 Task: Research Airbnb properties in Sfizef, Algeria from 4th December, 2023 to 10th December, 2023 for 1 adult.1  bedroom having 1 bed and 1 bathroom. Property type can be hotel. Amenities needed are: washing machine. Look for 4 properties as per requirement.
Action: Mouse moved to (534, 125)
Screenshot: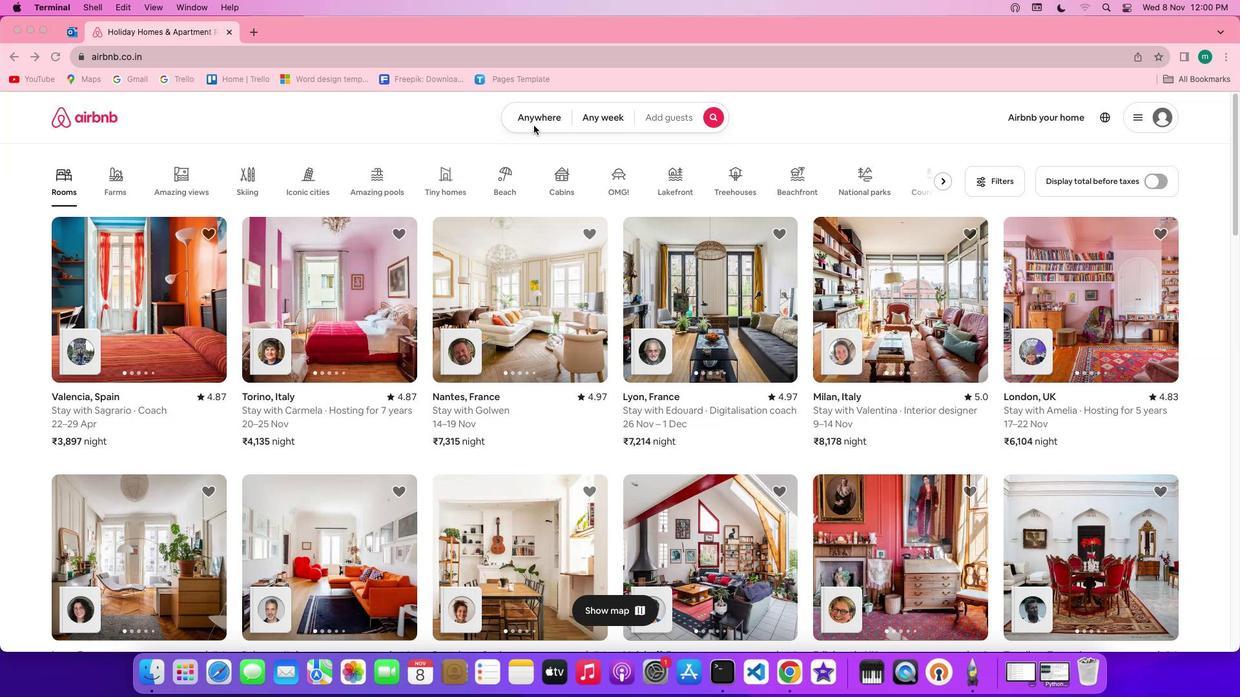 
Action: Mouse pressed left at (534, 125)
Screenshot: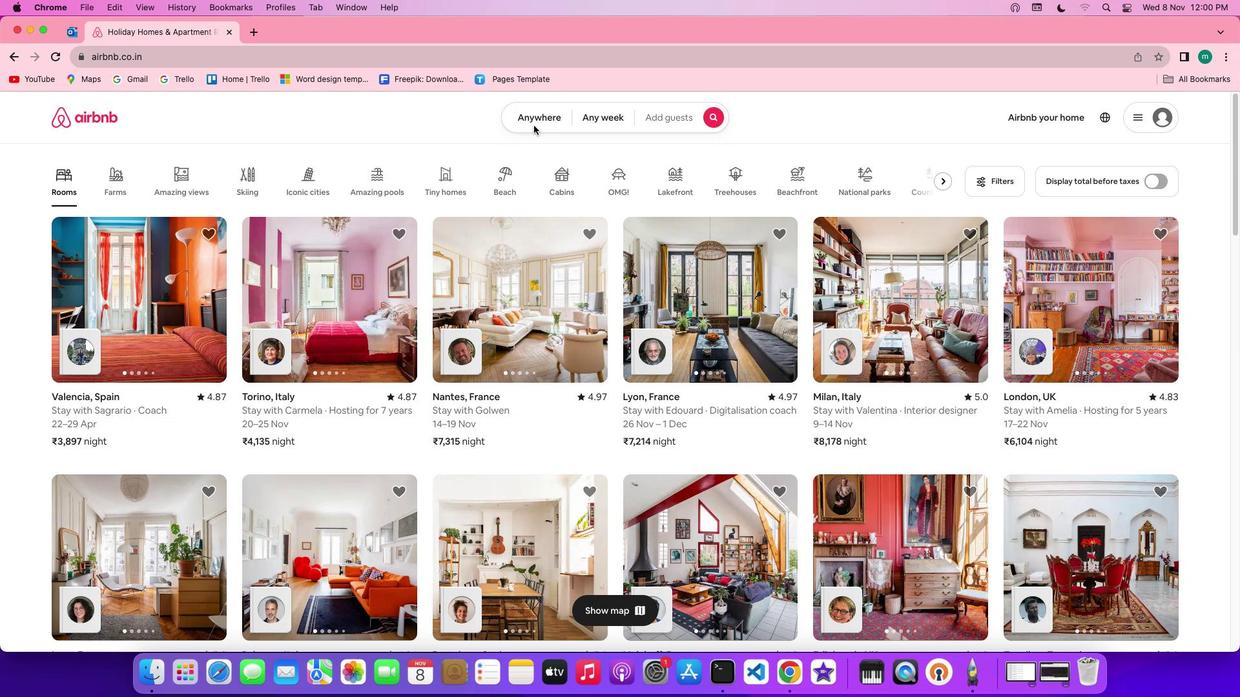 
Action: Mouse pressed left at (534, 125)
Screenshot: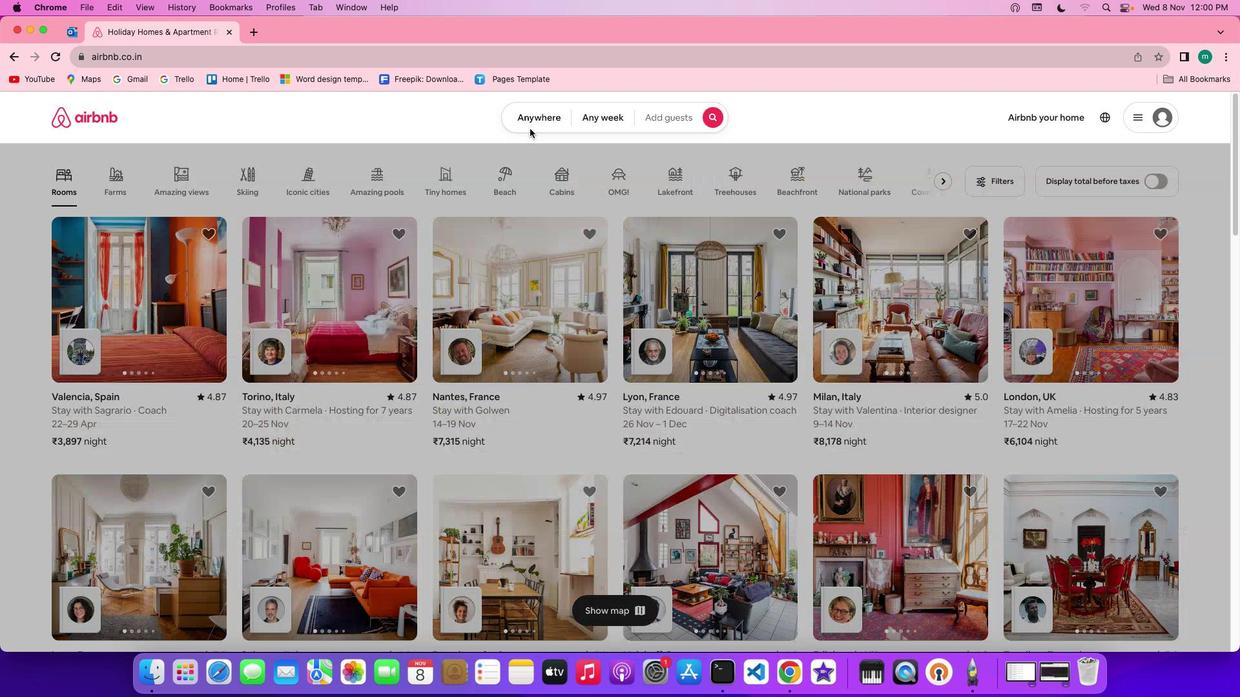 
Action: Mouse moved to (460, 168)
Screenshot: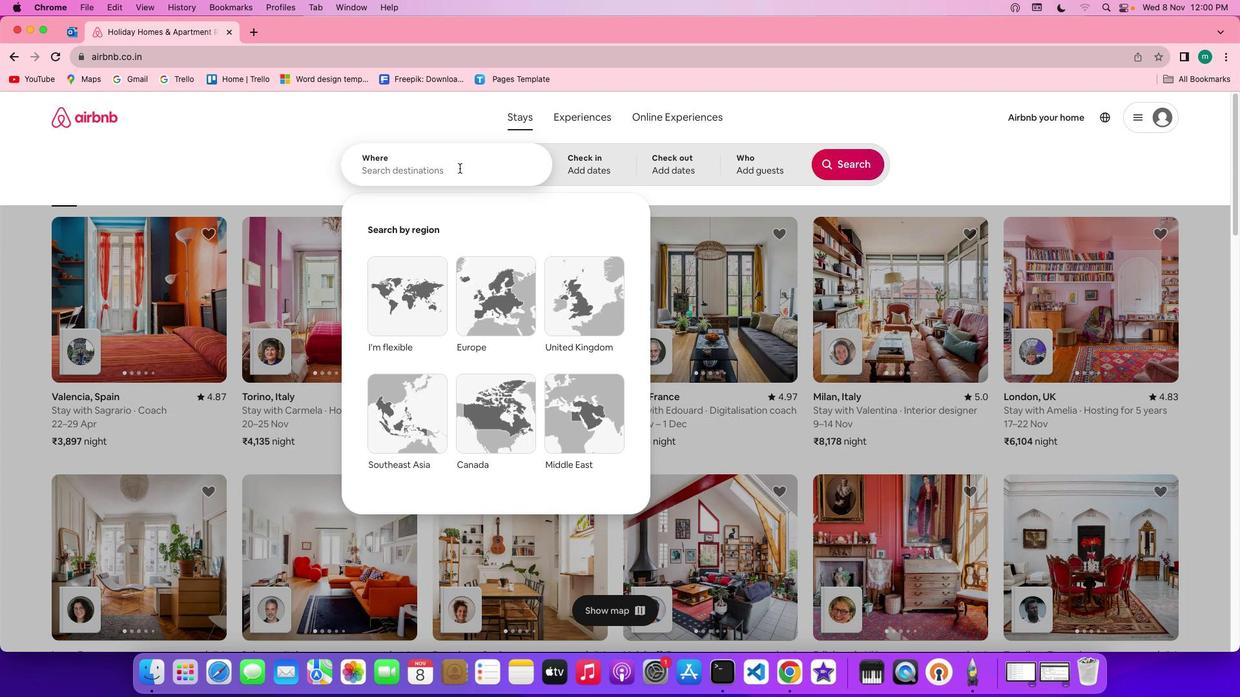 
Action: Mouse pressed left at (460, 168)
Screenshot: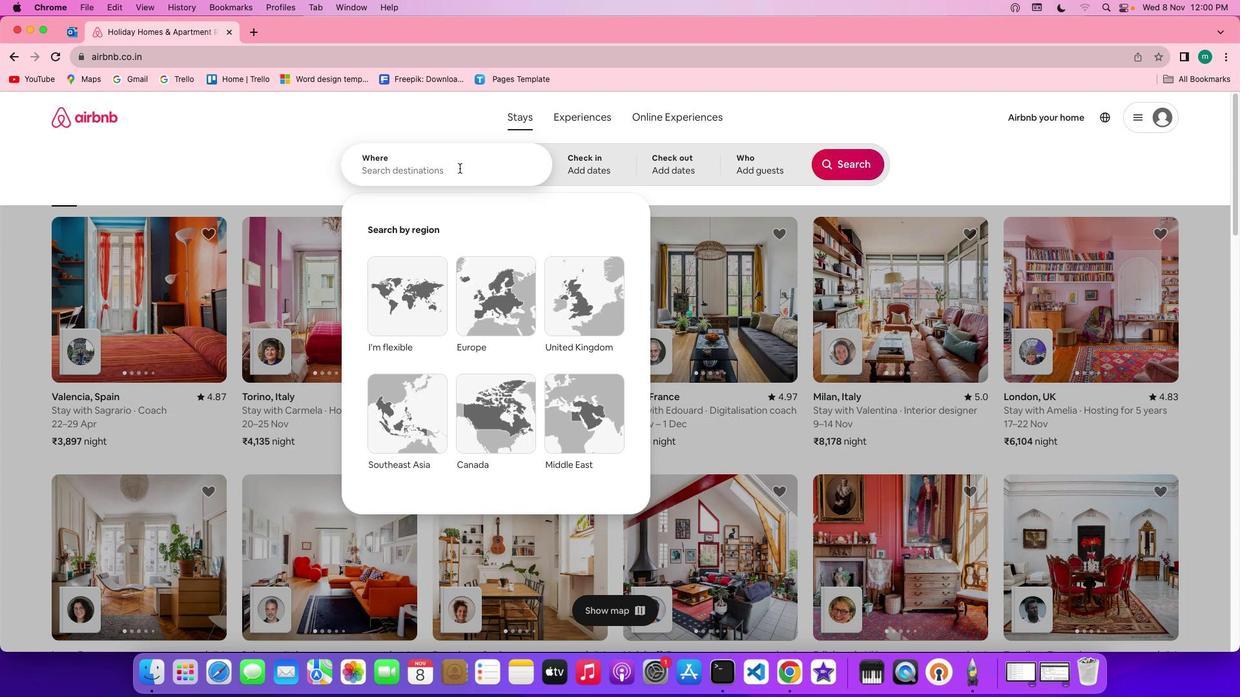 
Action: Mouse moved to (471, 167)
Screenshot: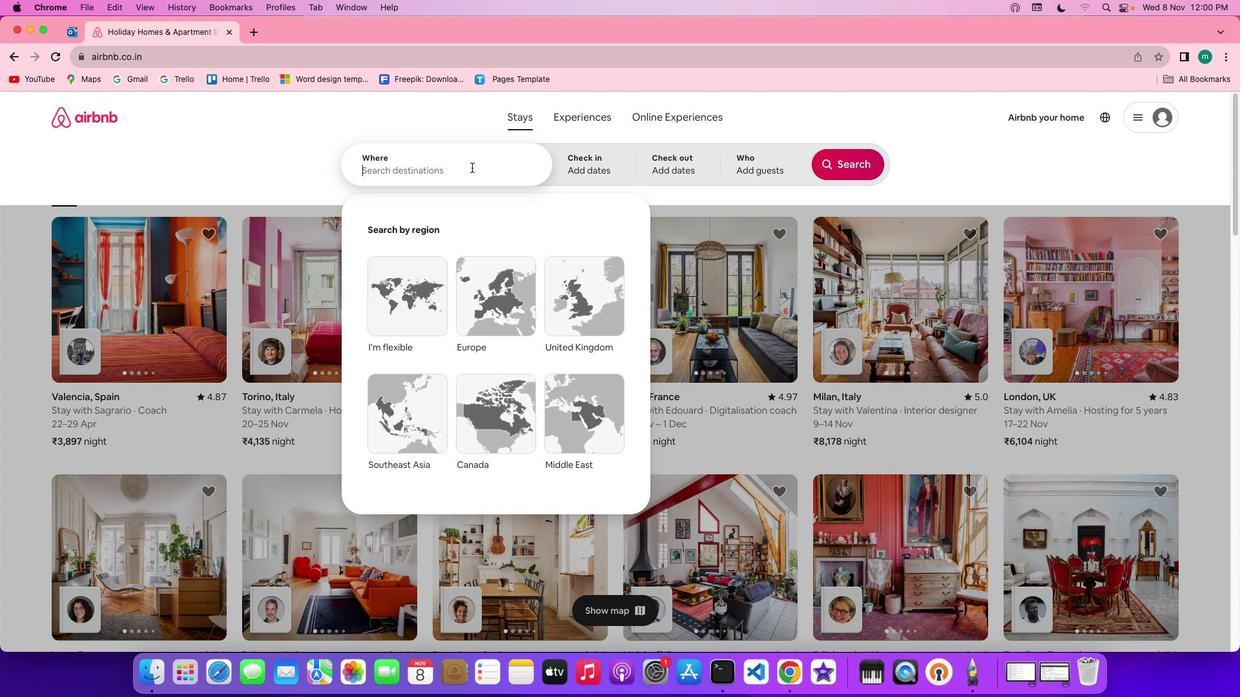
Action: Key pressed Key.shift'S''f''i''z''e''f'','Key.spaceKey.shift'A''l''g''e''r''i''a'
Screenshot: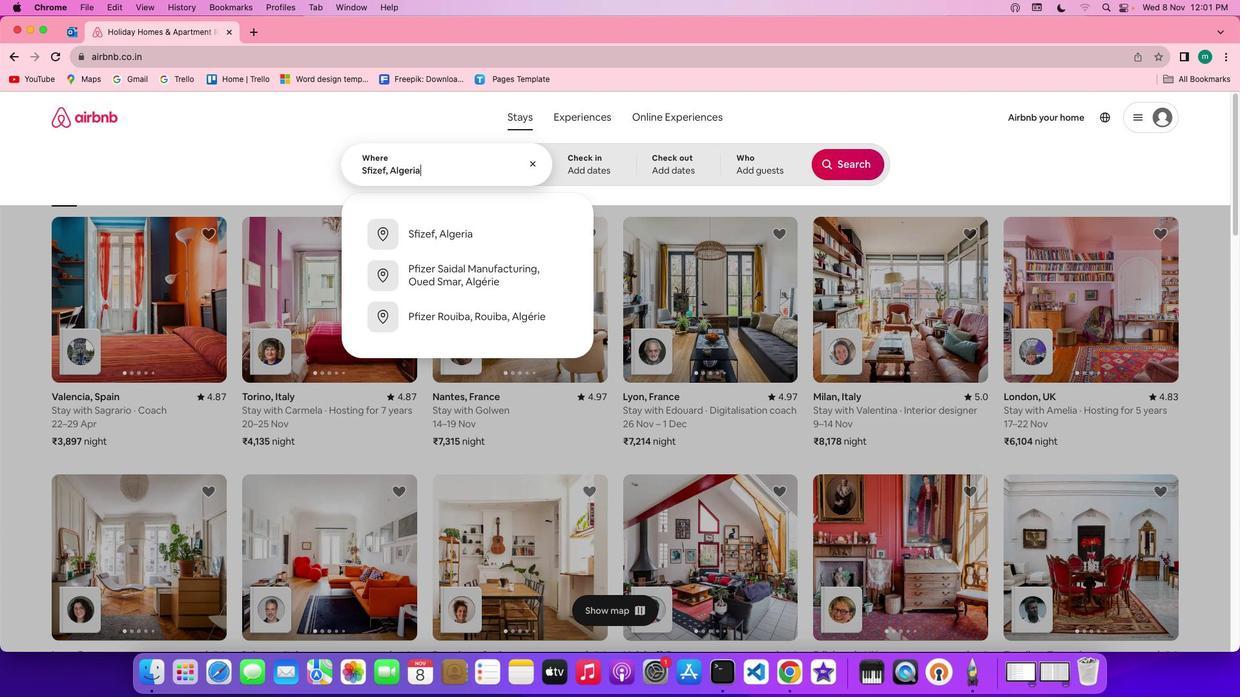 
Action: Mouse moved to (602, 156)
Screenshot: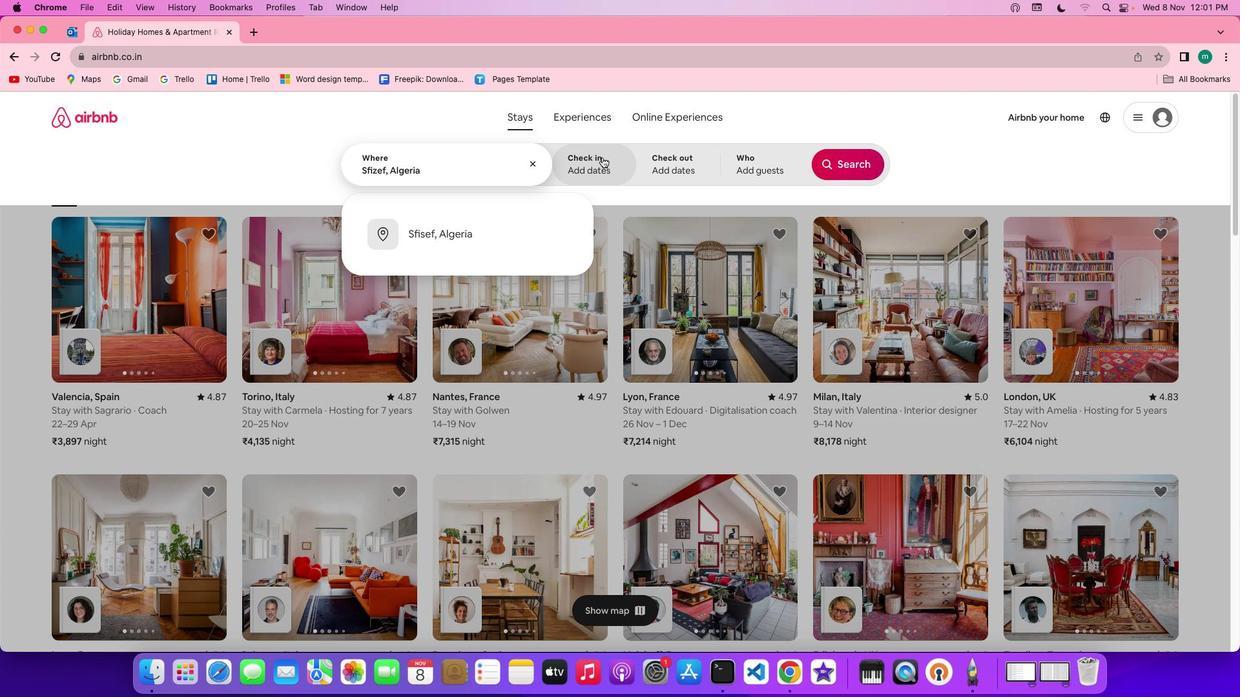 
Action: Mouse pressed left at (602, 156)
Screenshot: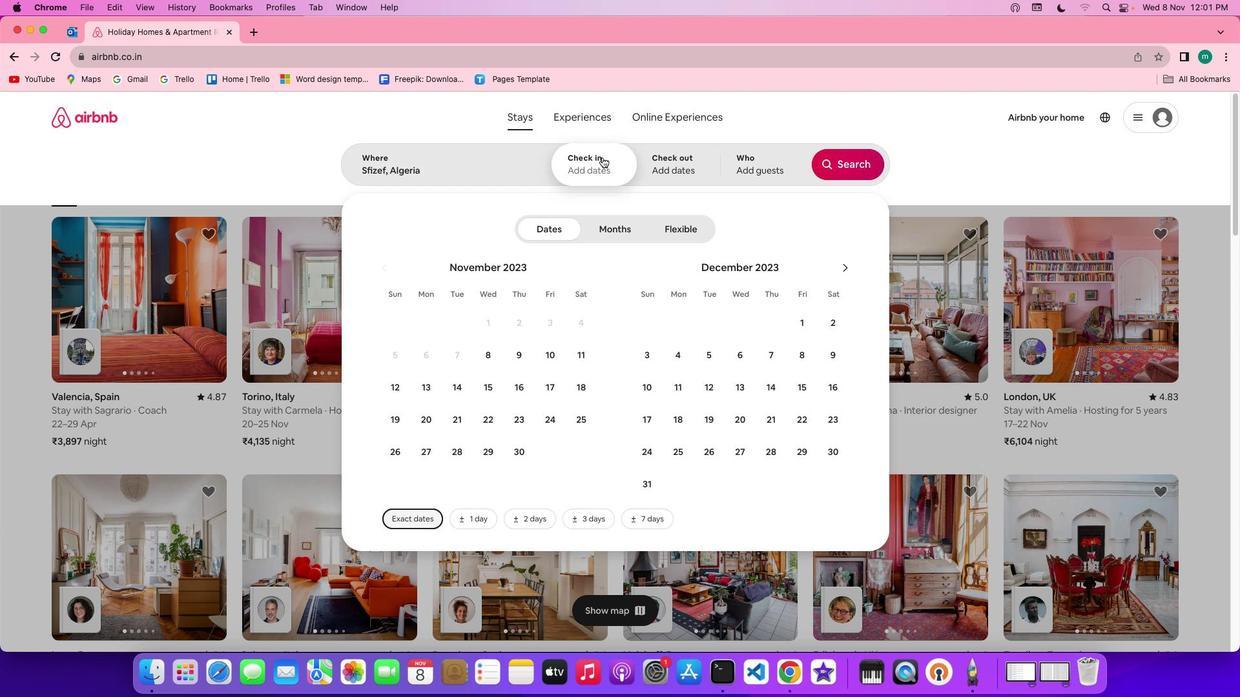
Action: Mouse moved to (675, 358)
Screenshot: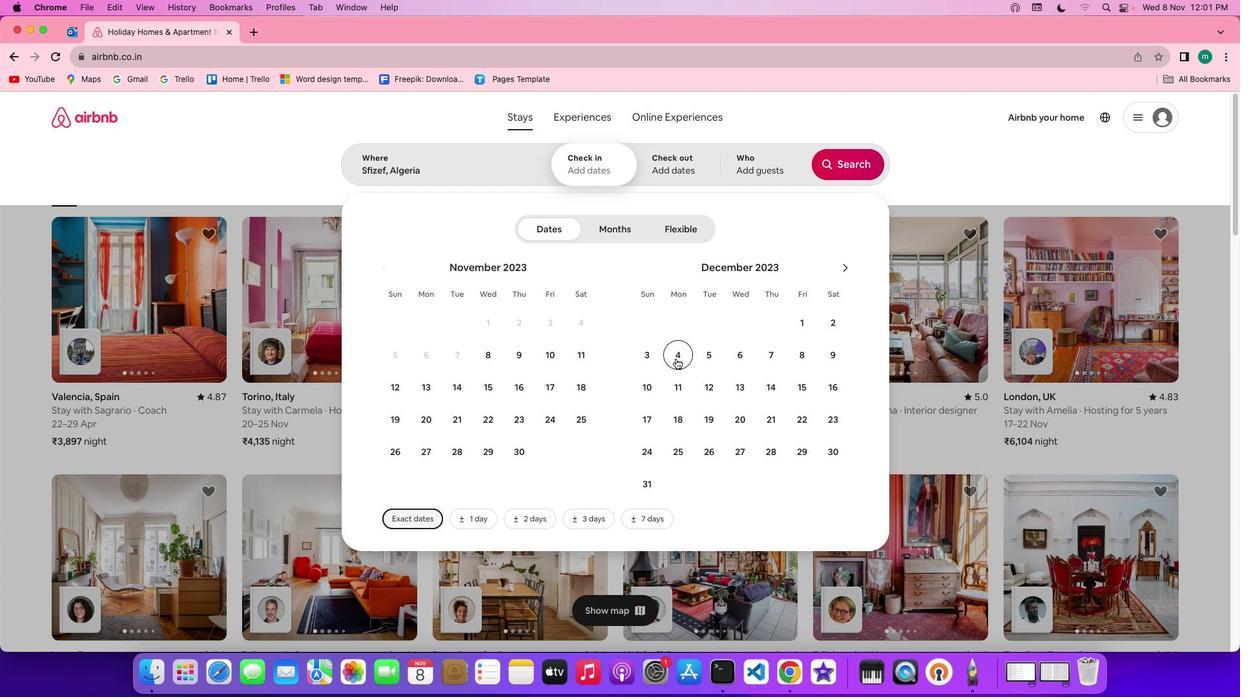 
Action: Mouse pressed left at (675, 358)
Screenshot: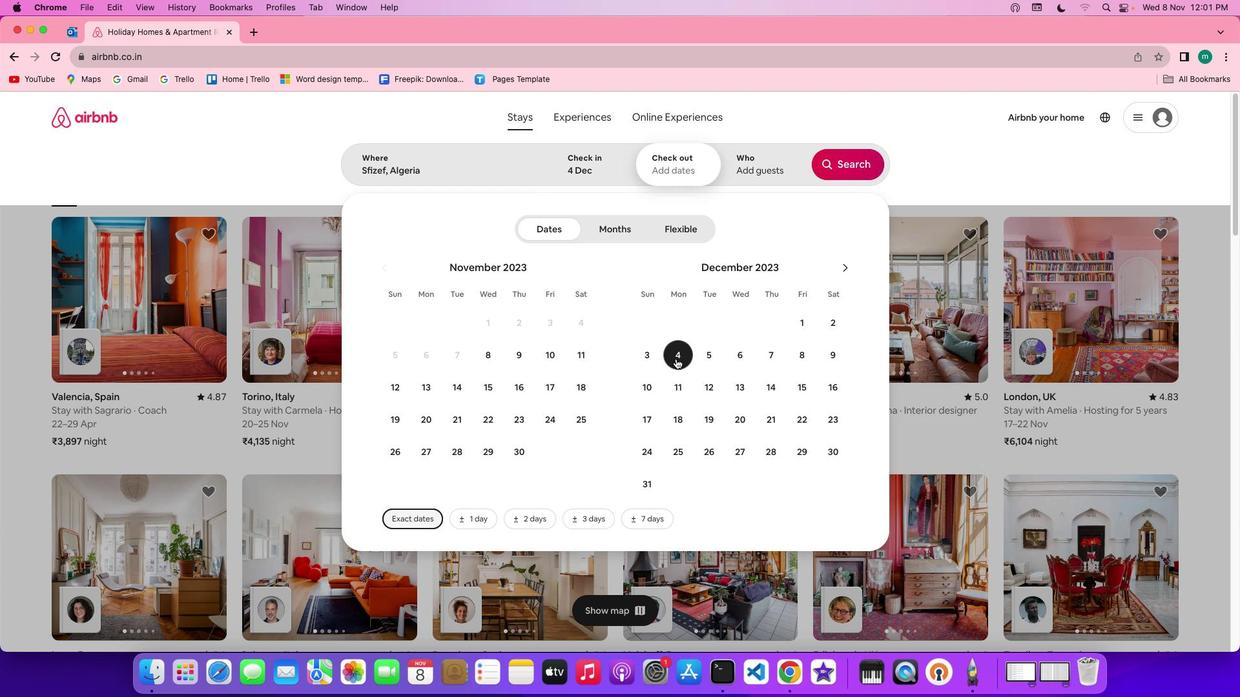 
Action: Mouse moved to (655, 389)
Screenshot: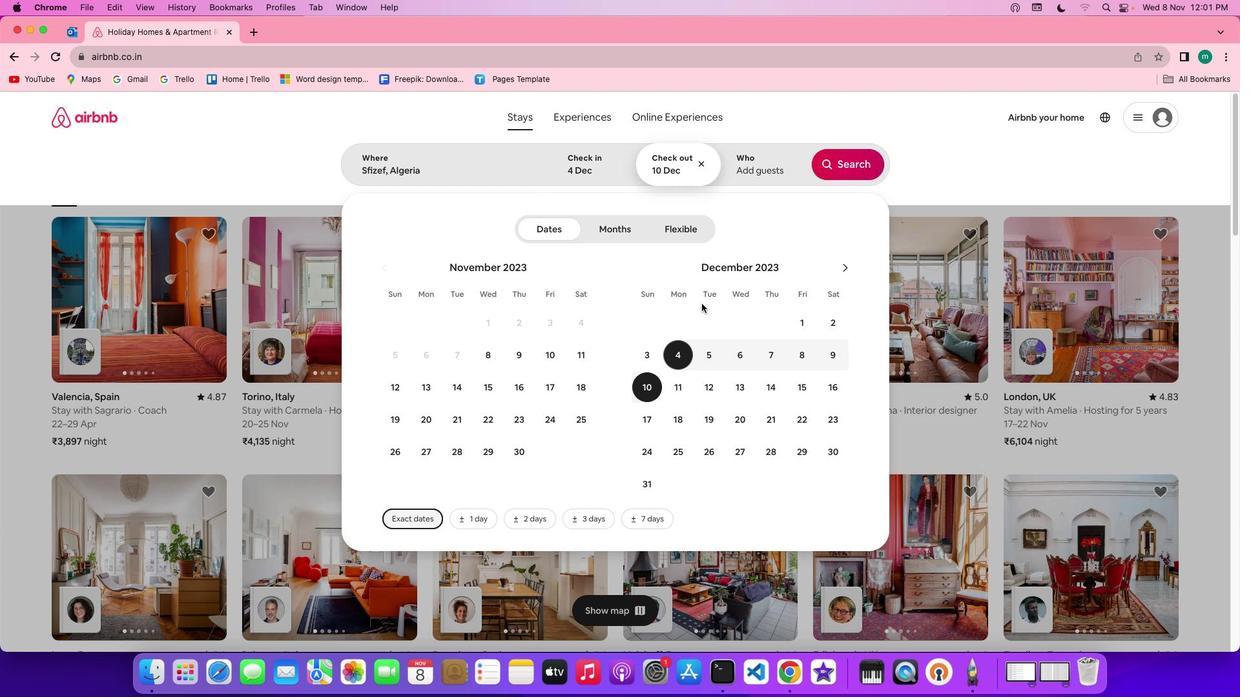 
Action: Mouse pressed left at (655, 389)
Screenshot: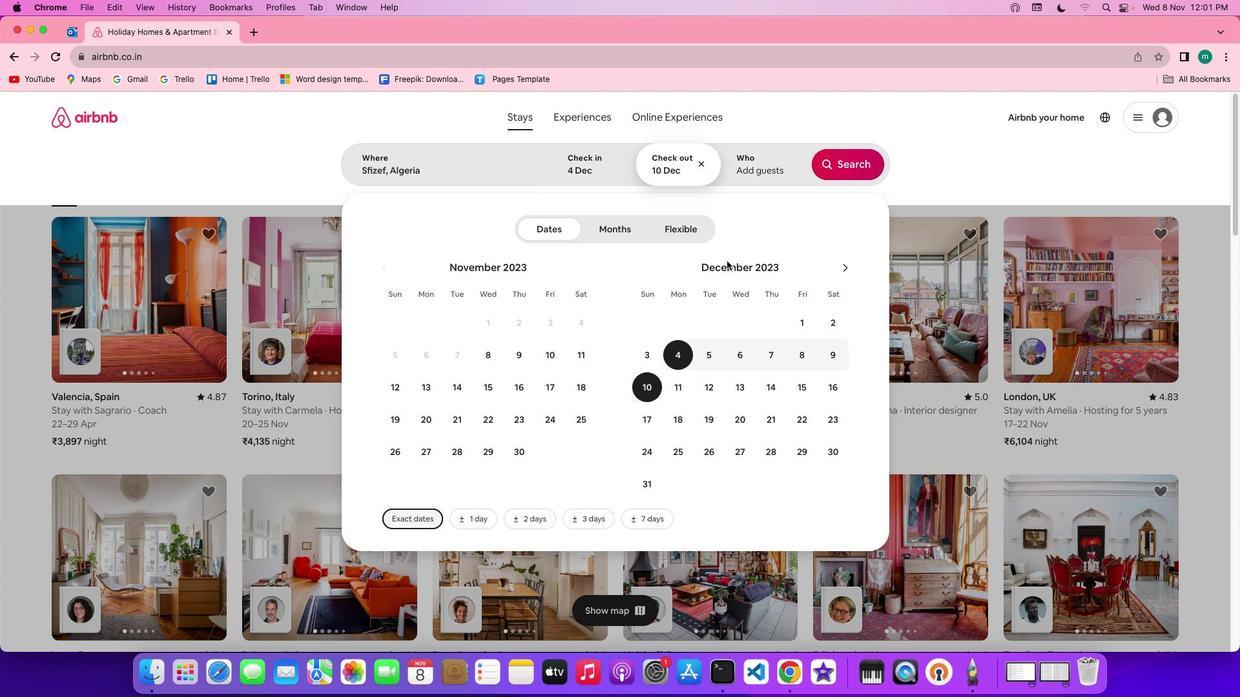 
Action: Mouse moved to (773, 167)
Screenshot: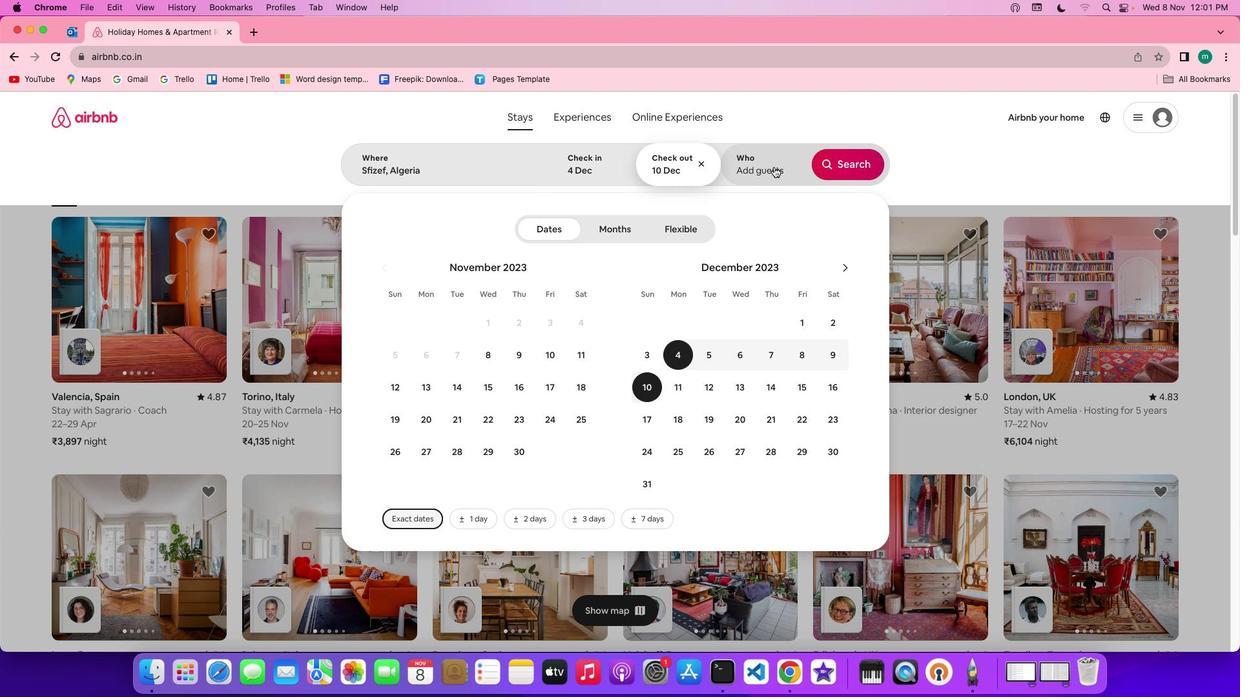 
Action: Mouse pressed left at (773, 167)
Screenshot: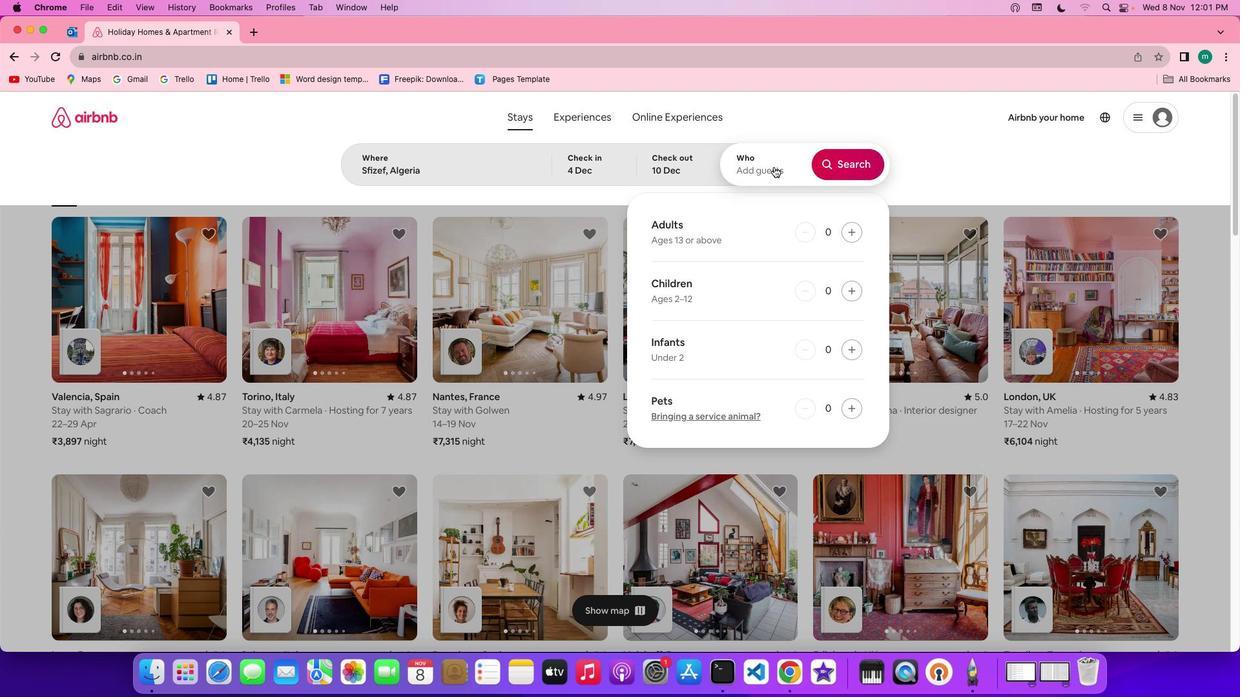 
Action: Mouse moved to (854, 231)
Screenshot: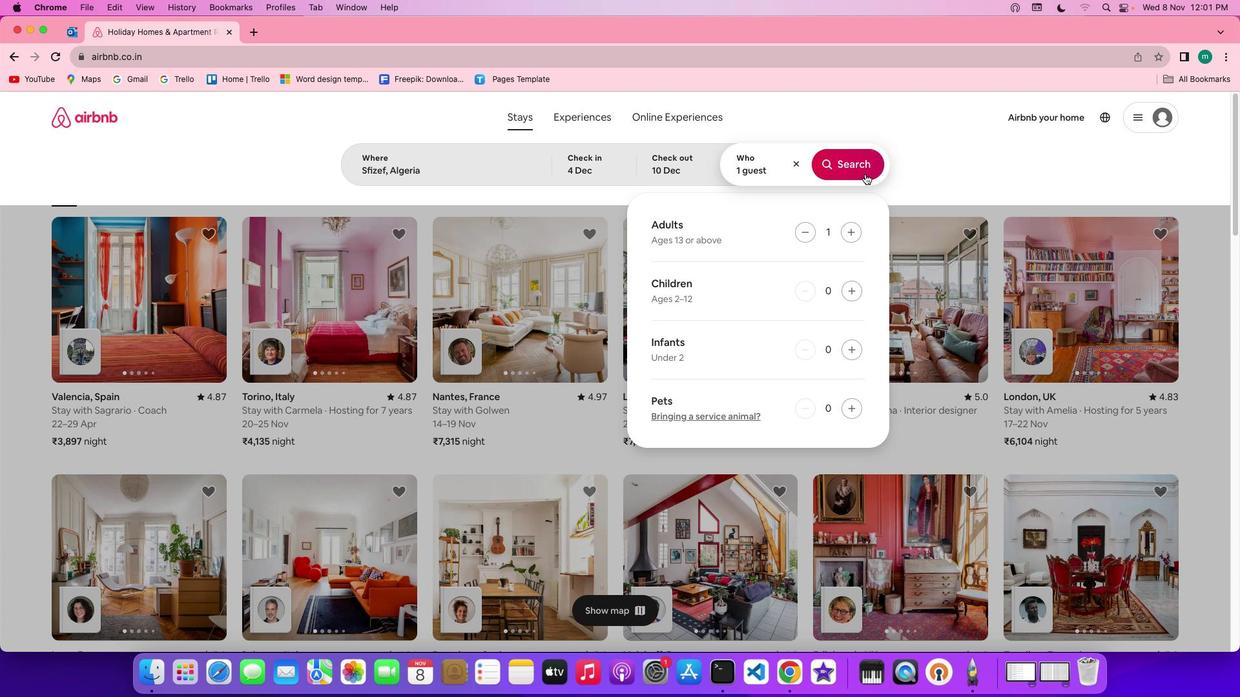 
Action: Mouse pressed left at (854, 231)
Screenshot: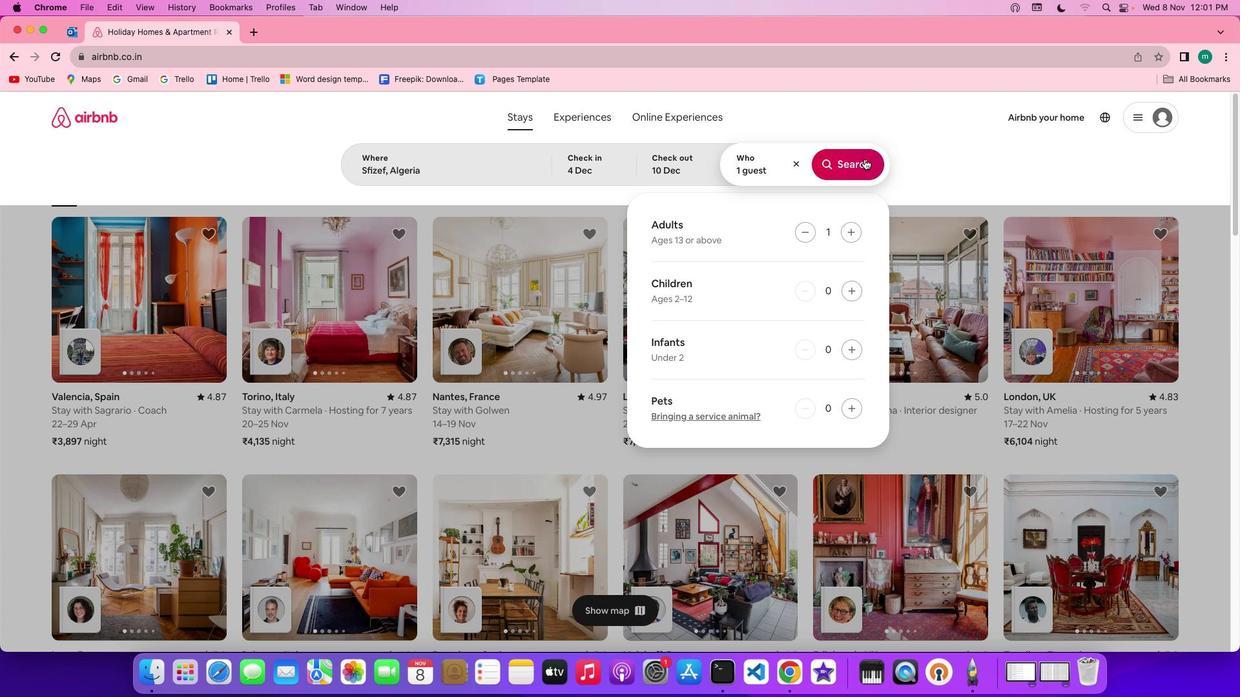 
Action: Mouse moved to (865, 159)
Screenshot: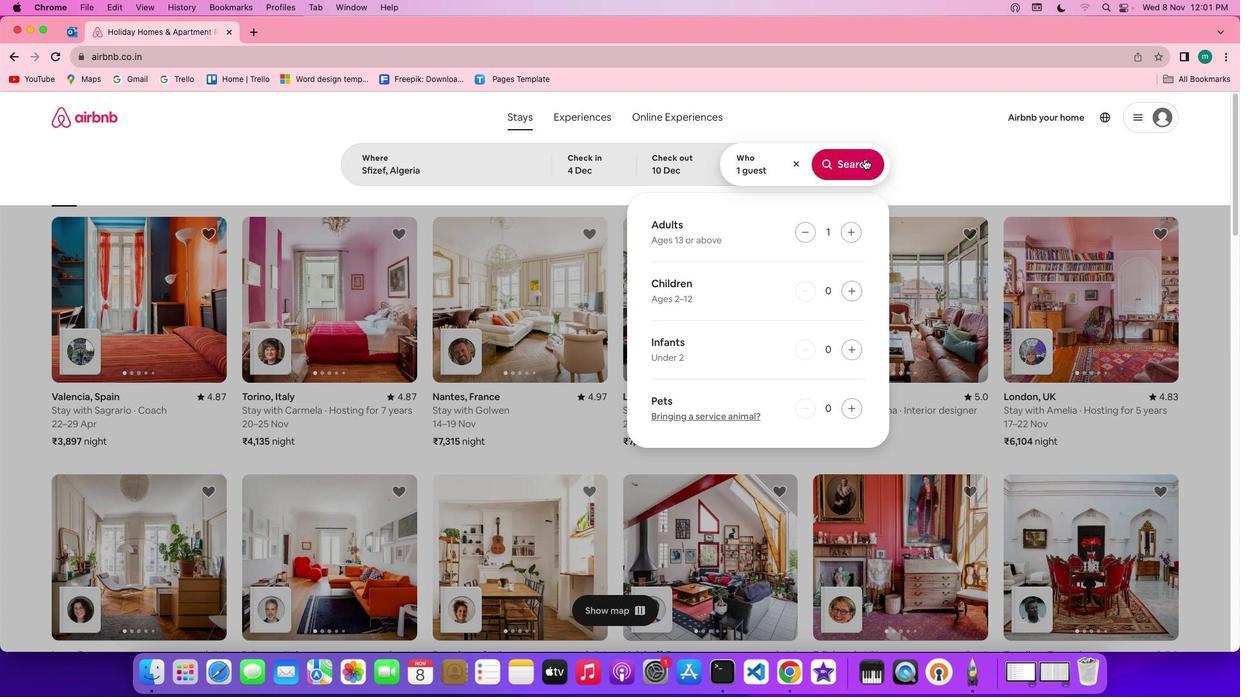 
Action: Mouse pressed left at (865, 159)
Screenshot: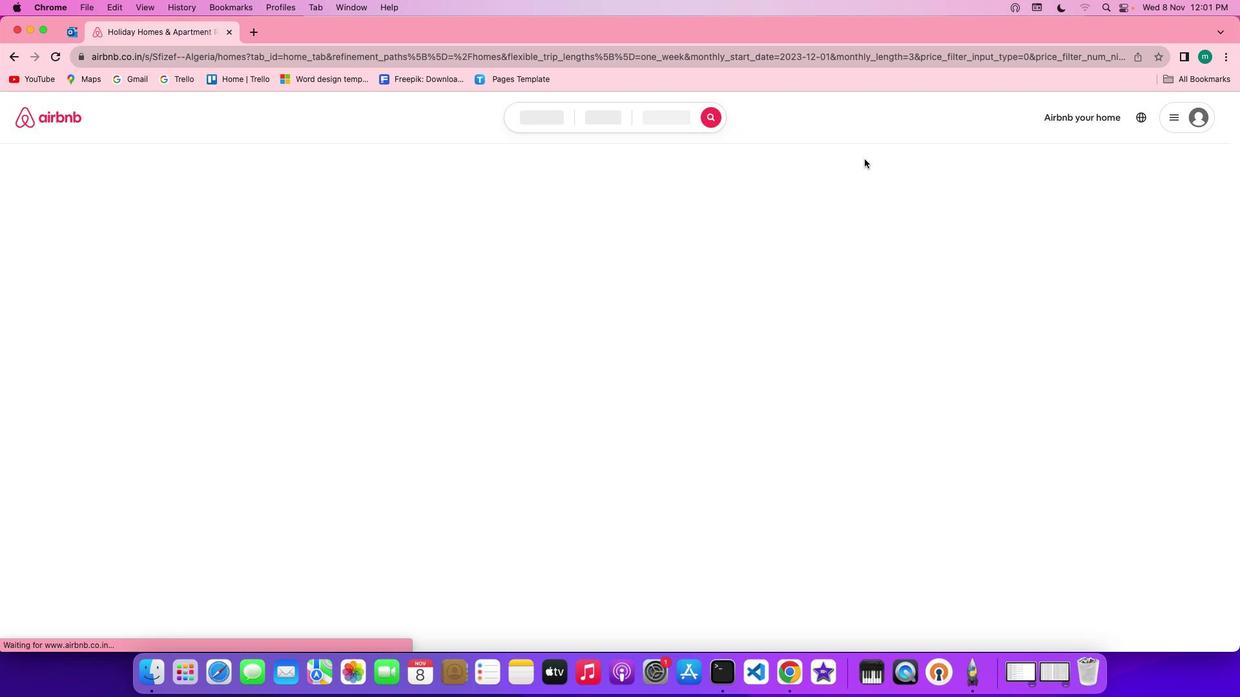 
Action: Mouse moved to (1037, 163)
Screenshot: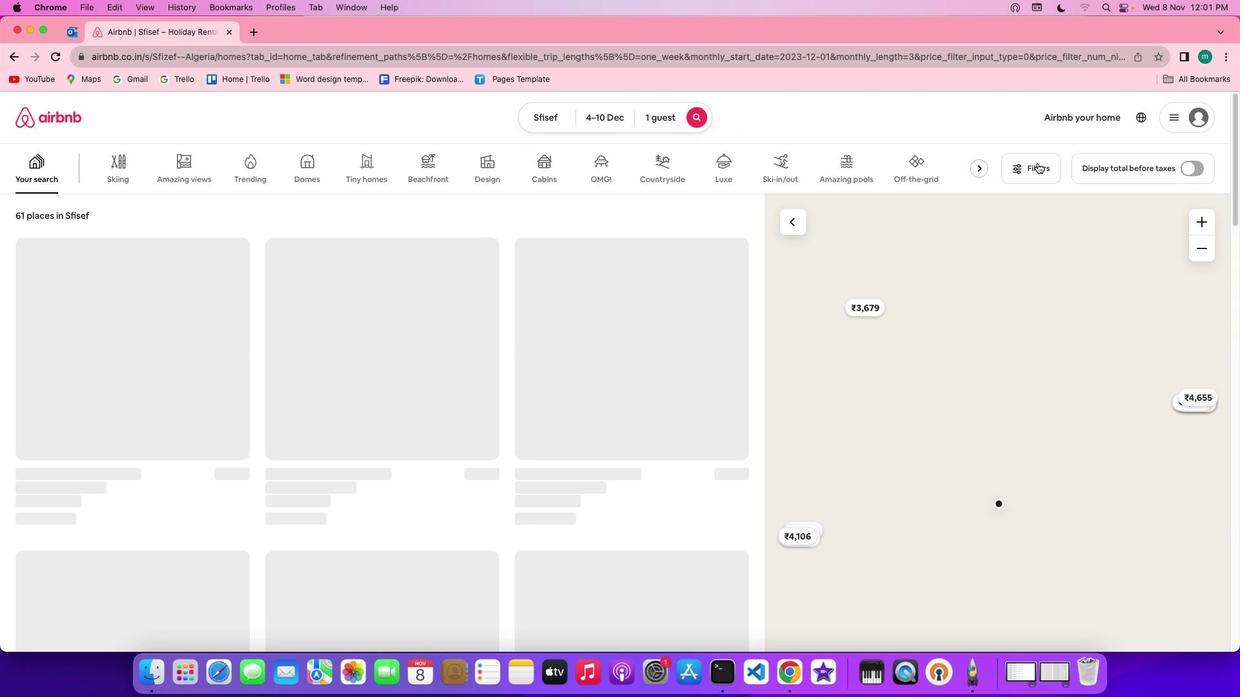 
Action: Mouse pressed left at (1037, 163)
Screenshot: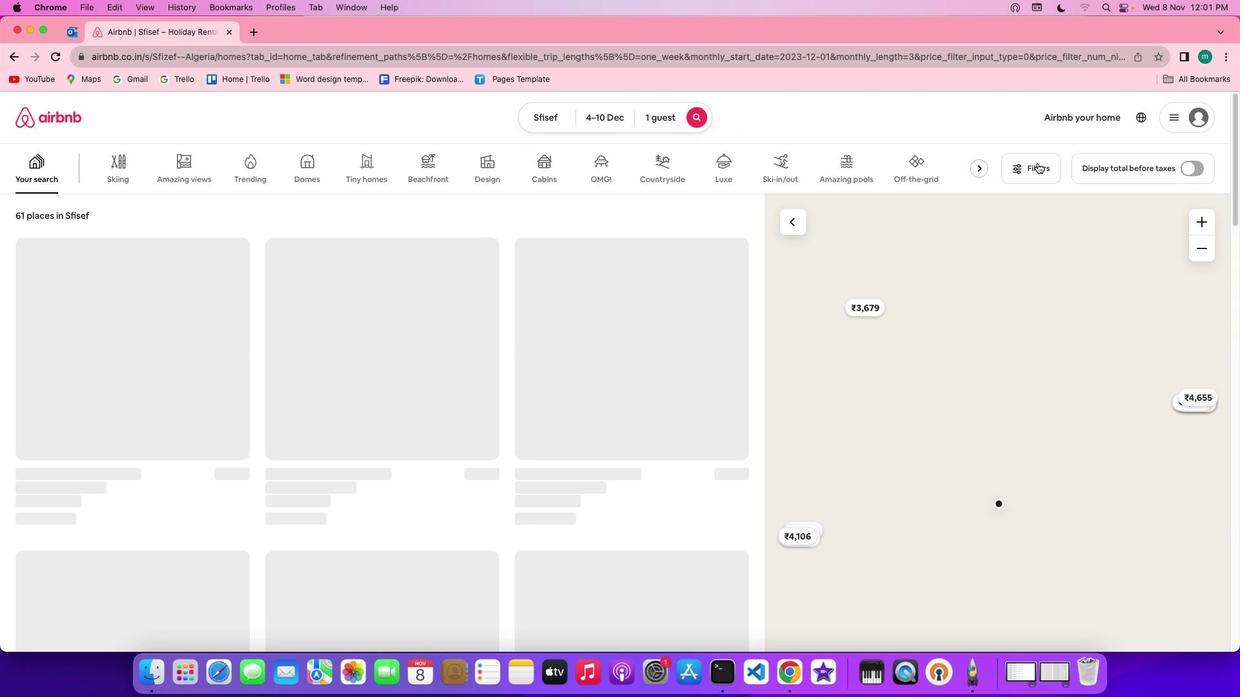 
Action: Mouse moved to (1036, 166)
Screenshot: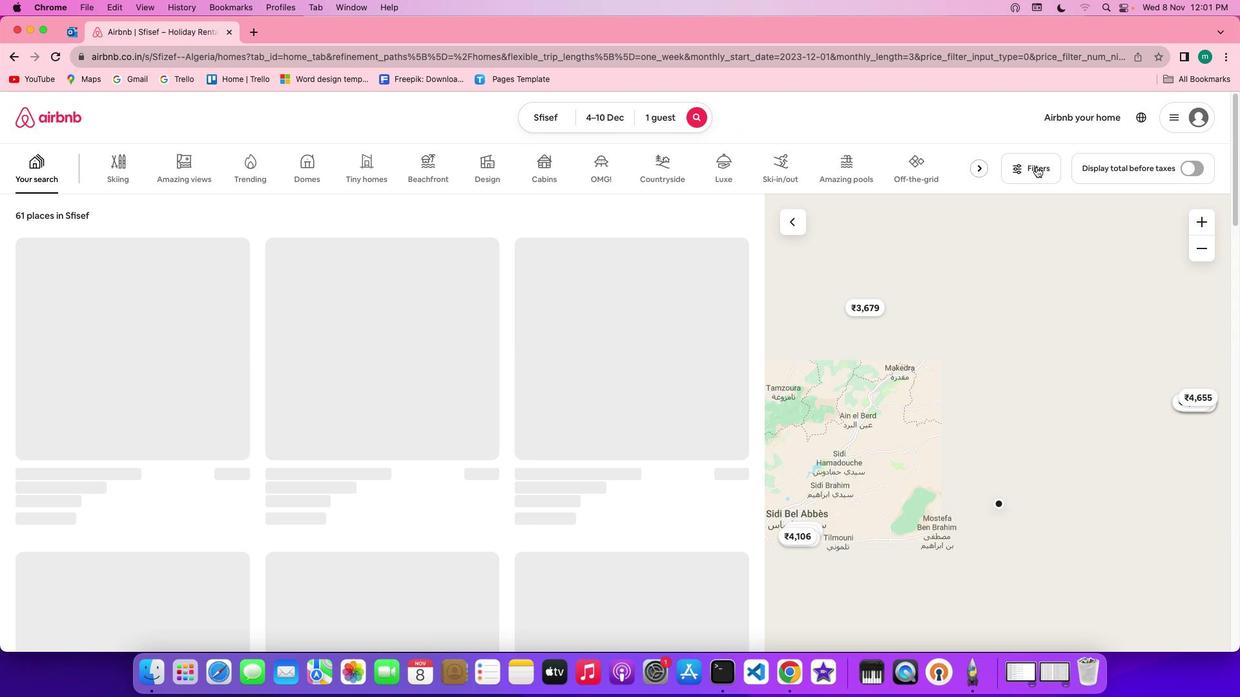 
Action: Mouse pressed left at (1036, 166)
Screenshot: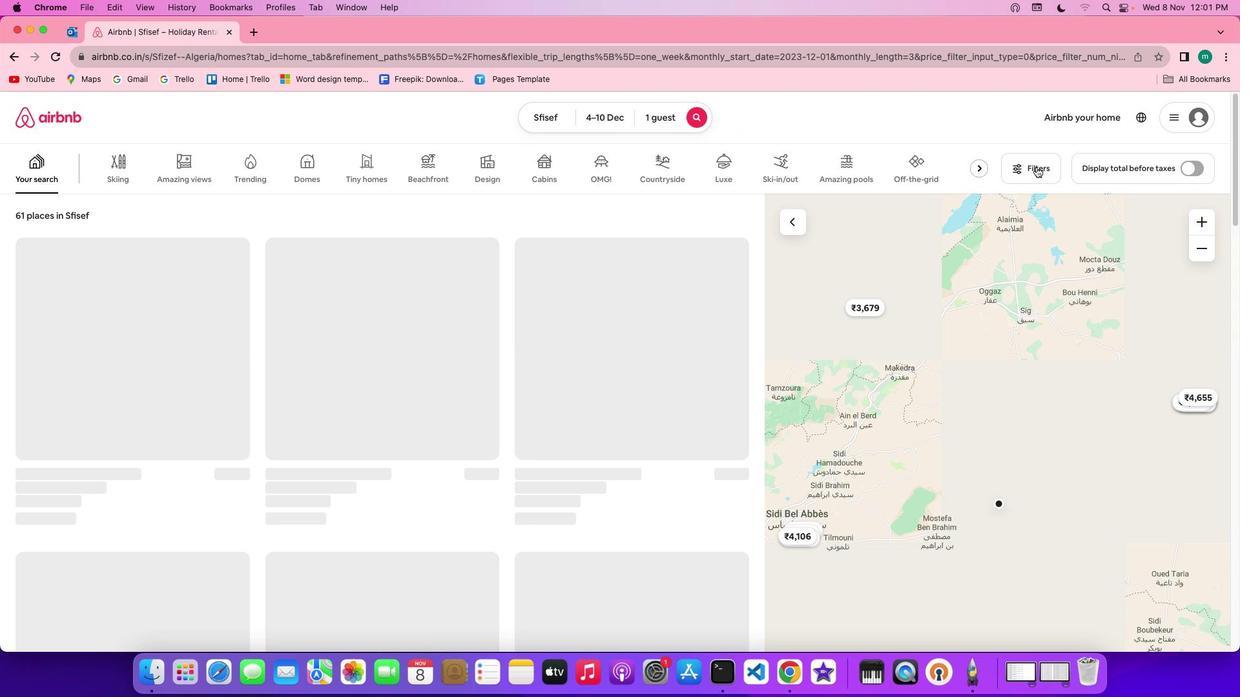 
Action: Mouse moved to (1035, 171)
Screenshot: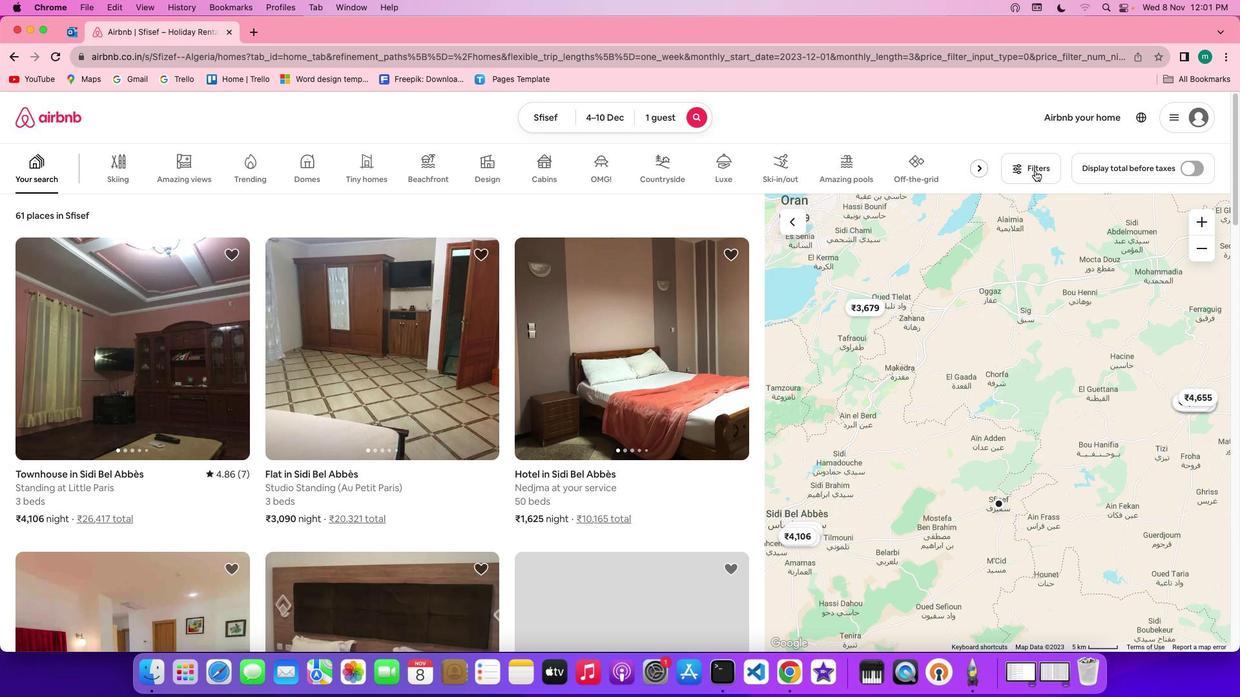 
Action: Mouse pressed left at (1035, 171)
Screenshot: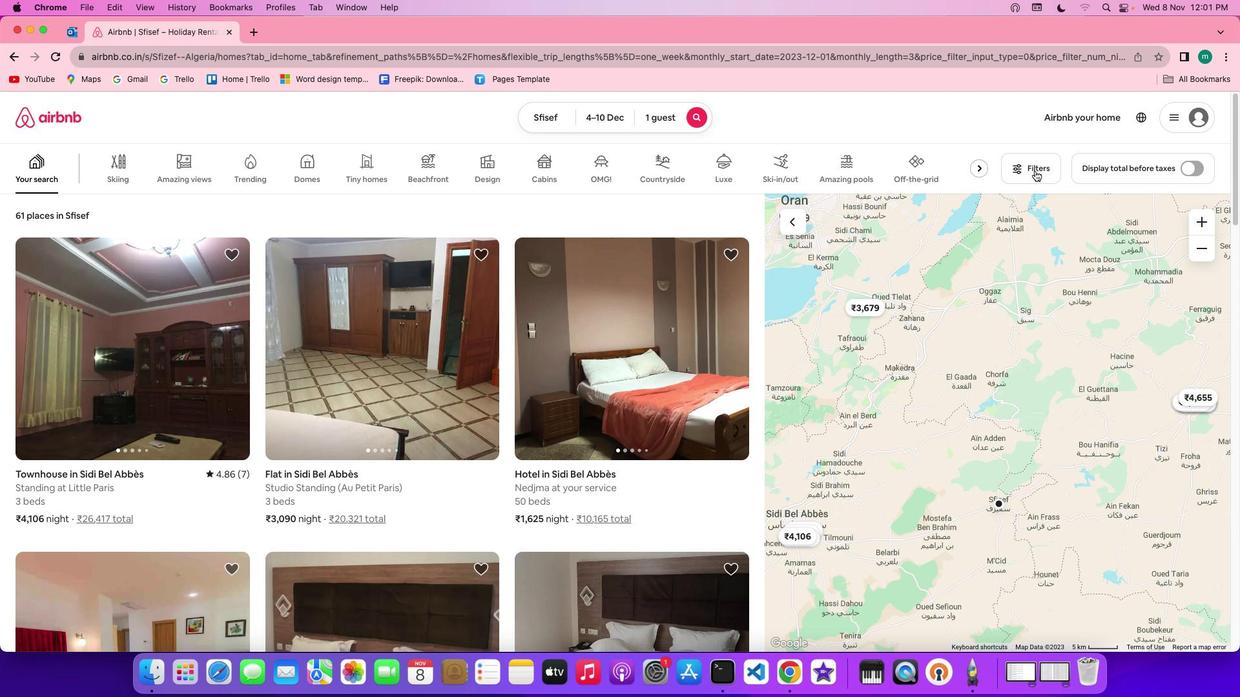 
Action: Mouse moved to (755, 335)
Screenshot: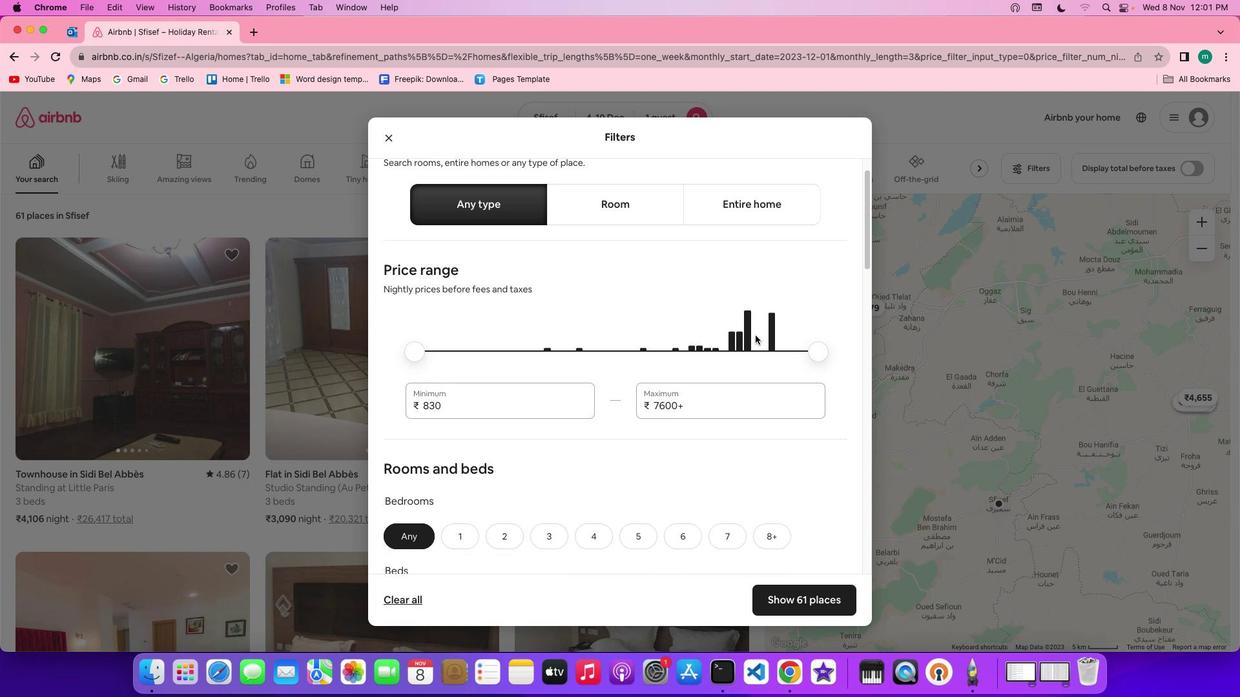 
Action: Mouse scrolled (755, 335) with delta (0, 0)
Screenshot: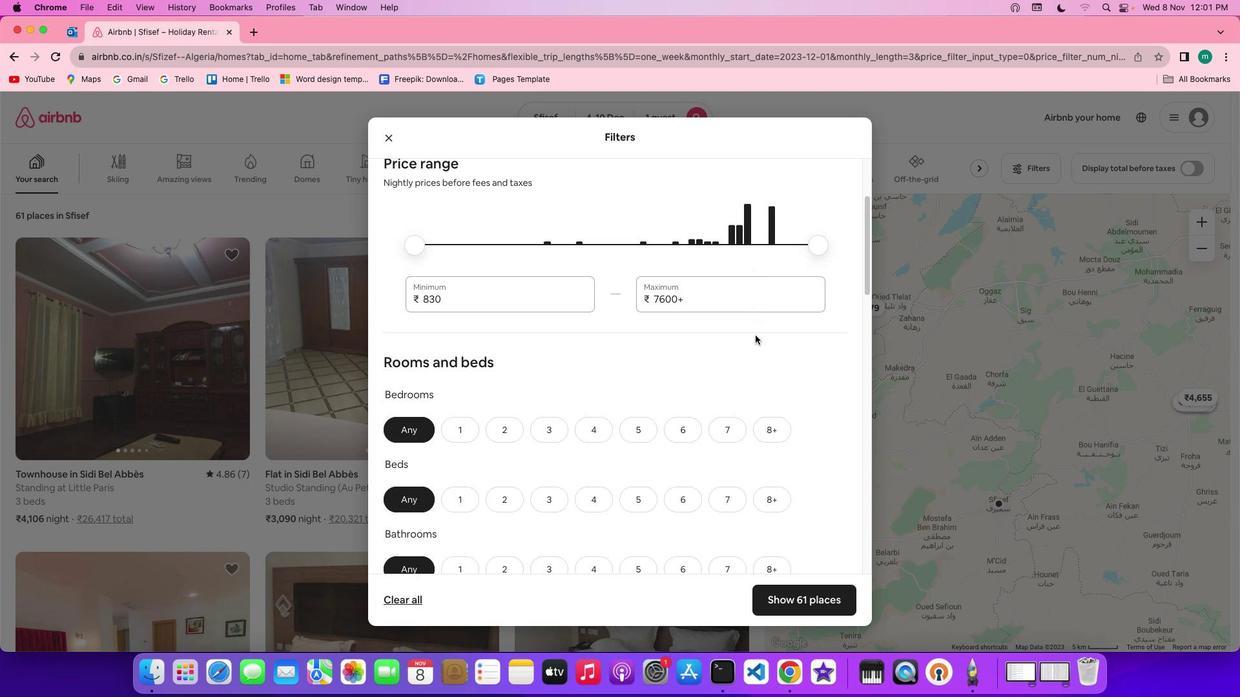 
Action: Mouse scrolled (755, 335) with delta (0, 0)
Screenshot: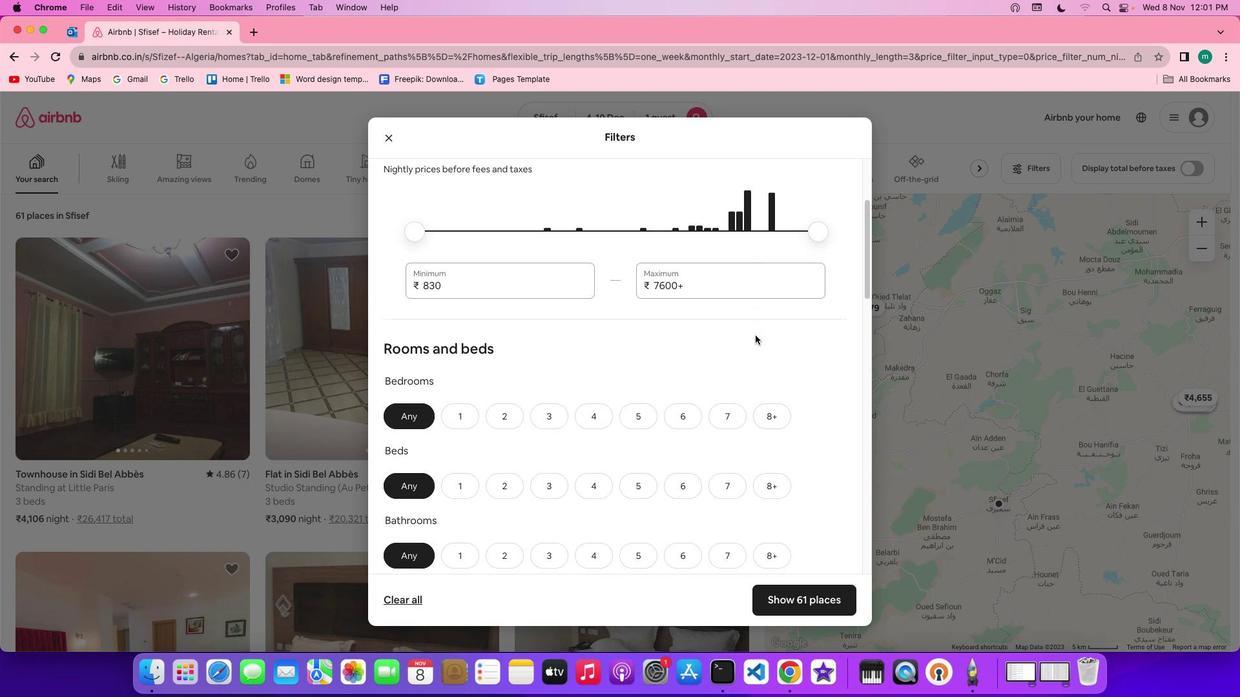 
Action: Mouse scrolled (755, 335) with delta (0, -1)
Screenshot: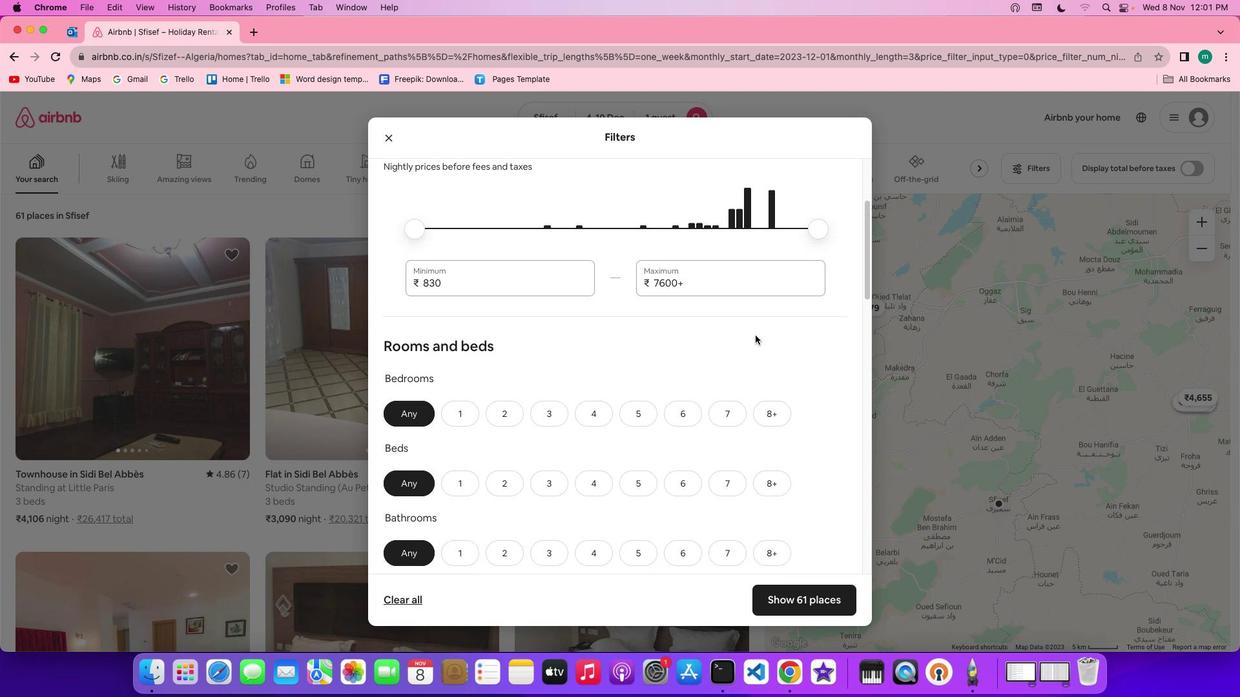 
Action: Mouse scrolled (755, 335) with delta (0, -1)
Screenshot: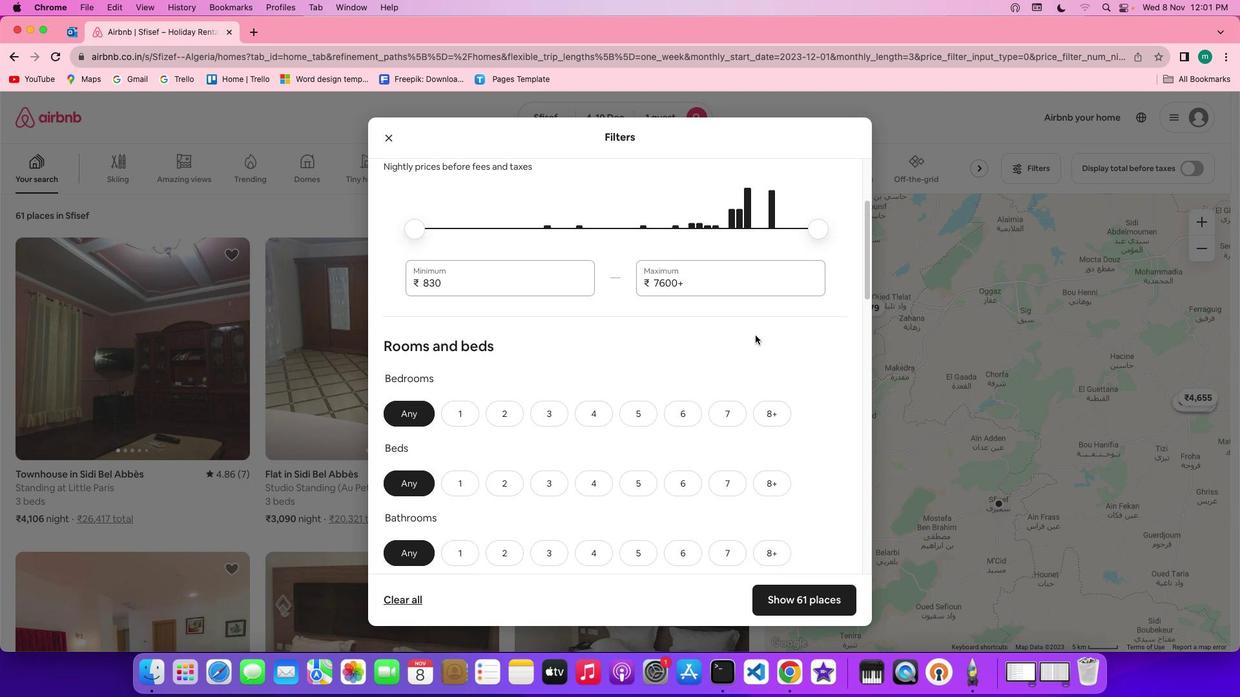 
Action: Mouse scrolled (755, 335) with delta (0, 0)
Screenshot: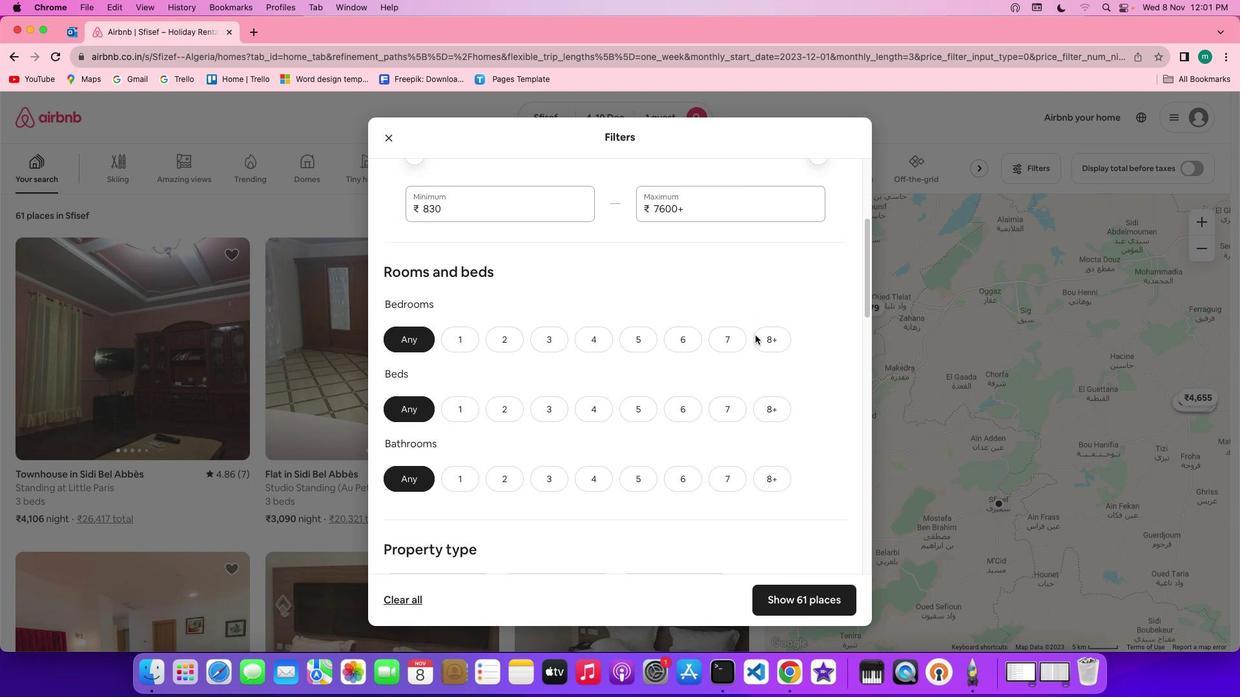 
Action: Mouse scrolled (755, 335) with delta (0, 0)
Screenshot: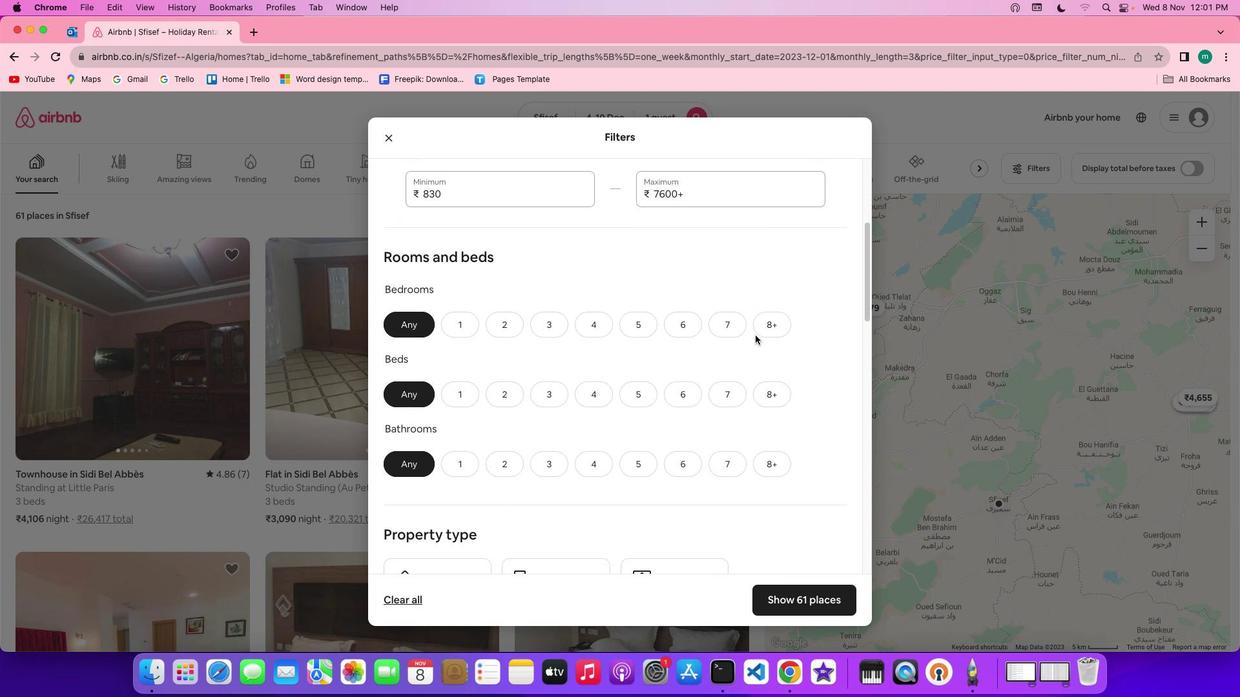 
Action: Mouse scrolled (755, 335) with delta (0, -1)
Screenshot: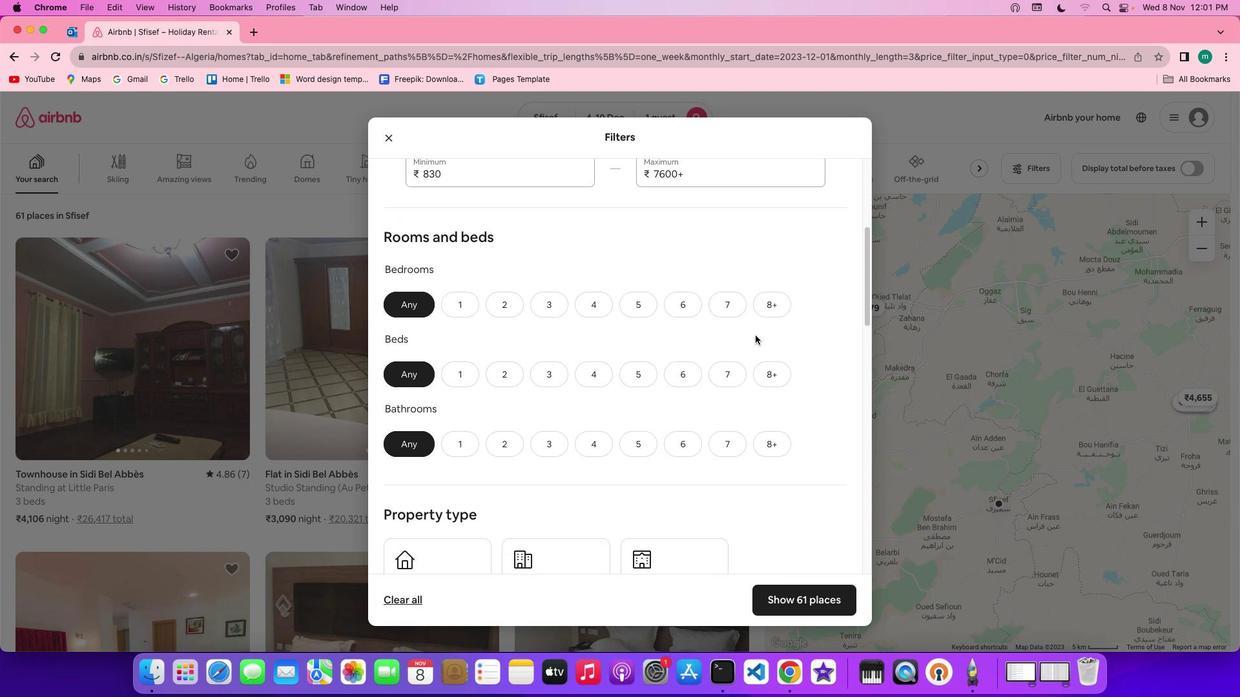 
Action: Mouse scrolled (755, 335) with delta (0, 0)
Screenshot: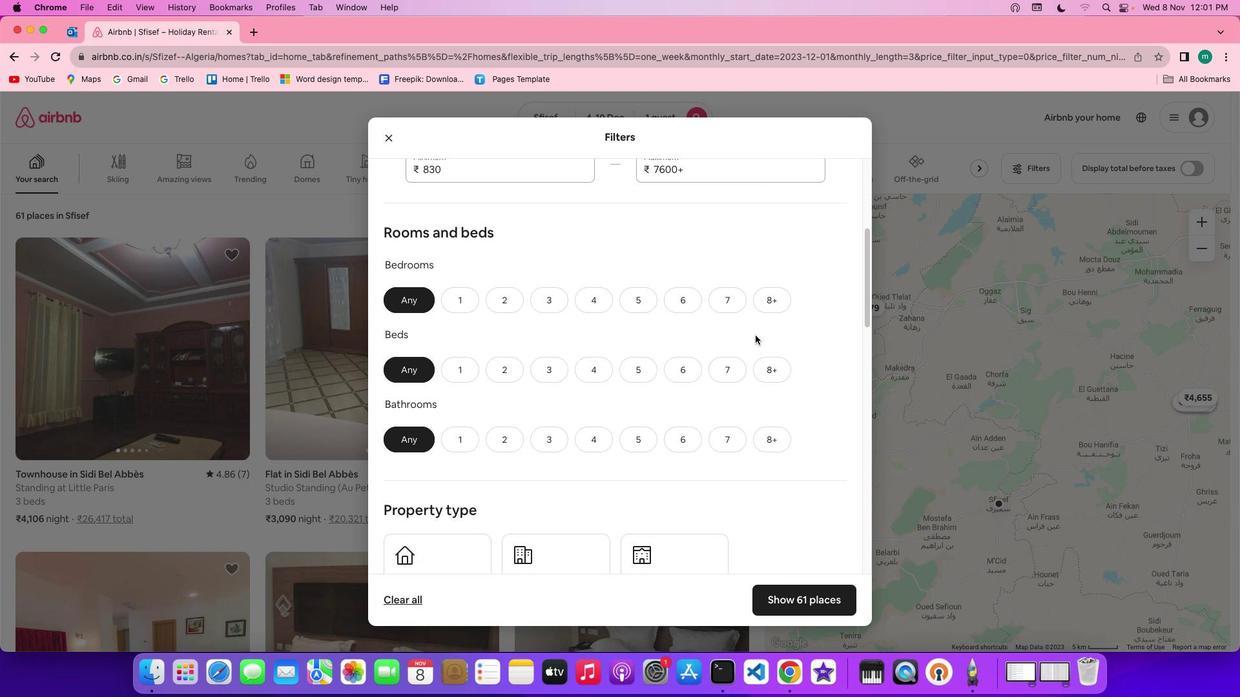 
Action: Mouse scrolled (755, 335) with delta (0, 0)
Screenshot: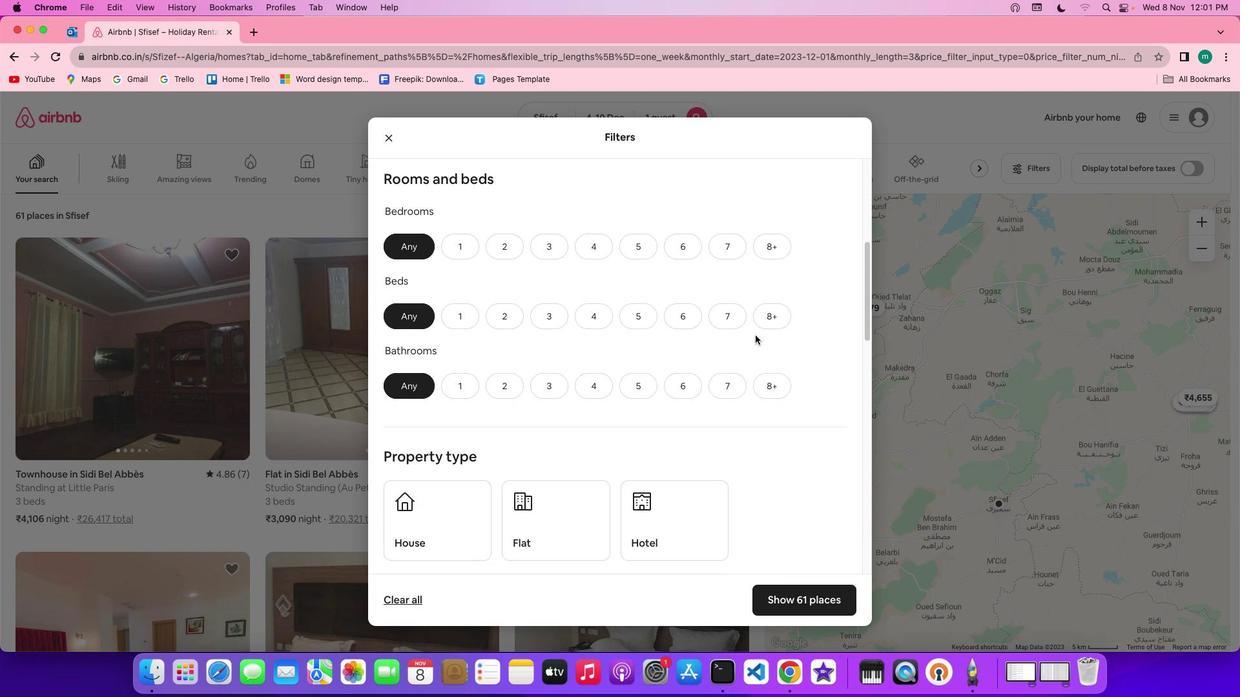 
Action: Mouse scrolled (755, 335) with delta (0, 0)
Screenshot: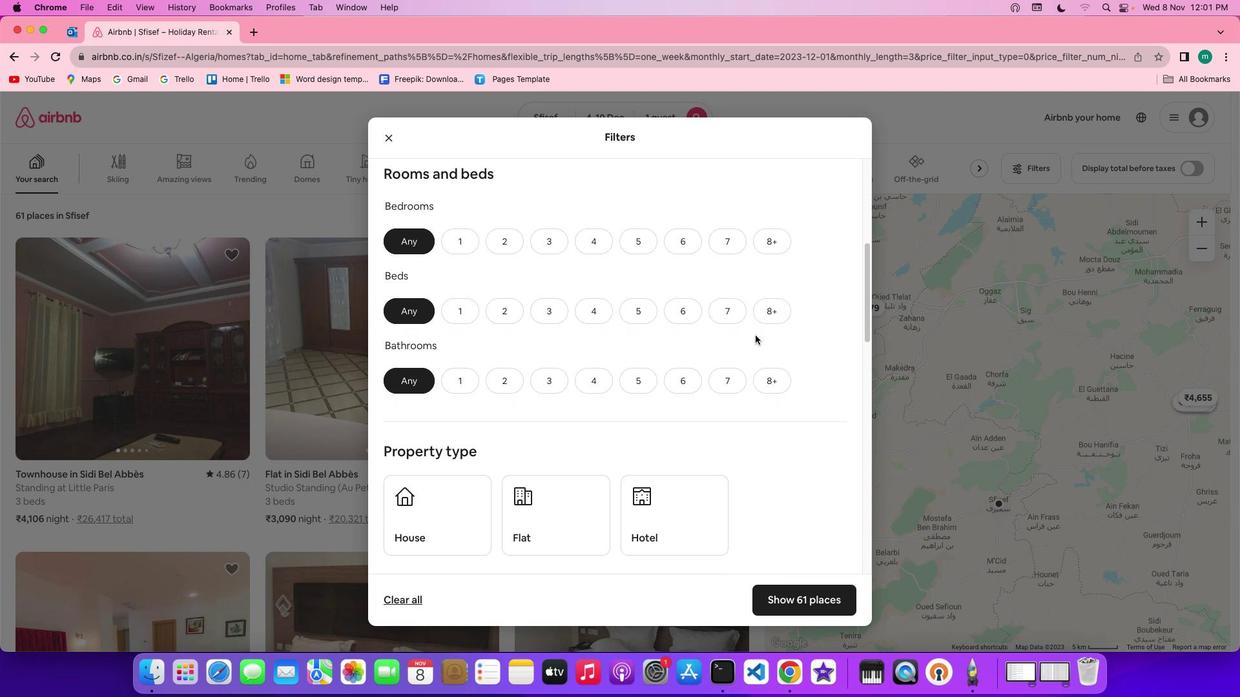 
Action: Mouse scrolled (755, 335) with delta (0, 0)
Screenshot: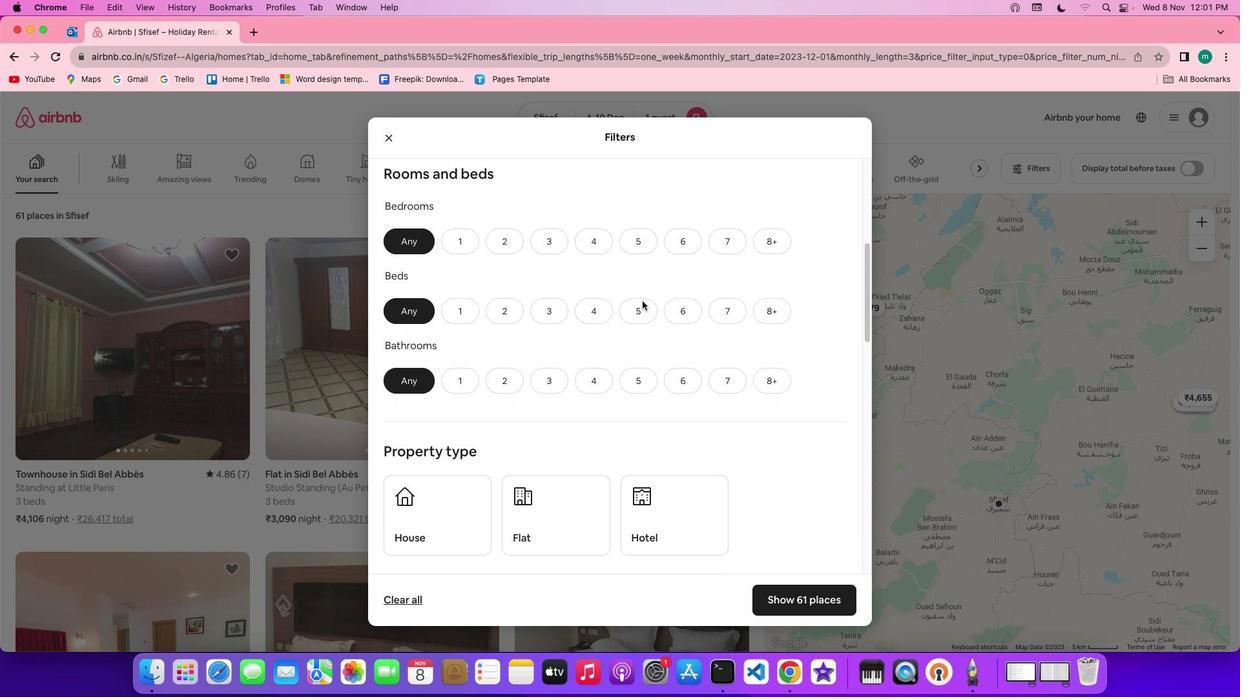
Action: Mouse moved to (463, 240)
Screenshot: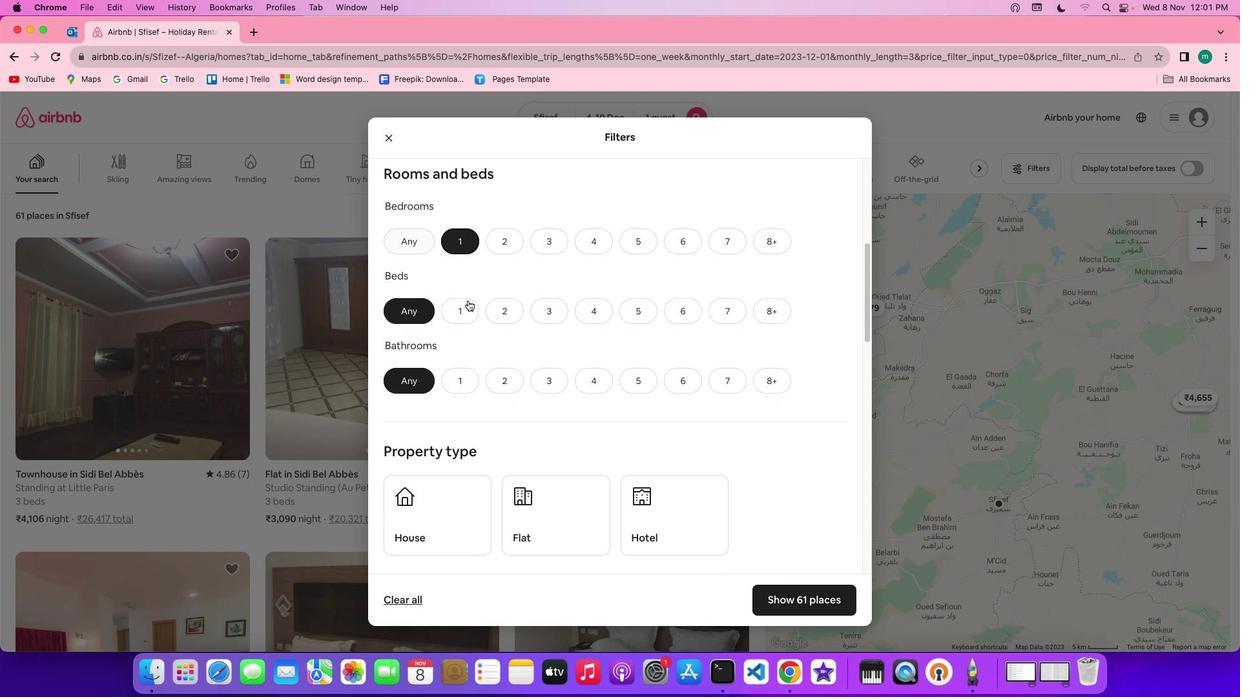 
Action: Mouse pressed left at (463, 240)
Screenshot: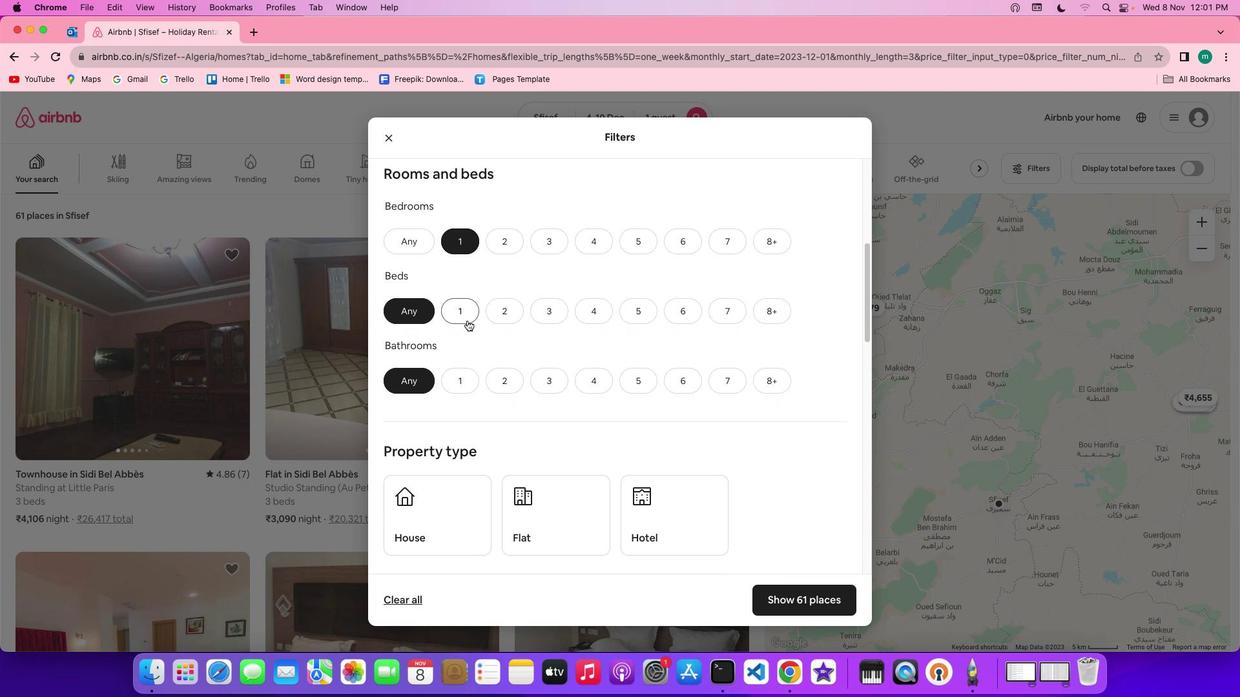 
Action: Mouse moved to (467, 321)
Screenshot: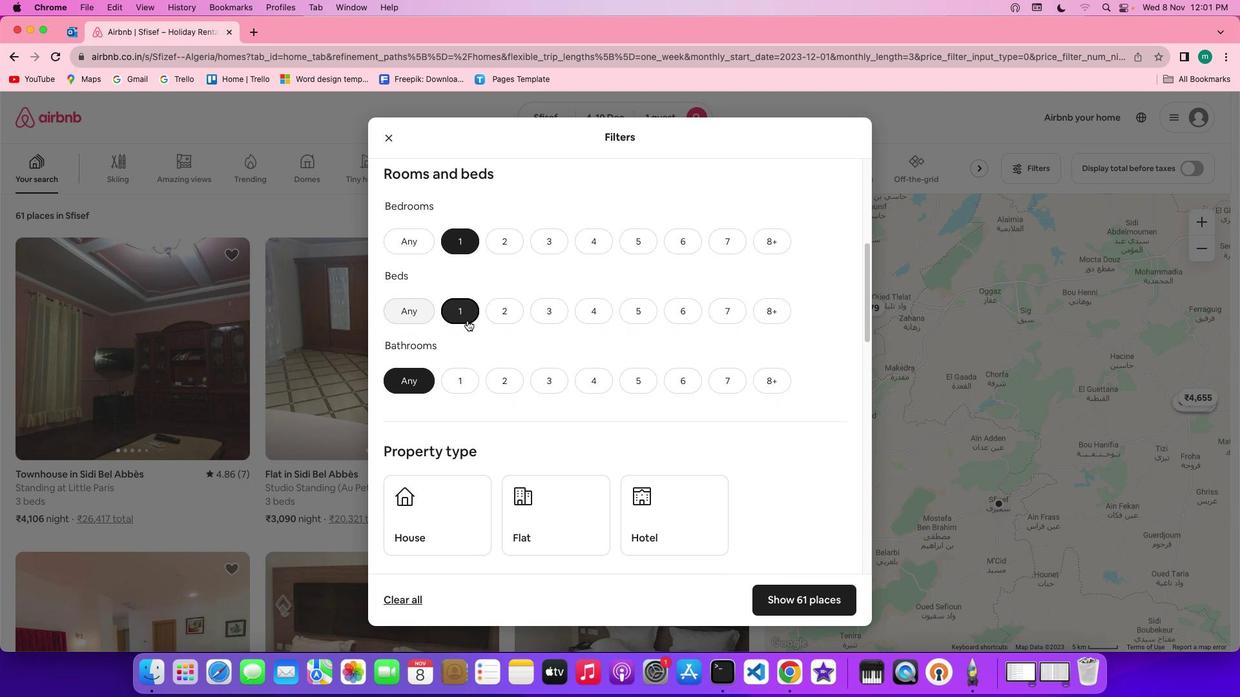 
Action: Mouse pressed left at (467, 321)
Screenshot: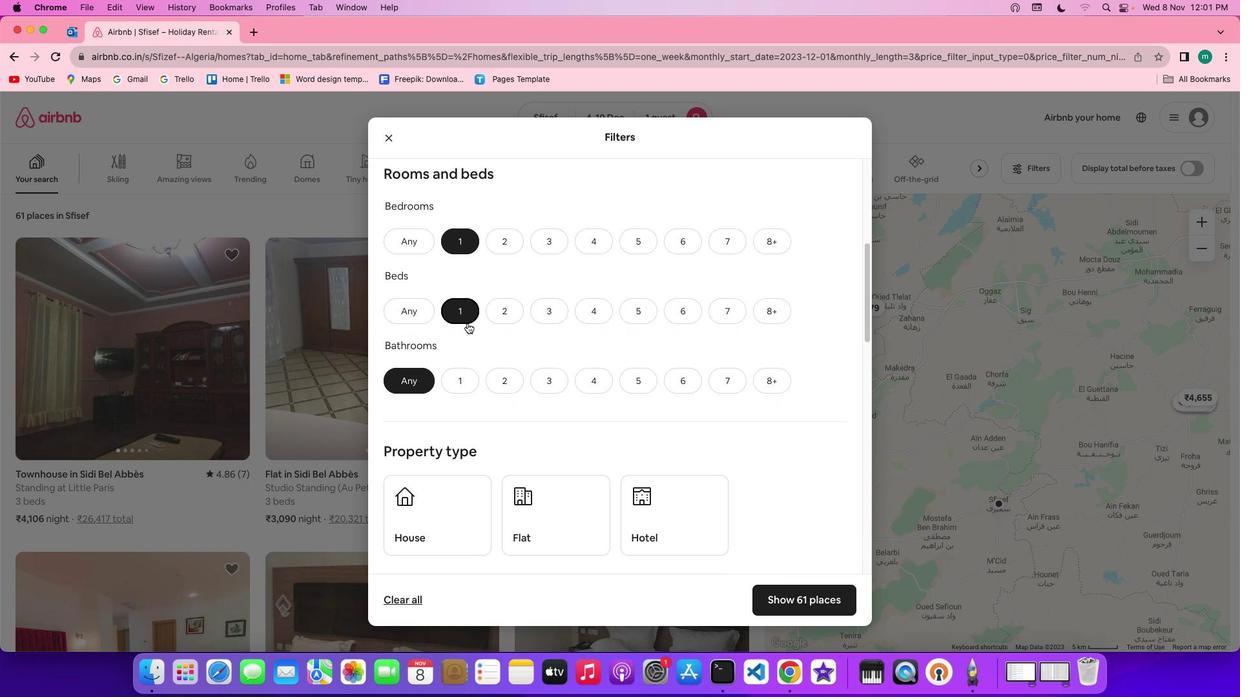 
Action: Mouse moved to (469, 383)
Screenshot: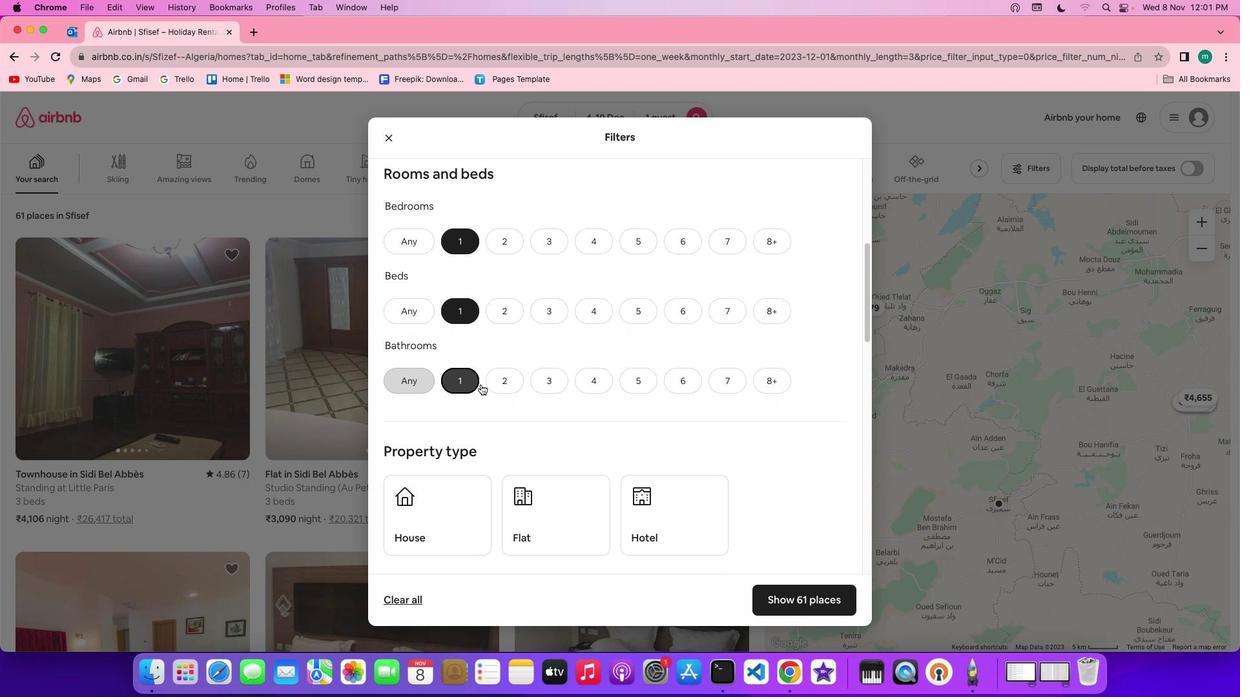 
Action: Mouse pressed left at (469, 383)
Screenshot: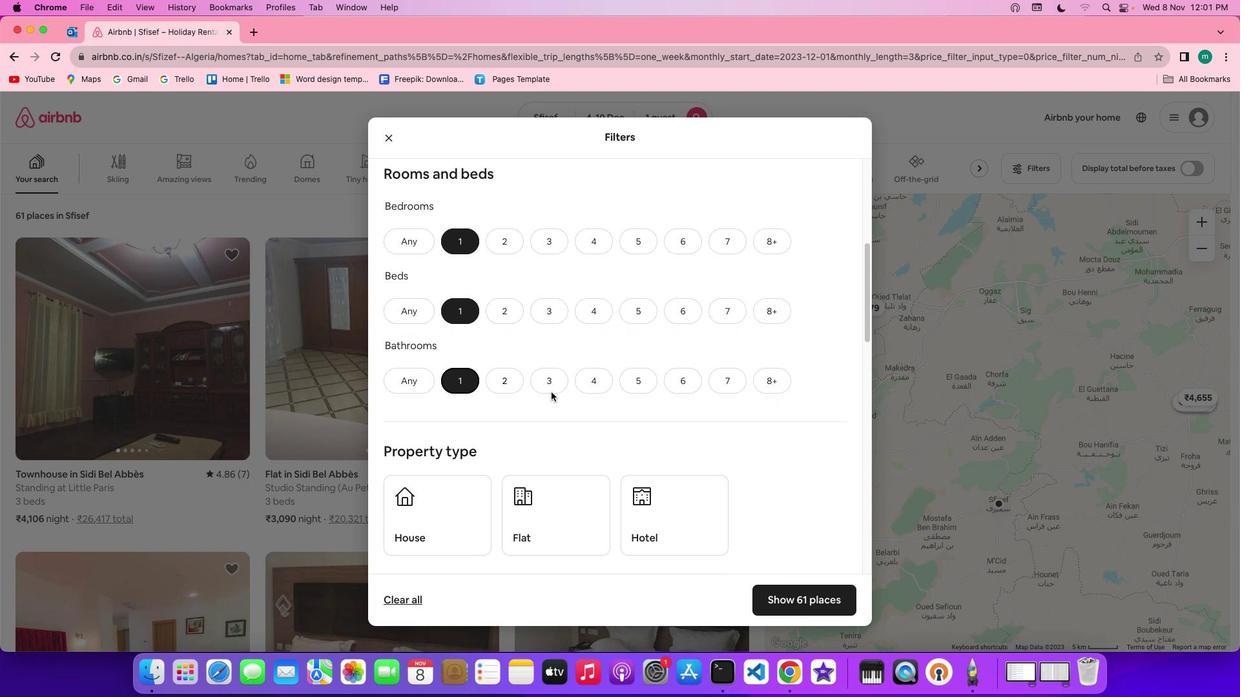 
Action: Mouse moved to (668, 393)
Screenshot: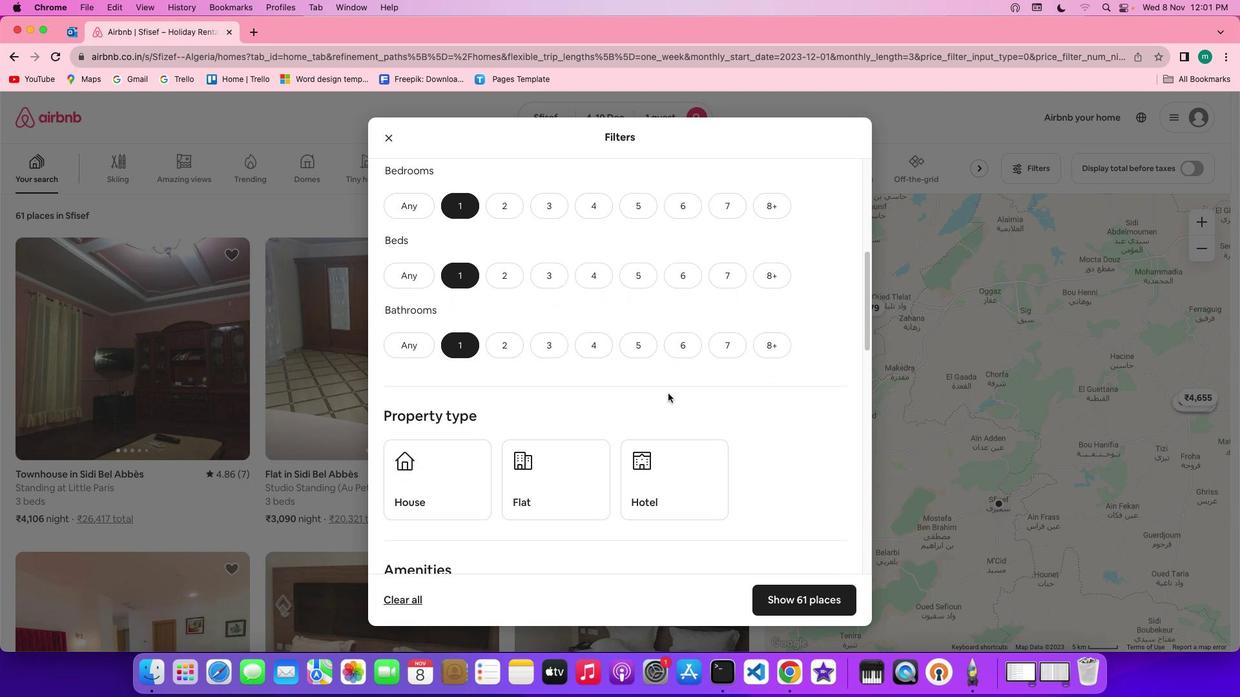 
Action: Mouse scrolled (668, 393) with delta (0, 0)
Screenshot: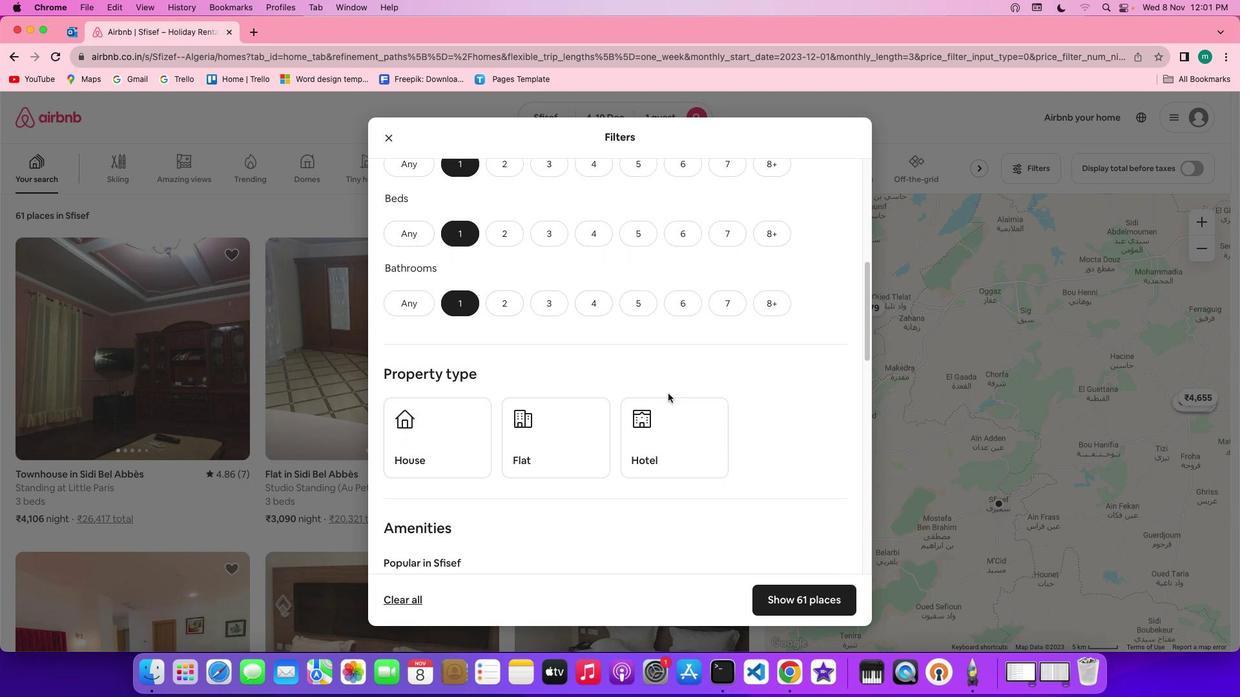 
Action: Mouse scrolled (668, 393) with delta (0, 0)
Screenshot: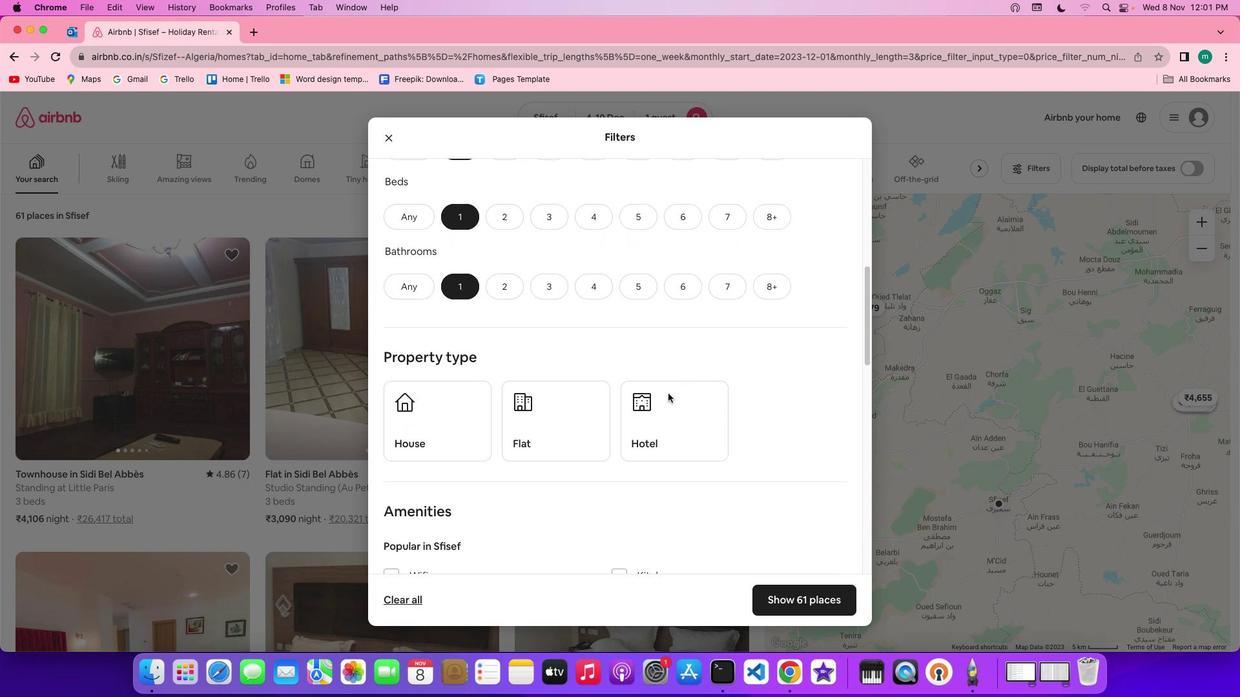 
Action: Mouse scrolled (668, 393) with delta (0, 0)
Screenshot: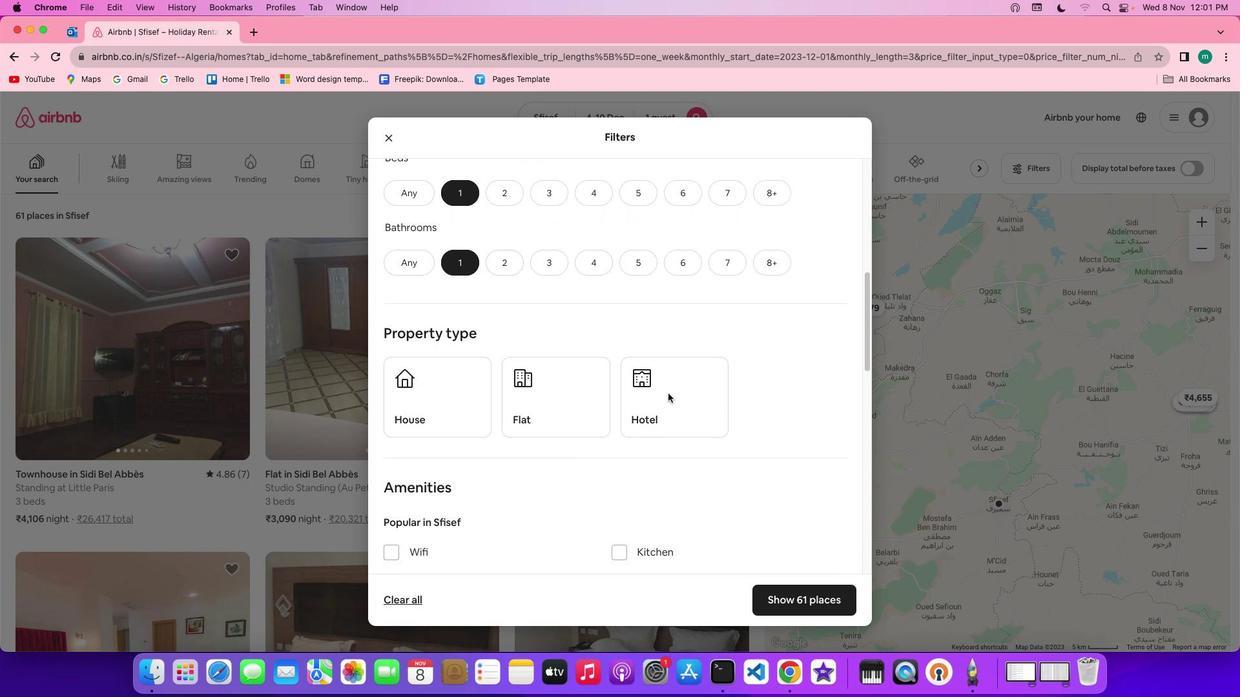 
Action: Mouse scrolled (668, 393) with delta (0, 0)
Screenshot: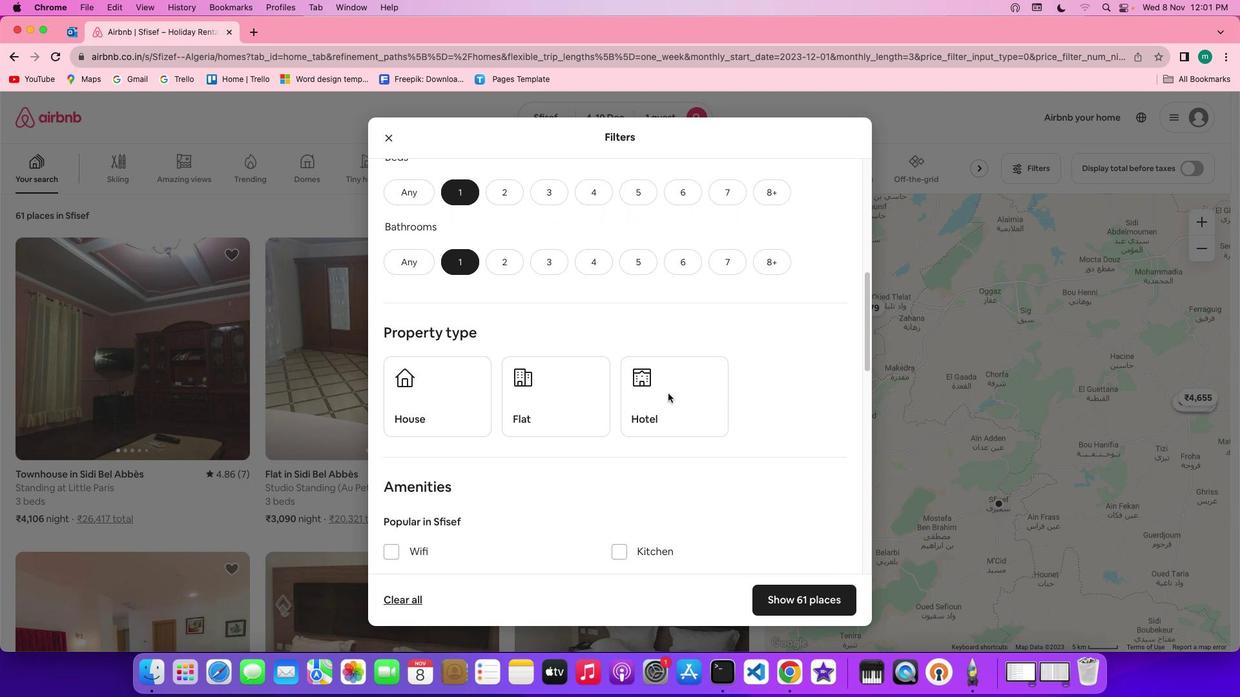 
Action: Mouse scrolled (668, 393) with delta (0, 0)
Screenshot: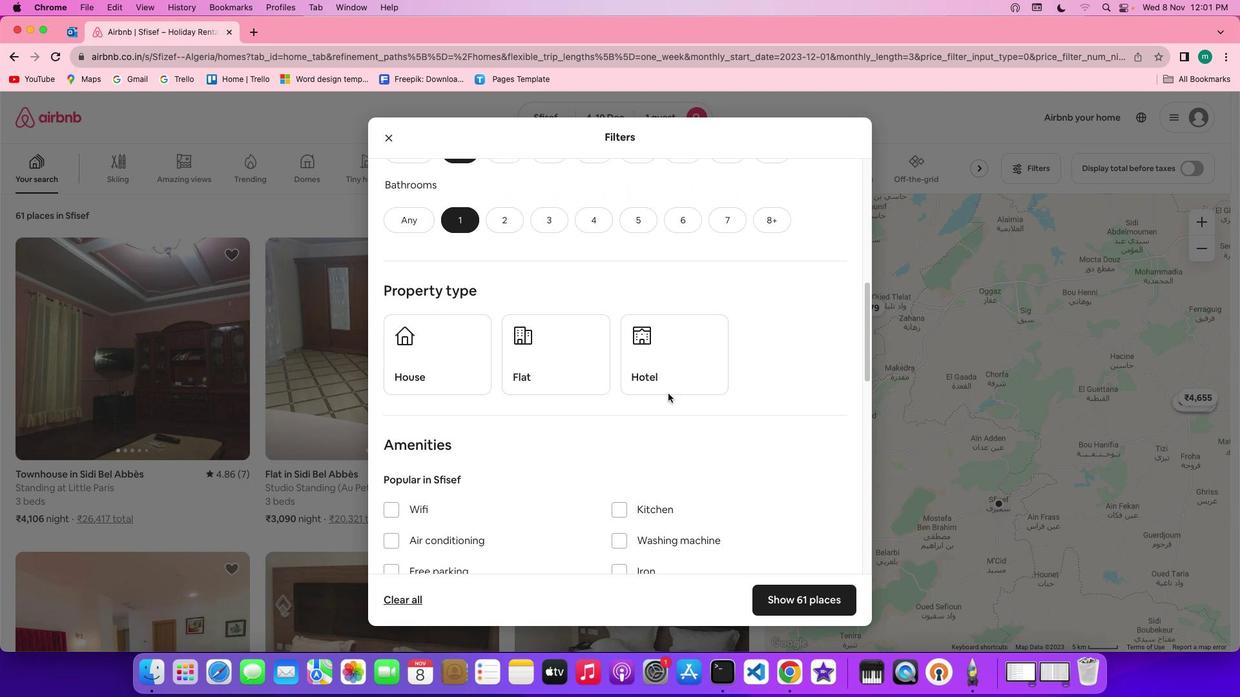 
Action: Mouse scrolled (668, 393) with delta (0, 0)
Screenshot: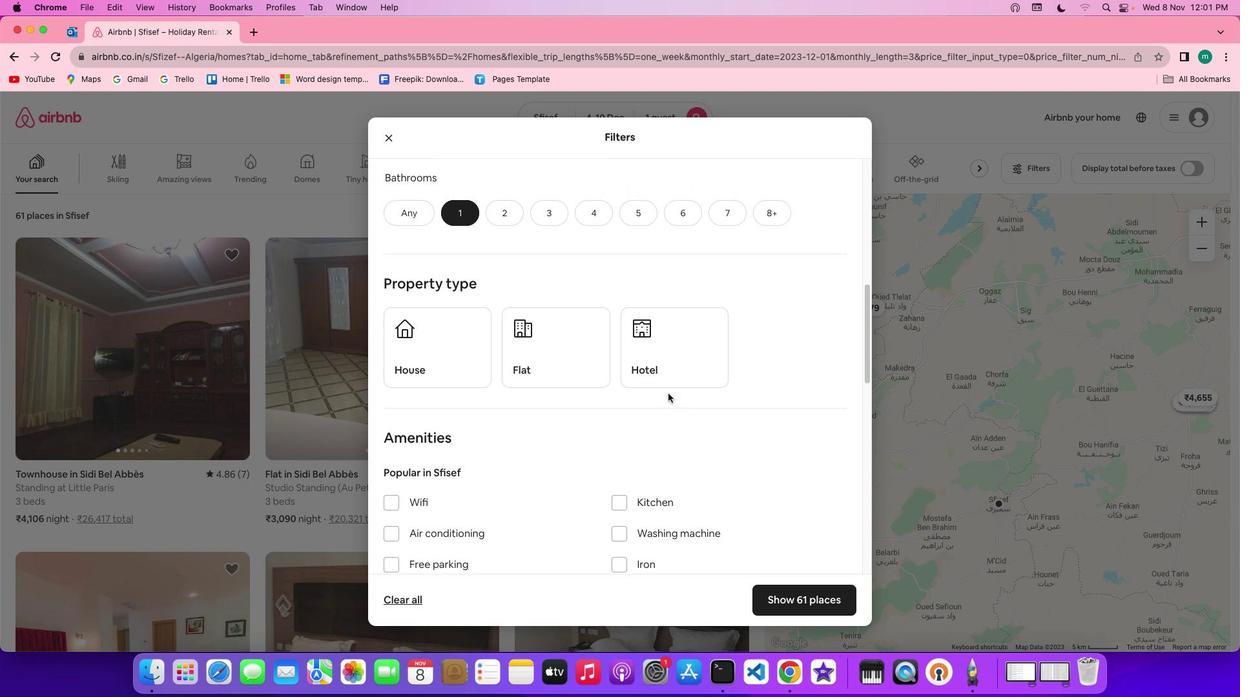 
Action: Mouse scrolled (668, 393) with delta (0, 0)
Screenshot: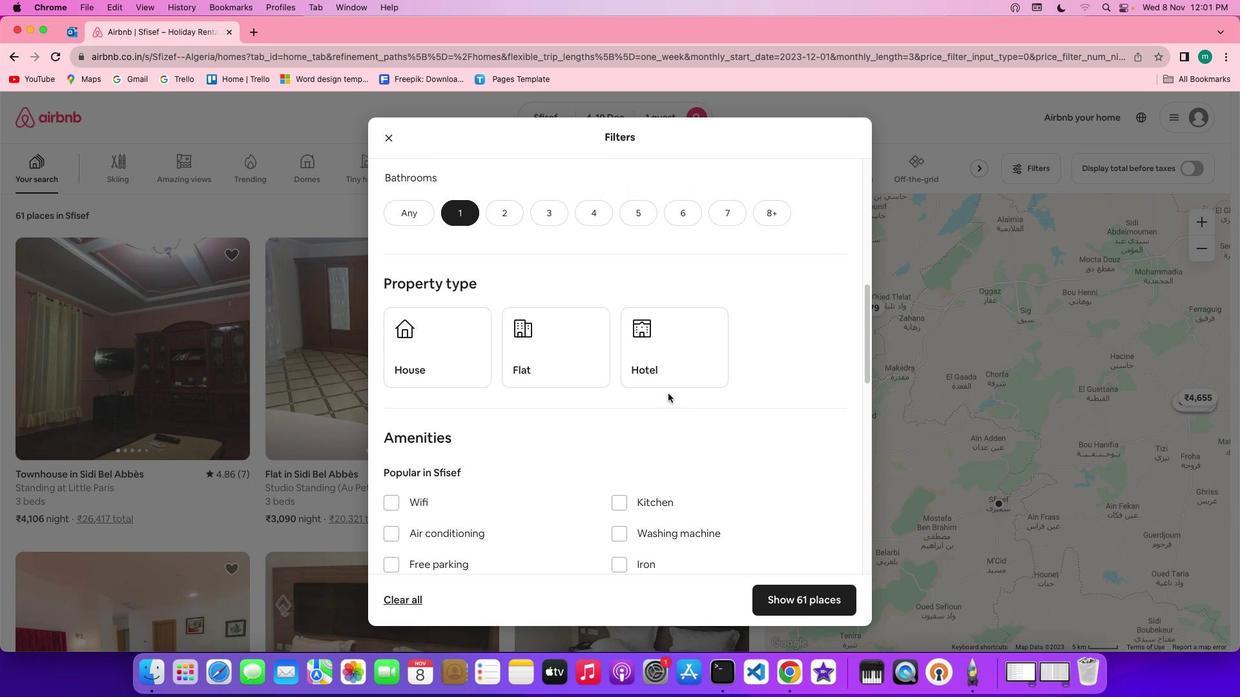 
Action: Mouse moved to (693, 361)
Screenshot: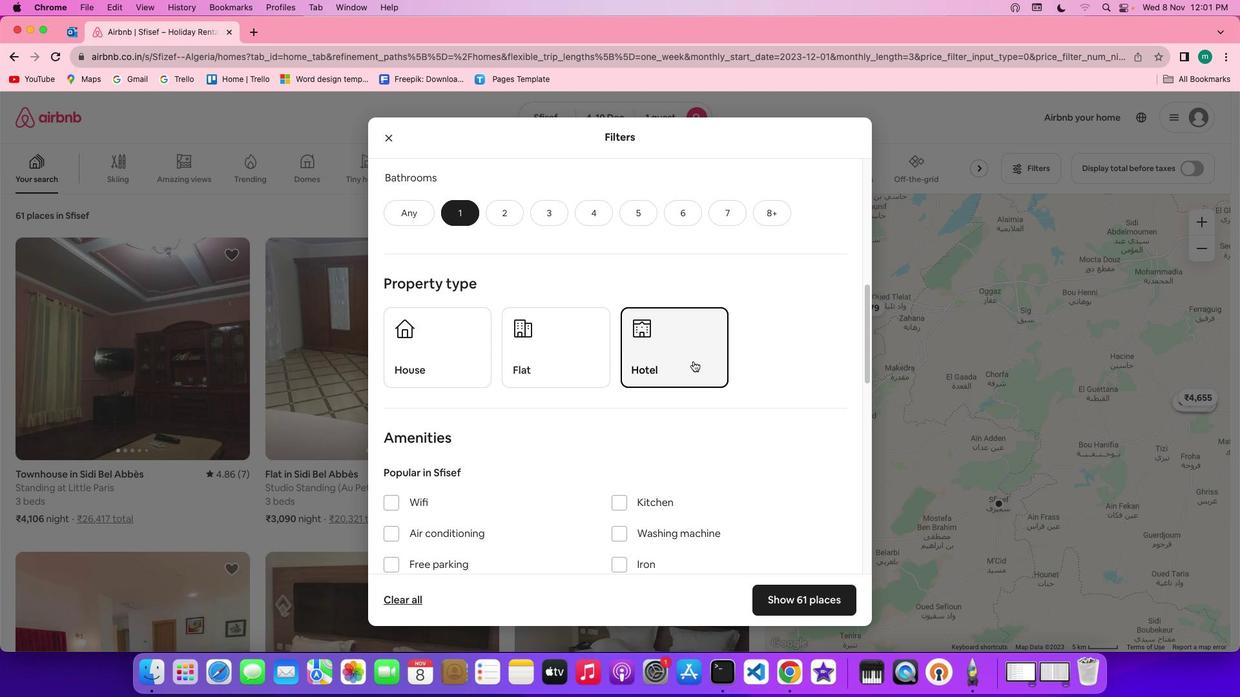 
Action: Mouse pressed left at (693, 361)
Screenshot: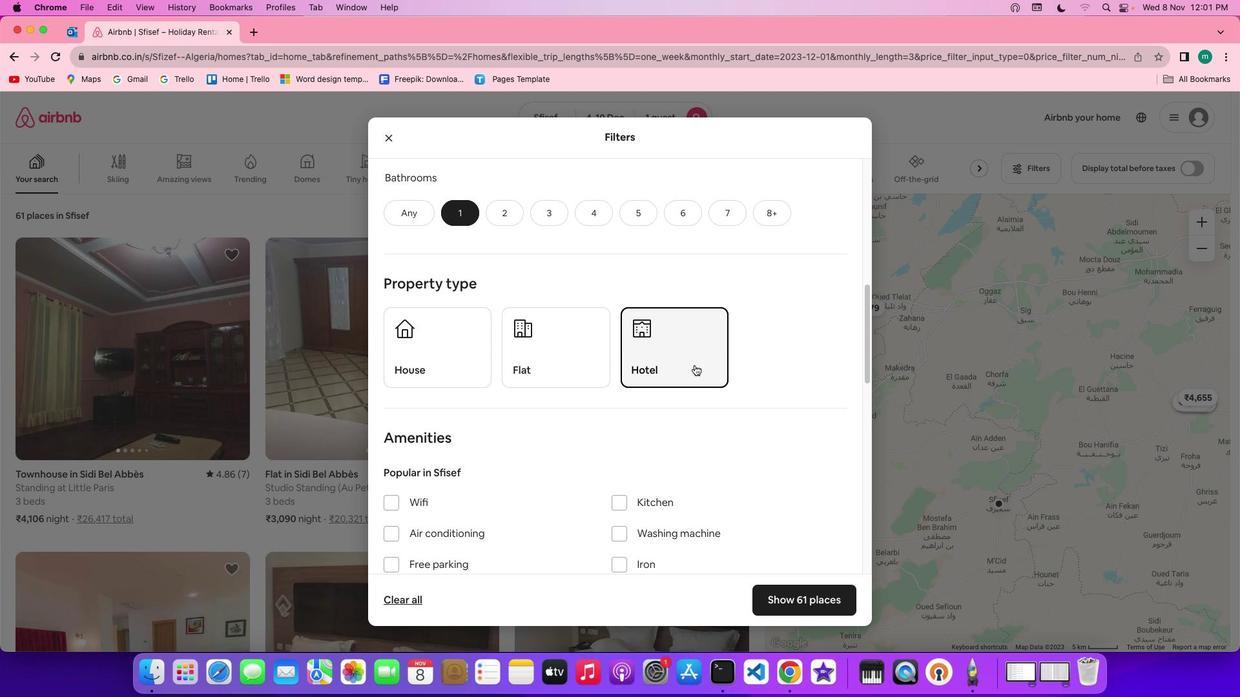 
Action: Mouse moved to (777, 388)
Screenshot: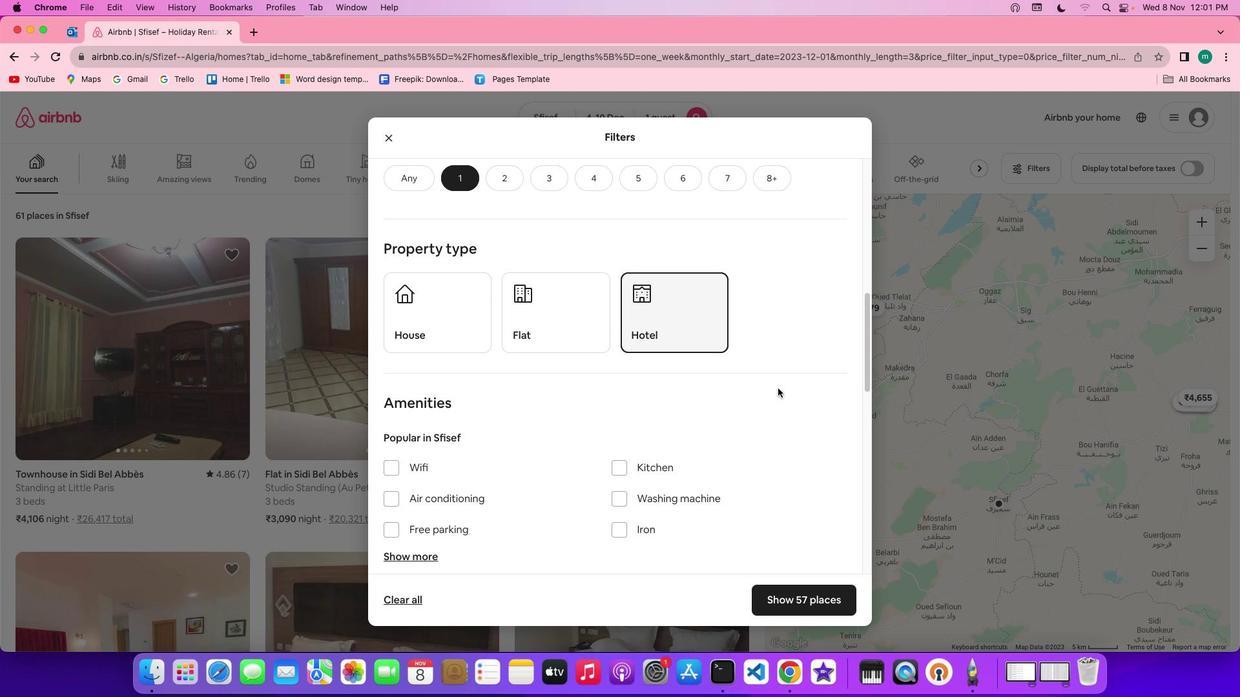 
Action: Mouse scrolled (777, 388) with delta (0, 0)
Screenshot: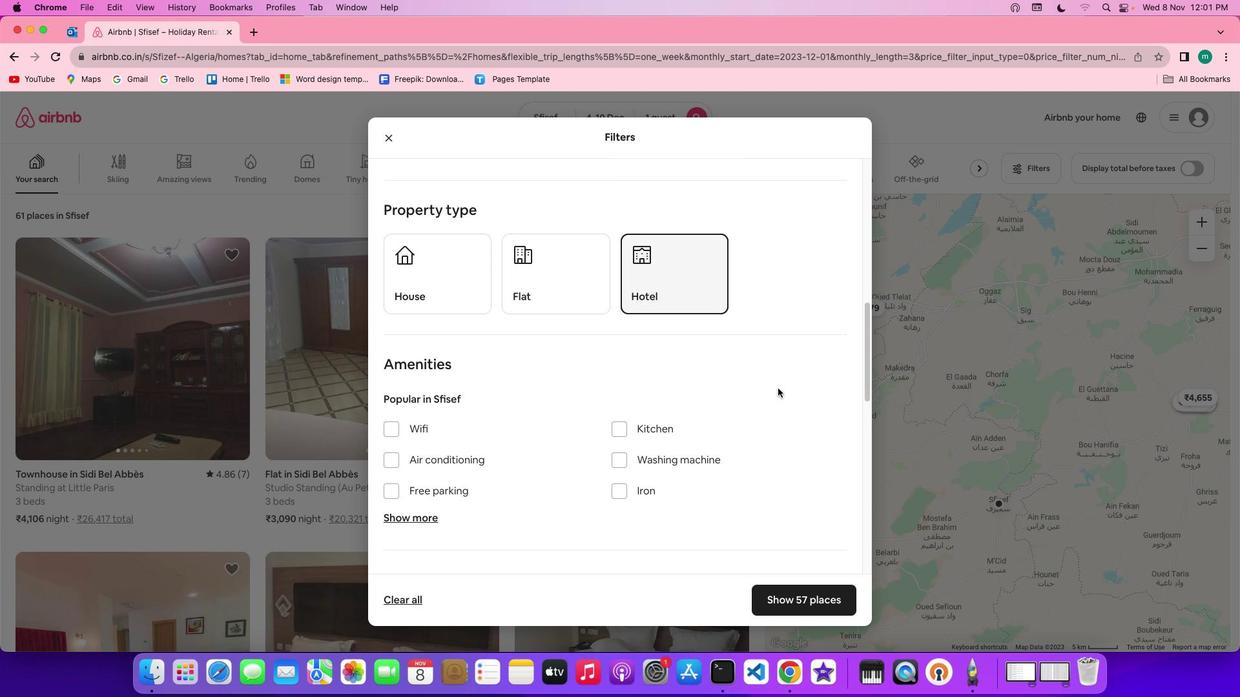 
Action: Mouse scrolled (777, 388) with delta (0, 0)
Screenshot: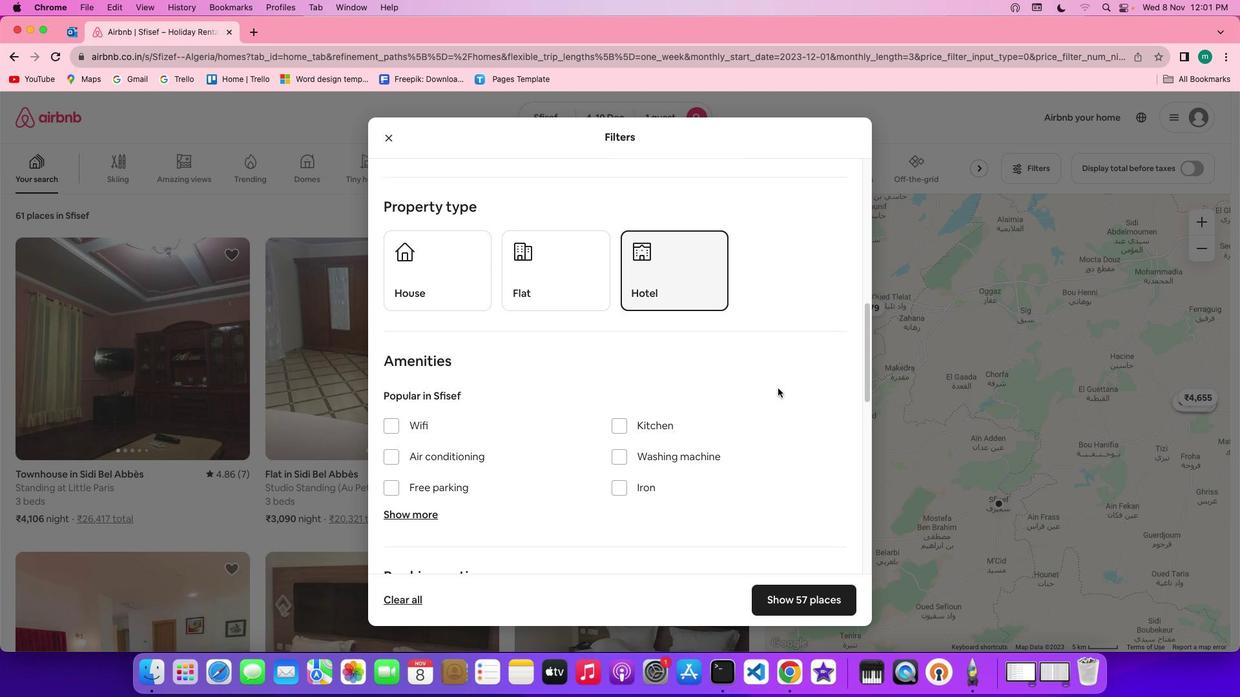 
Action: Mouse scrolled (777, 388) with delta (0, -1)
Screenshot: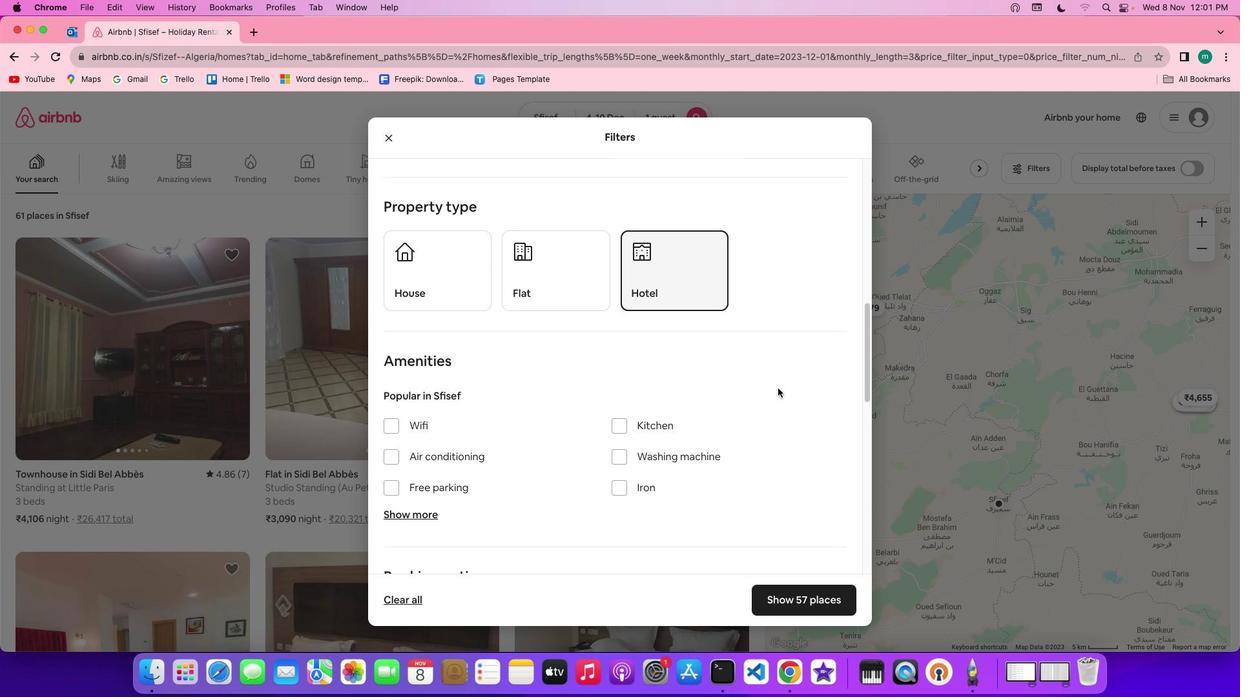 
Action: Mouse scrolled (777, 388) with delta (0, 0)
Screenshot: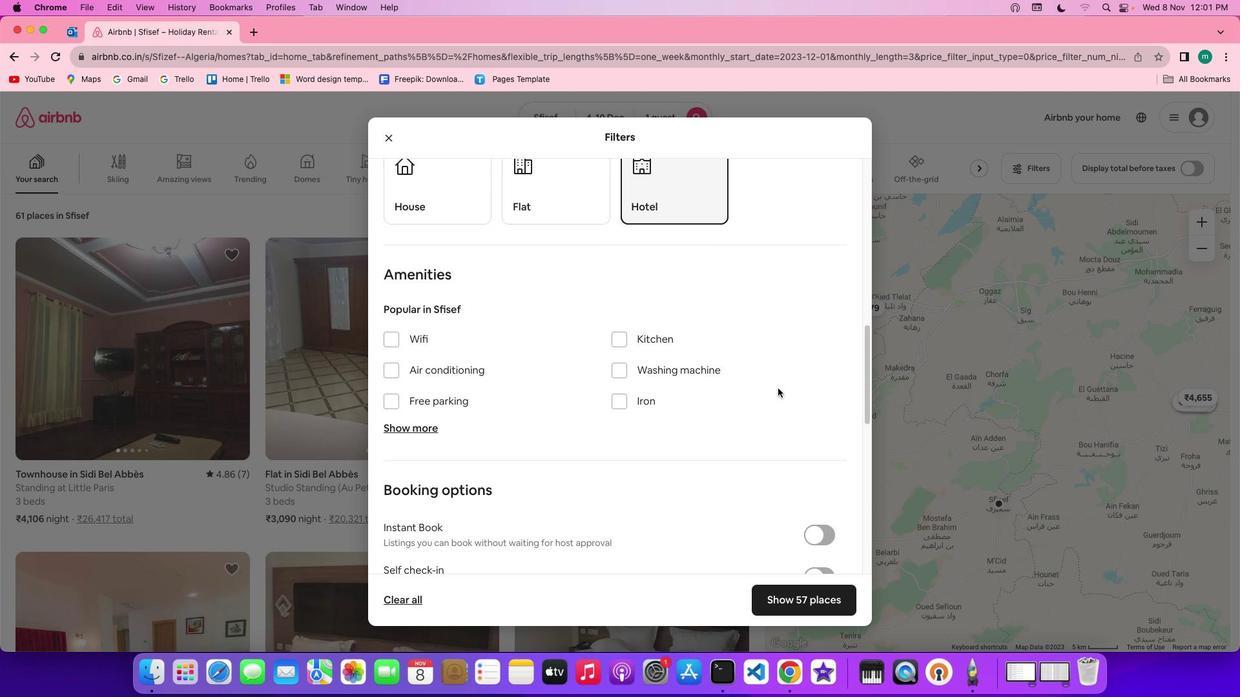 
Action: Mouse scrolled (777, 388) with delta (0, 0)
Screenshot: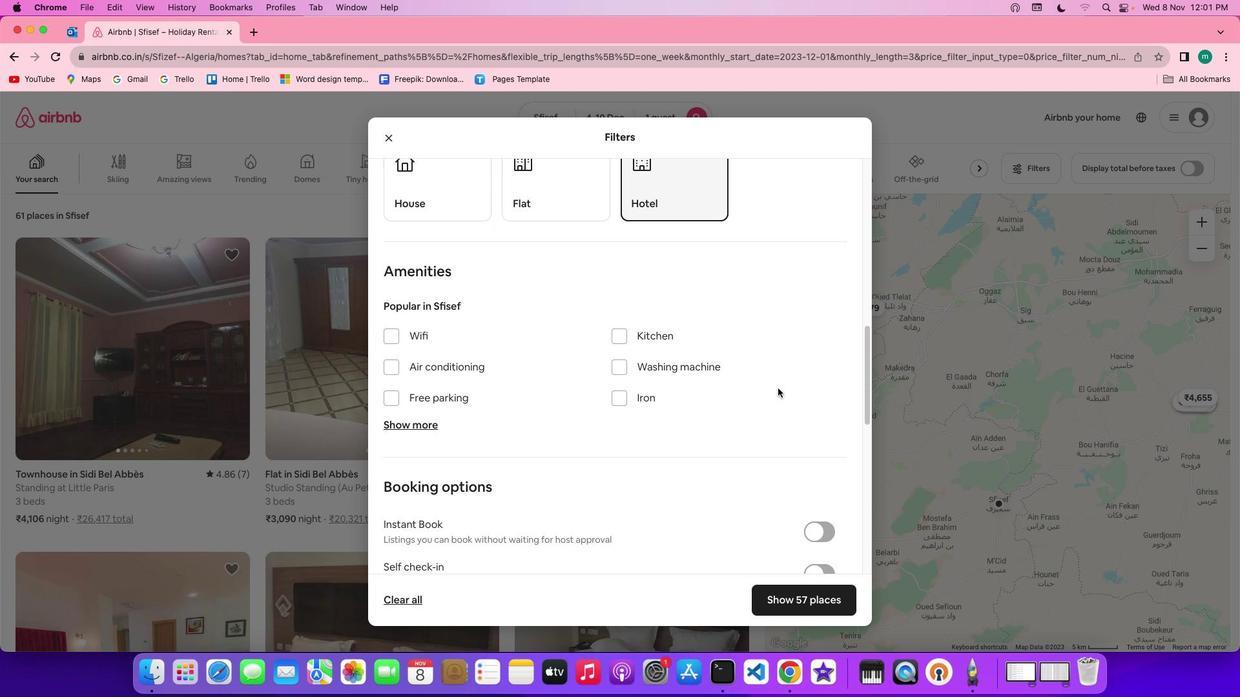 
Action: Mouse scrolled (777, 388) with delta (0, -1)
Screenshot: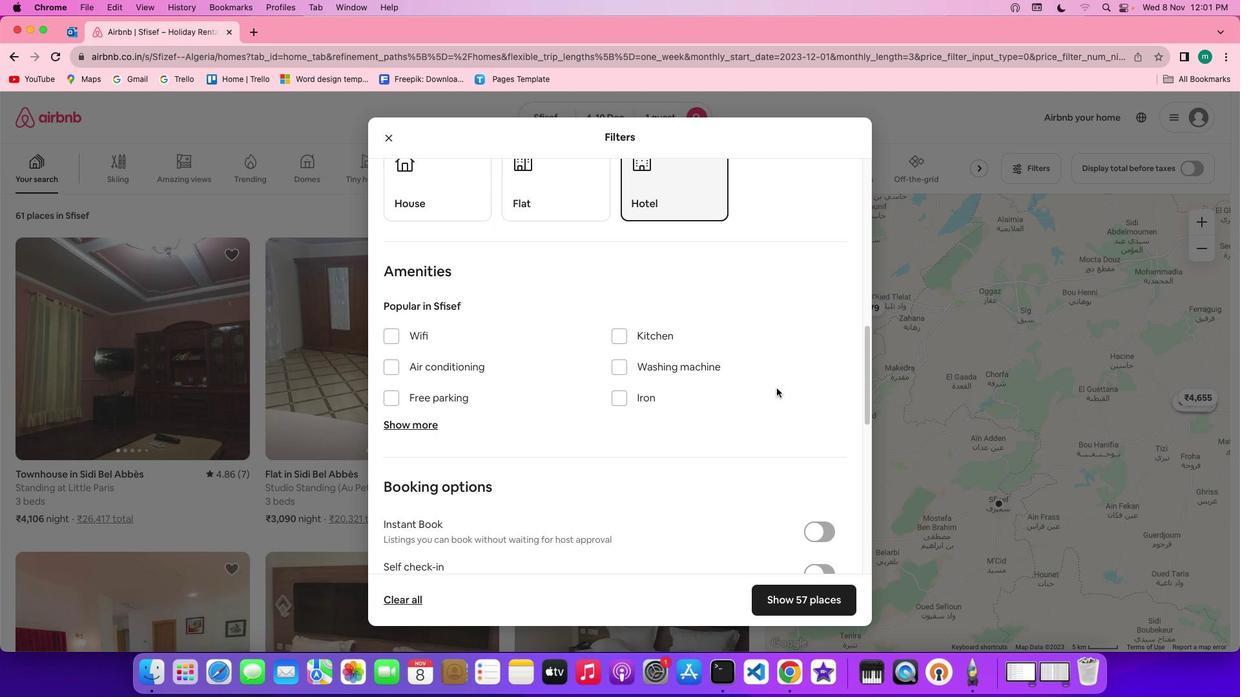 
Action: Mouse moved to (698, 368)
Screenshot: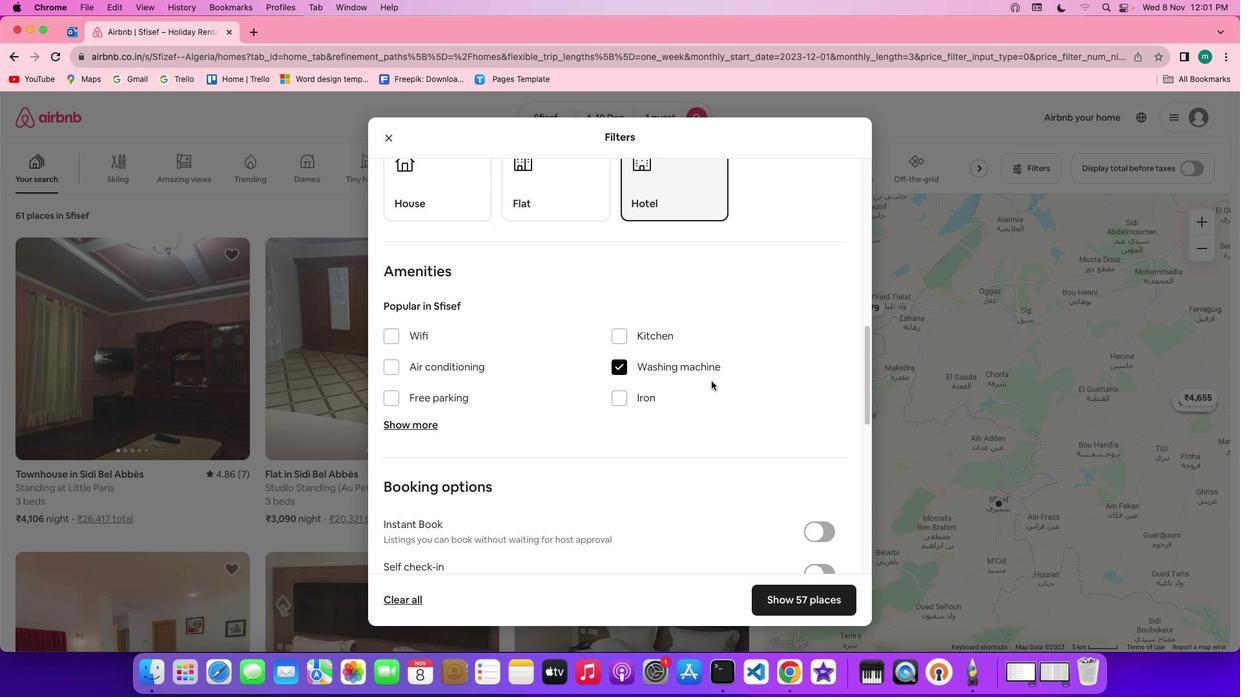 
Action: Mouse pressed left at (698, 368)
Screenshot: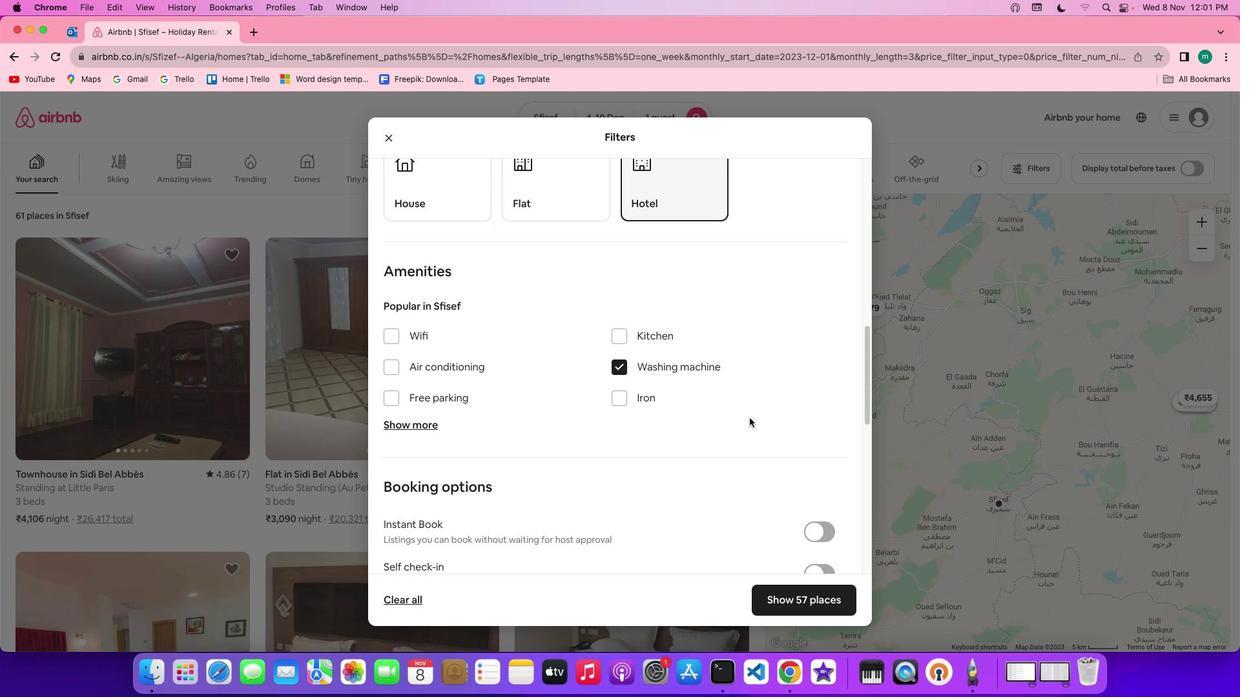 
Action: Mouse moved to (763, 430)
Screenshot: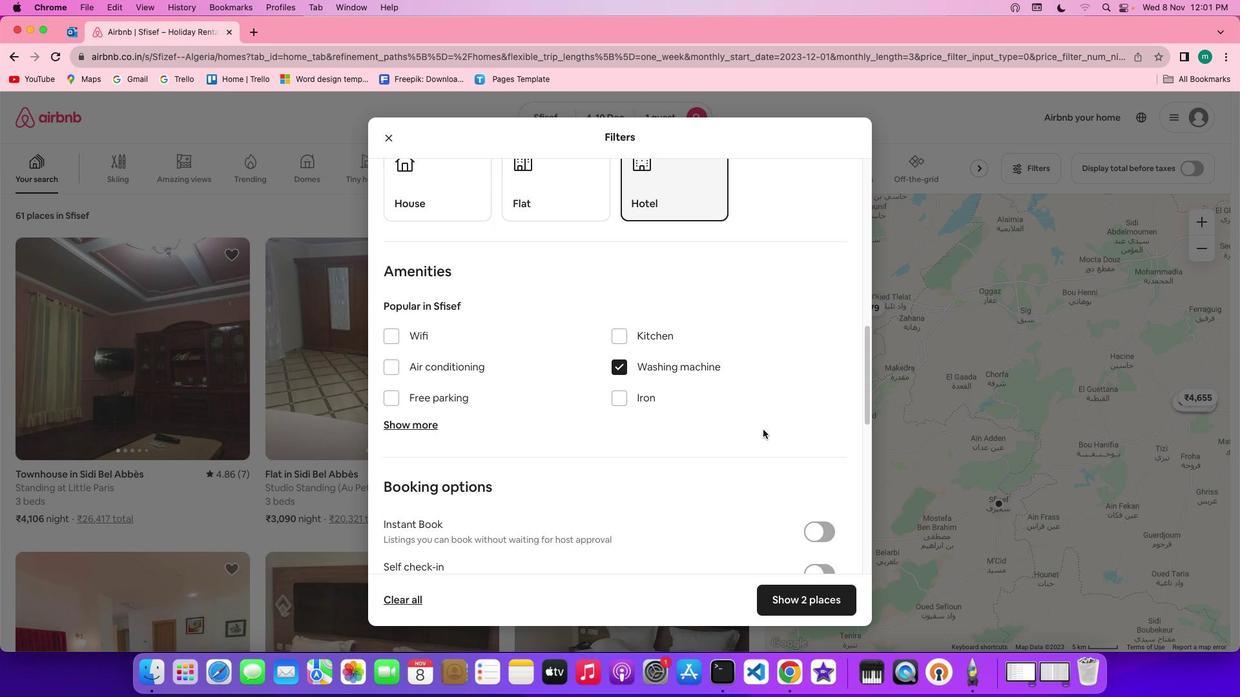 
Action: Mouse scrolled (763, 430) with delta (0, 0)
Screenshot: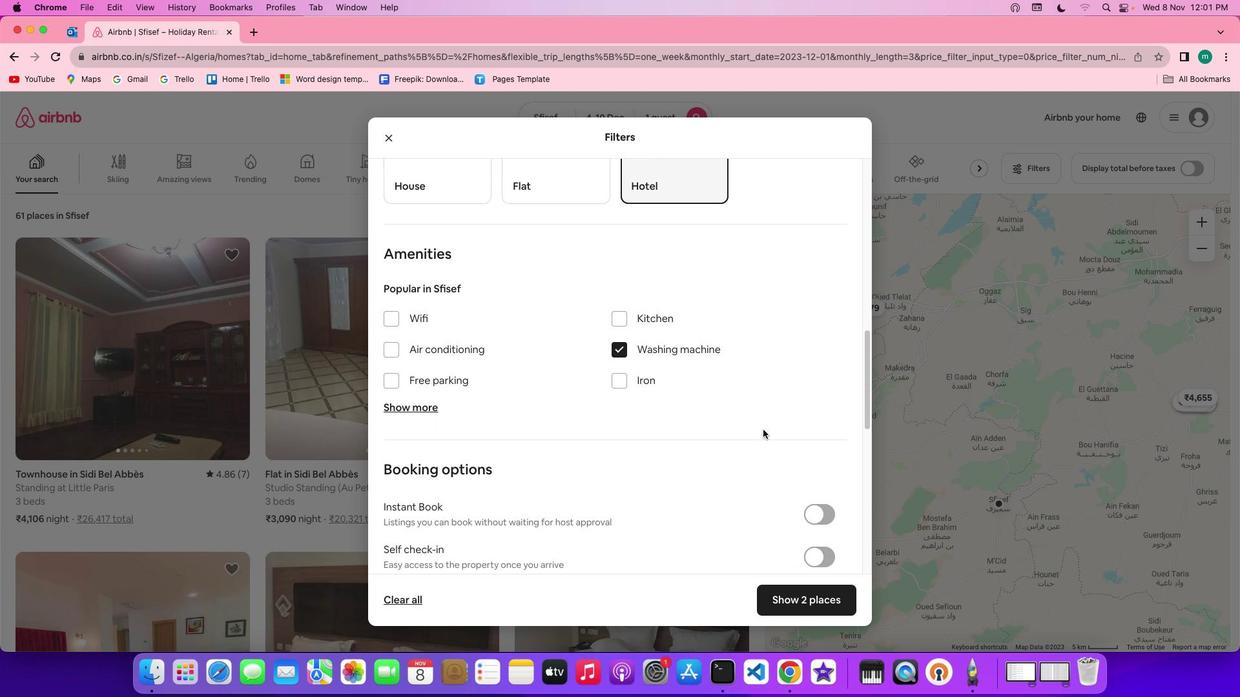 
Action: Mouse scrolled (763, 430) with delta (0, 0)
Screenshot: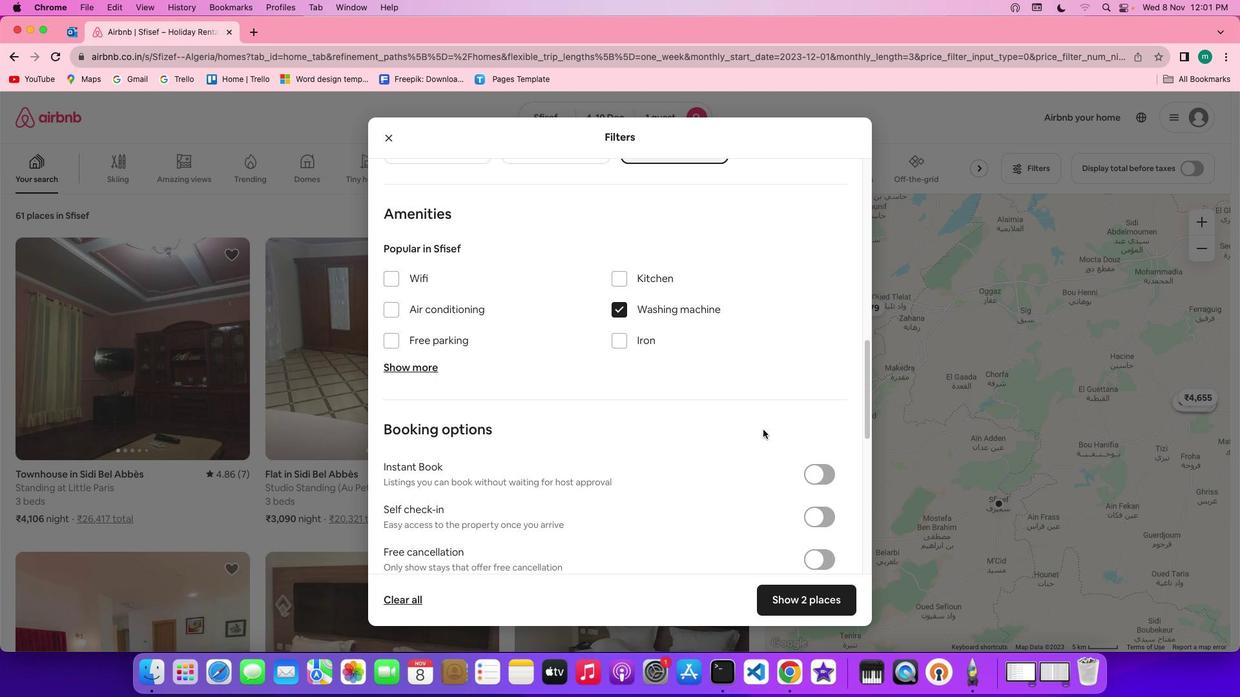 
Action: Mouse scrolled (763, 430) with delta (0, 0)
Screenshot: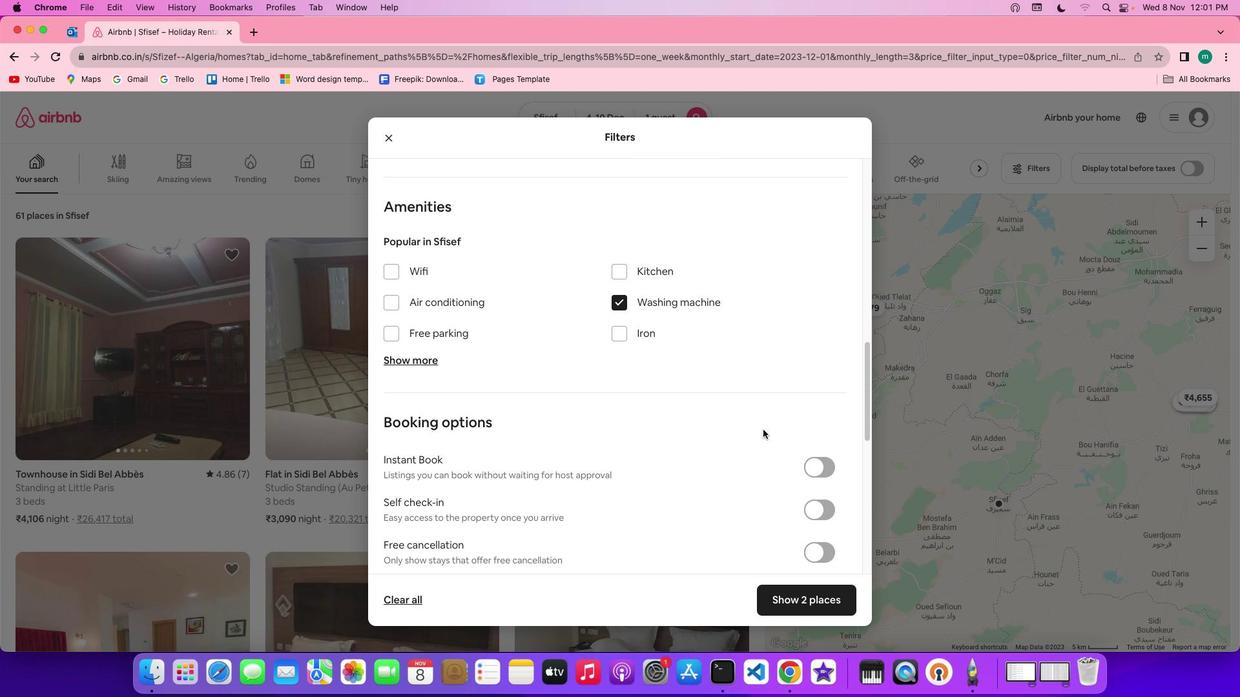 
Action: Mouse scrolled (763, 430) with delta (0, 0)
Screenshot: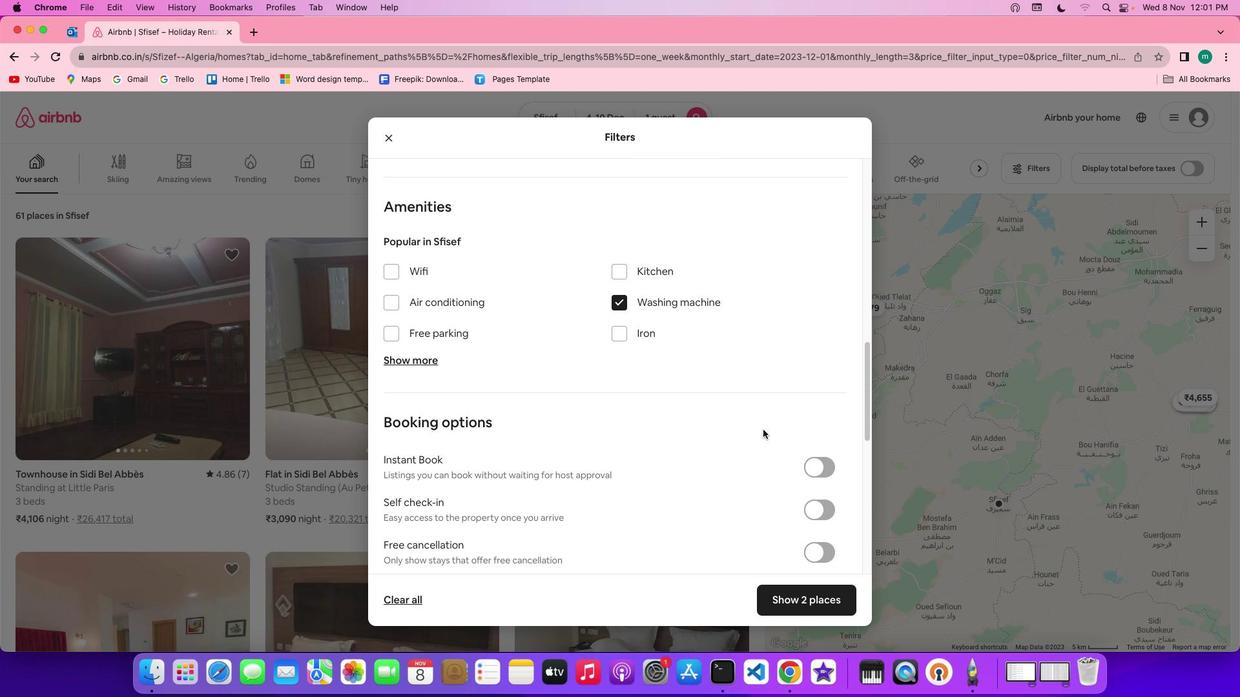 
Action: Mouse scrolled (763, 430) with delta (0, 0)
Screenshot: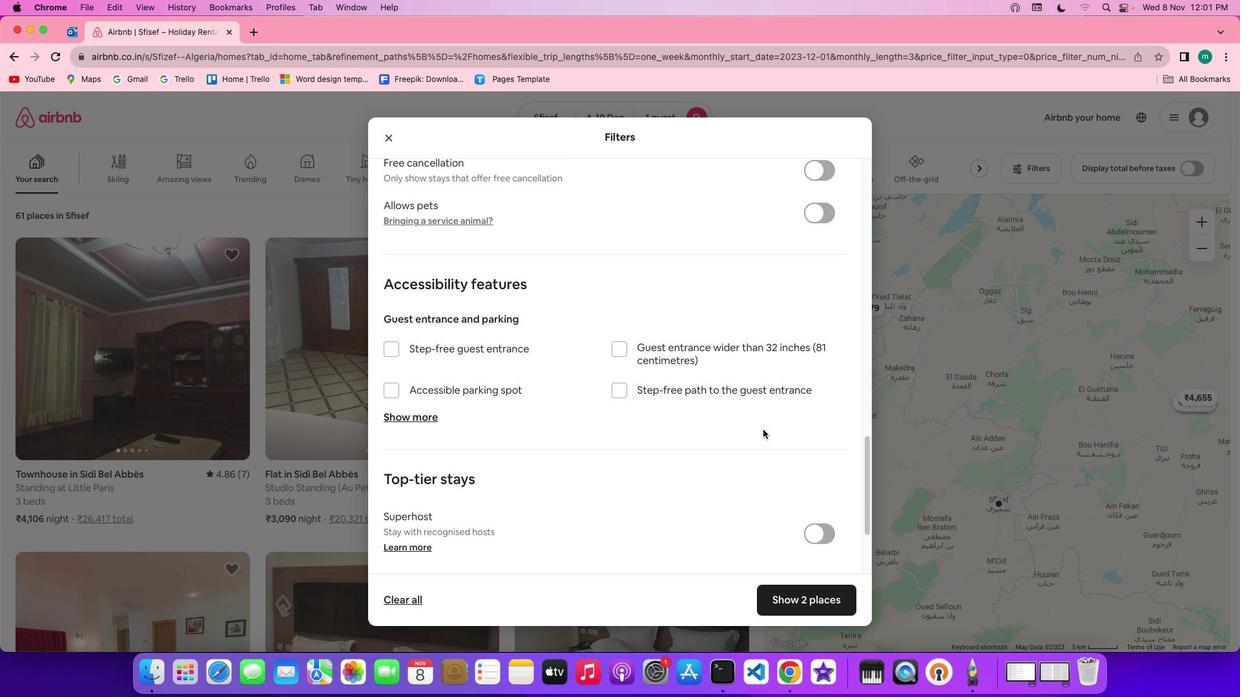 
Action: Mouse scrolled (763, 430) with delta (0, 0)
Screenshot: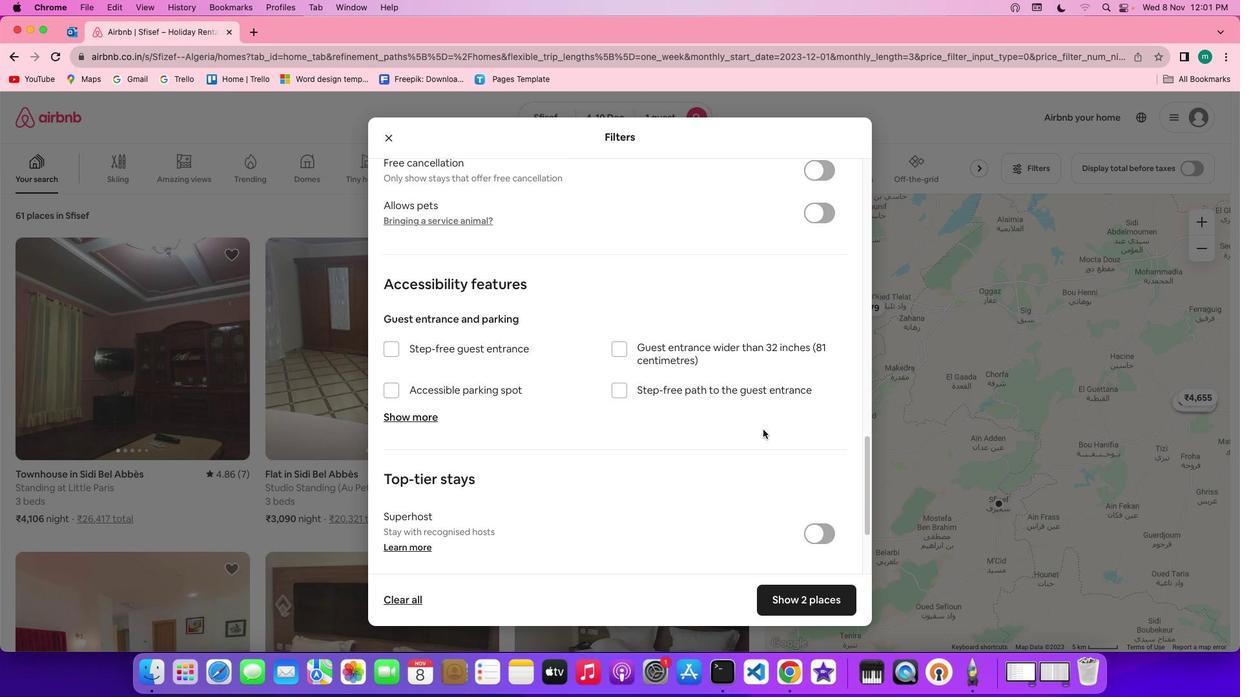 
Action: Mouse scrolled (763, 430) with delta (0, -1)
Screenshot: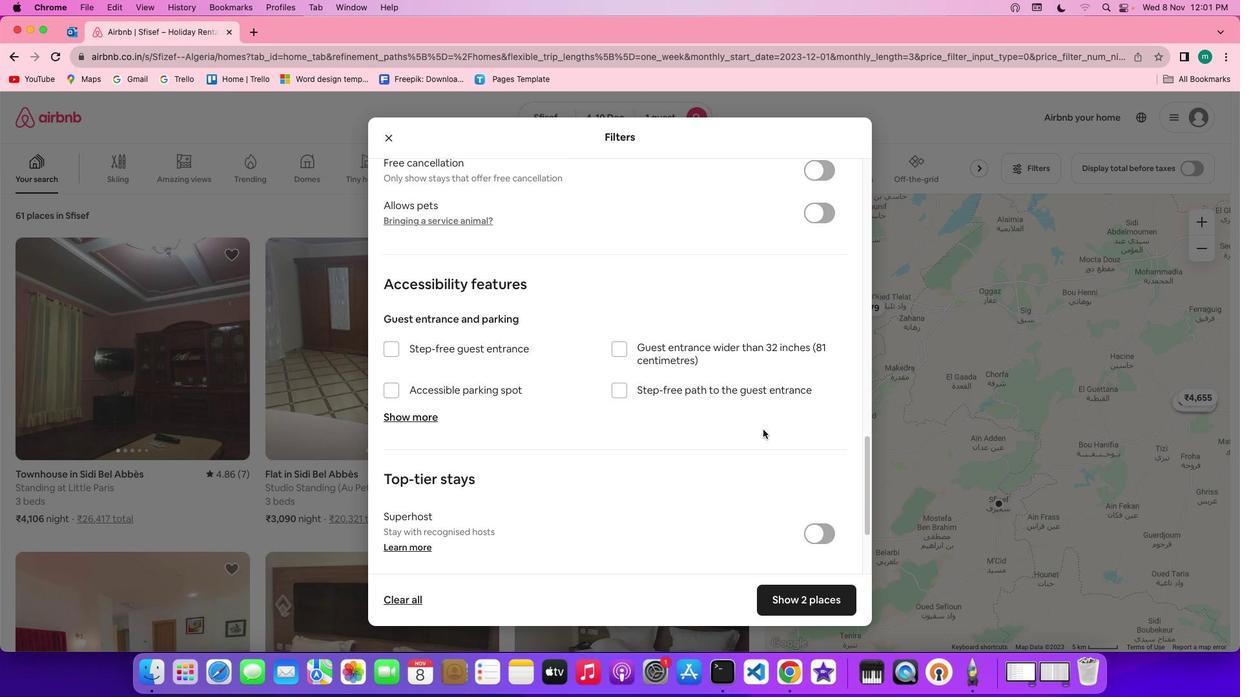 
Action: Mouse scrolled (763, 430) with delta (0, -2)
Screenshot: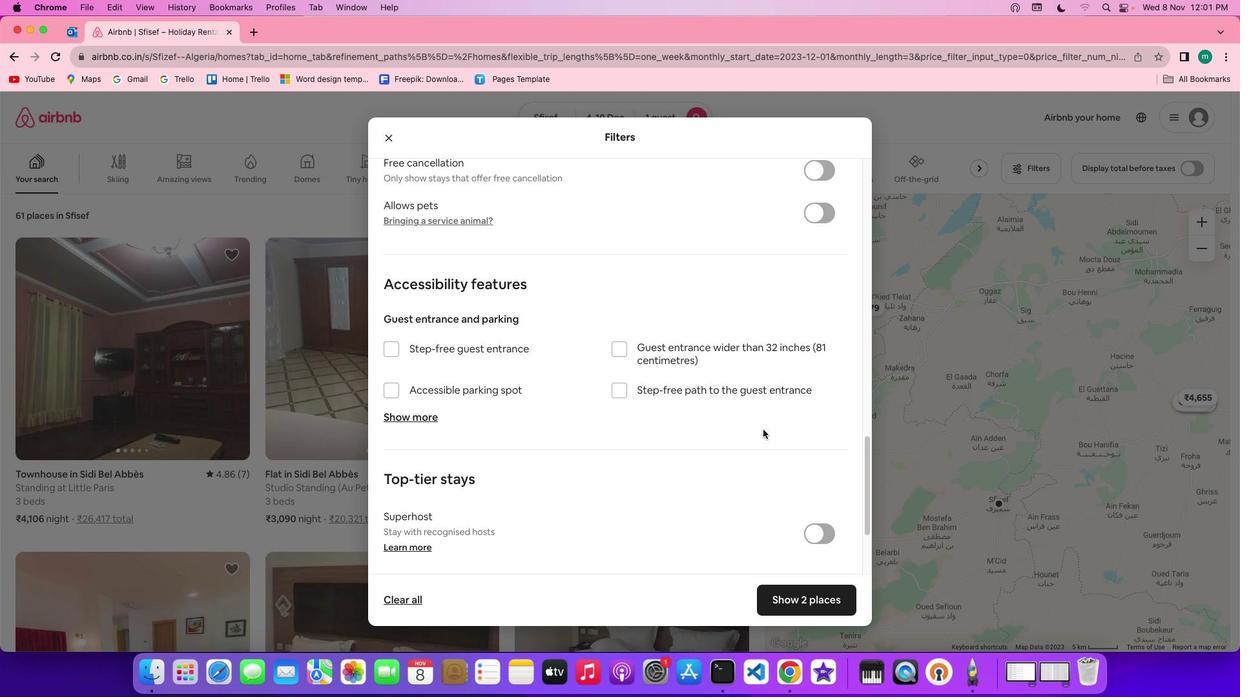 
Action: Mouse scrolled (763, 430) with delta (0, -3)
Screenshot: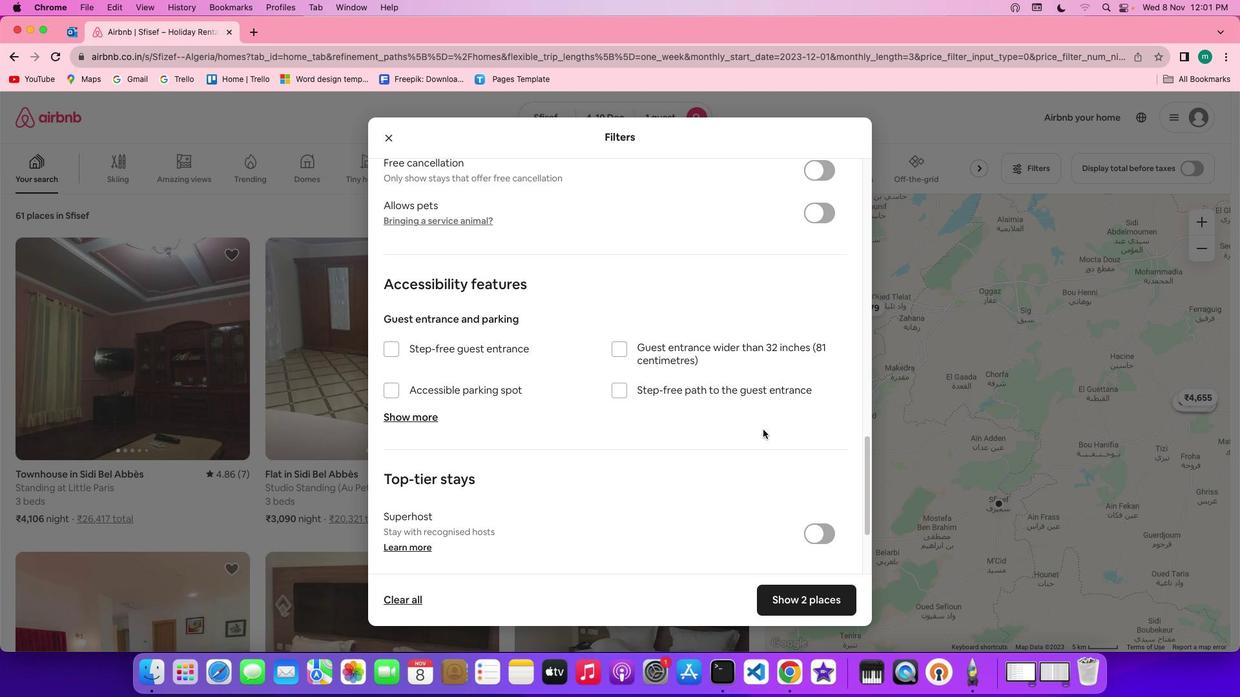 
Action: Mouse scrolled (763, 430) with delta (0, 0)
Screenshot: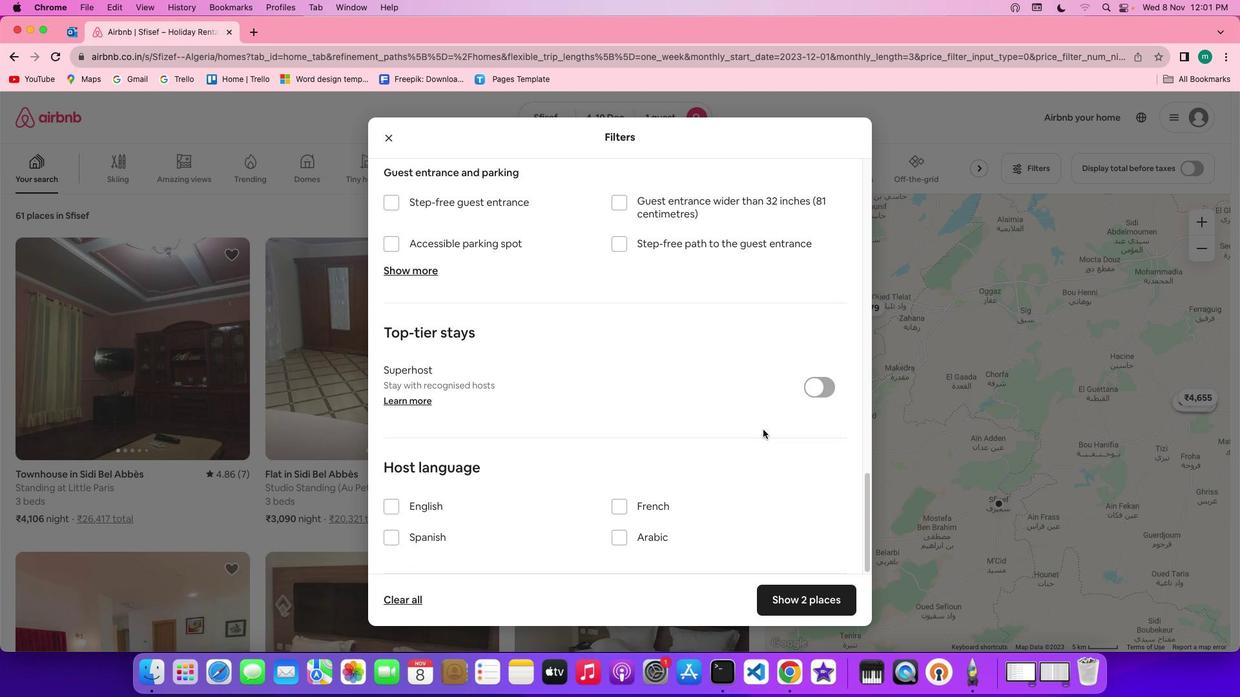 
Action: Mouse scrolled (763, 430) with delta (0, 0)
Screenshot: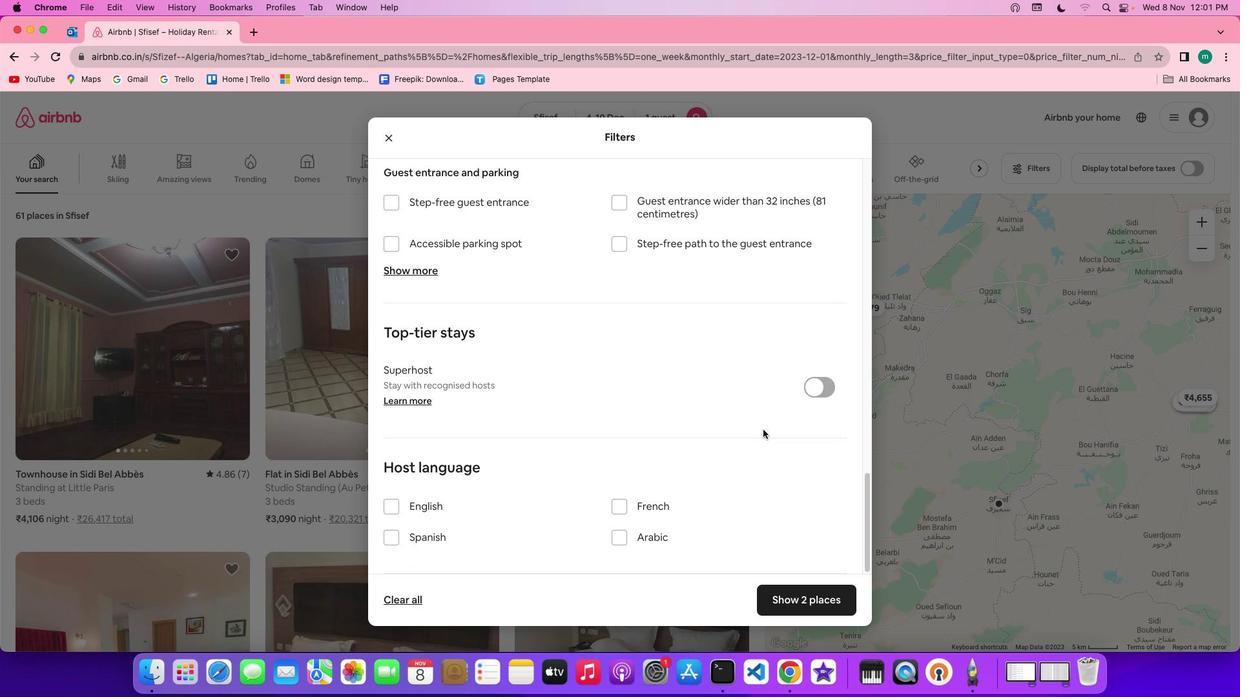 
Action: Mouse scrolled (763, 430) with delta (0, -1)
Screenshot: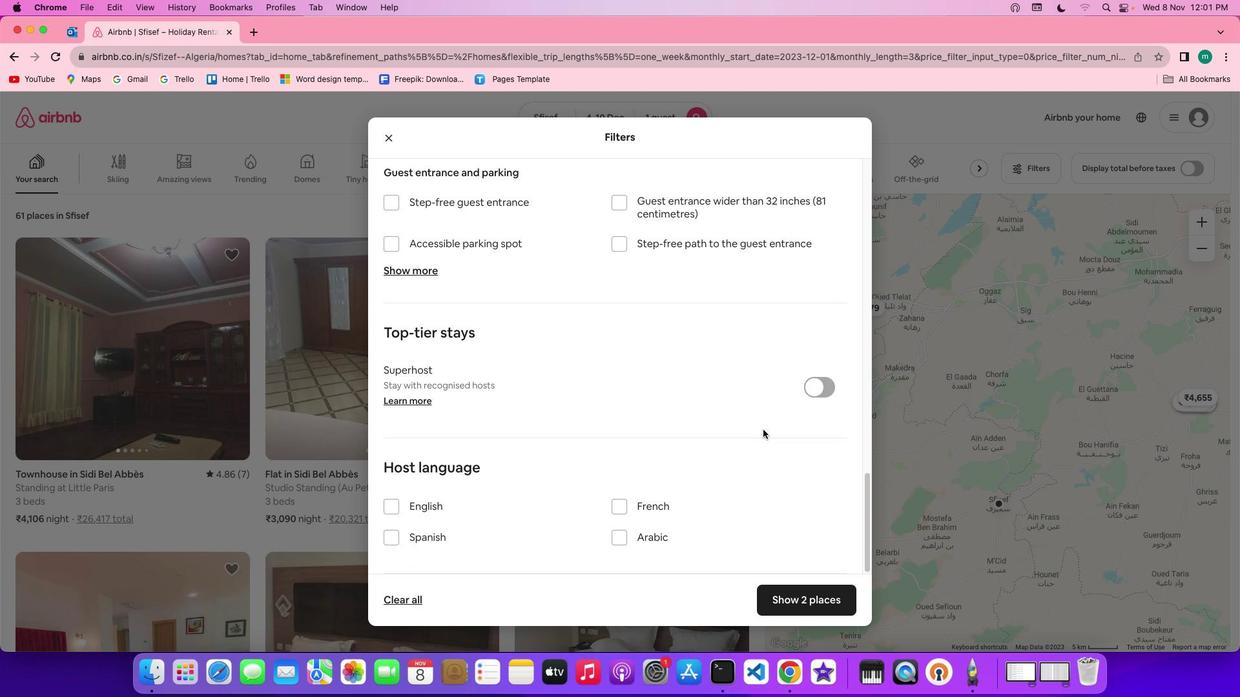 
Action: Mouse scrolled (763, 430) with delta (0, -3)
Screenshot: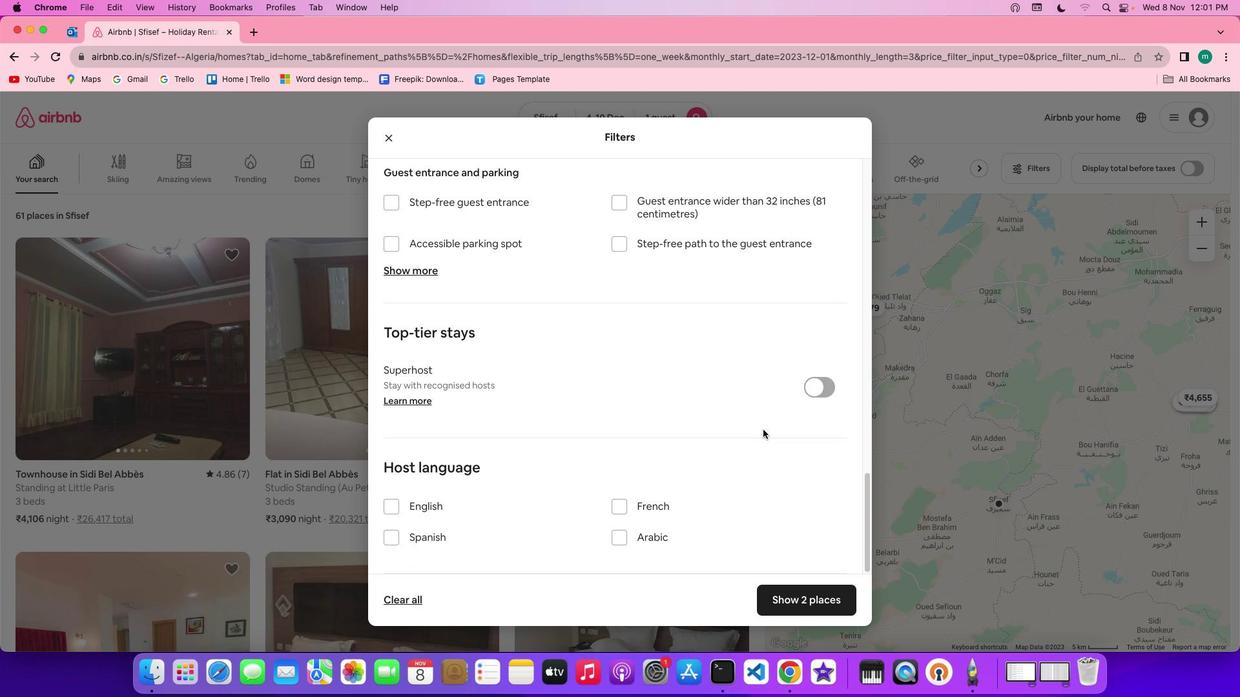 
Action: Mouse scrolled (763, 430) with delta (0, -3)
Screenshot: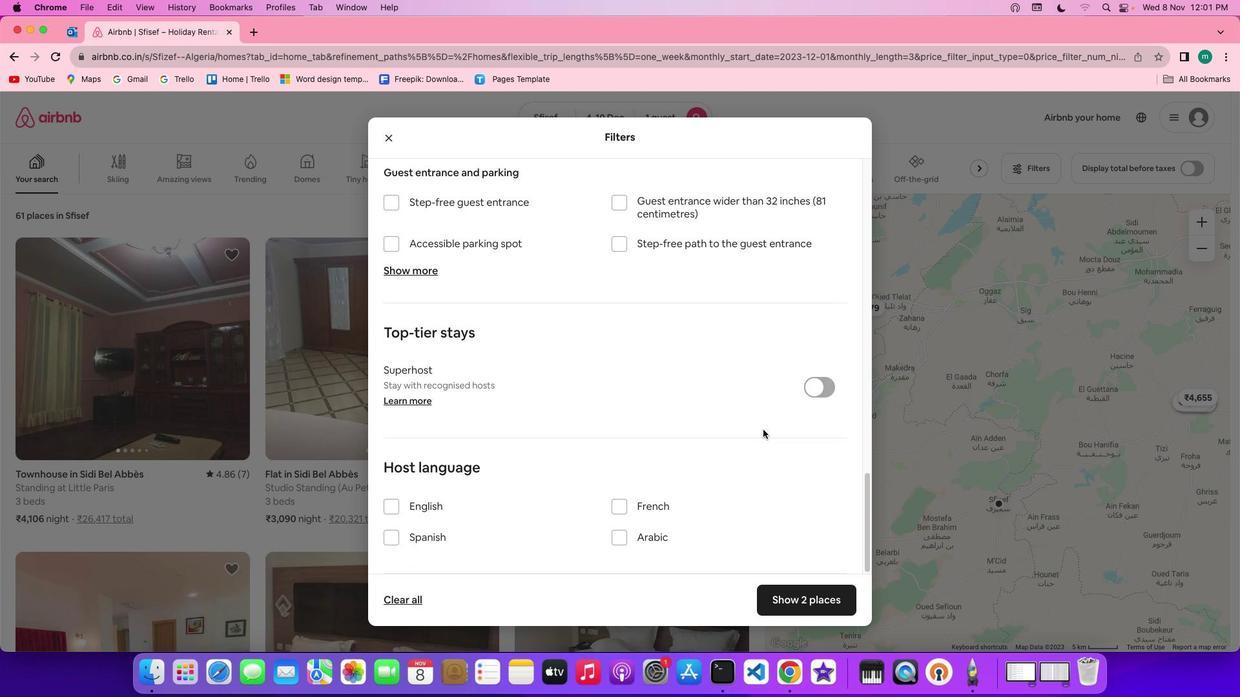 
Action: Mouse scrolled (763, 430) with delta (0, 0)
Screenshot: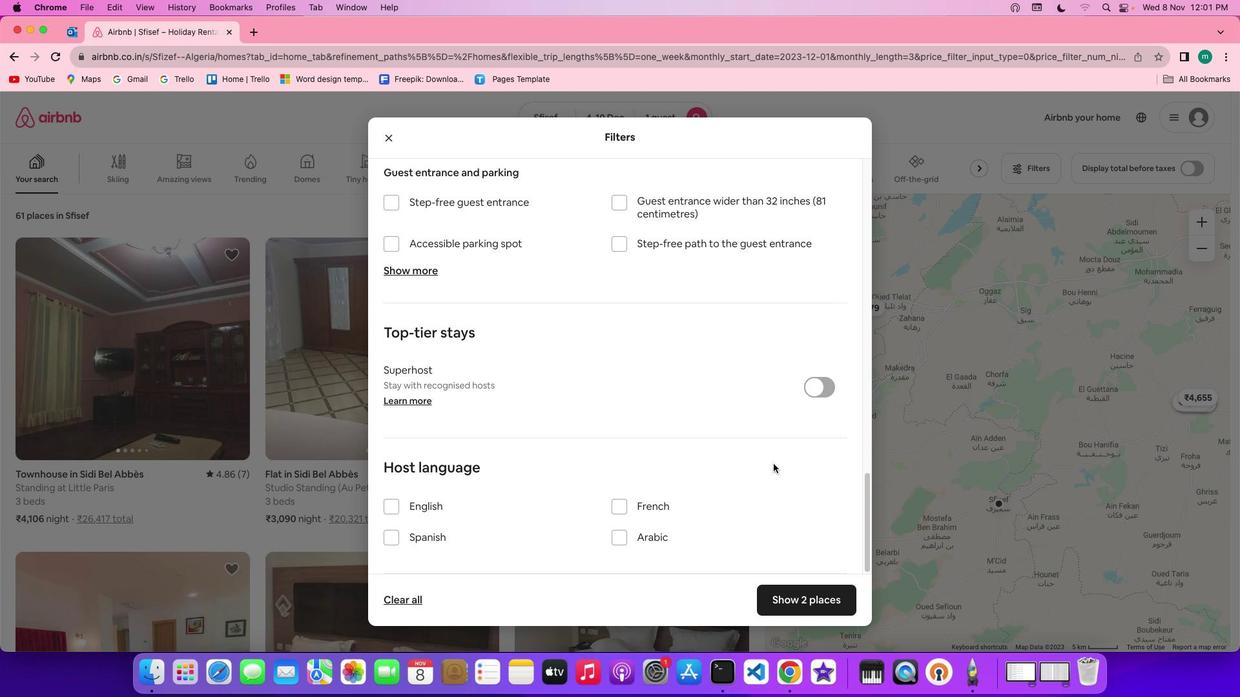 
Action: Mouse scrolled (763, 430) with delta (0, 0)
Screenshot: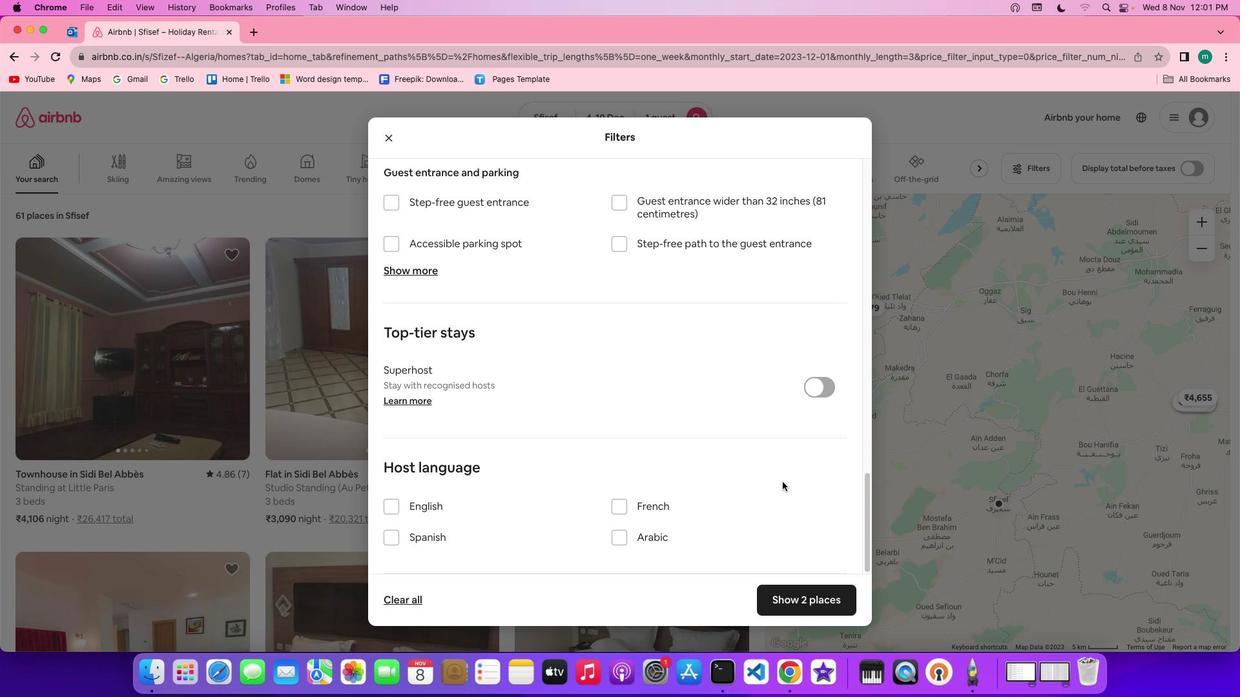 
Action: Mouse scrolled (763, 430) with delta (0, -2)
Screenshot: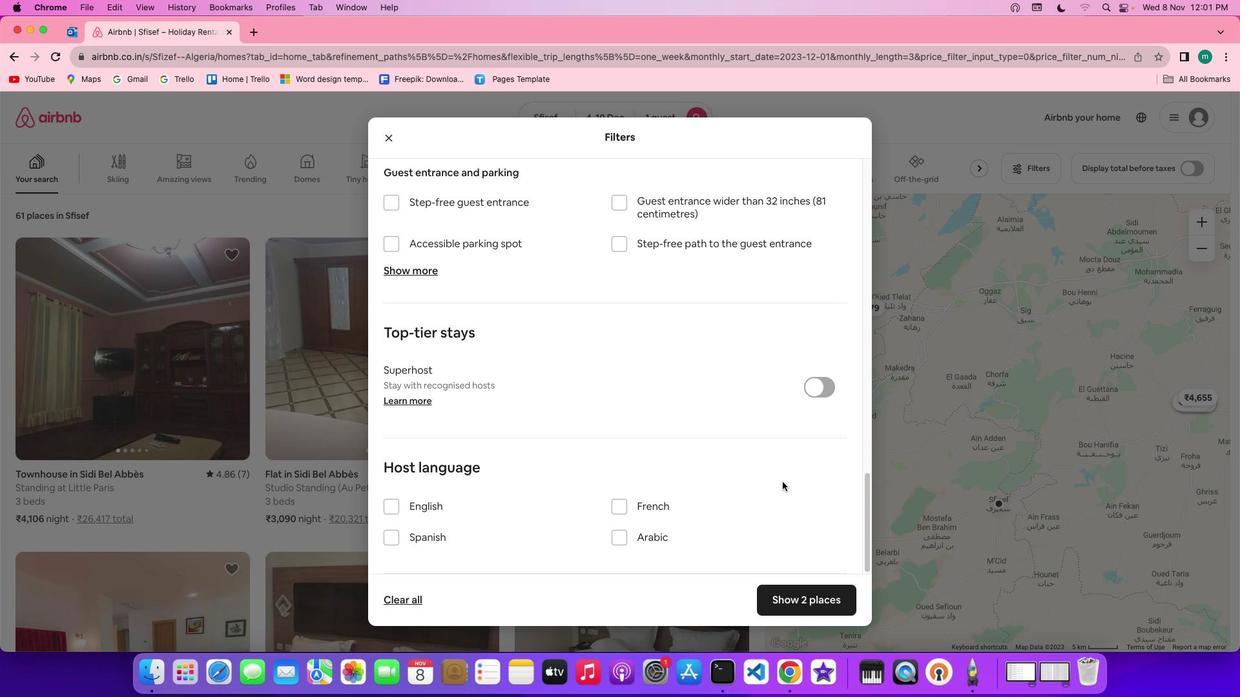 
Action: Mouse scrolled (763, 430) with delta (0, -3)
Screenshot: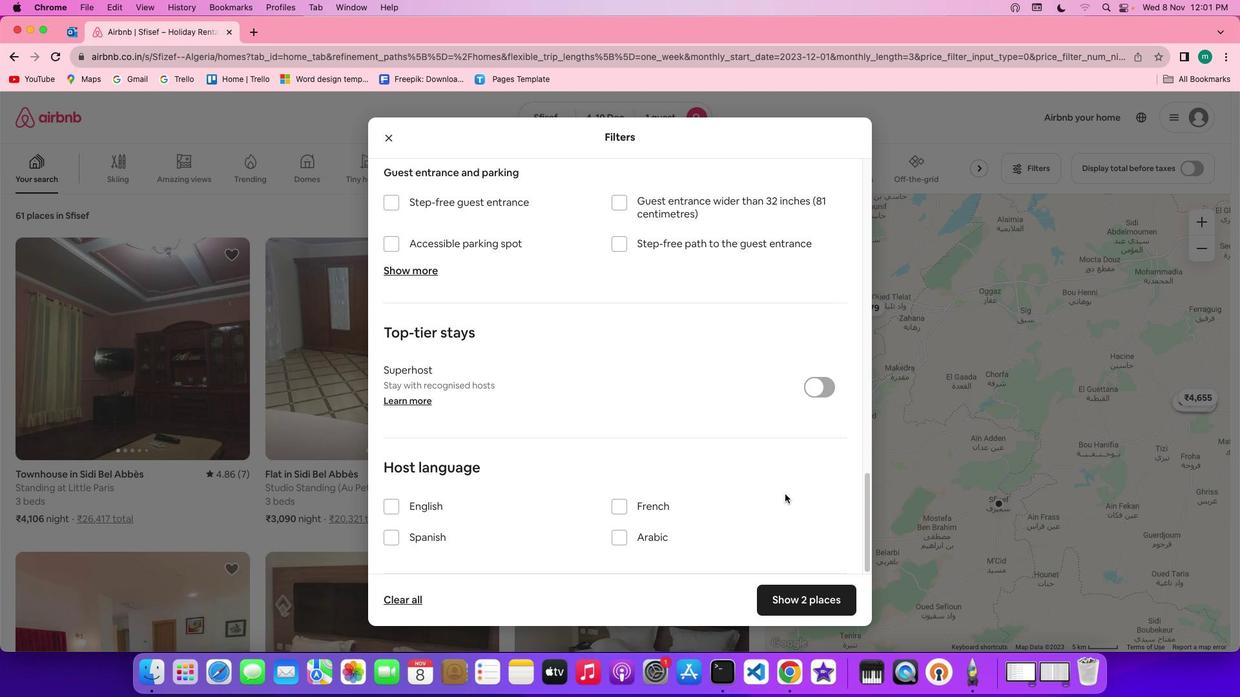 
Action: Mouse scrolled (763, 430) with delta (0, -3)
Screenshot: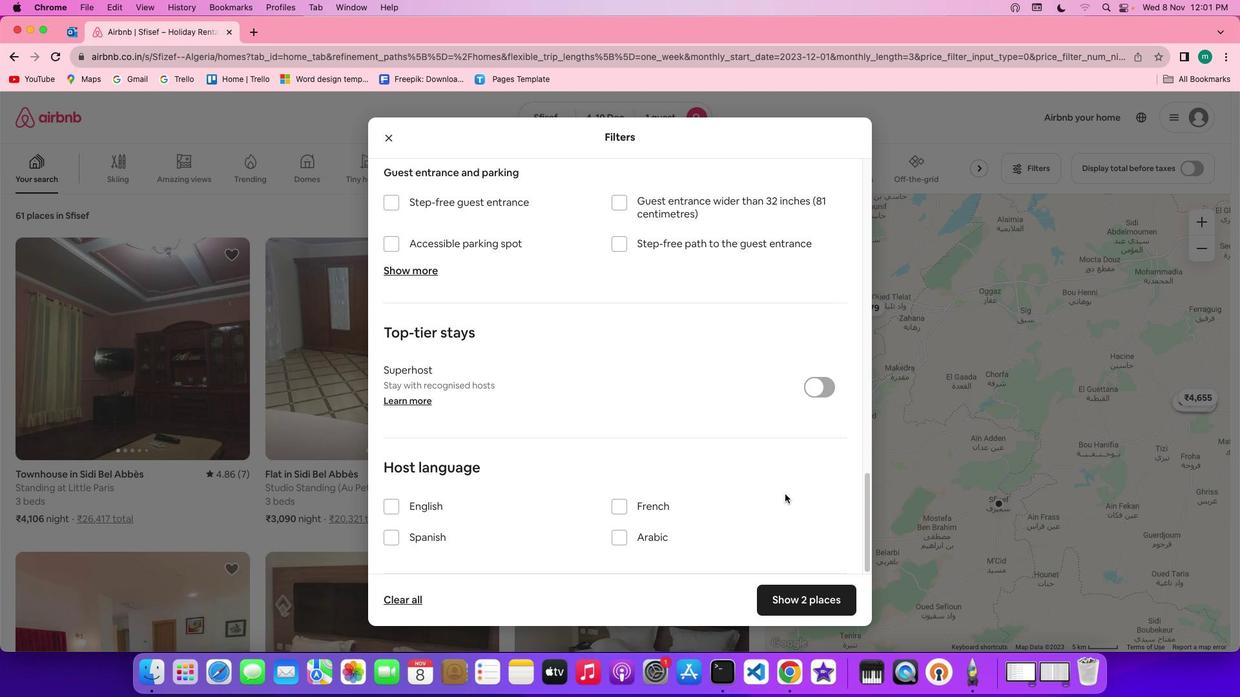 
Action: Mouse scrolled (763, 430) with delta (0, -3)
Screenshot: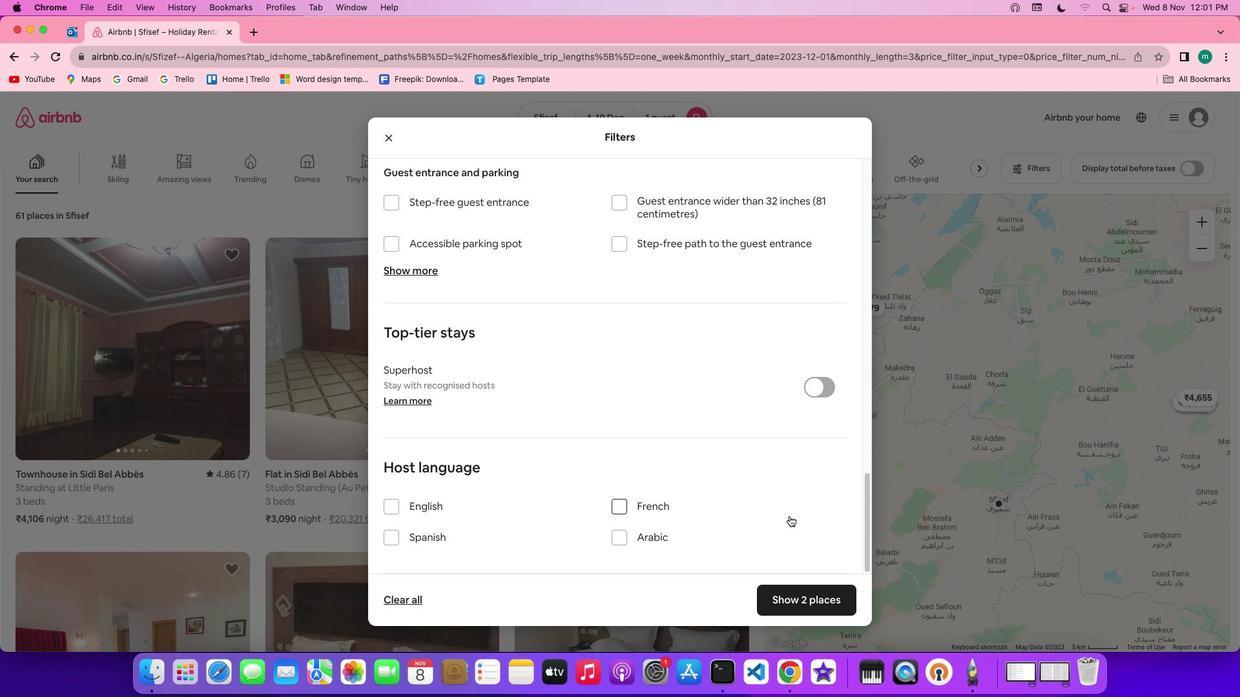 
Action: Mouse moved to (802, 599)
Screenshot: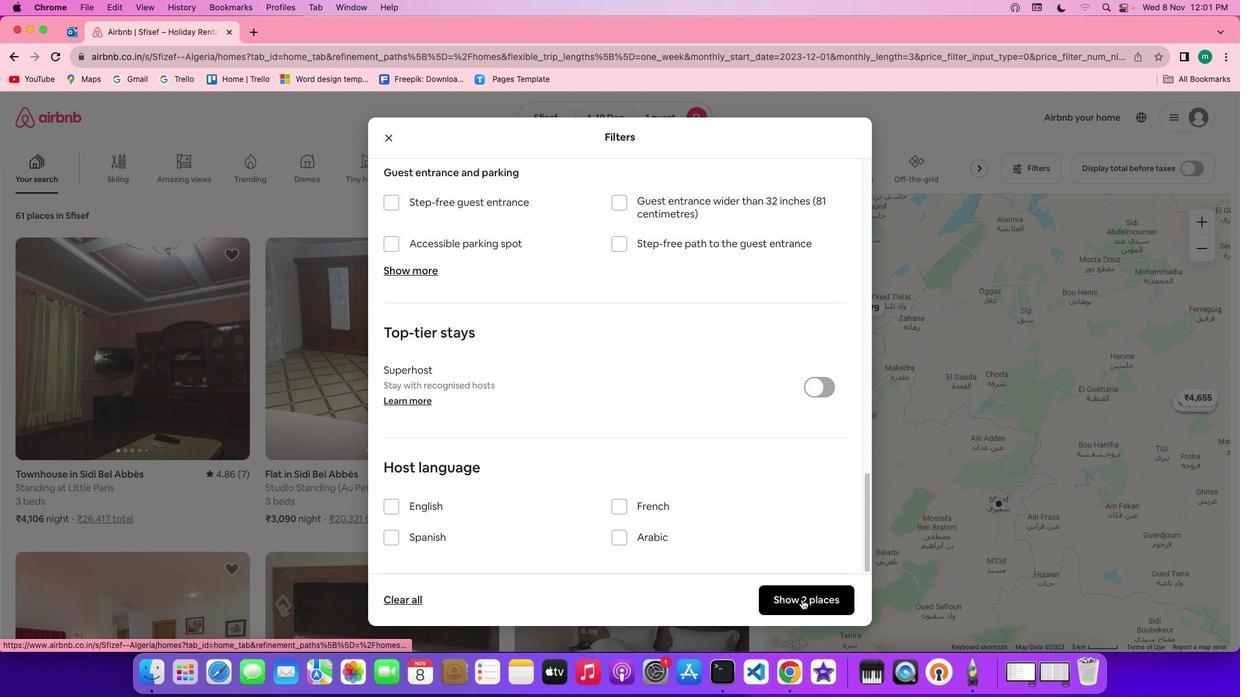 
Action: Mouse pressed left at (802, 599)
Screenshot: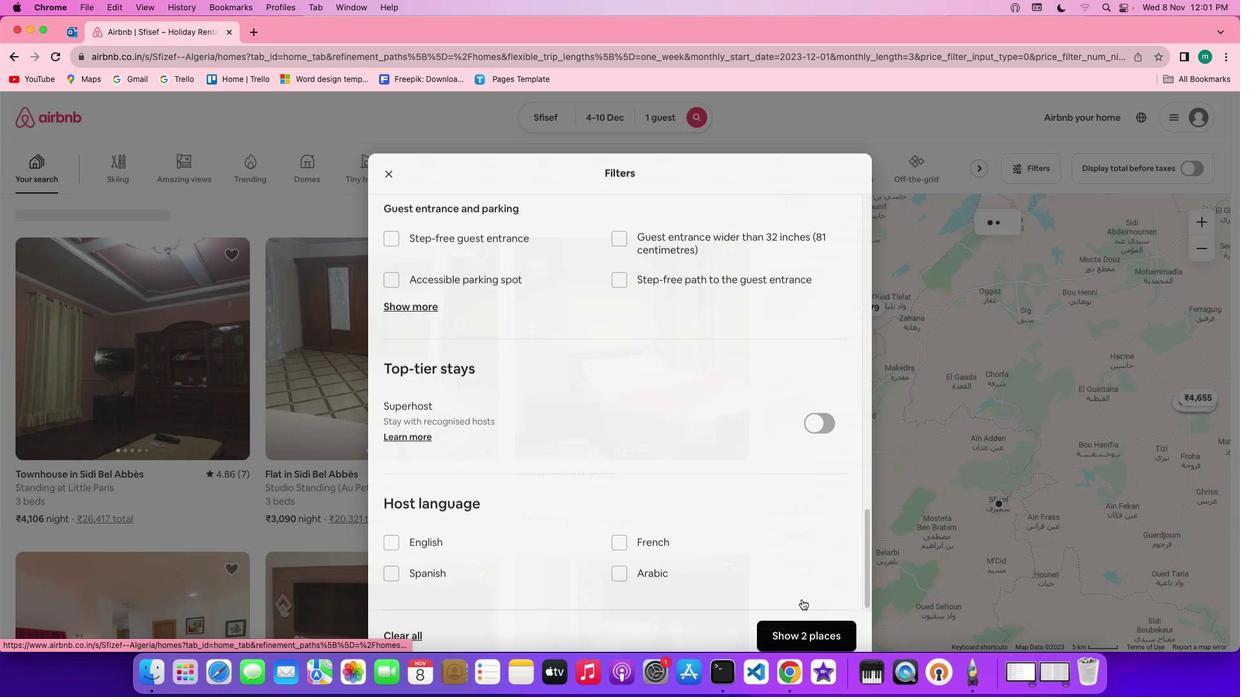 
Action: Mouse moved to (204, 362)
Screenshot: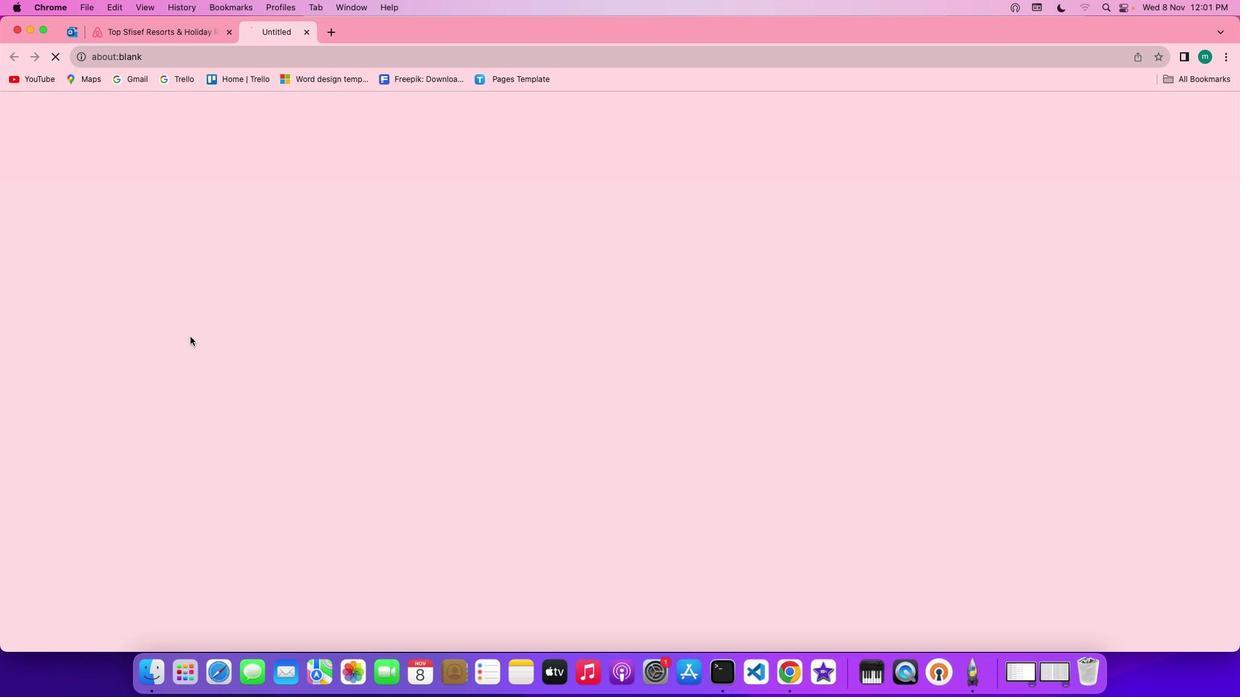 
Action: Mouse pressed left at (204, 362)
Screenshot: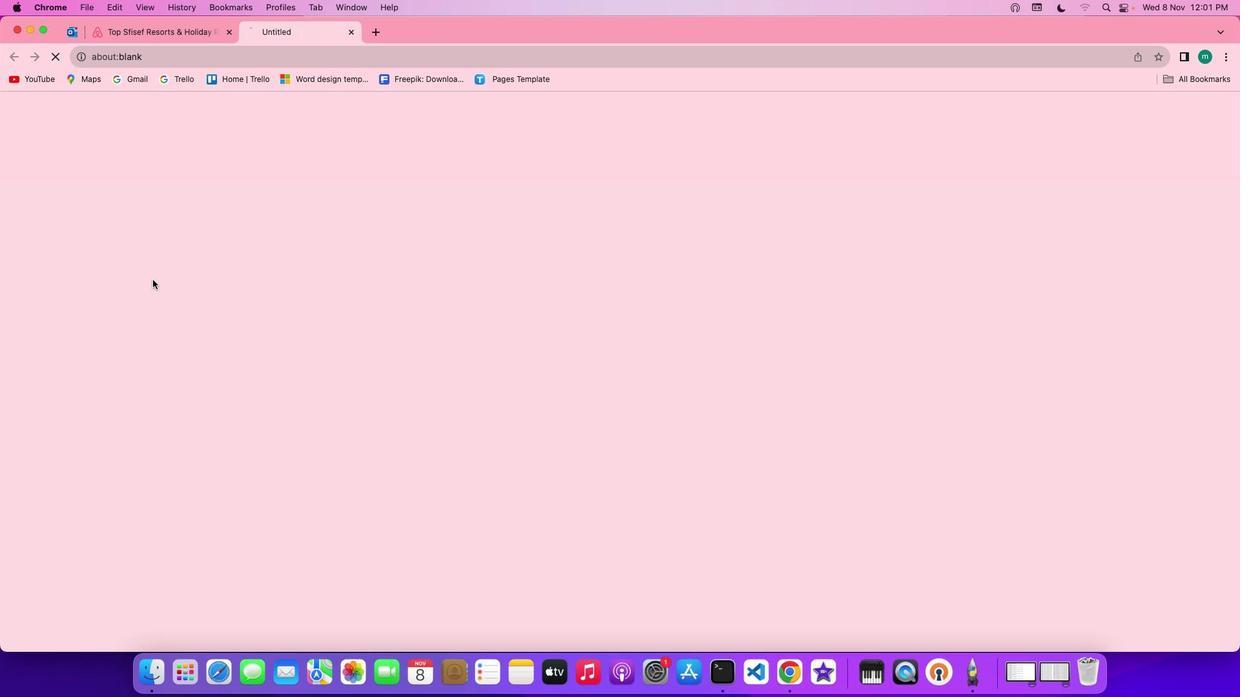 
Action: Mouse moved to (940, 485)
Screenshot: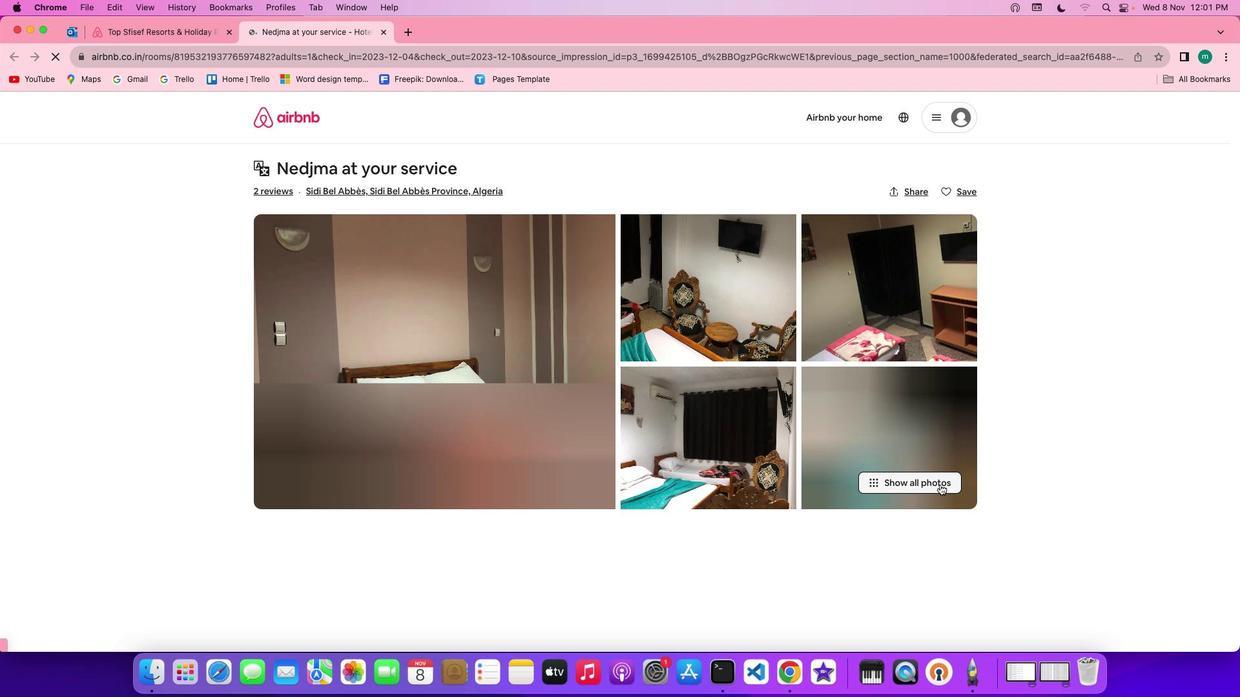 
Action: Mouse pressed left at (940, 485)
Screenshot: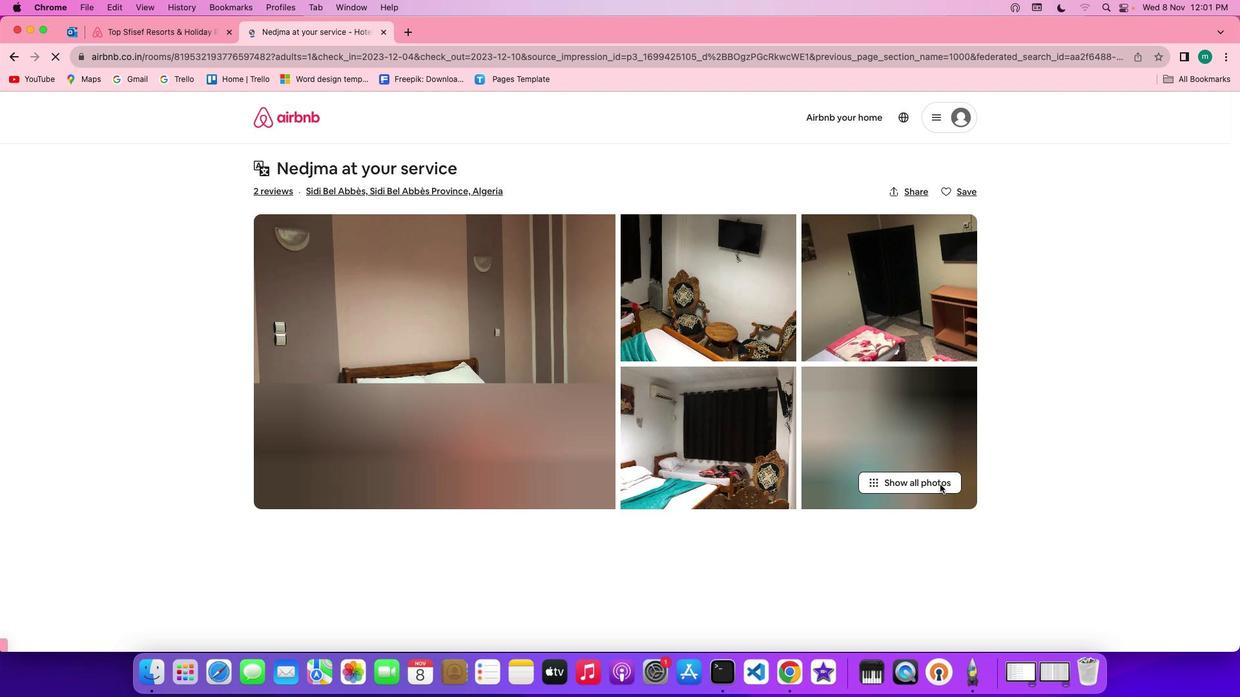 
Action: Mouse moved to (684, 418)
Screenshot: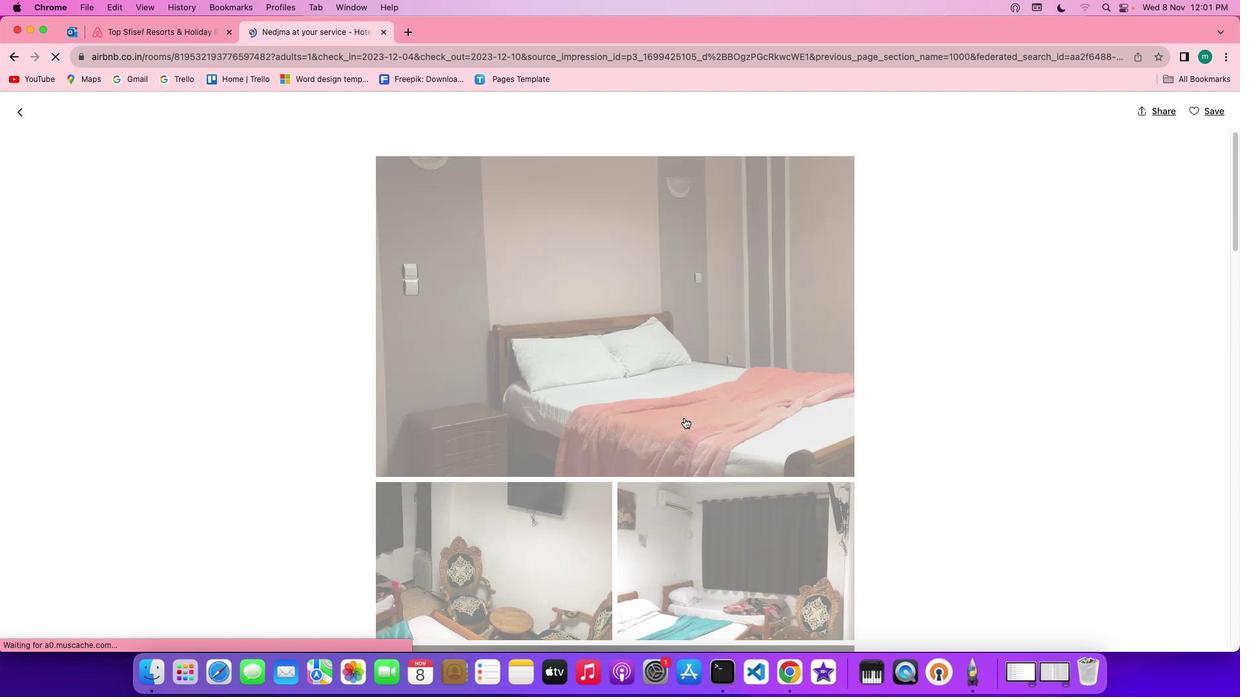 
Action: Mouse scrolled (684, 418) with delta (0, 0)
Screenshot: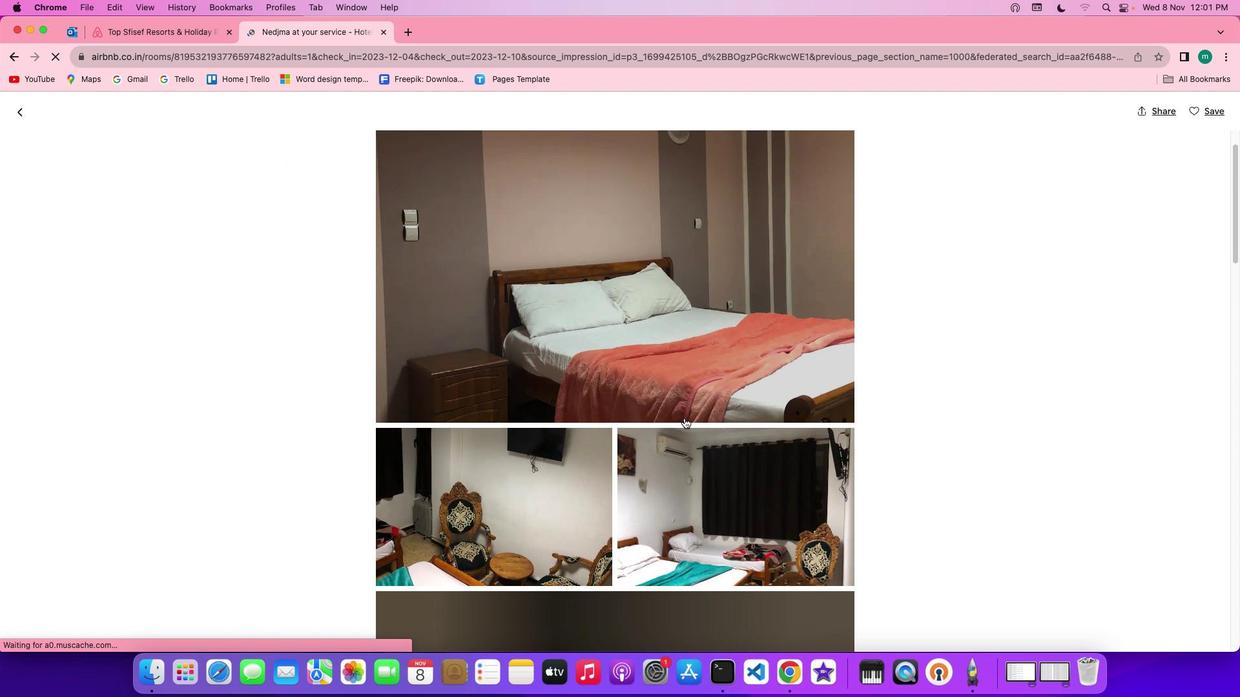 
Action: Mouse scrolled (684, 418) with delta (0, 0)
Screenshot: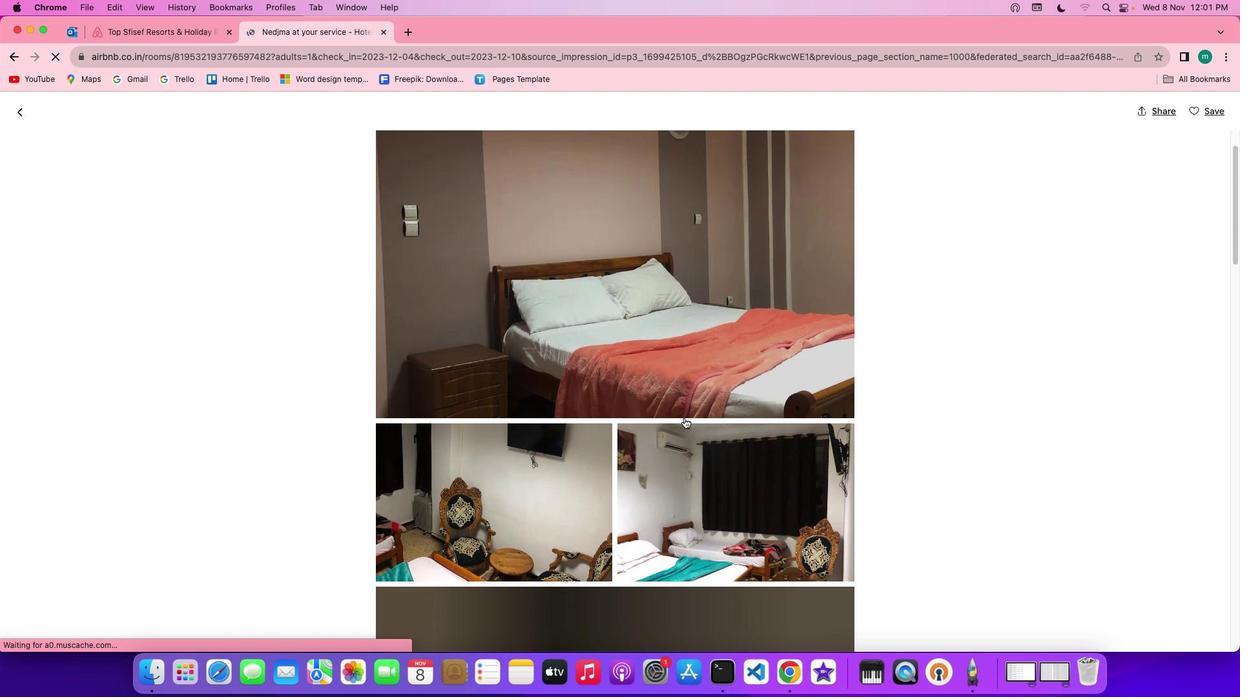 
Action: Mouse scrolled (684, 418) with delta (0, 0)
Screenshot: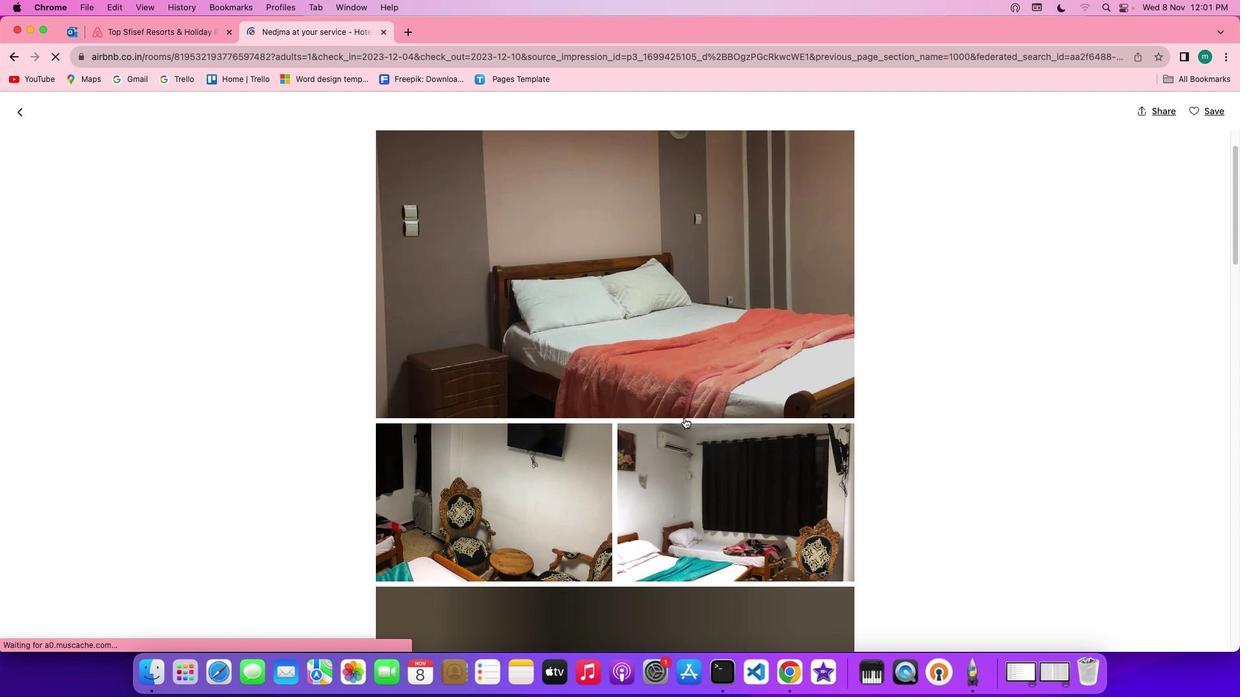 
Action: Mouse scrolled (684, 418) with delta (0, 0)
Screenshot: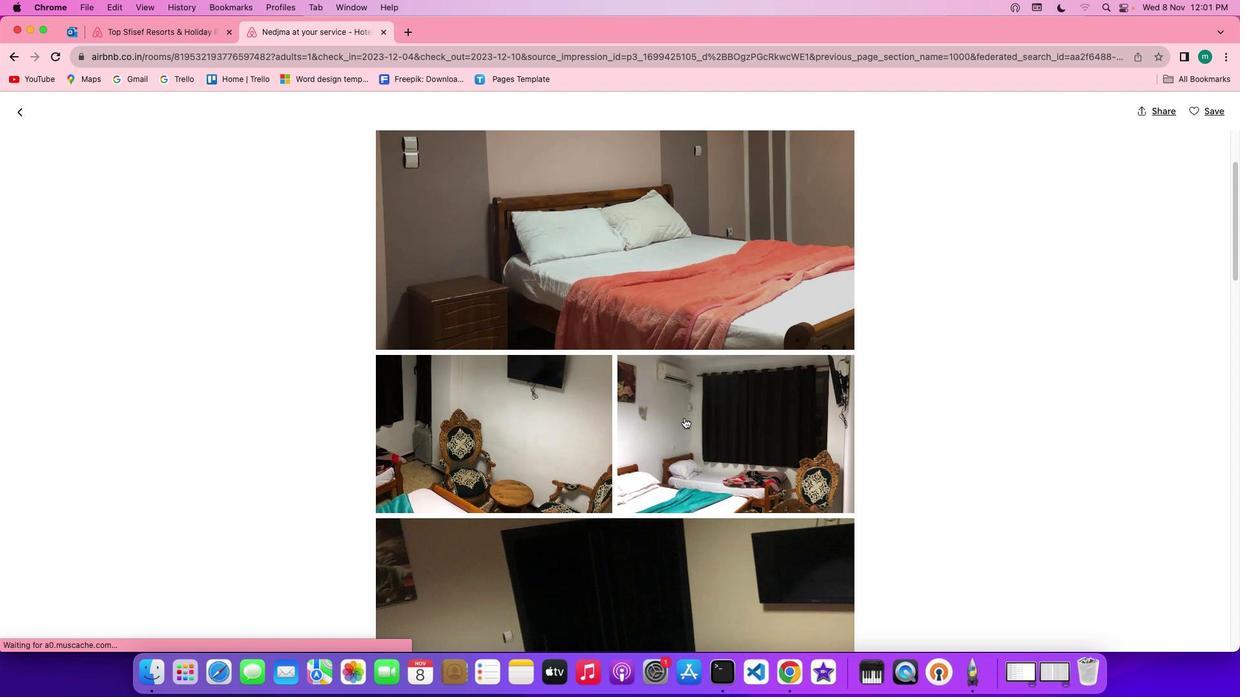 
Action: Mouse scrolled (684, 418) with delta (0, 0)
Screenshot: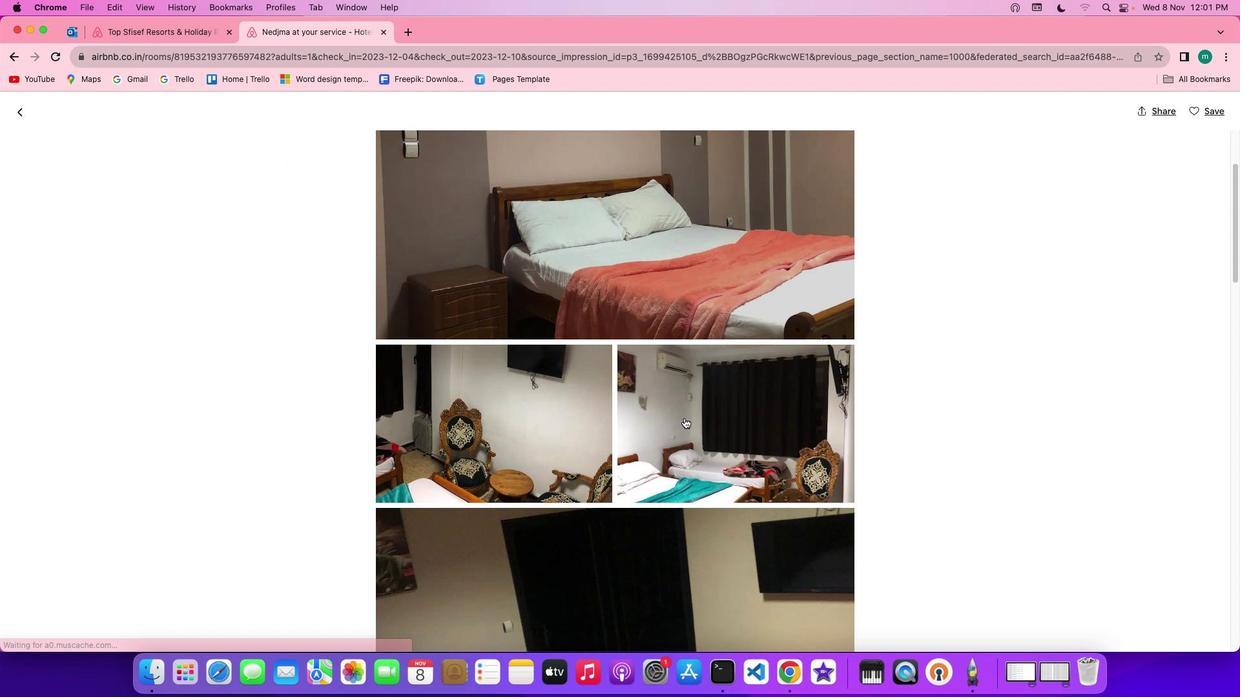
Action: Mouse scrolled (684, 418) with delta (0, -1)
Screenshot: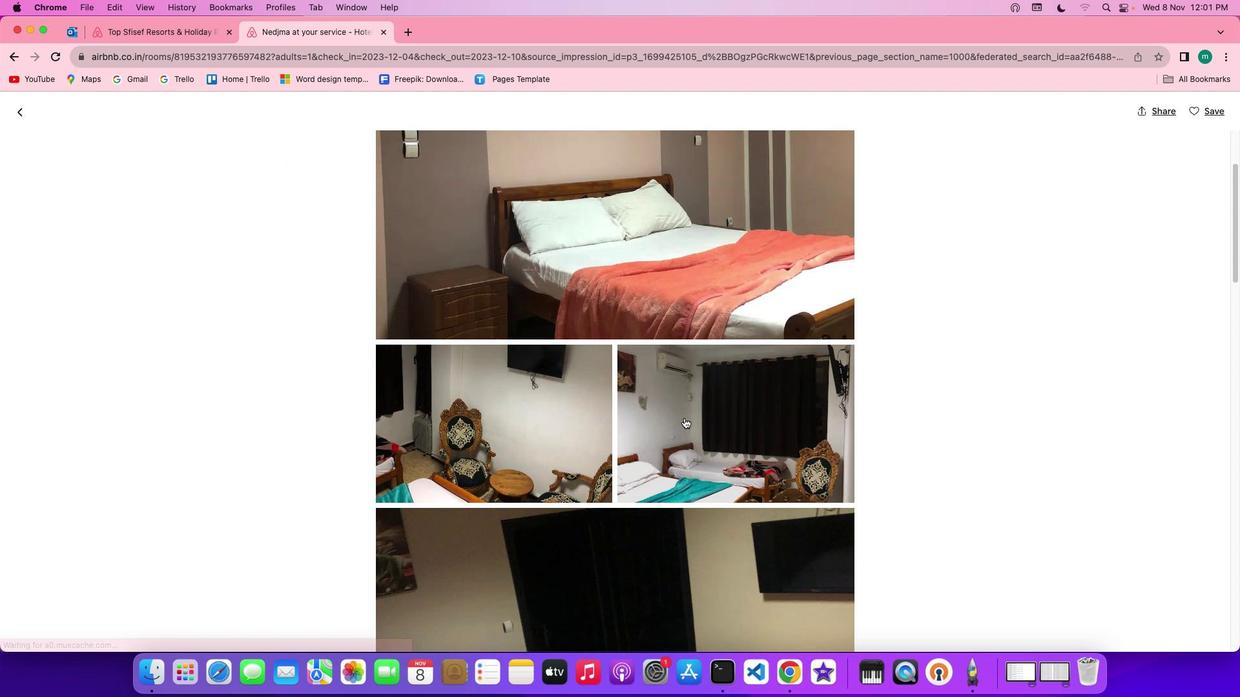 
Action: Mouse scrolled (684, 418) with delta (0, 0)
Screenshot: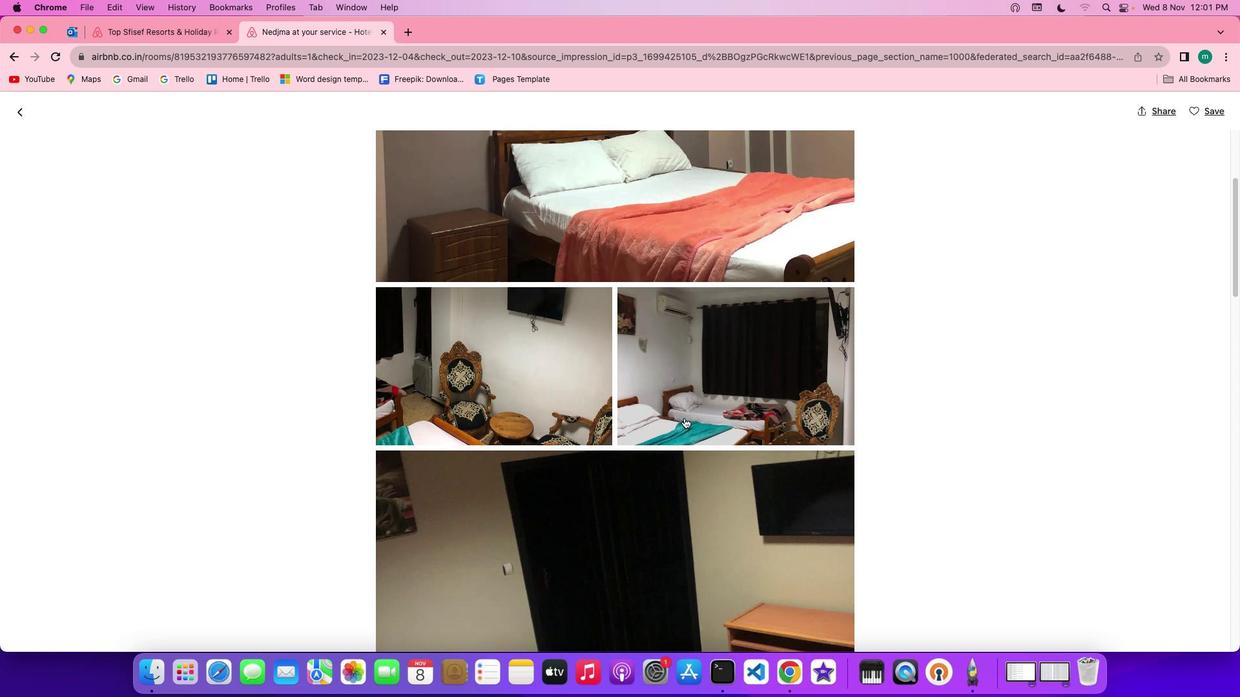 
Action: Mouse scrolled (684, 418) with delta (0, 0)
Screenshot: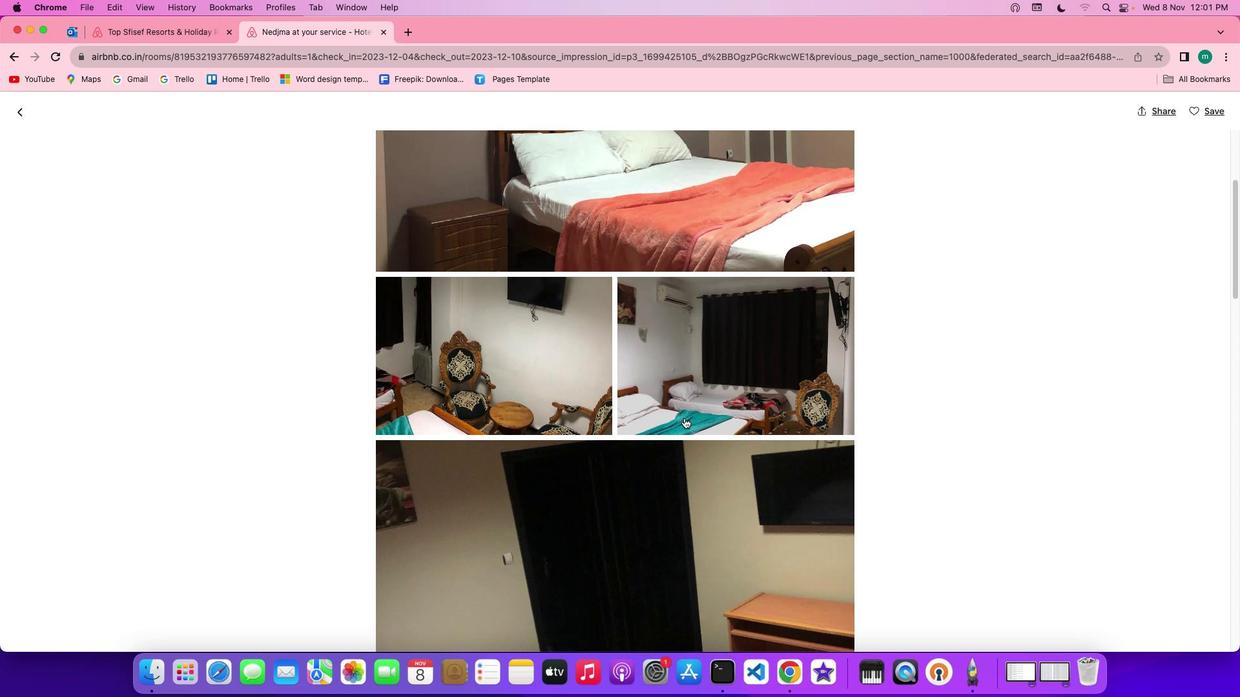
Action: Mouse scrolled (684, 418) with delta (0, 0)
Screenshot: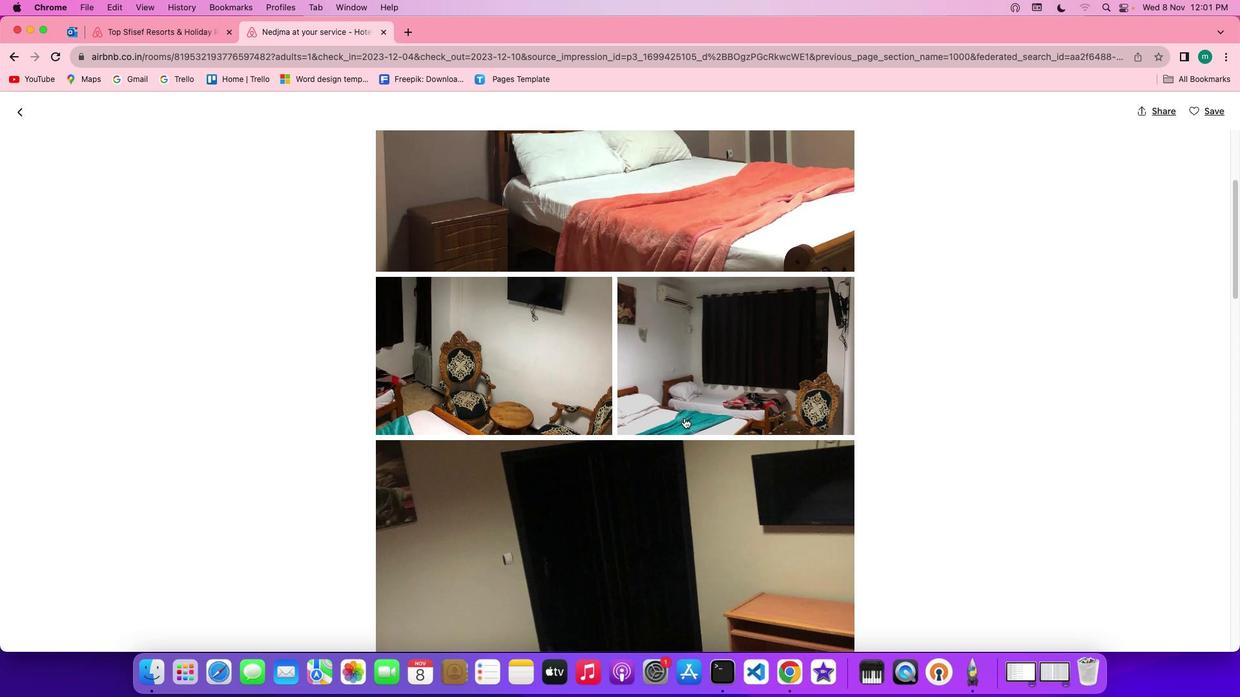 
Action: Mouse scrolled (684, 418) with delta (0, 0)
Screenshot: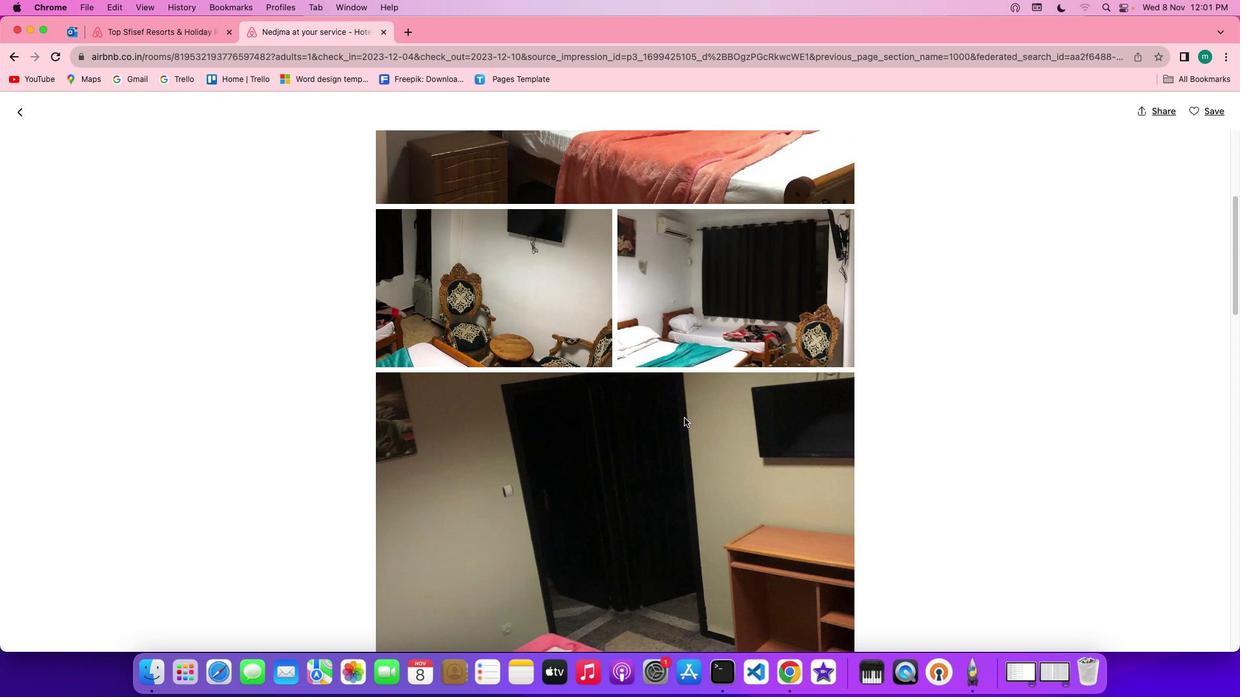 
Action: Mouse scrolled (684, 418) with delta (0, 0)
Screenshot: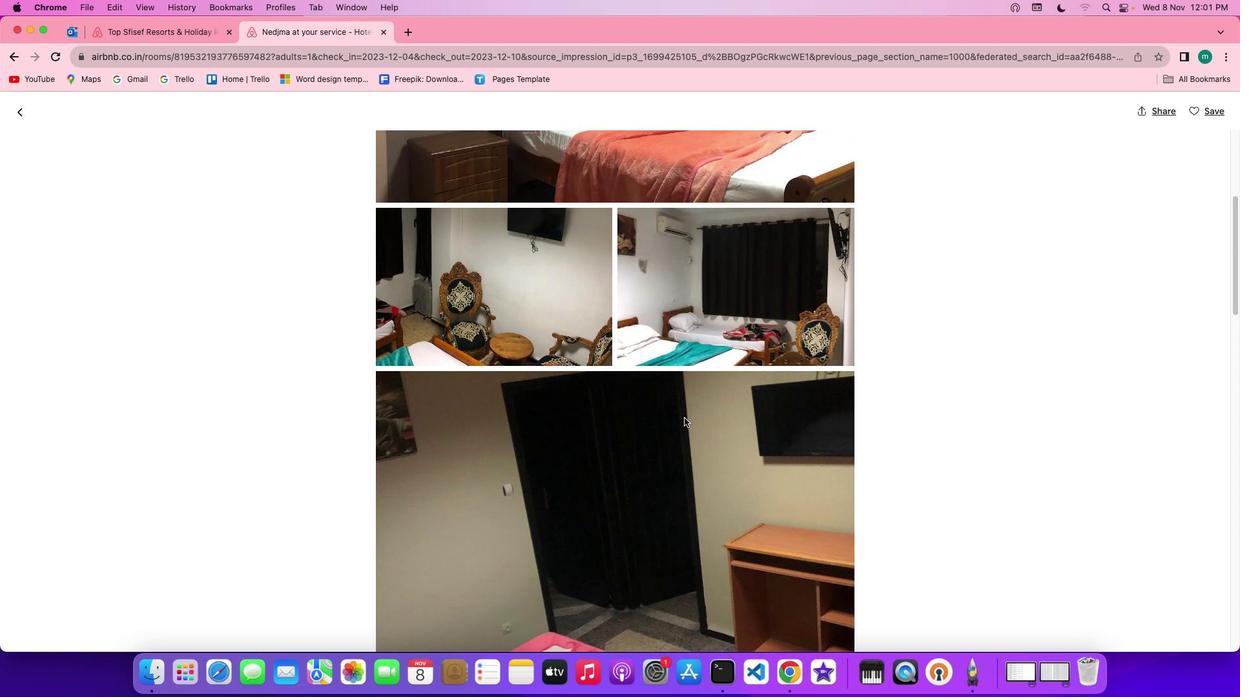 
Action: Mouse scrolled (684, 418) with delta (0, 0)
Screenshot: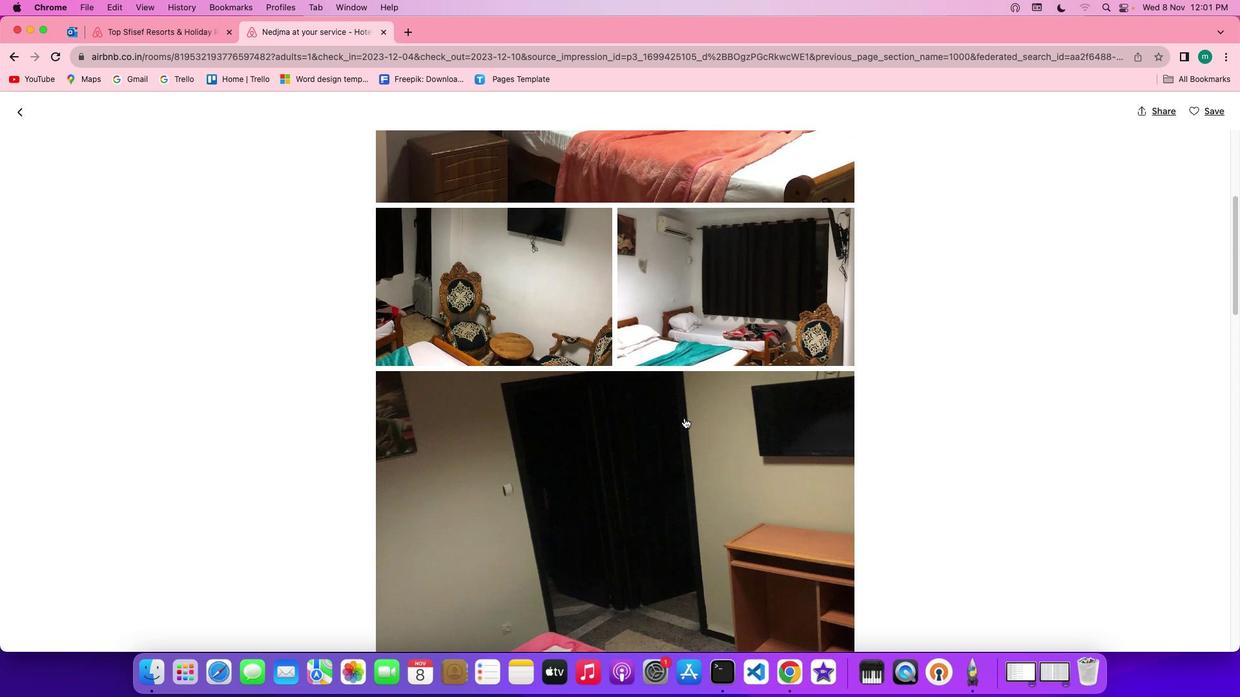 
Action: Mouse scrolled (684, 418) with delta (0, 0)
Screenshot: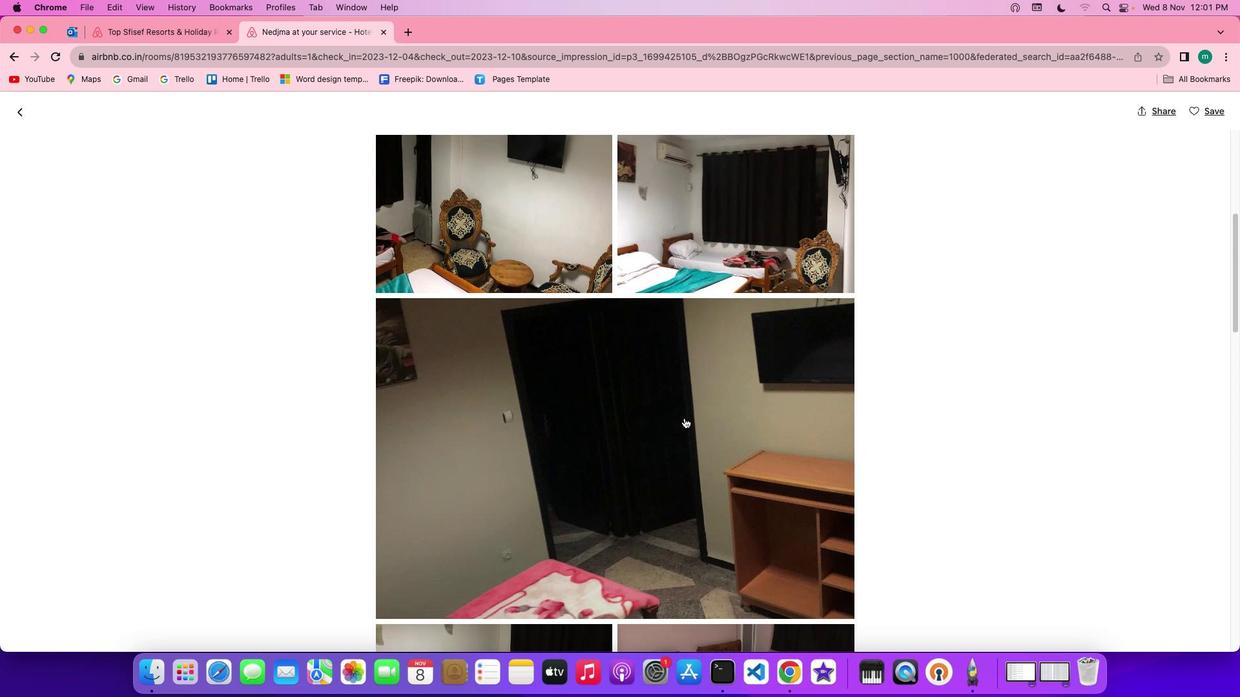 
Action: Mouse scrolled (684, 418) with delta (0, 0)
Screenshot: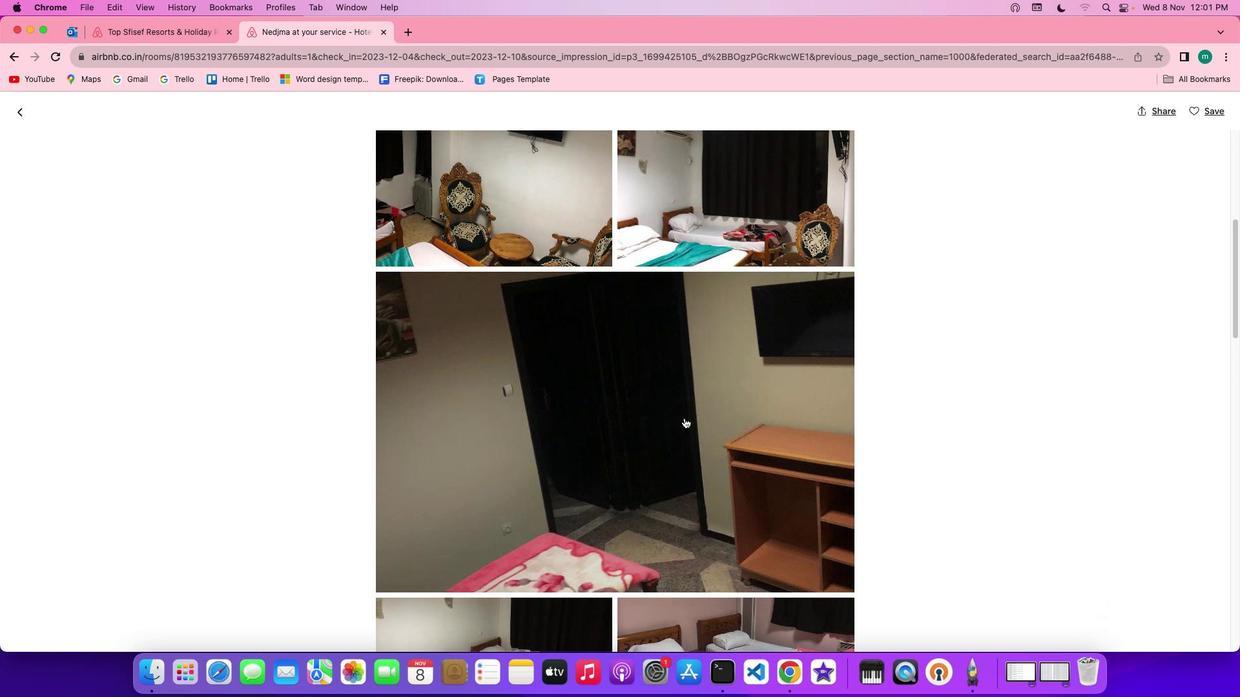 
Action: Mouse scrolled (684, 418) with delta (0, -1)
Screenshot: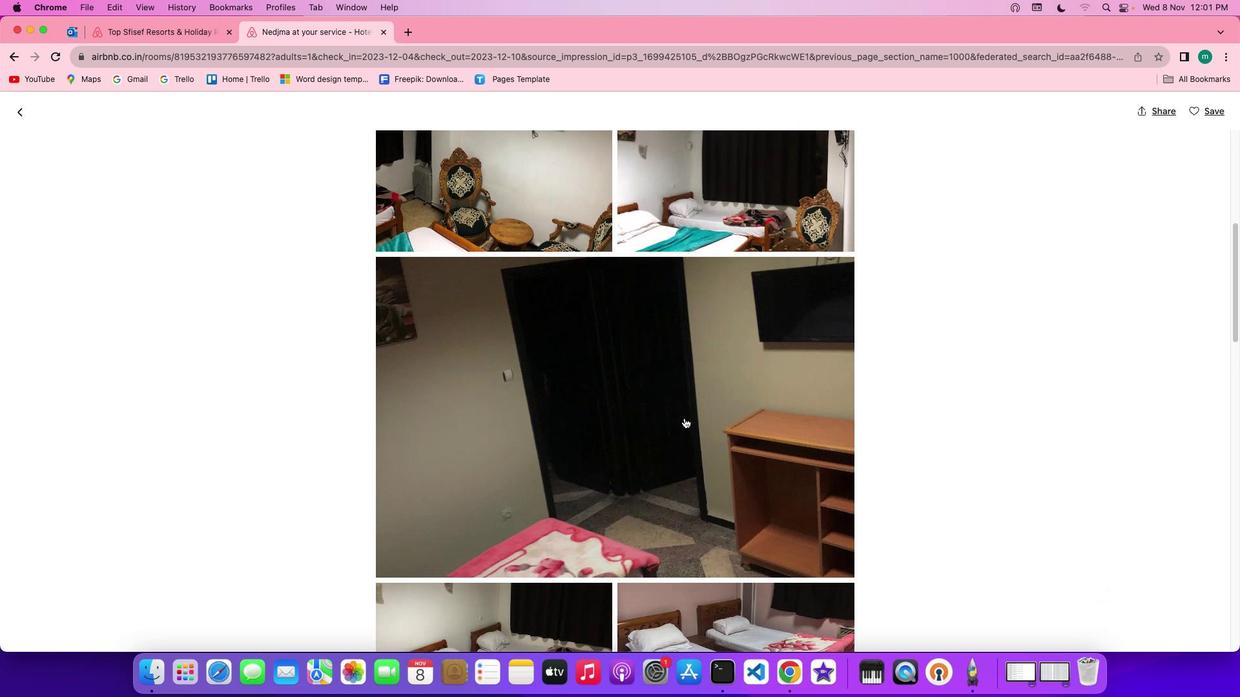 
Action: Mouse scrolled (684, 418) with delta (0, 0)
Screenshot: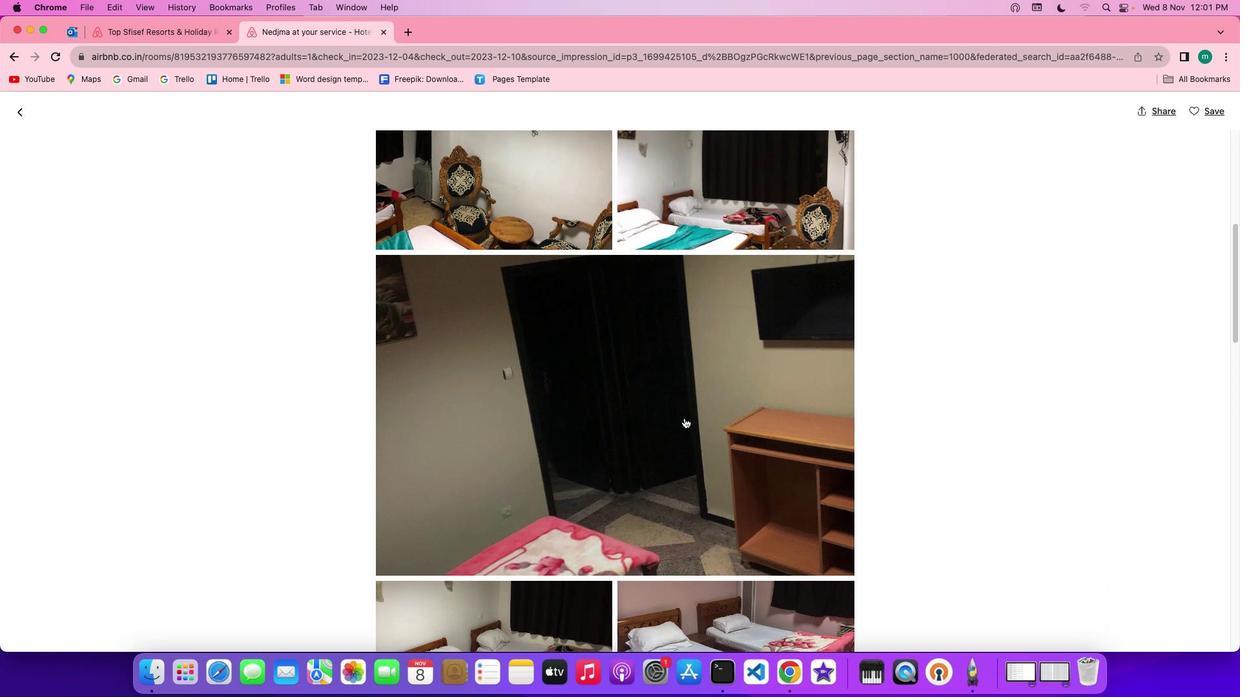 
Action: Mouse scrolled (684, 418) with delta (0, 0)
Screenshot: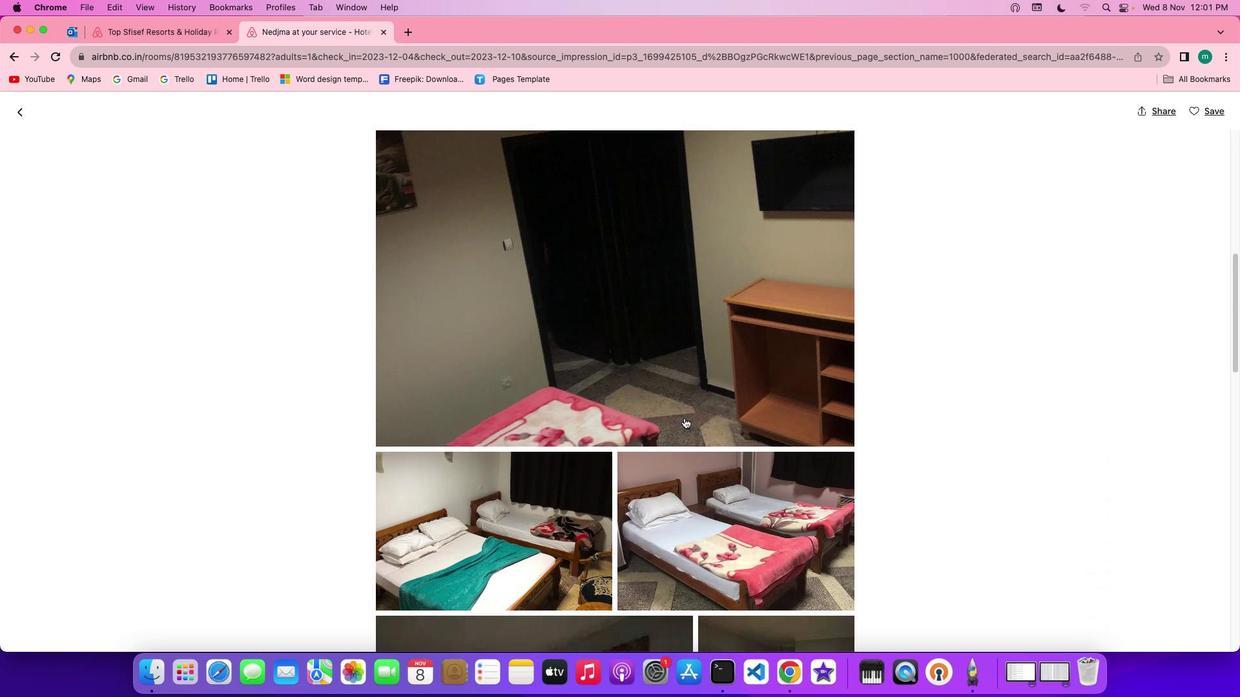 
Action: Mouse scrolled (684, 418) with delta (0, 0)
Screenshot: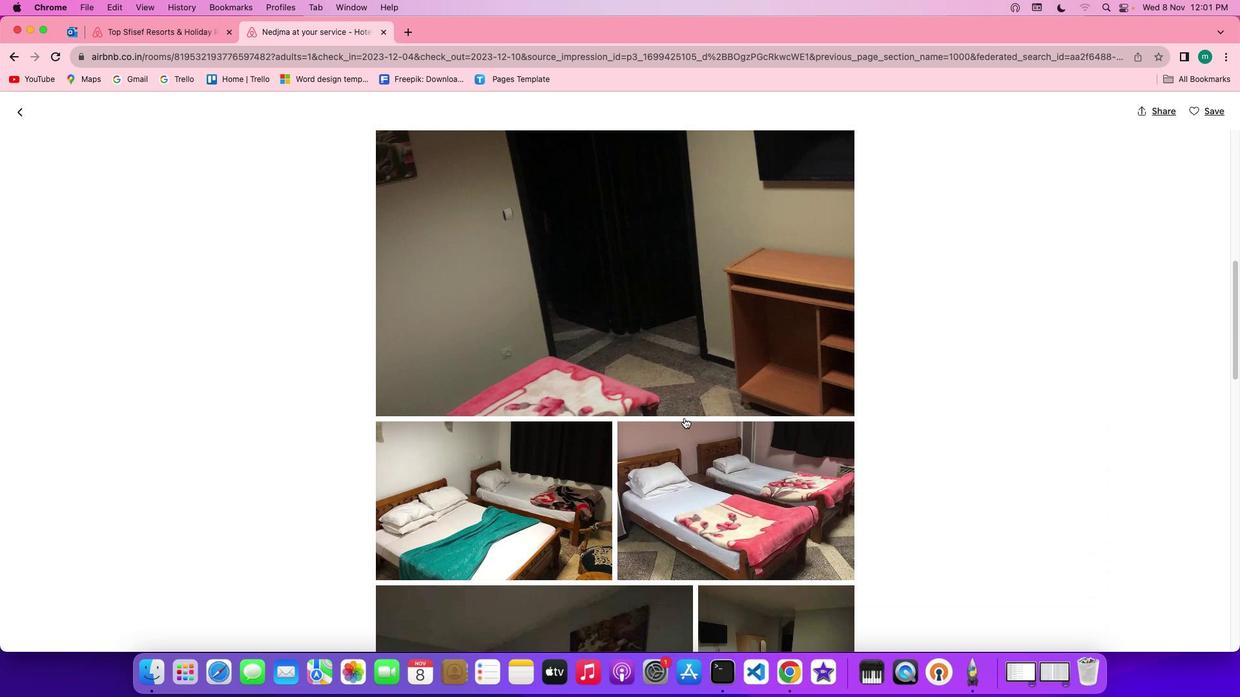 
Action: Mouse scrolled (684, 418) with delta (0, -1)
Screenshot: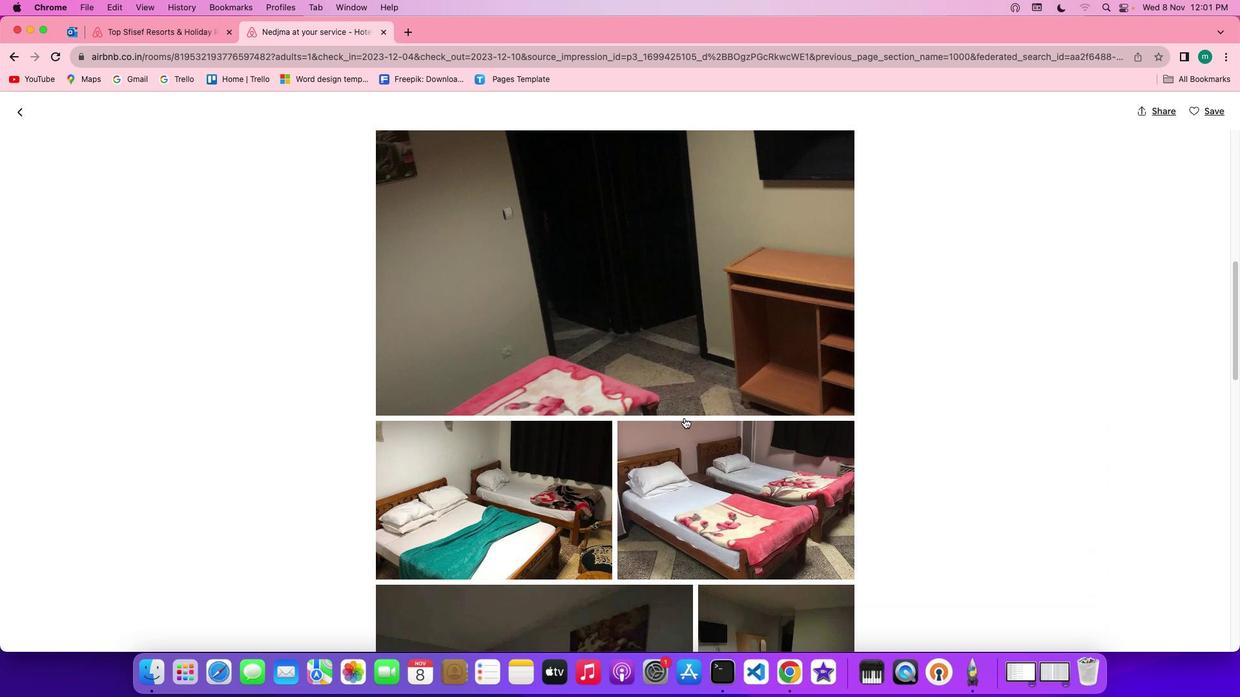 
Action: Mouse scrolled (684, 418) with delta (0, -1)
Screenshot: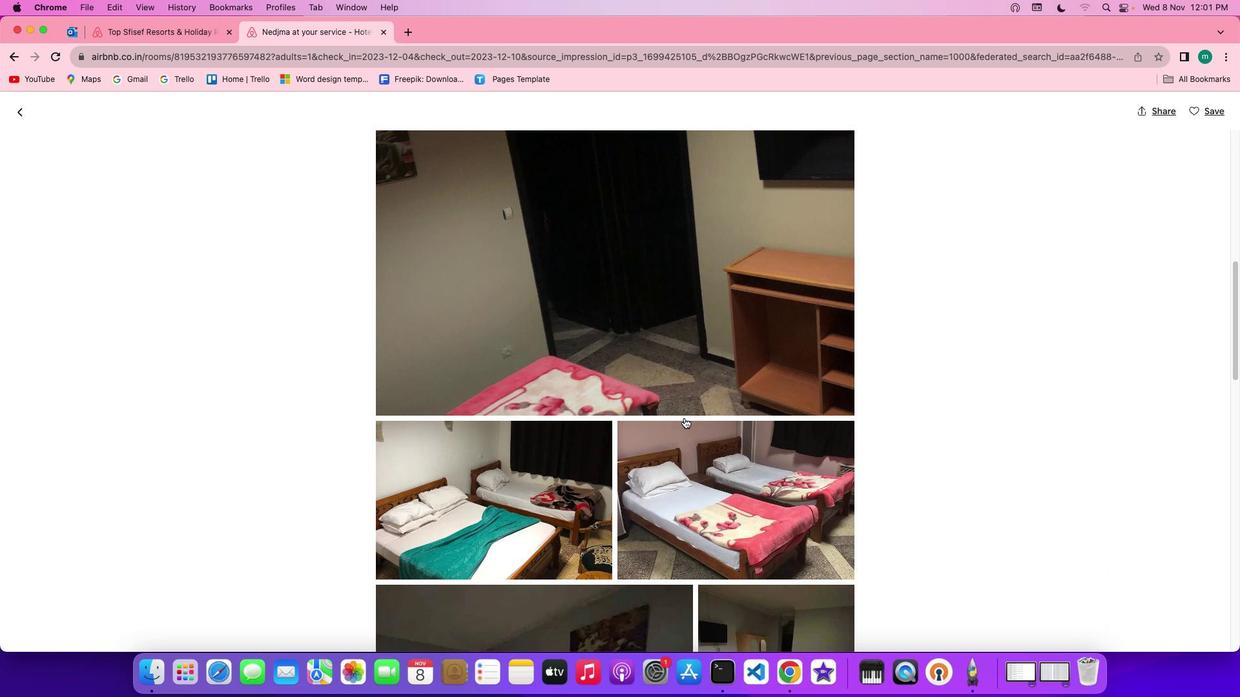 
Action: Mouse scrolled (684, 418) with delta (0, 0)
Screenshot: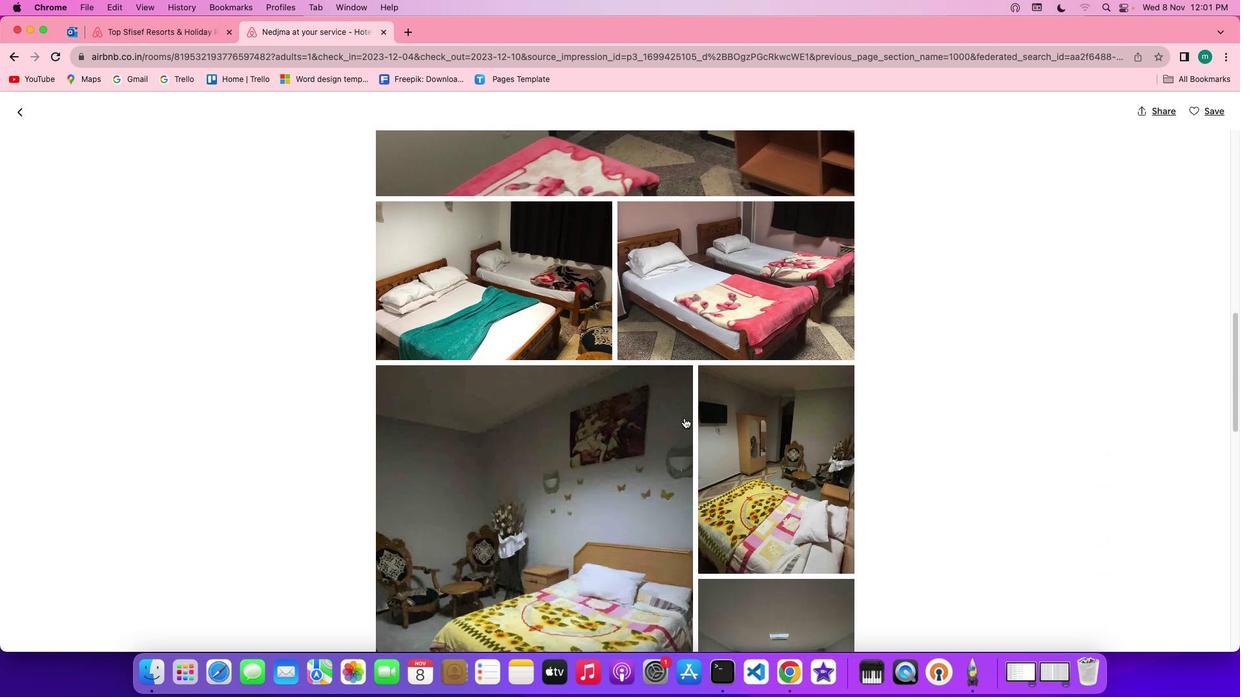 
Action: Mouse scrolled (684, 418) with delta (0, 0)
Screenshot: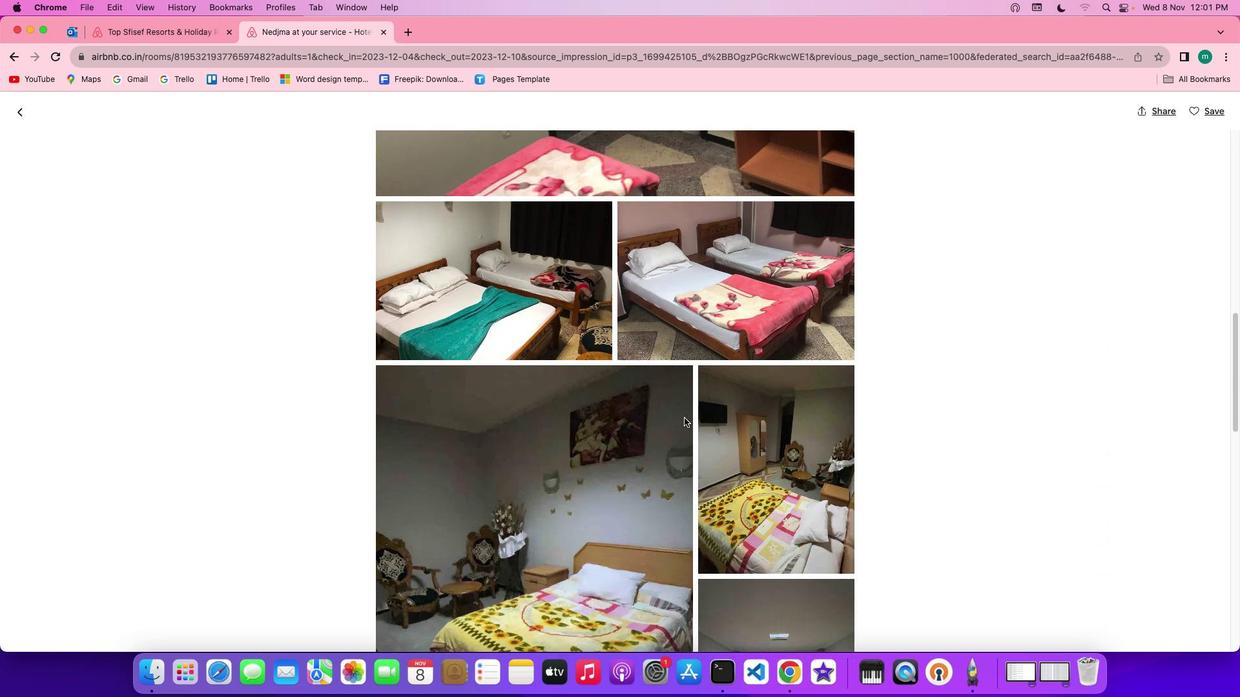 
Action: Mouse scrolled (684, 418) with delta (0, -1)
Screenshot: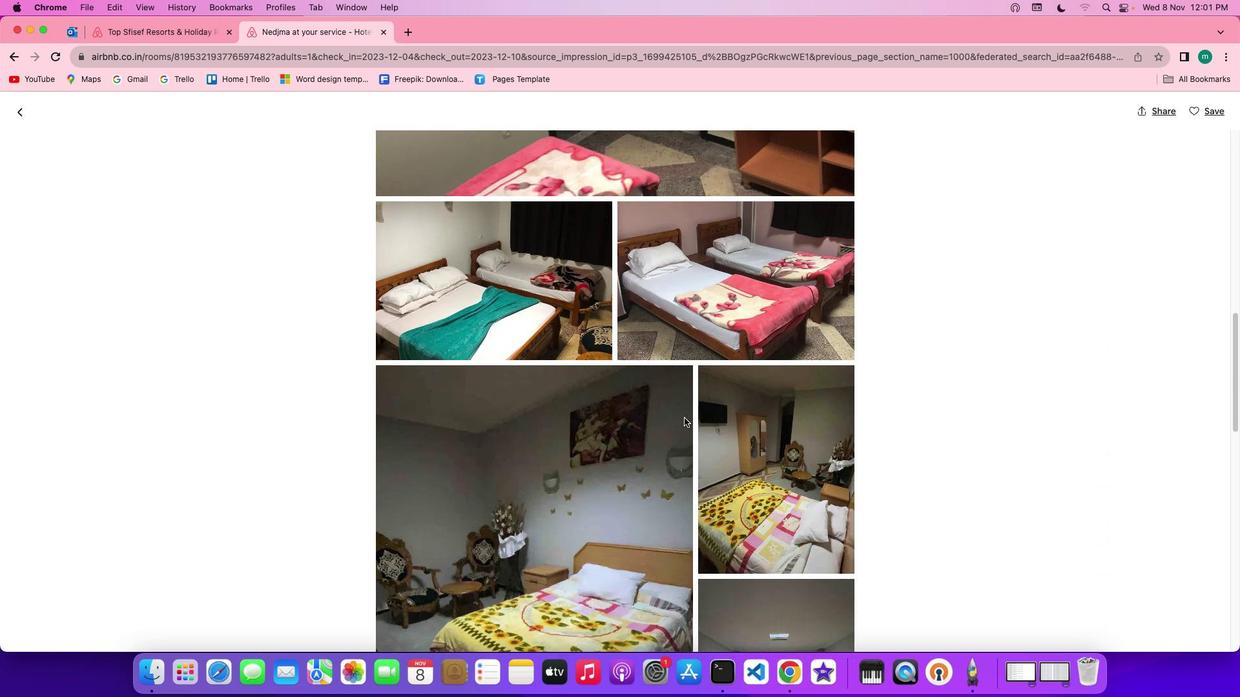 
Action: Mouse scrolled (684, 418) with delta (0, -2)
Screenshot: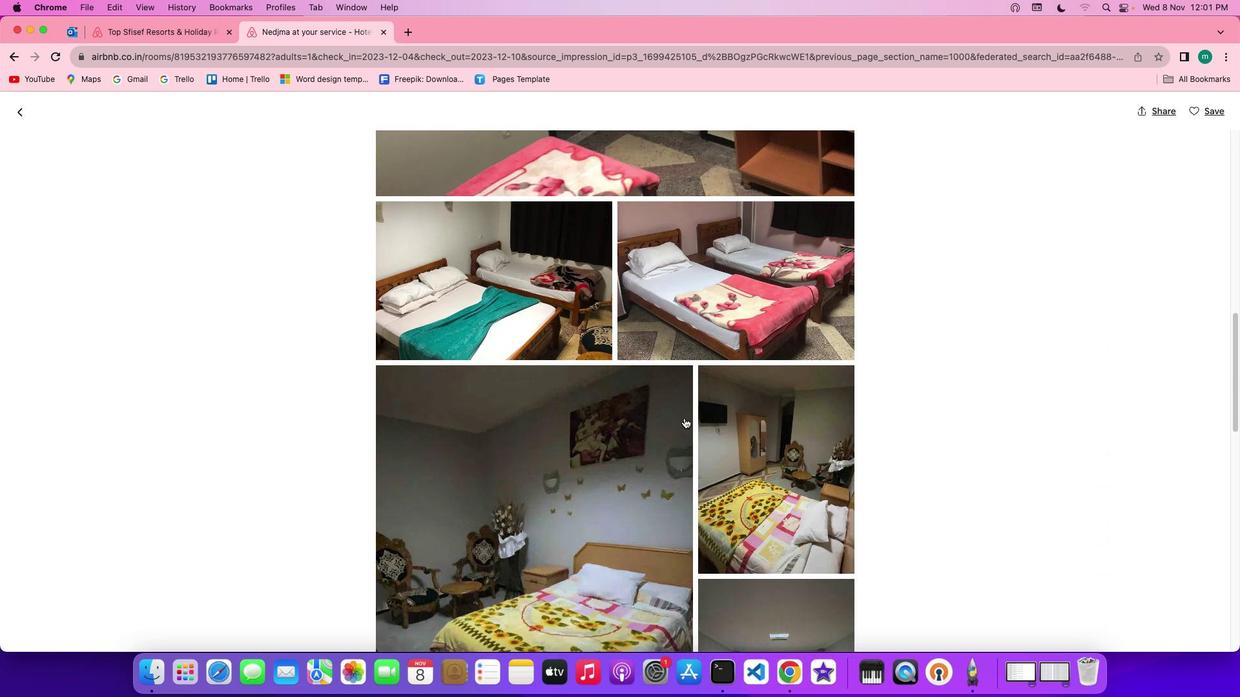 
Action: Mouse scrolled (684, 418) with delta (0, 0)
Screenshot: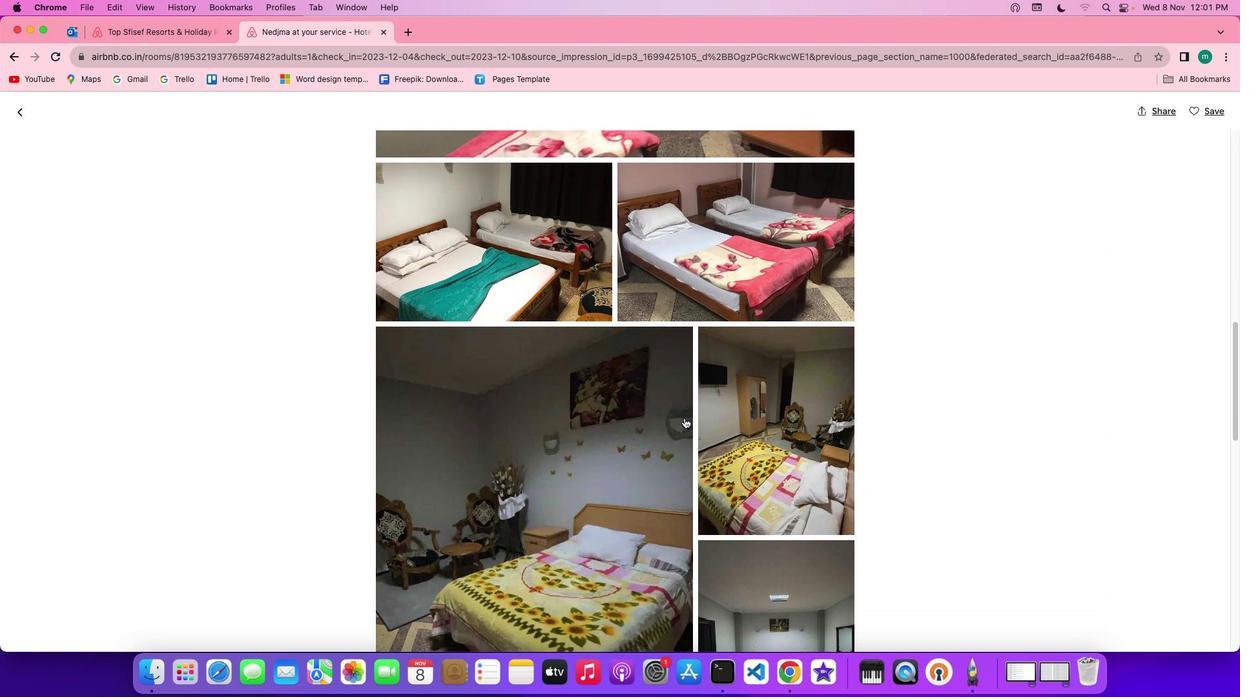 
Action: Mouse scrolled (684, 418) with delta (0, 0)
Screenshot: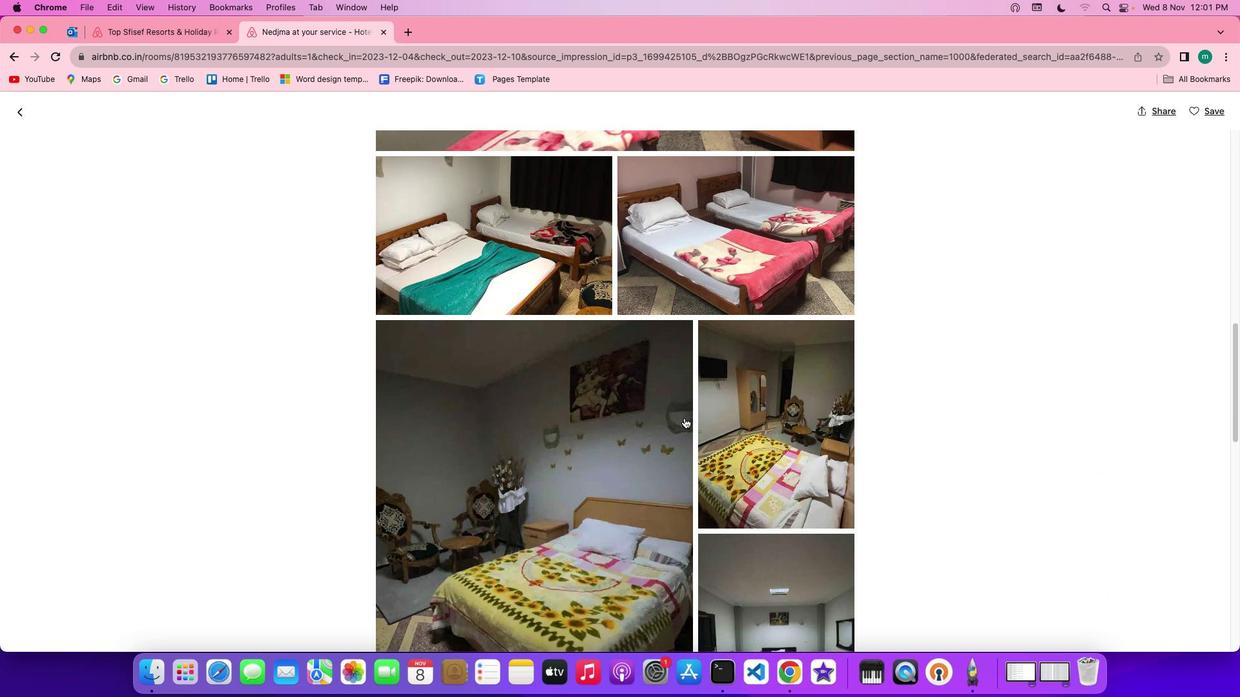 
Action: Mouse scrolled (684, 418) with delta (0, 0)
Screenshot: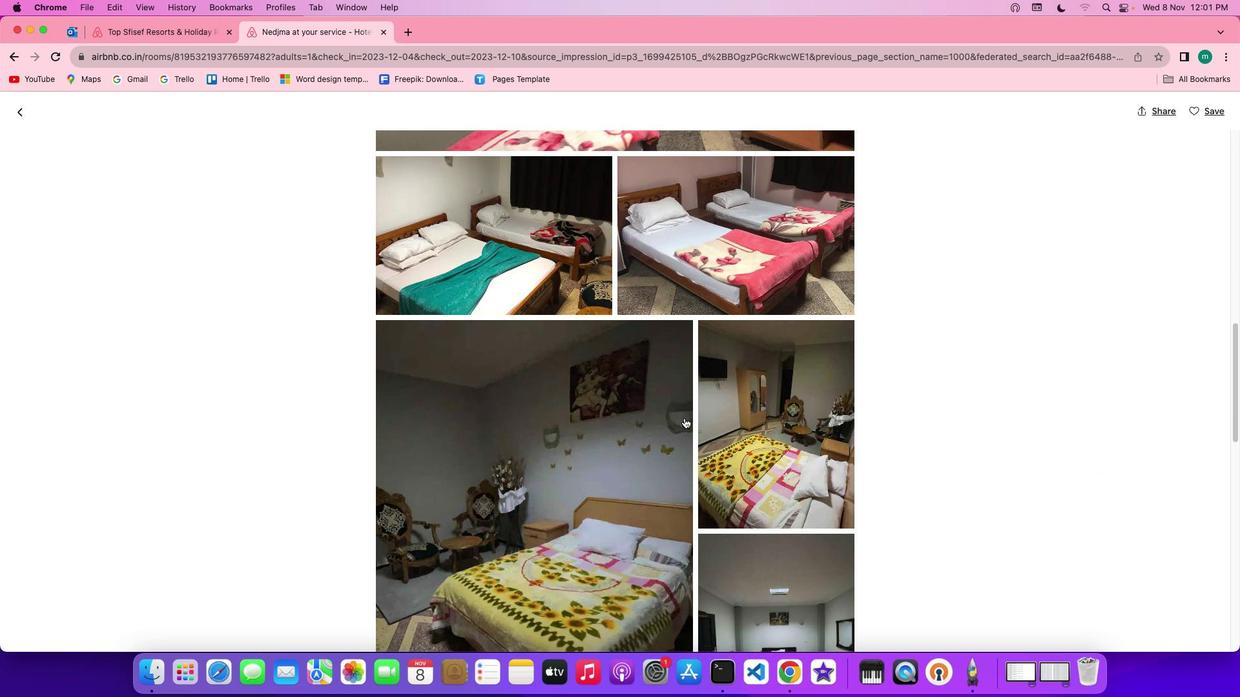 
Action: Mouse scrolled (684, 418) with delta (0, 0)
Screenshot: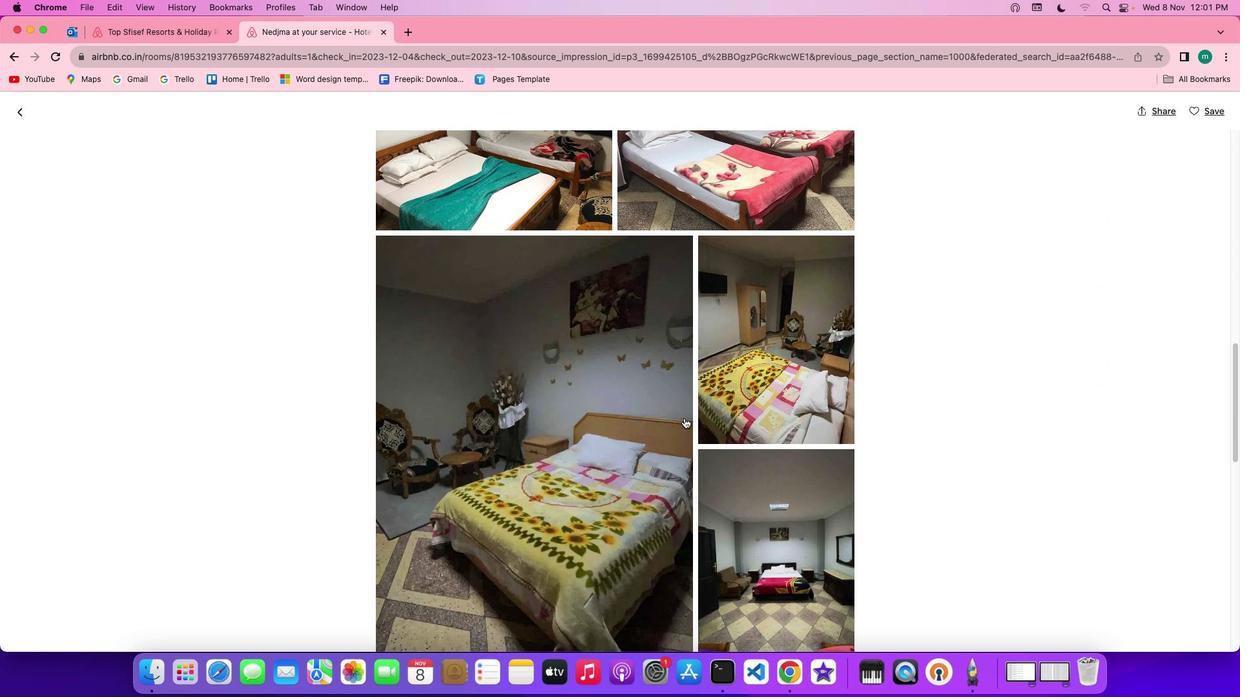 
Action: Mouse scrolled (684, 418) with delta (0, 0)
Screenshot: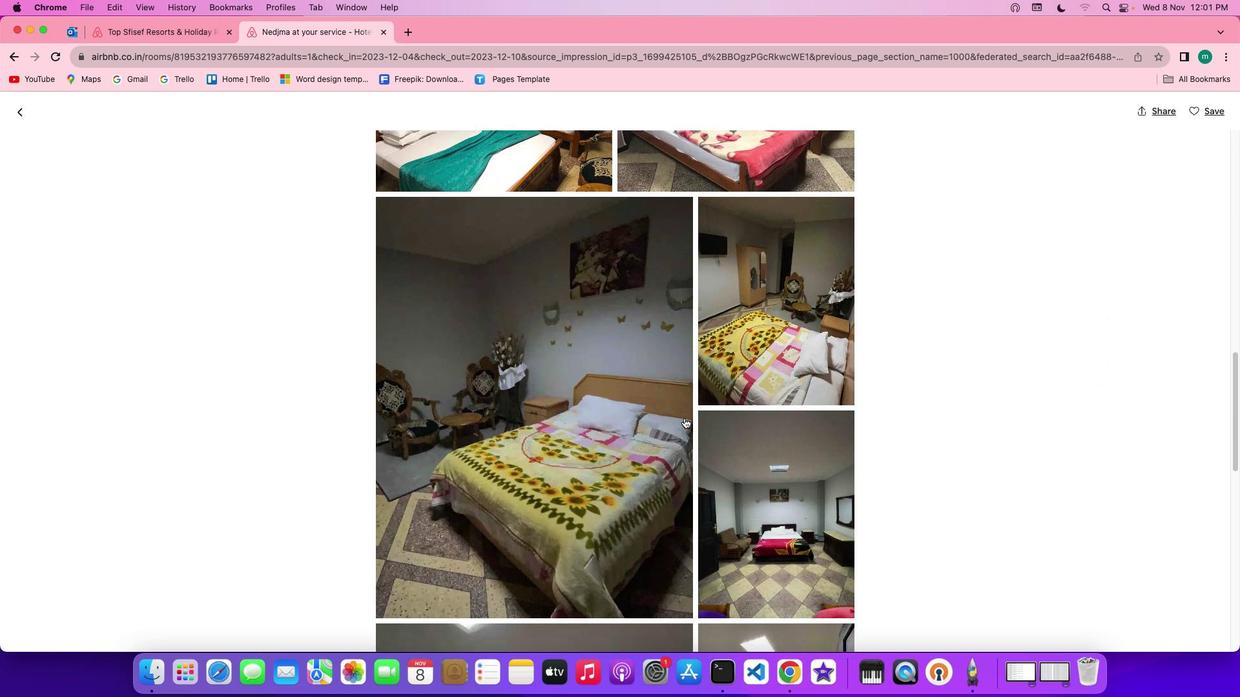 
Action: Mouse scrolled (684, 418) with delta (0, -1)
Screenshot: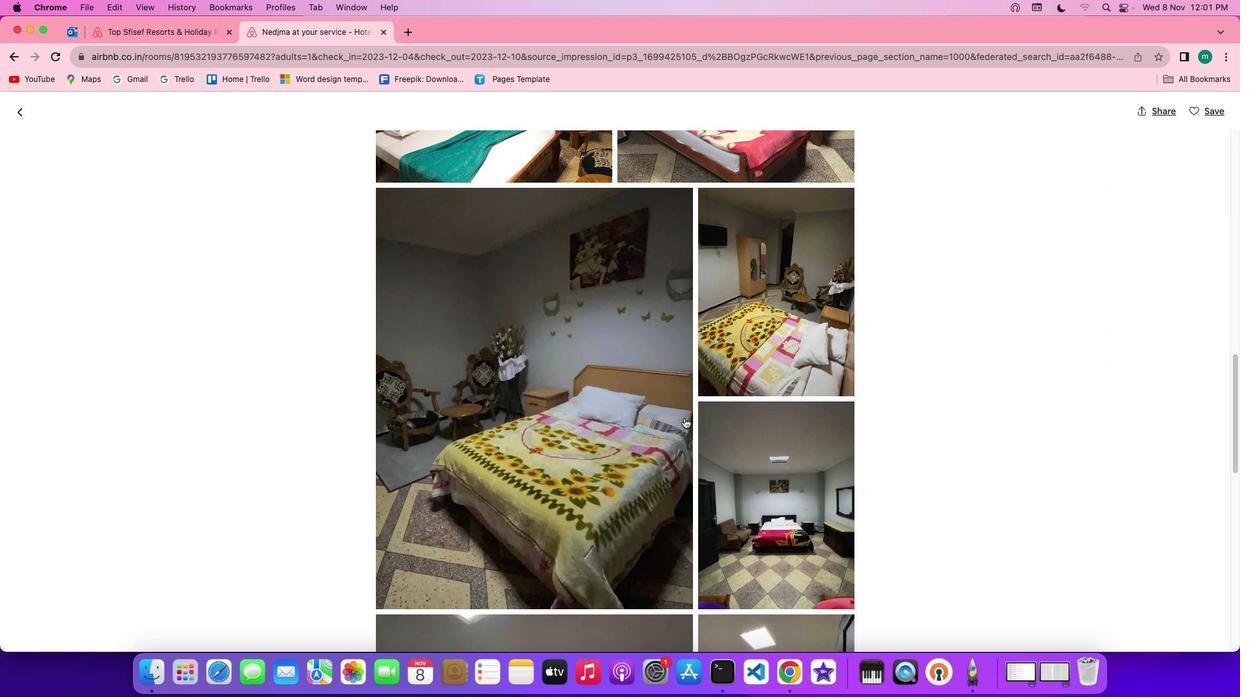 
Action: Mouse scrolled (684, 418) with delta (0, -1)
Screenshot: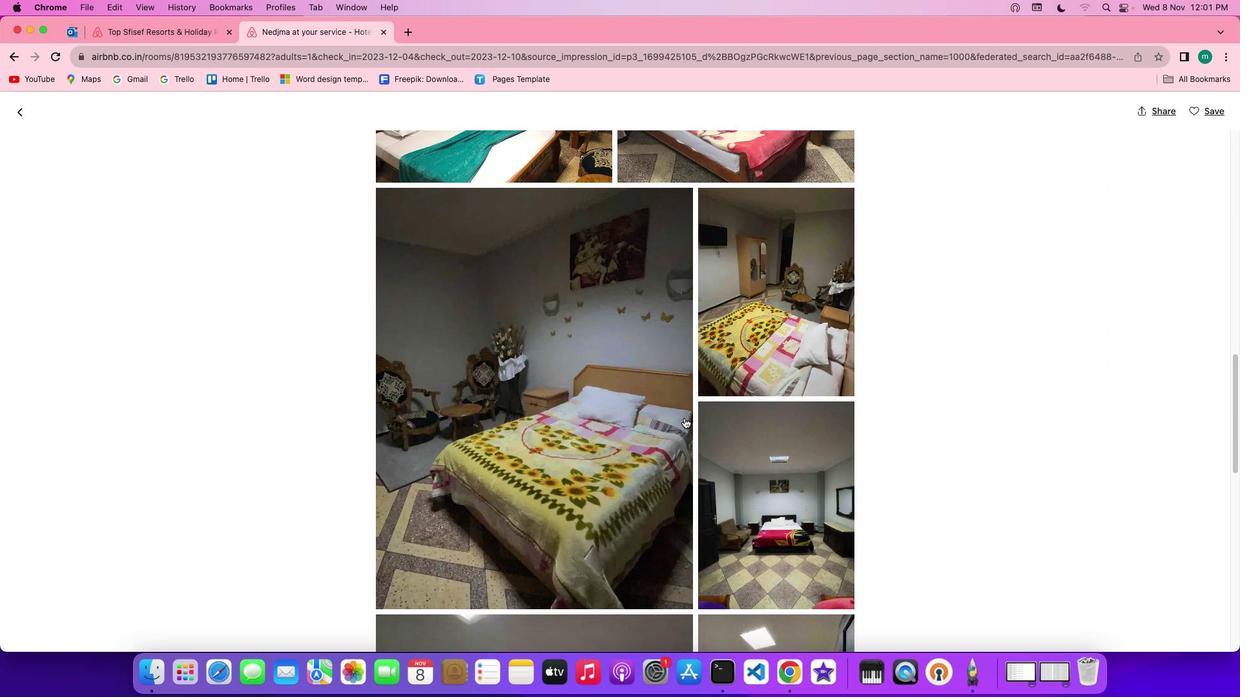 
Action: Mouse scrolled (684, 418) with delta (0, 0)
Screenshot: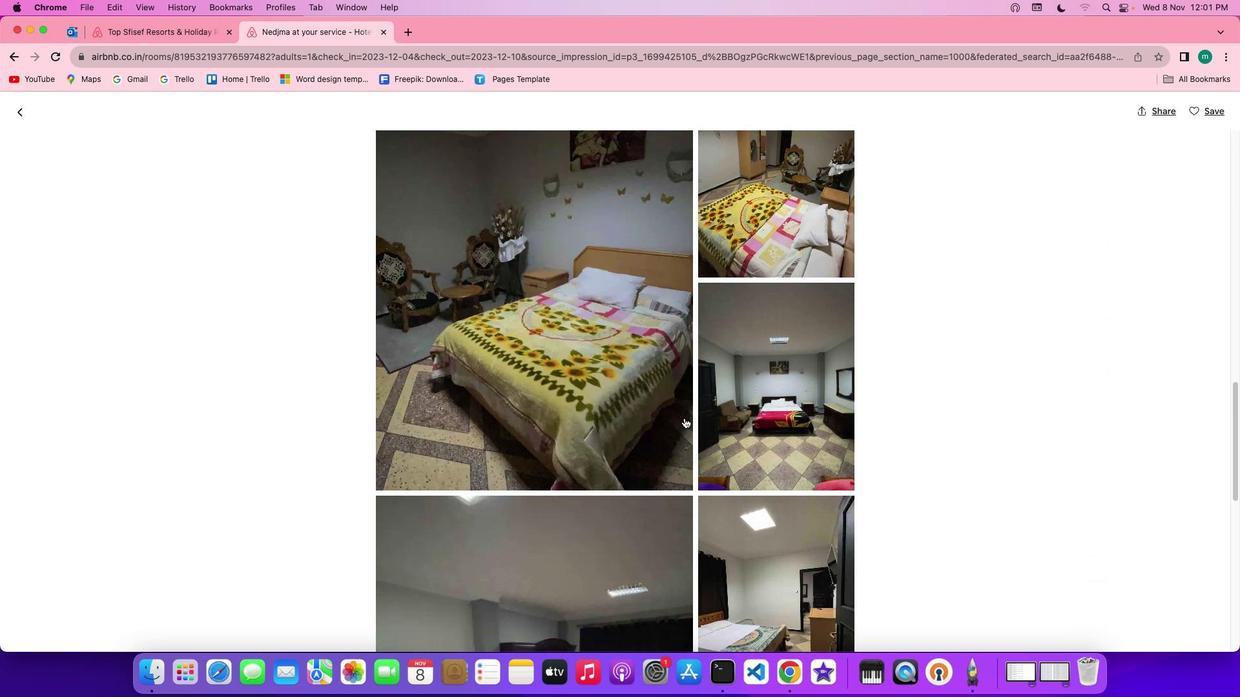 
Action: Mouse scrolled (684, 418) with delta (0, 0)
Screenshot: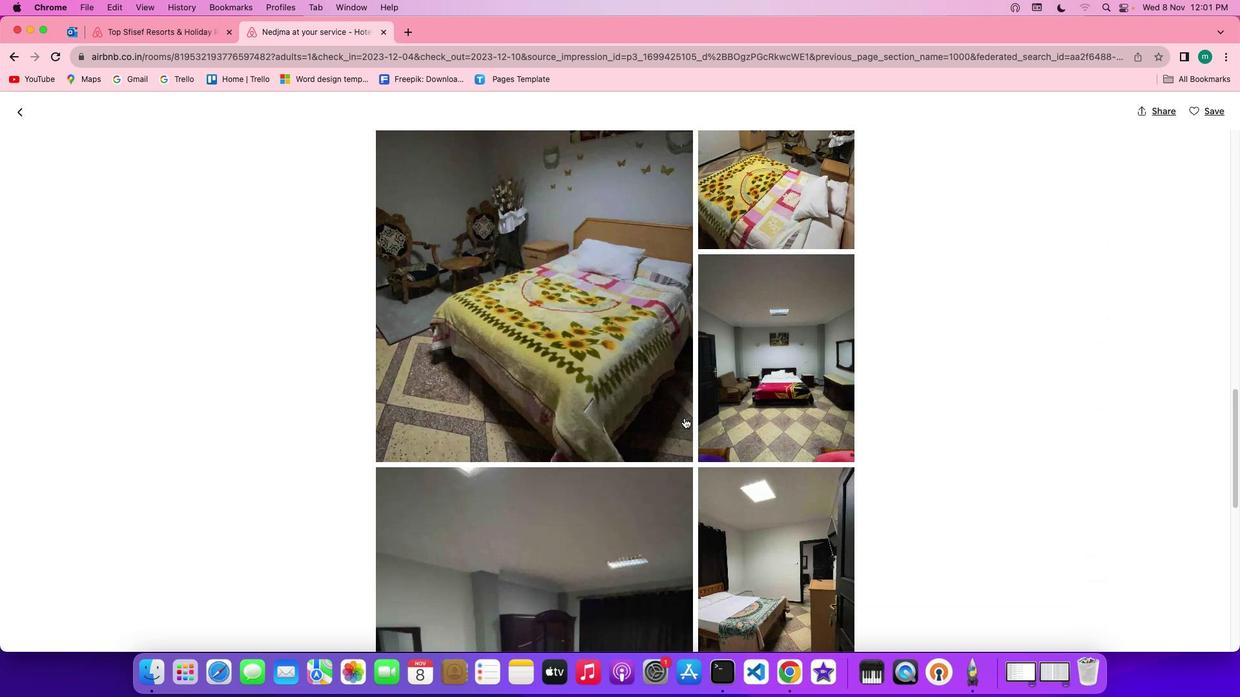 
Action: Mouse scrolled (684, 418) with delta (0, -1)
Screenshot: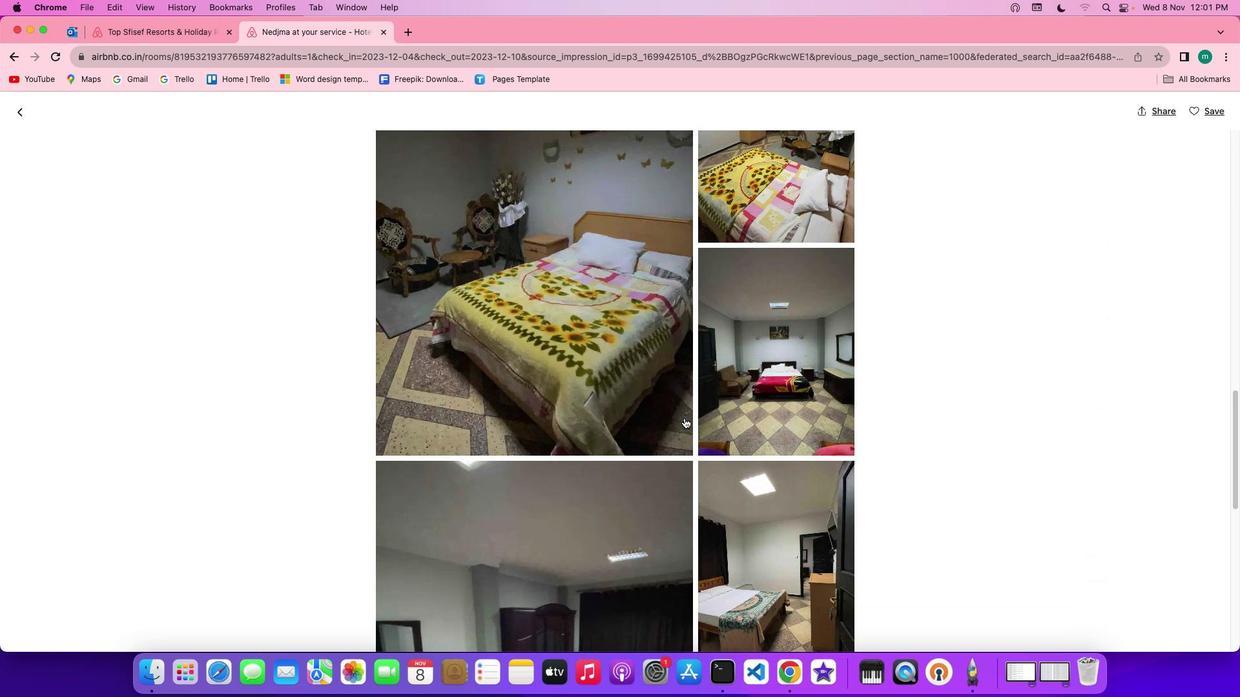 
Action: Mouse scrolled (684, 418) with delta (0, -1)
Screenshot: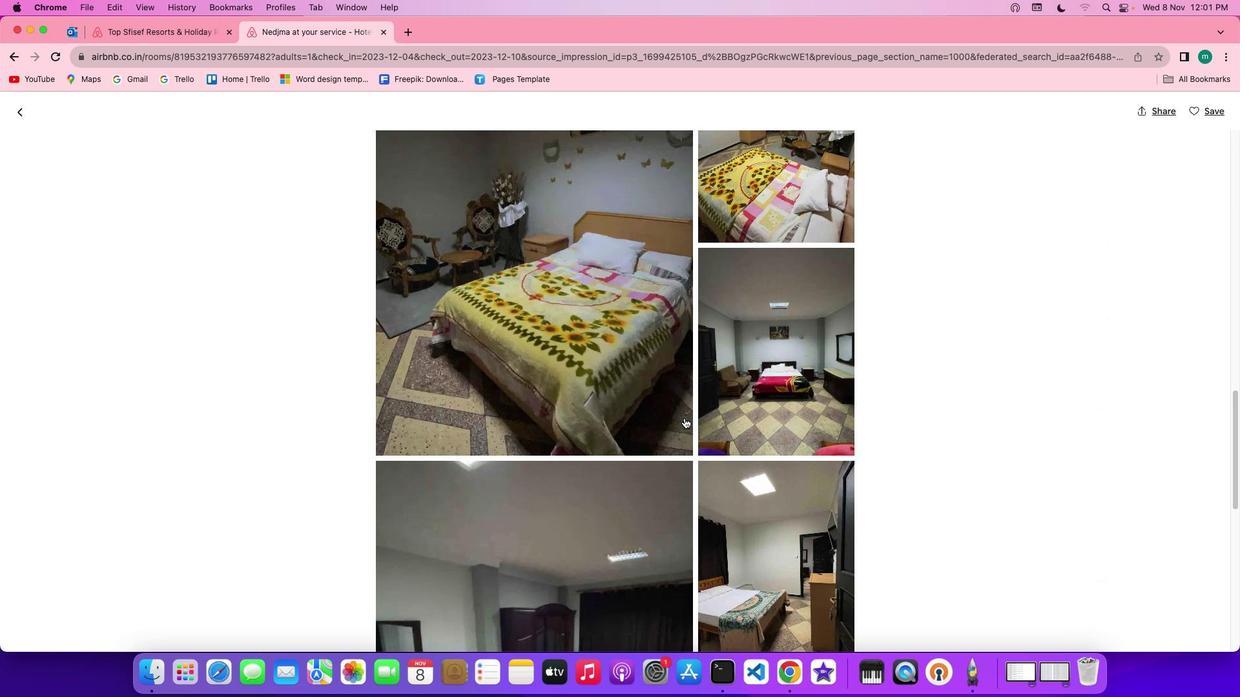 
Action: Mouse scrolled (684, 418) with delta (0, 0)
Screenshot: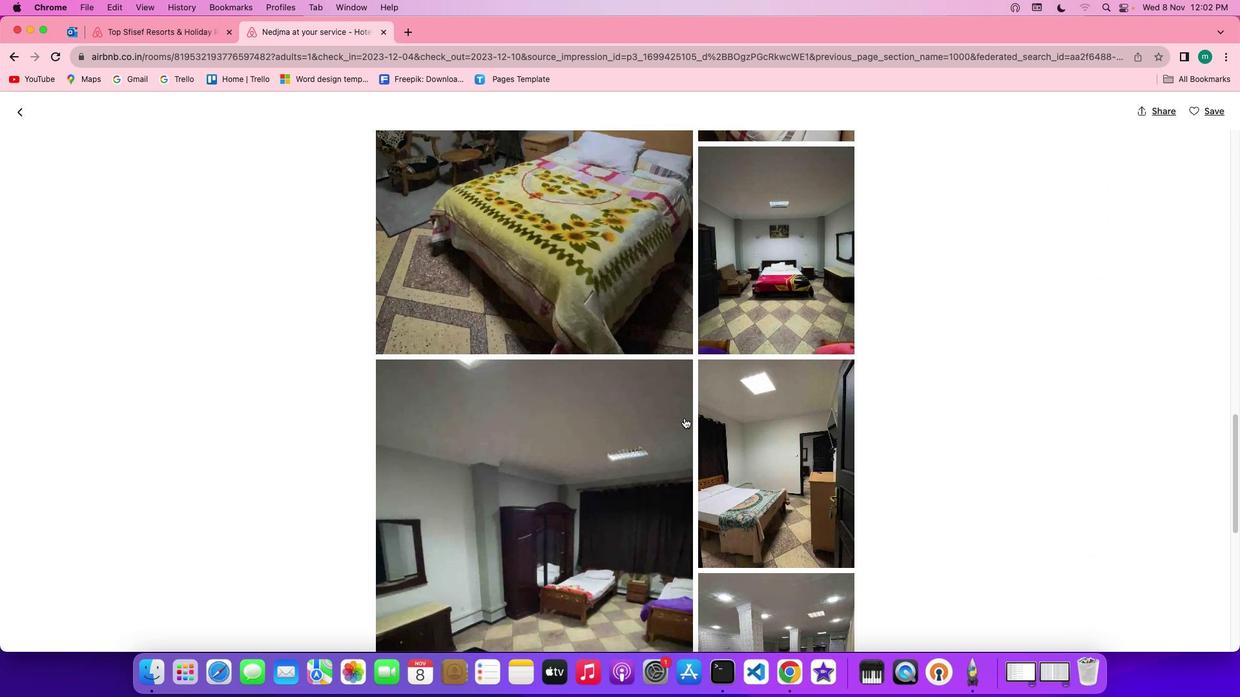 
Action: Mouse scrolled (684, 418) with delta (0, 0)
Screenshot: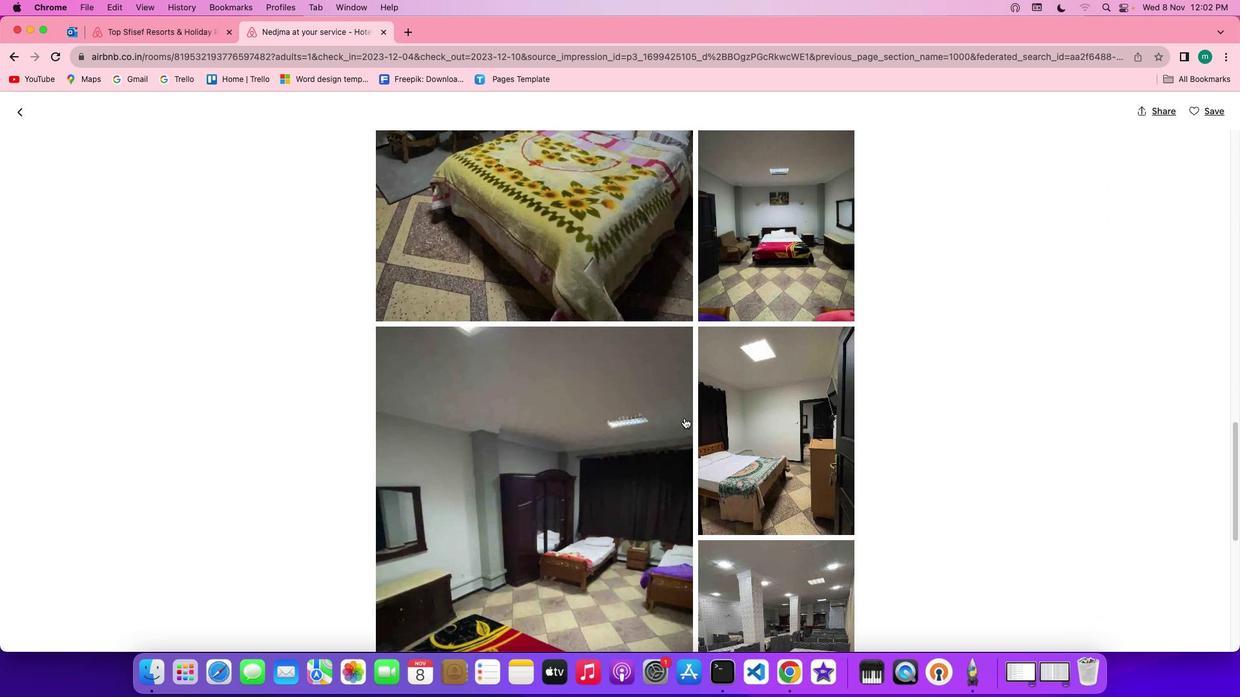 
Action: Mouse scrolled (684, 418) with delta (0, -1)
Screenshot: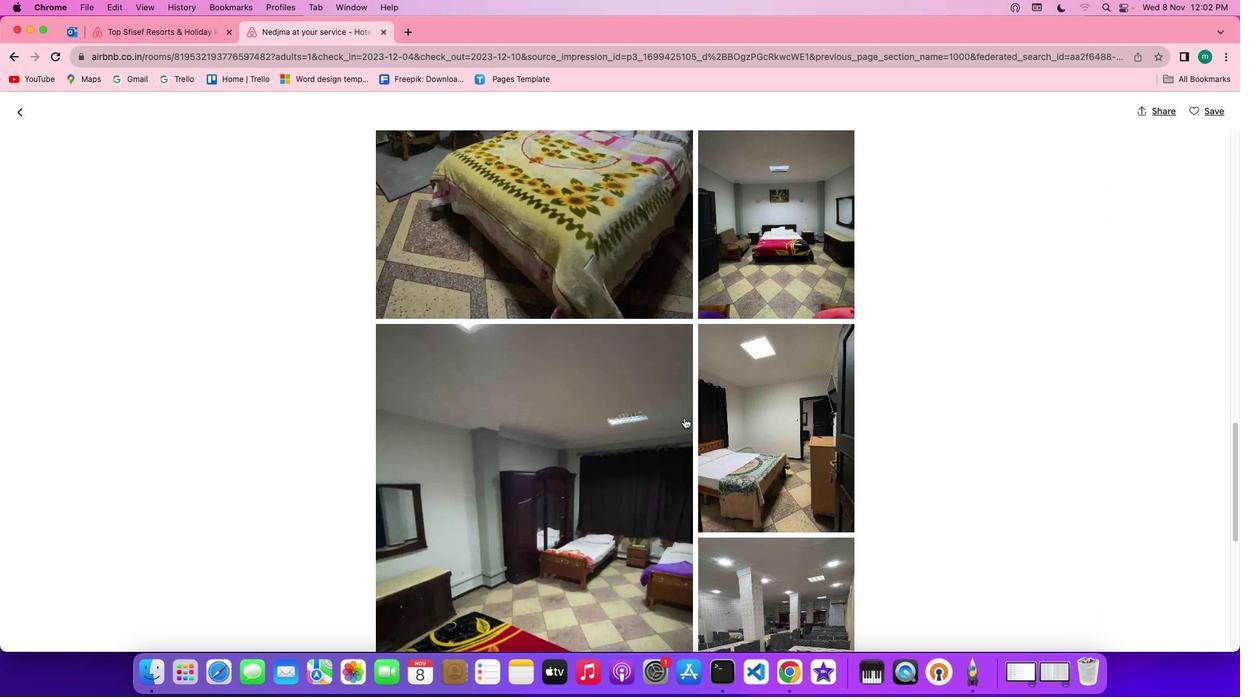
Action: Mouse scrolled (684, 418) with delta (0, -1)
Screenshot: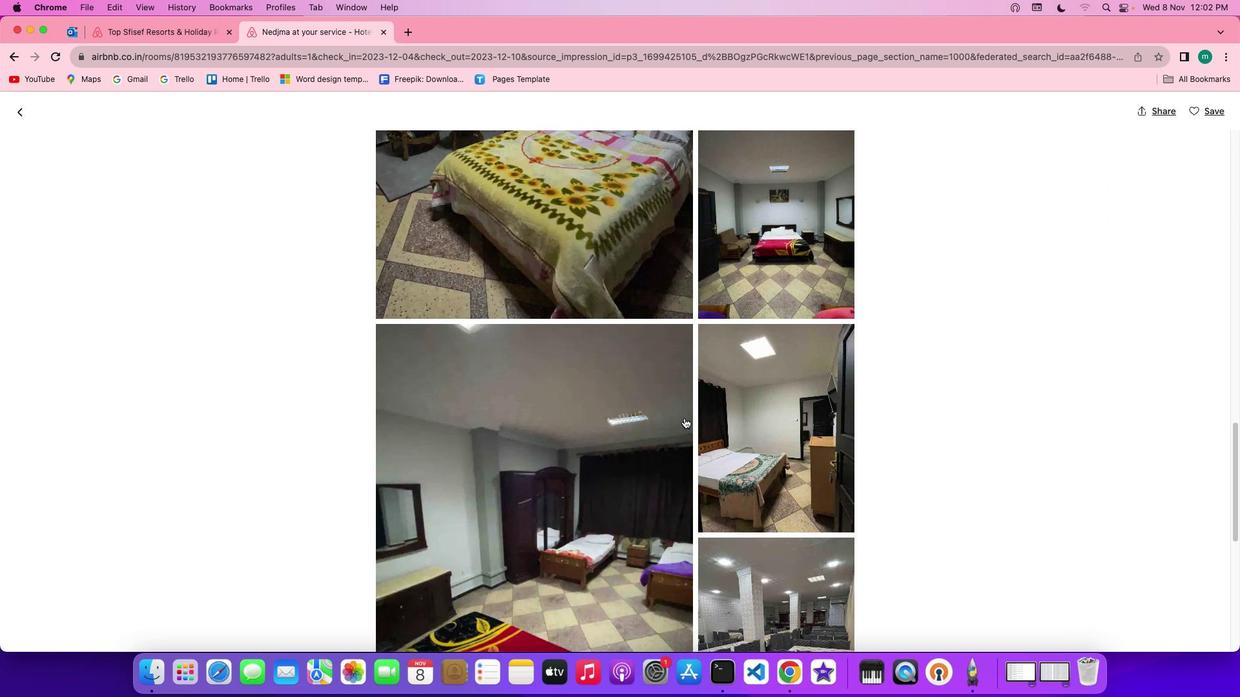 
Action: Mouse scrolled (684, 418) with delta (0, 0)
Screenshot: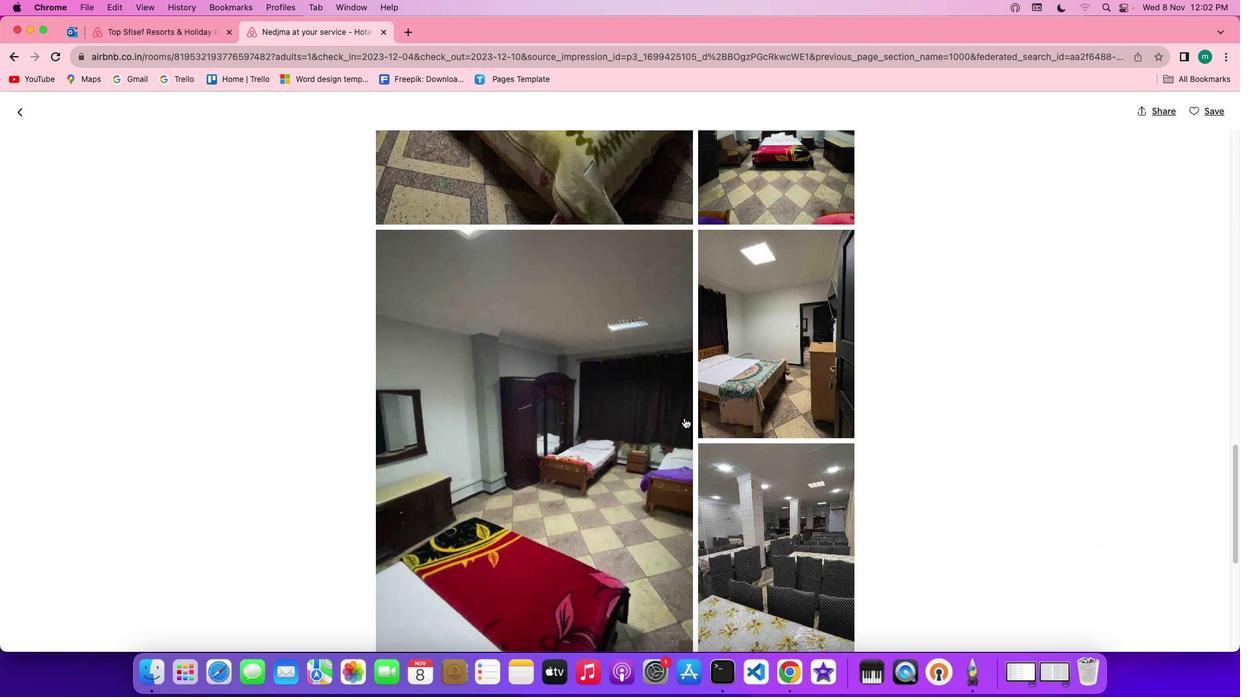 
Action: Mouse scrolled (684, 418) with delta (0, 0)
Screenshot: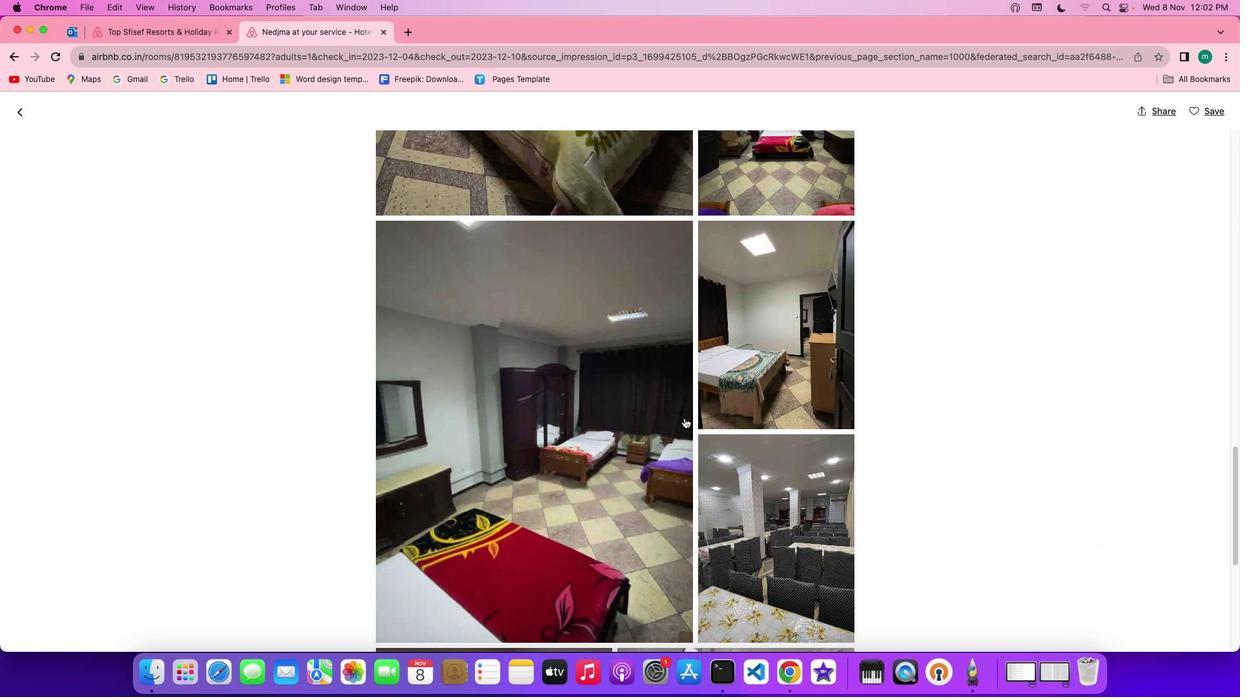 
Action: Mouse scrolled (684, 418) with delta (0, -1)
Screenshot: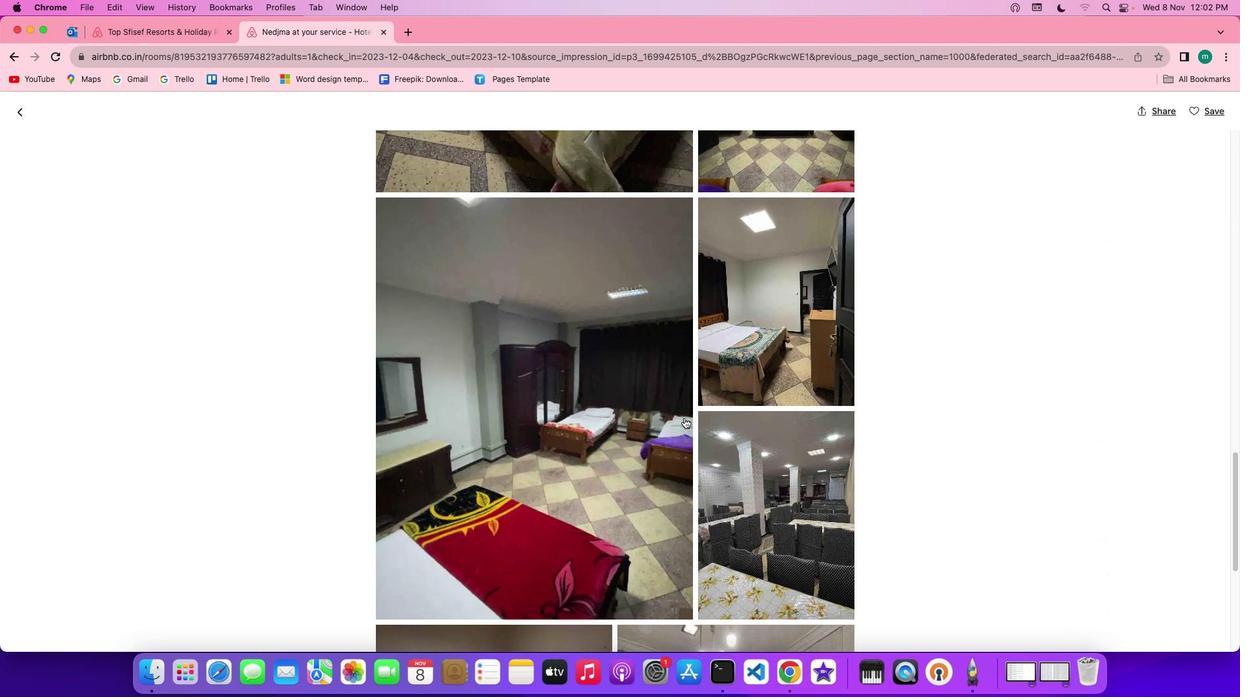 
Action: Mouse scrolled (684, 418) with delta (0, -1)
Screenshot: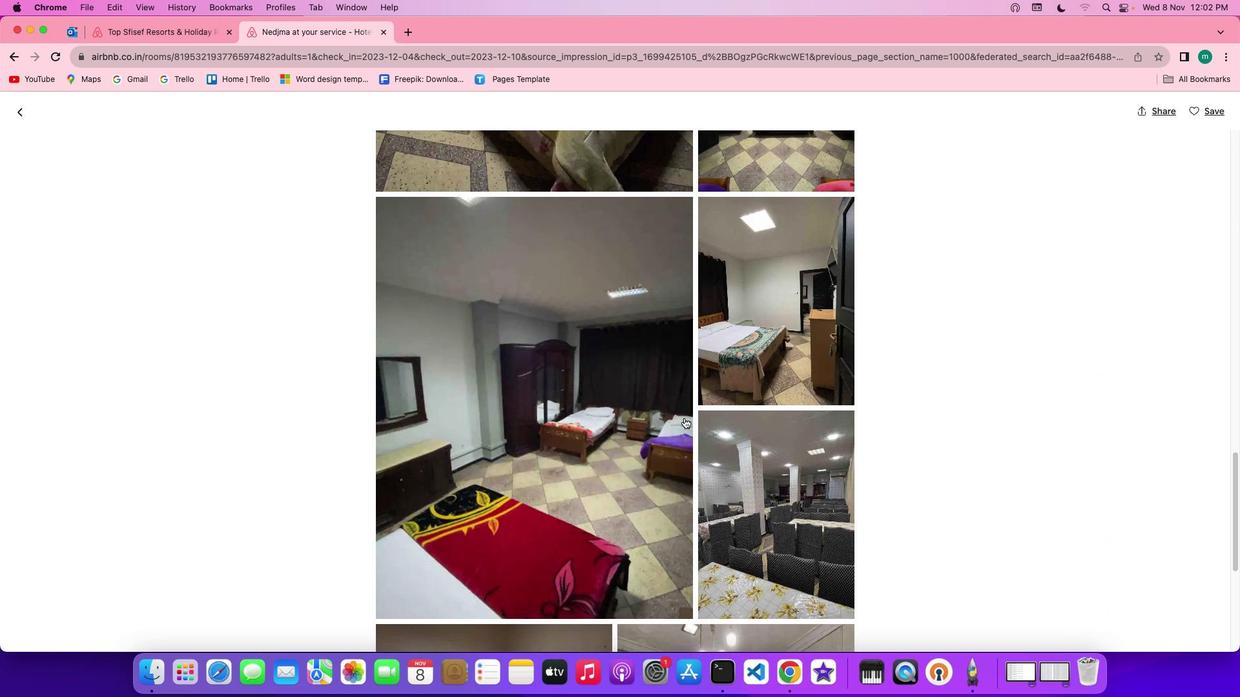 
Action: Mouse scrolled (684, 418) with delta (0, 0)
Screenshot: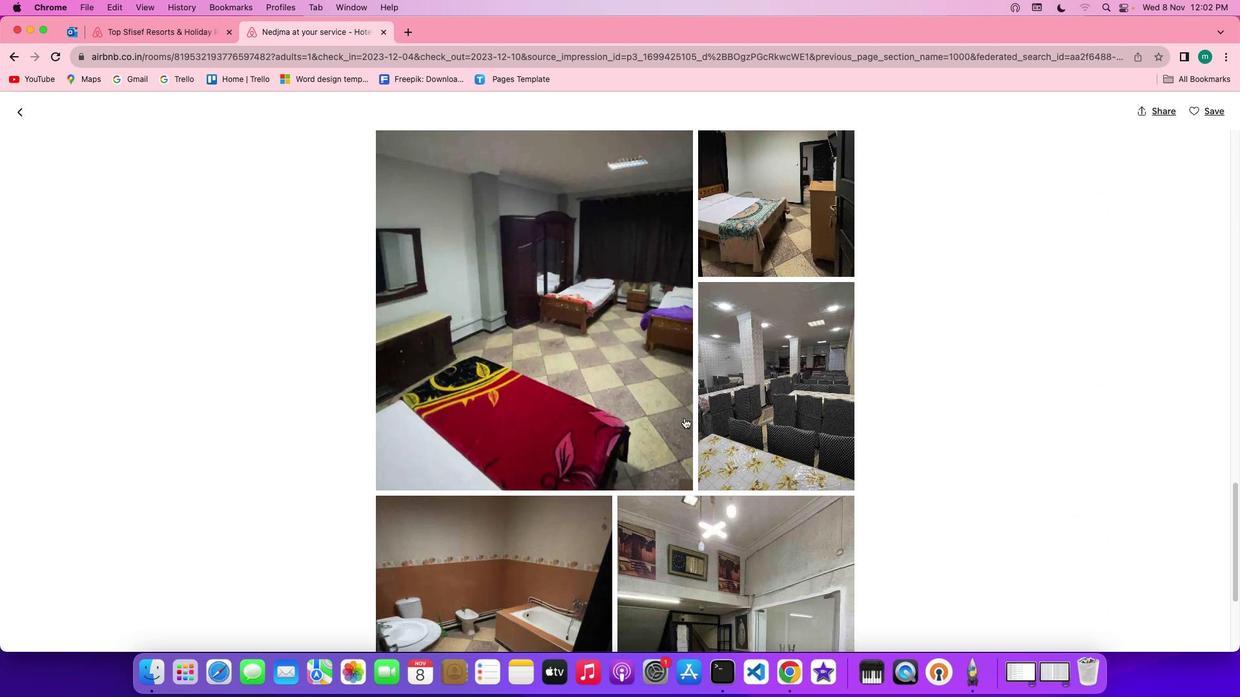 
Action: Mouse scrolled (684, 418) with delta (0, 0)
Screenshot: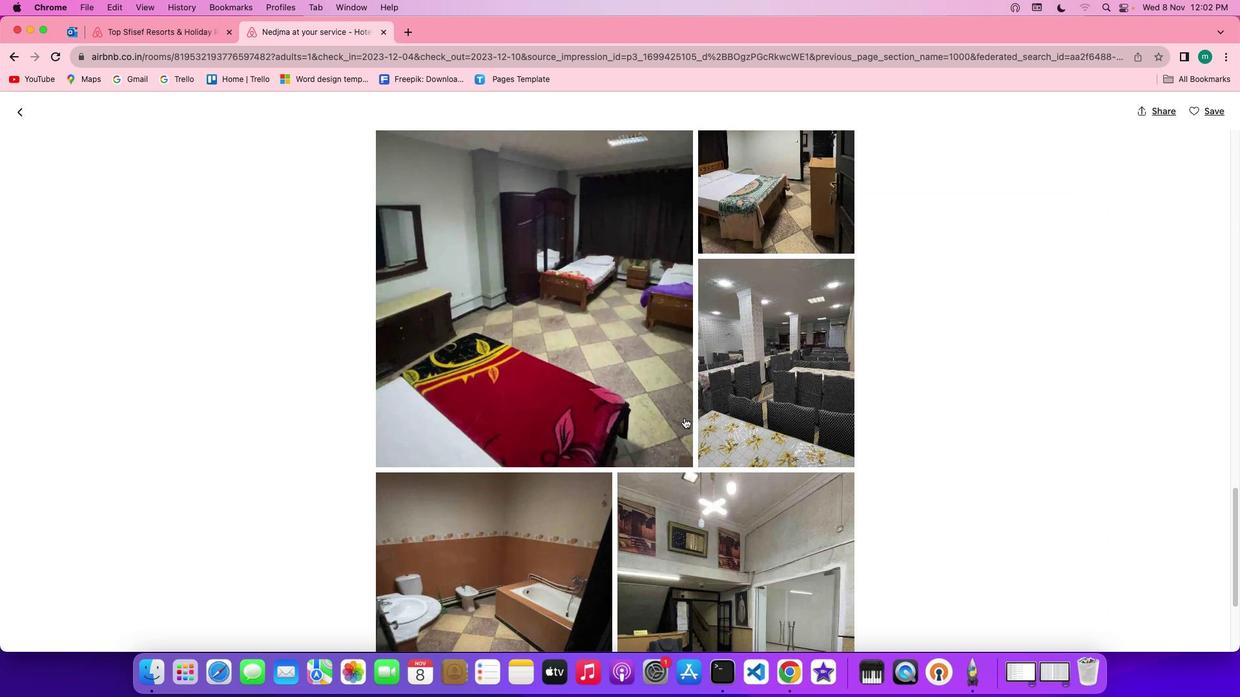 
Action: Mouse scrolled (684, 418) with delta (0, -1)
Screenshot: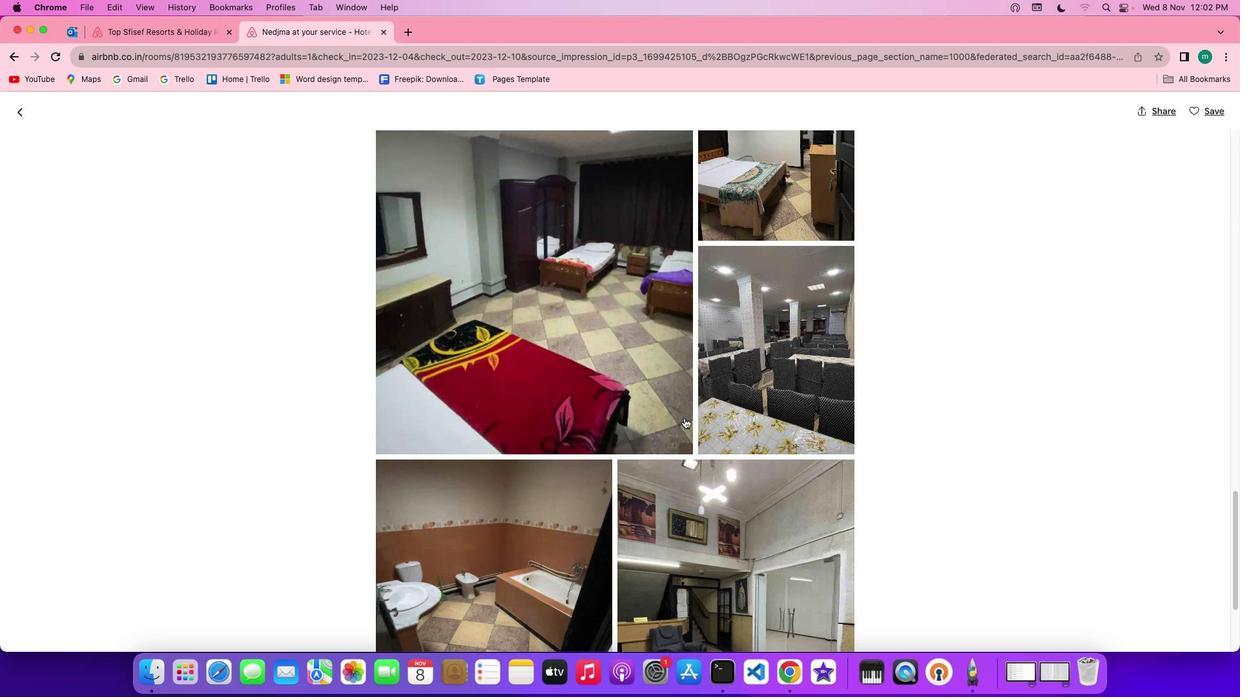 
Action: Mouse scrolled (684, 418) with delta (0, -1)
Screenshot: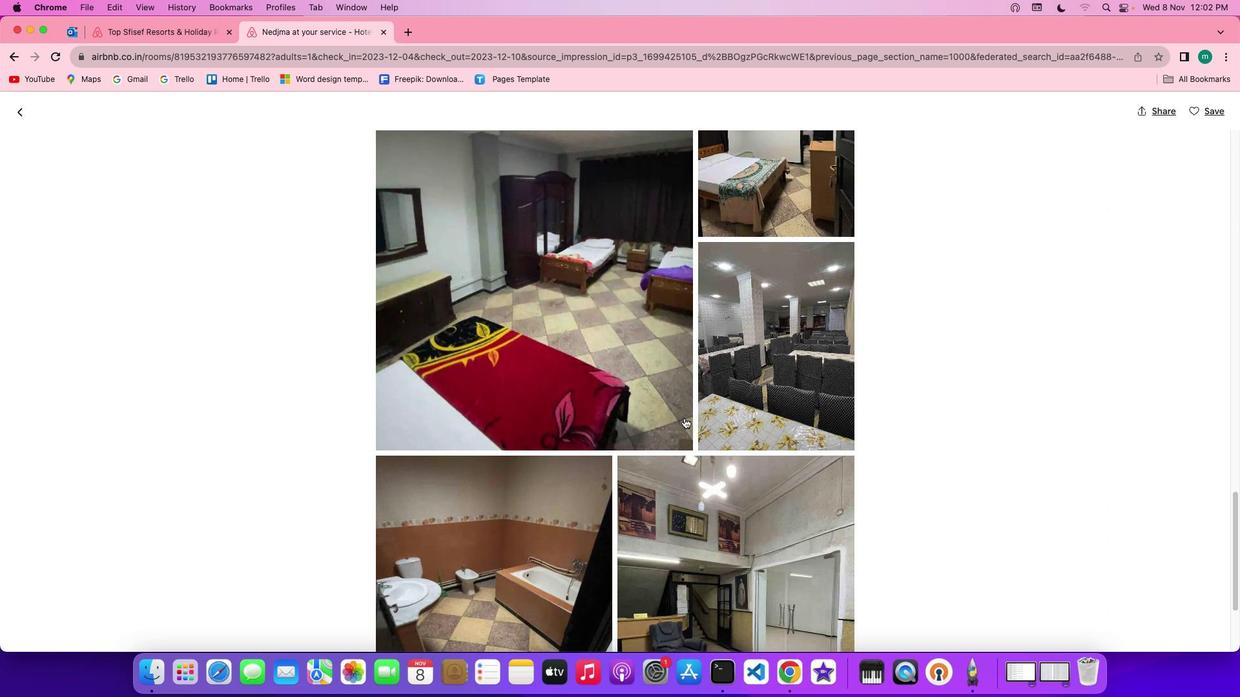 
Action: Mouse scrolled (684, 418) with delta (0, 0)
Screenshot: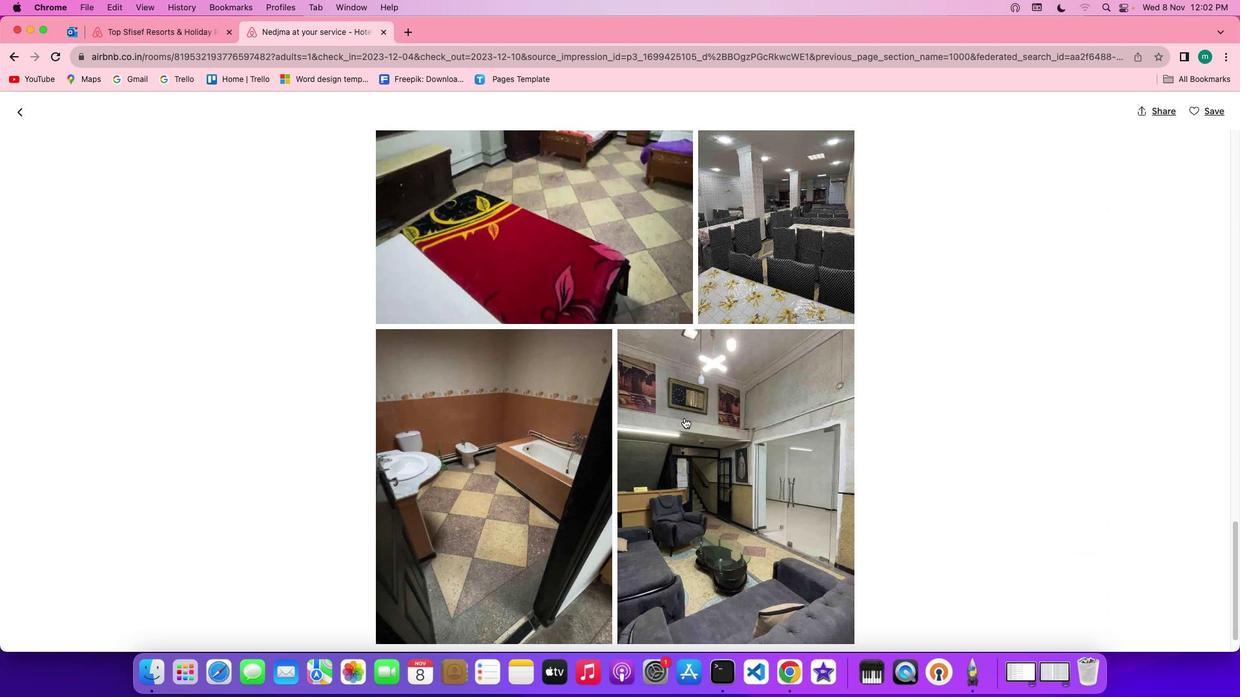 
Action: Mouse scrolled (684, 418) with delta (0, 0)
Screenshot: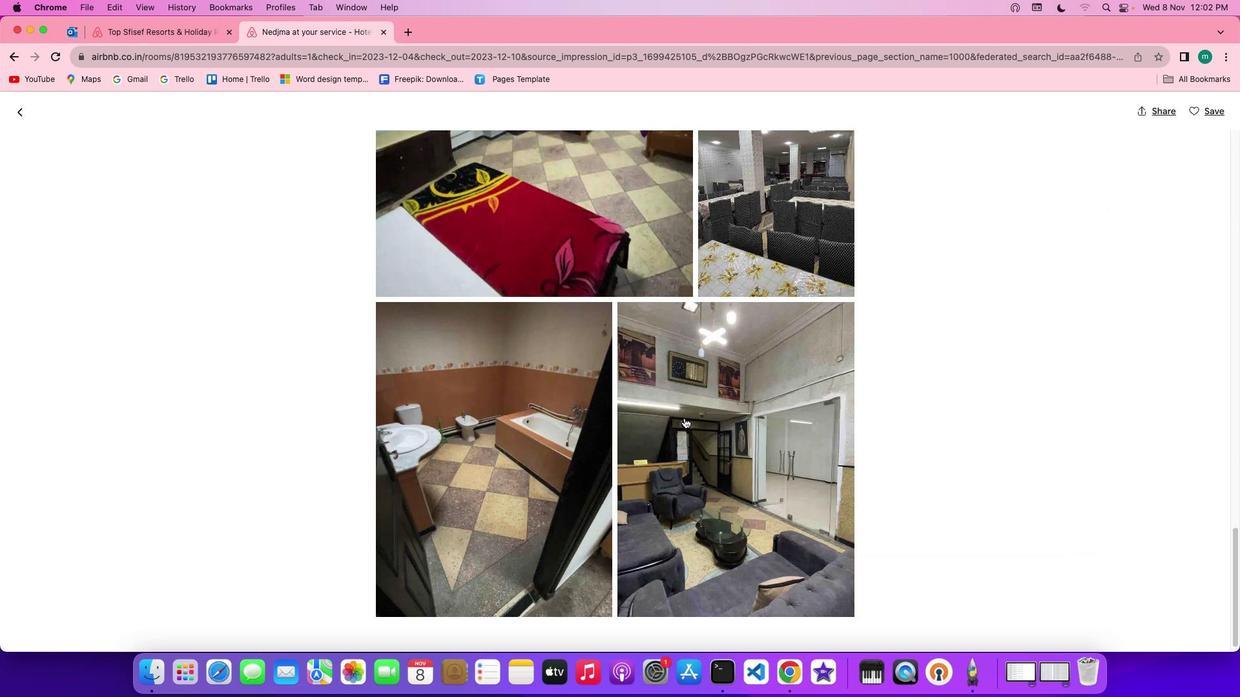 
Action: Mouse scrolled (684, 418) with delta (0, -1)
Screenshot: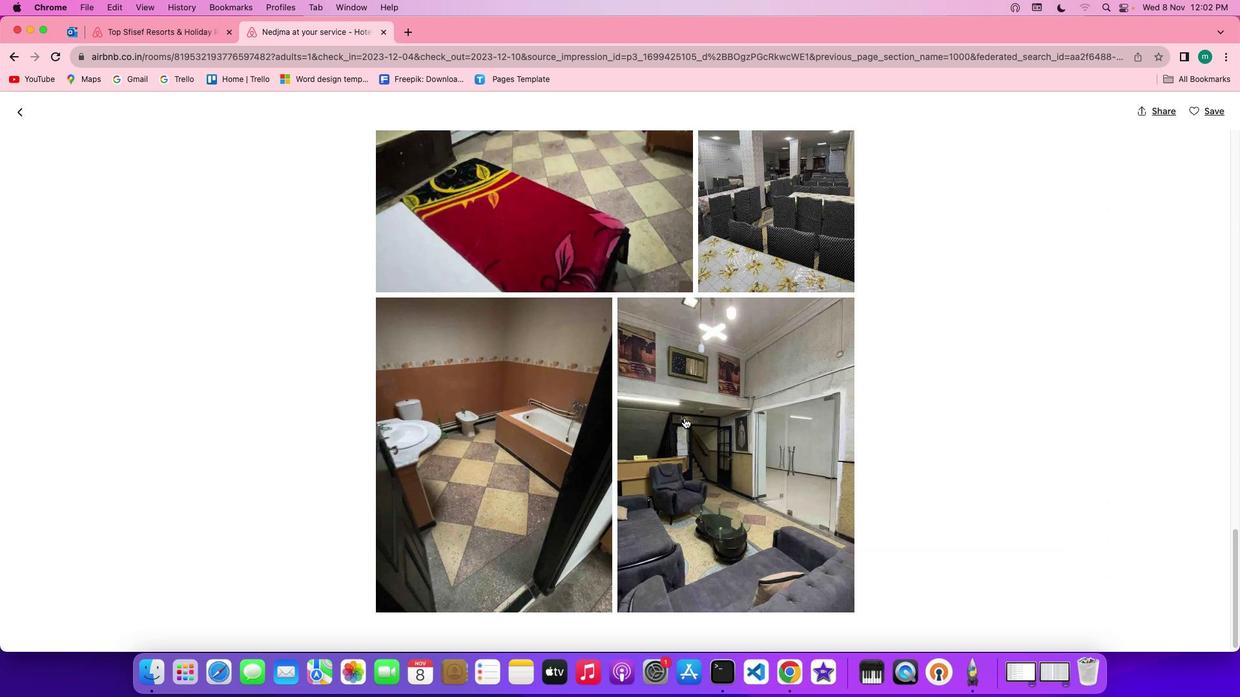 
Action: Mouse scrolled (684, 418) with delta (0, -1)
Screenshot: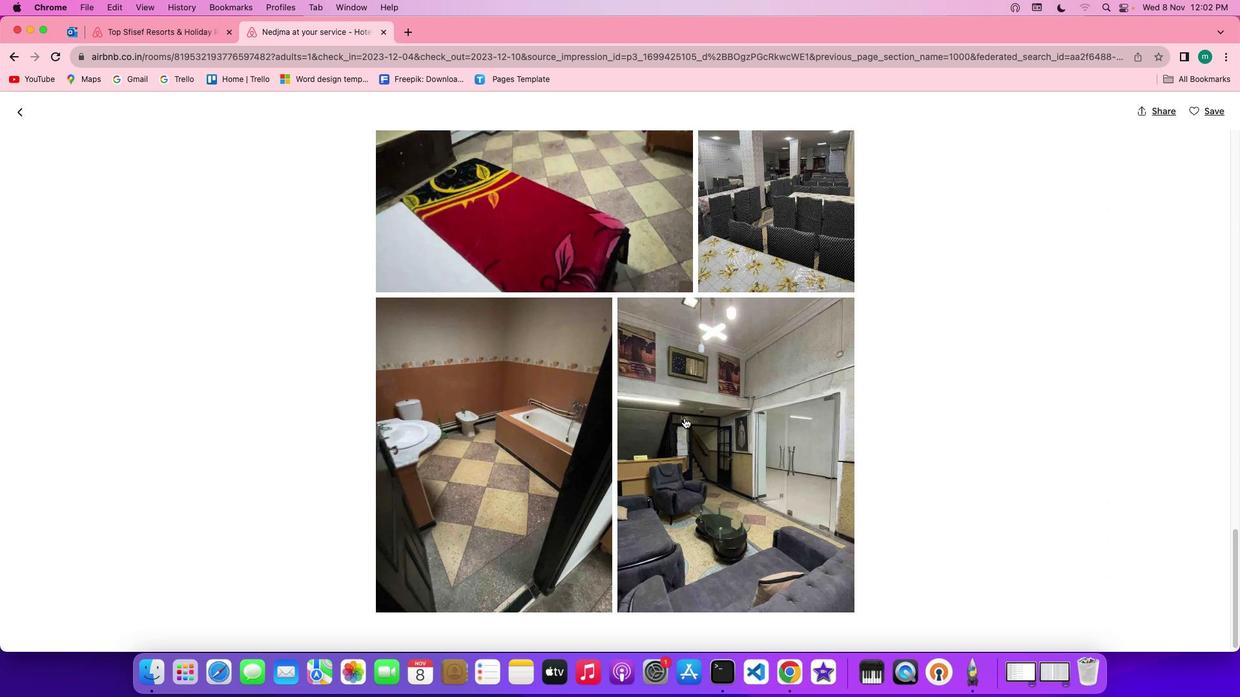 
Action: Mouse scrolled (684, 418) with delta (0, 0)
Screenshot: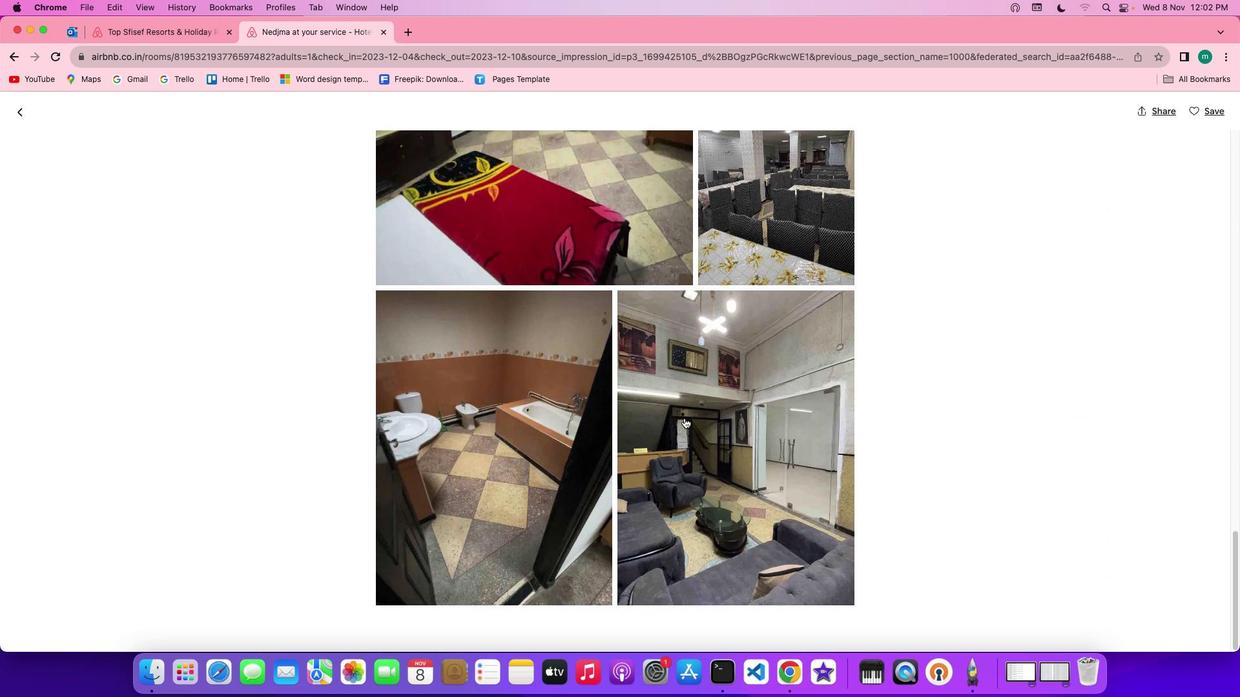 
Action: Mouse scrolled (684, 418) with delta (0, 0)
Screenshot: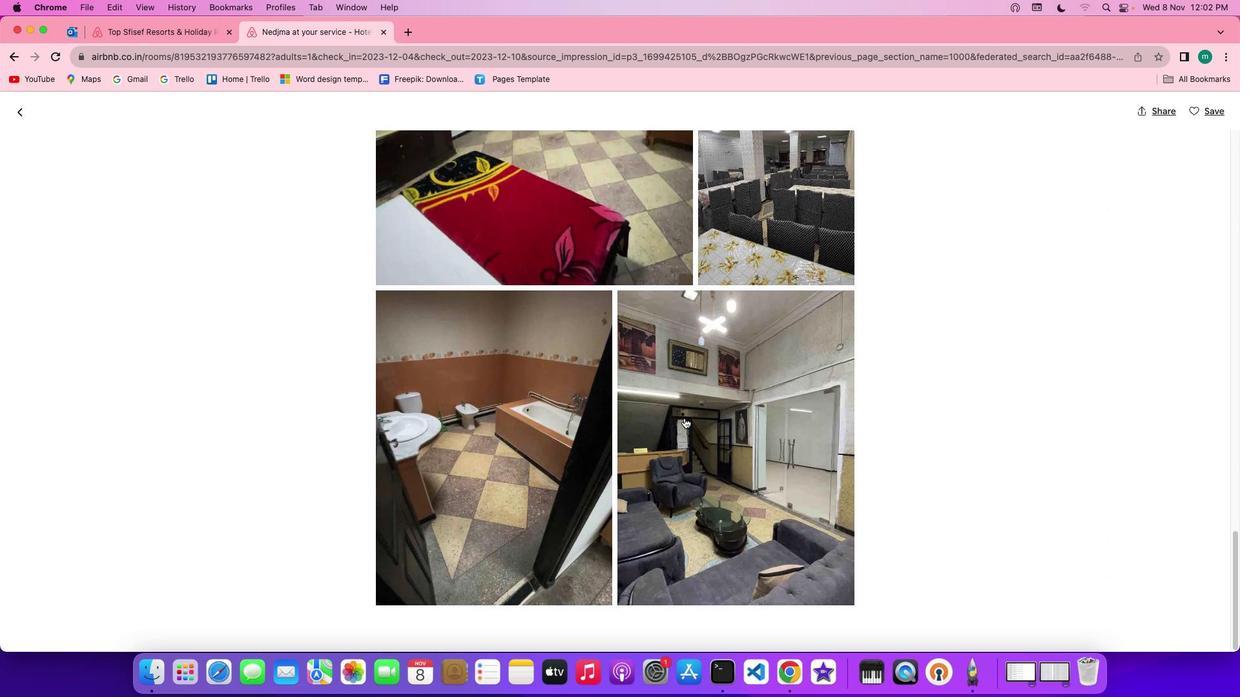 
Action: Mouse scrolled (684, 418) with delta (0, -1)
Screenshot: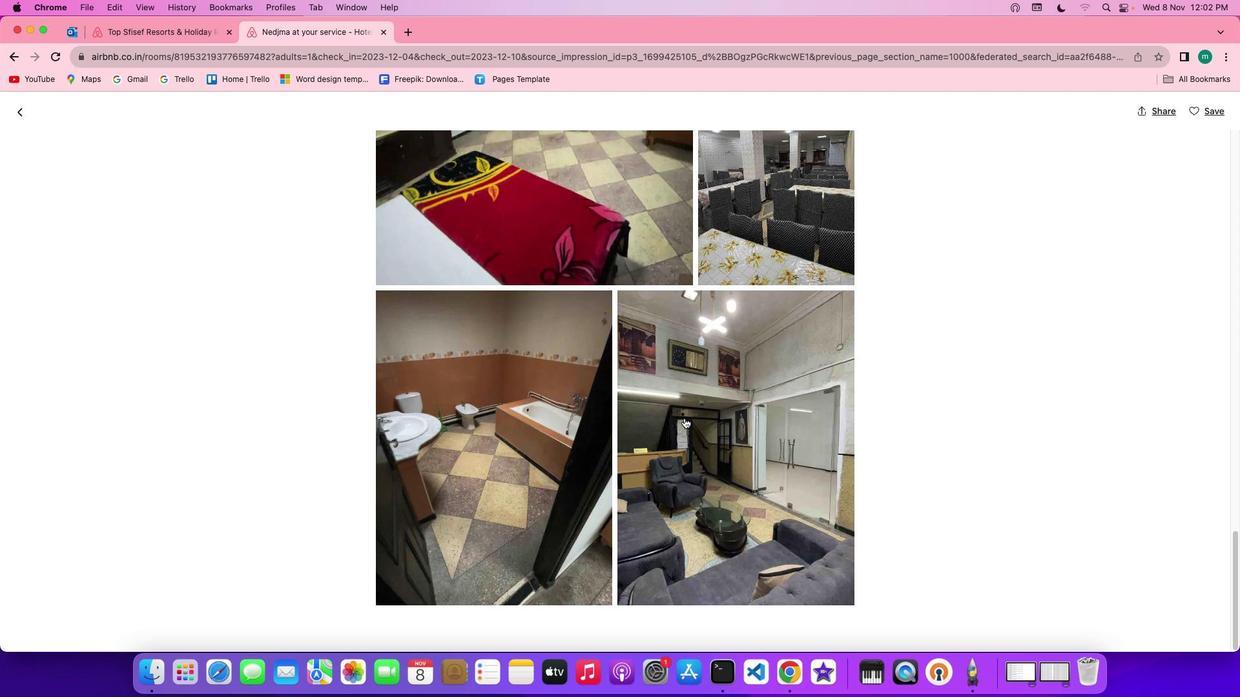 
Action: Mouse scrolled (684, 418) with delta (0, -1)
Screenshot: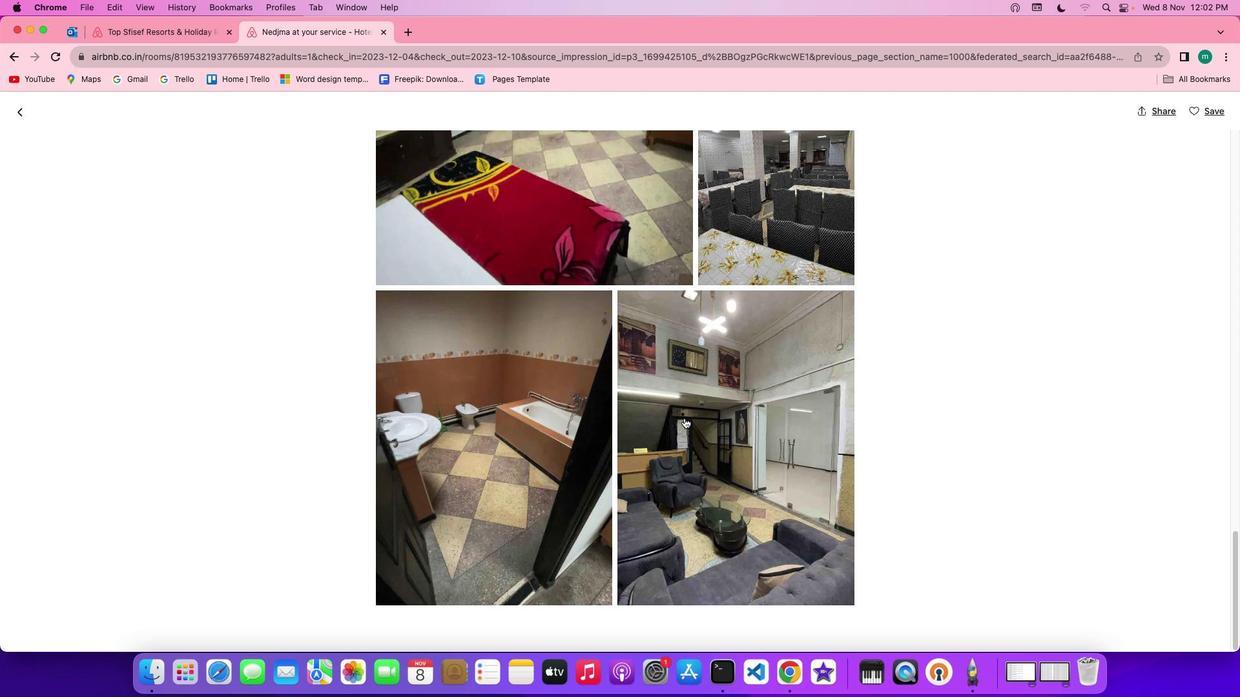 
Action: Mouse scrolled (684, 418) with delta (0, 0)
Screenshot: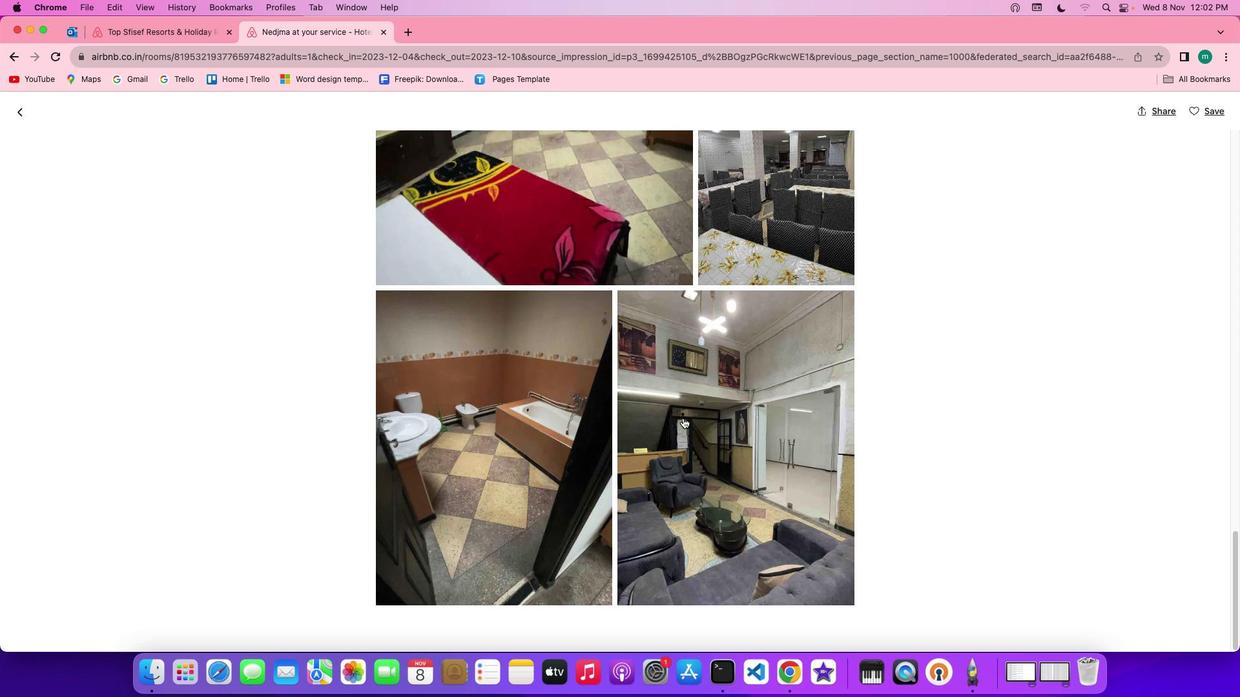 
Action: Mouse scrolled (684, 418) with delta (0, 0)
Screenshot: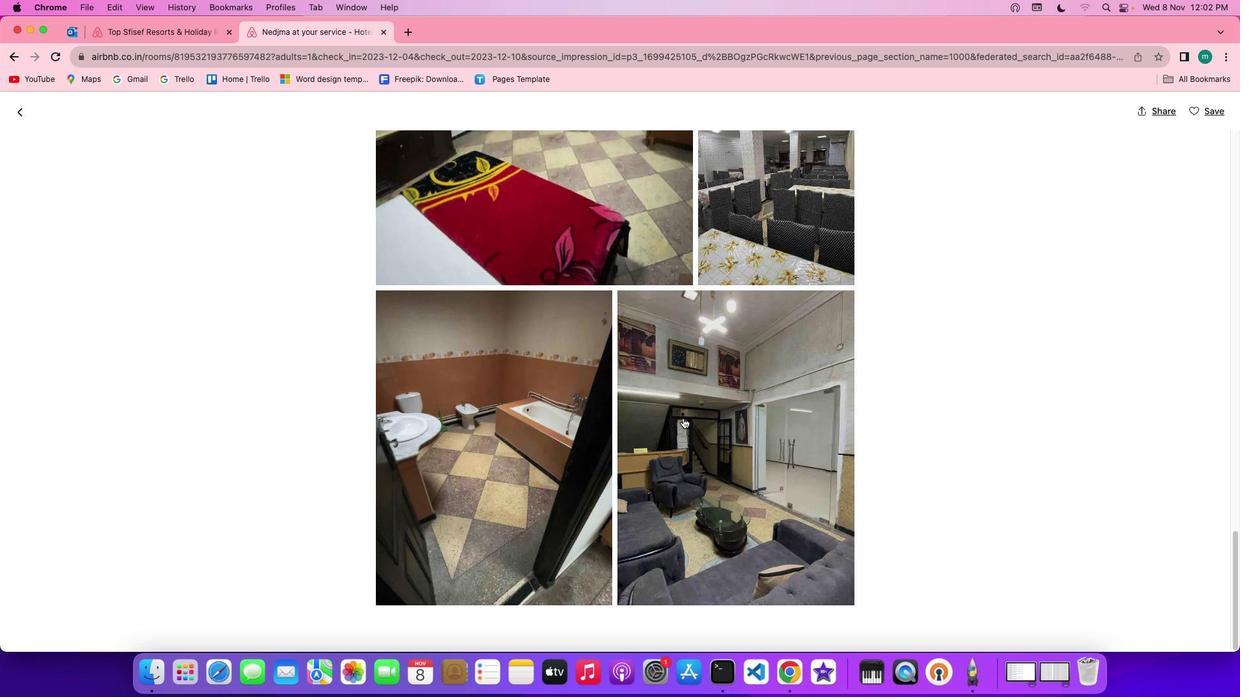 
Action: Mouse scrolled (684, 418) with delta (0, -1)
Screenshot: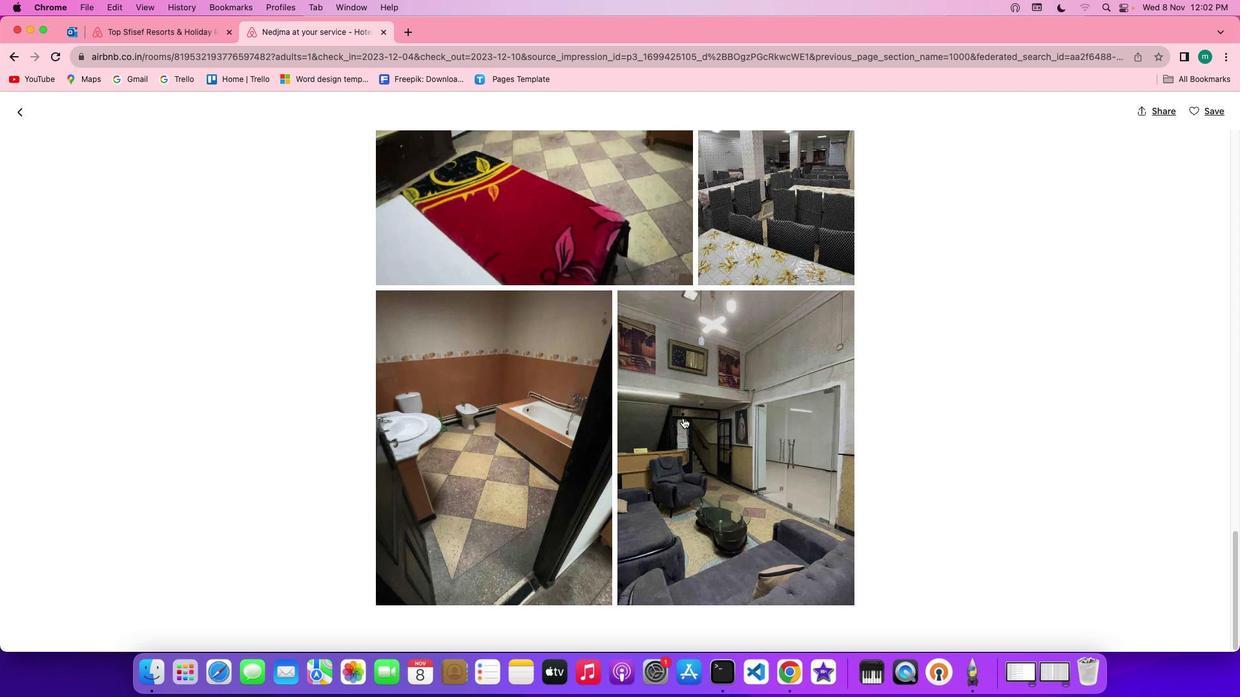 
Action: Mouse scrolled (684, 418) with delta (0, -2)
Screenshot: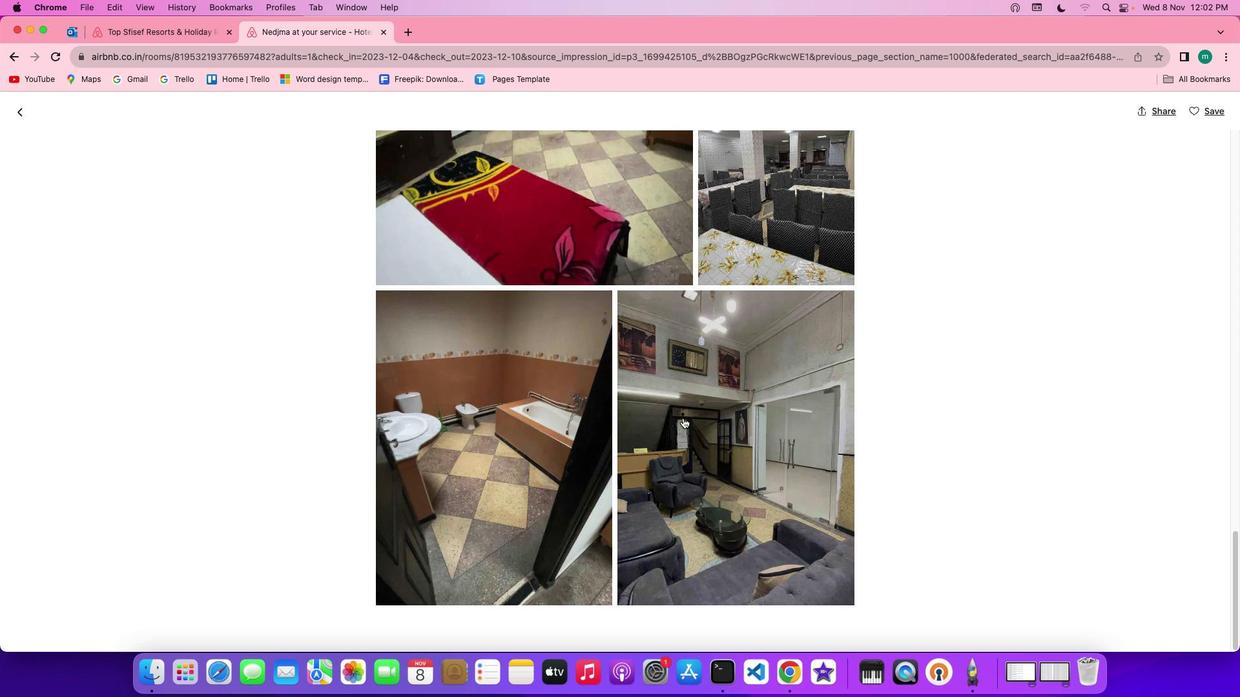 
Action: Mouse moved to (23, 116)
Screenshot: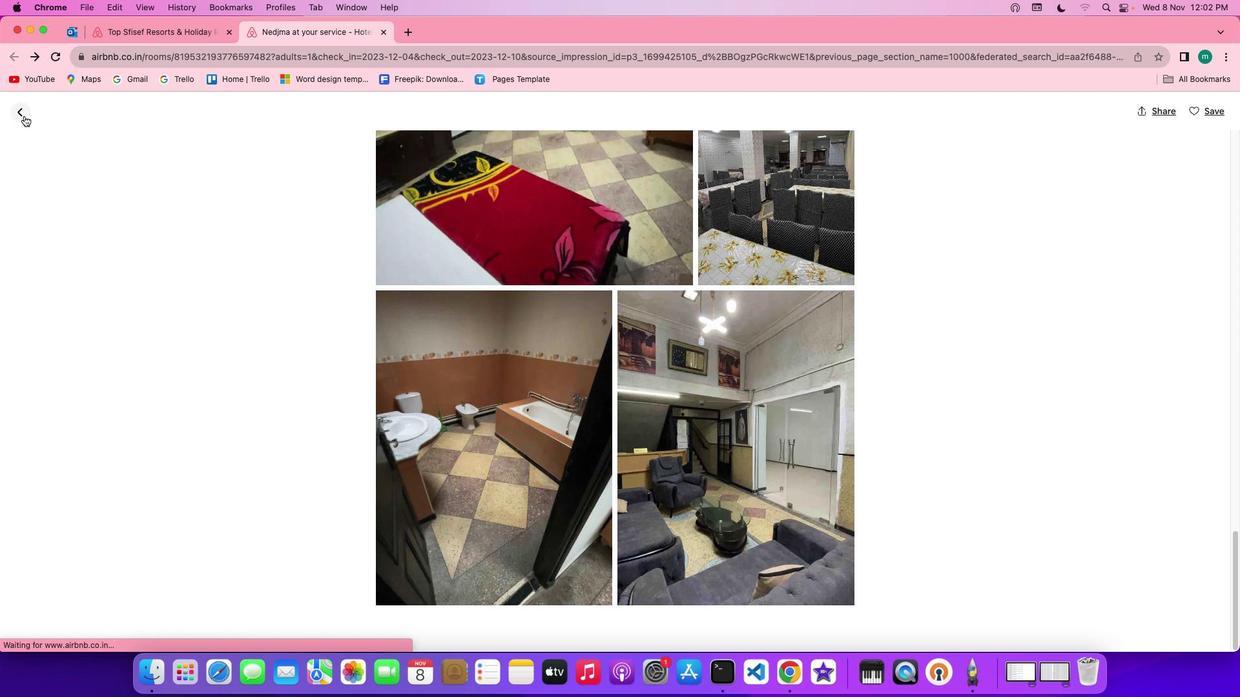 
Action: Mouse pressed left at (23, 116)
Screenshot: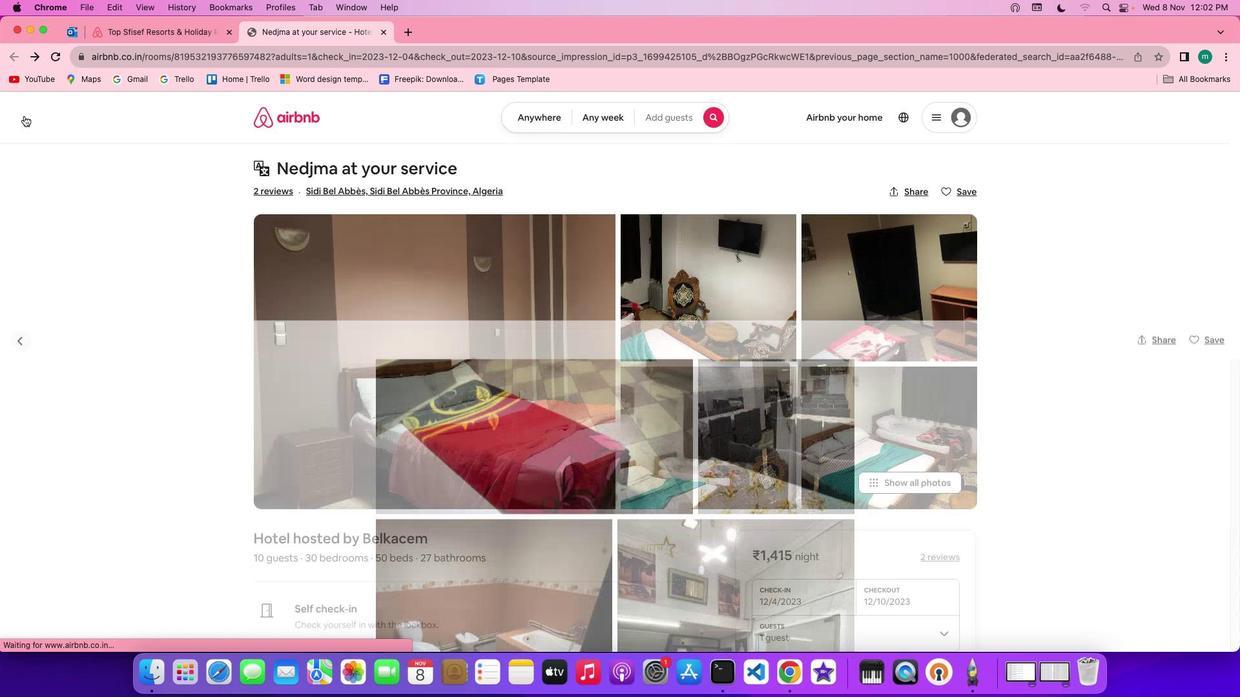 
Action: Mouse moved to (764, 518)
Screenshot: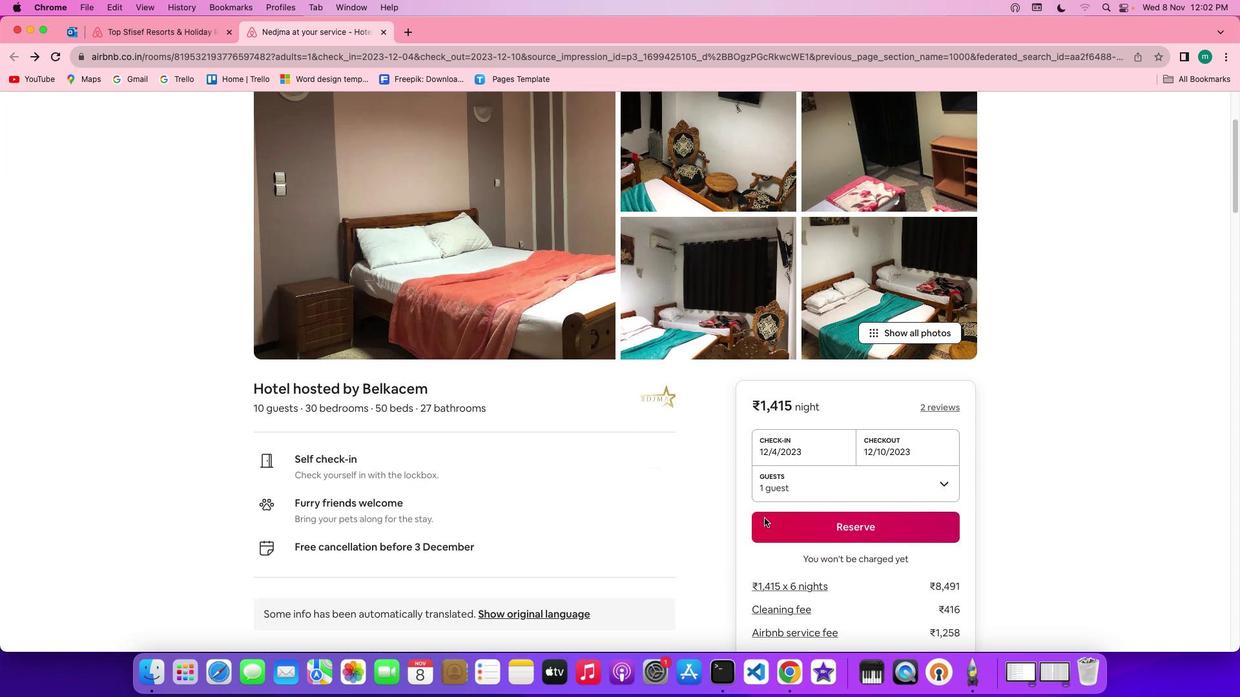 
Action: Mouse scrolled (764, 518) with delta (0, 0)
Screenshot: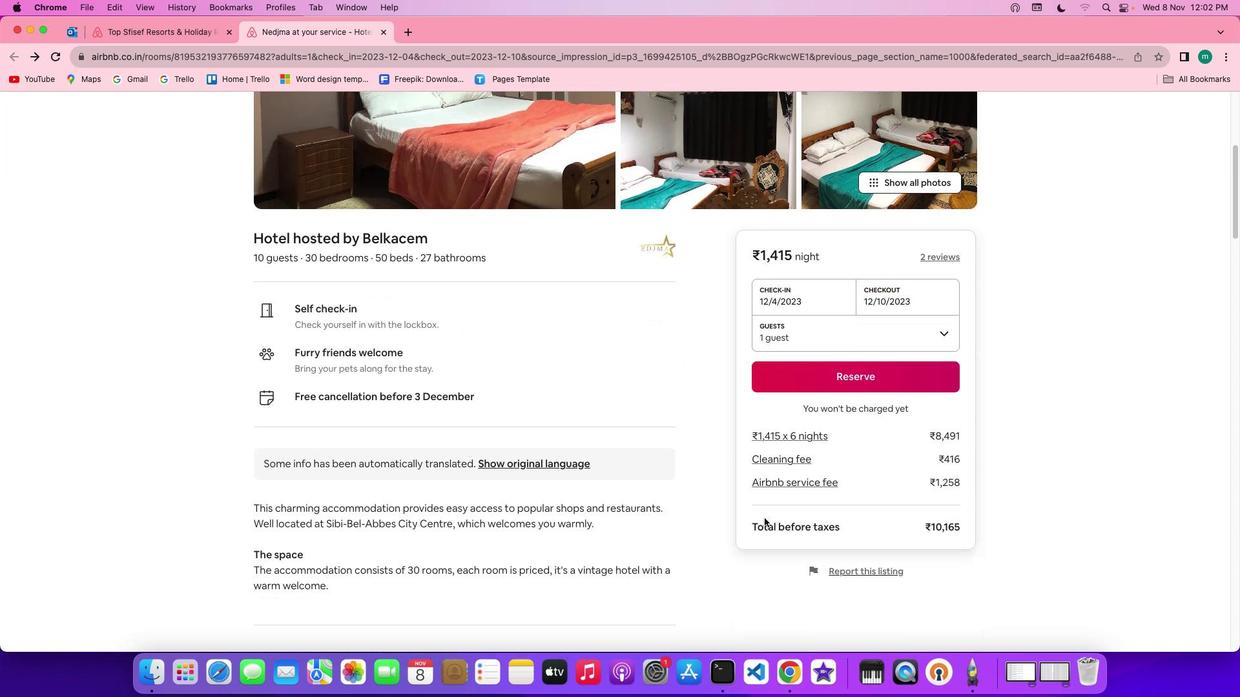 
Action: Mouse scrolled (764, 518) with delta (0, 0)
Screenshot: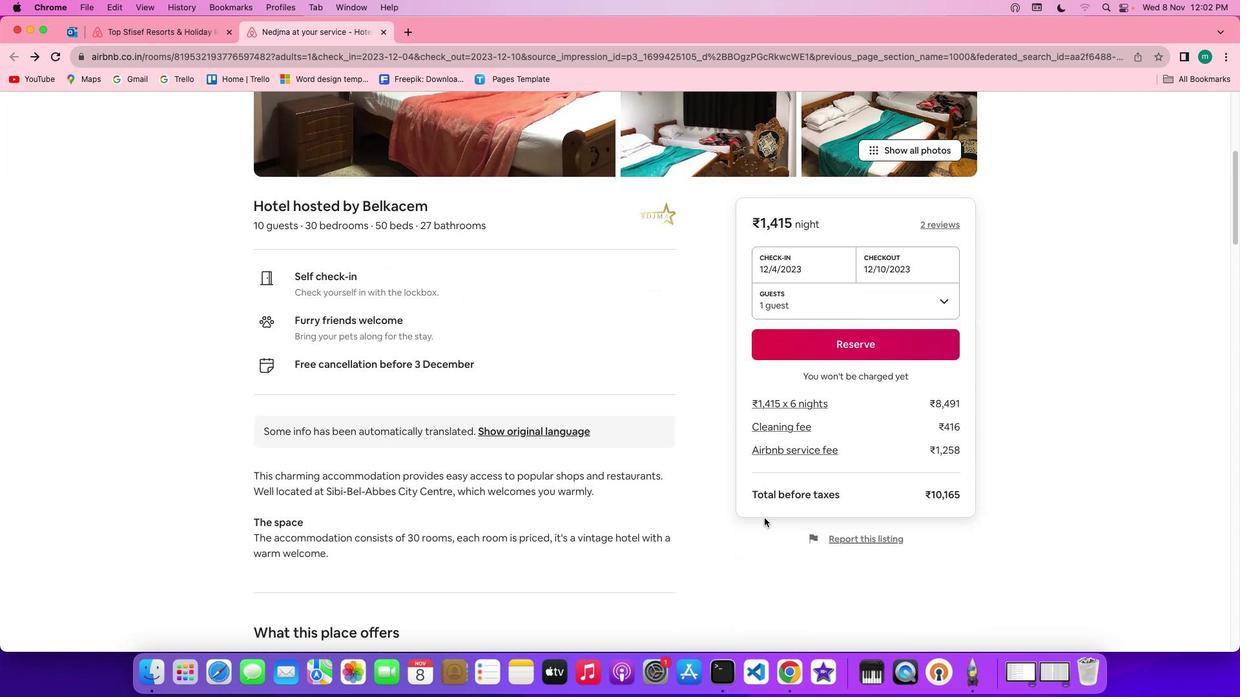 
Action: Mouse scrolled (764, 518) with delta (0, -1)
Screenshot: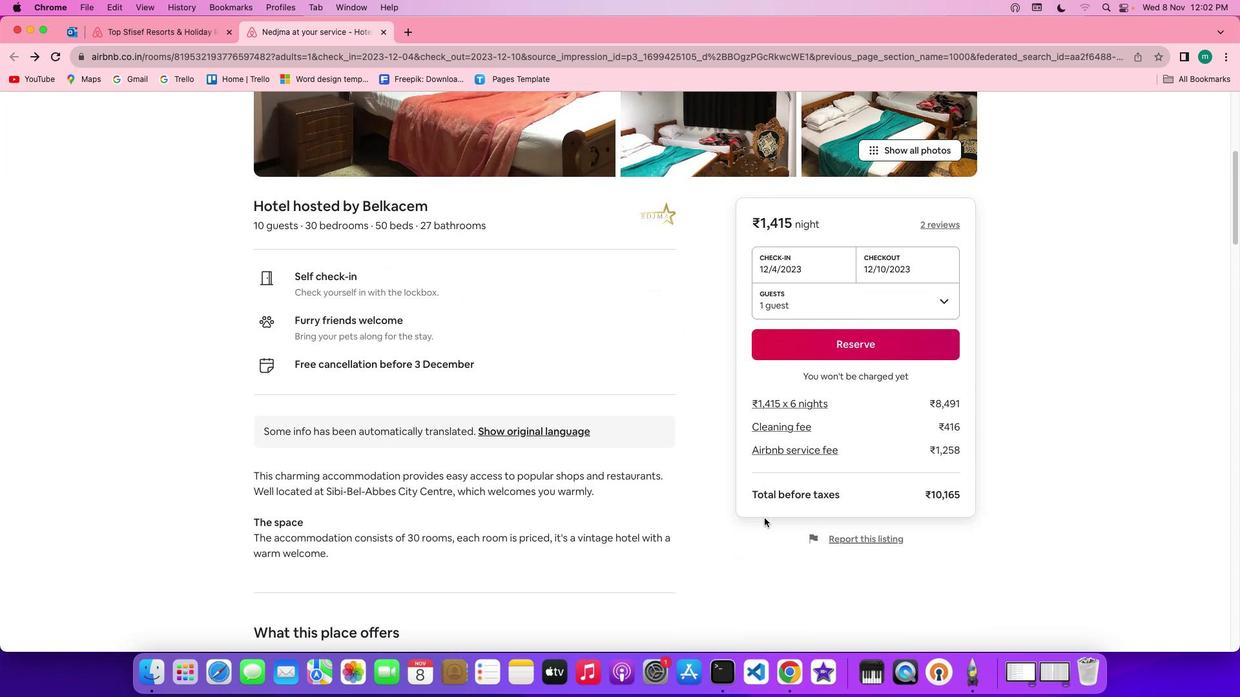 
Action: Mouse scrolled (764, 518) with delta (0, -2)
Screenshot: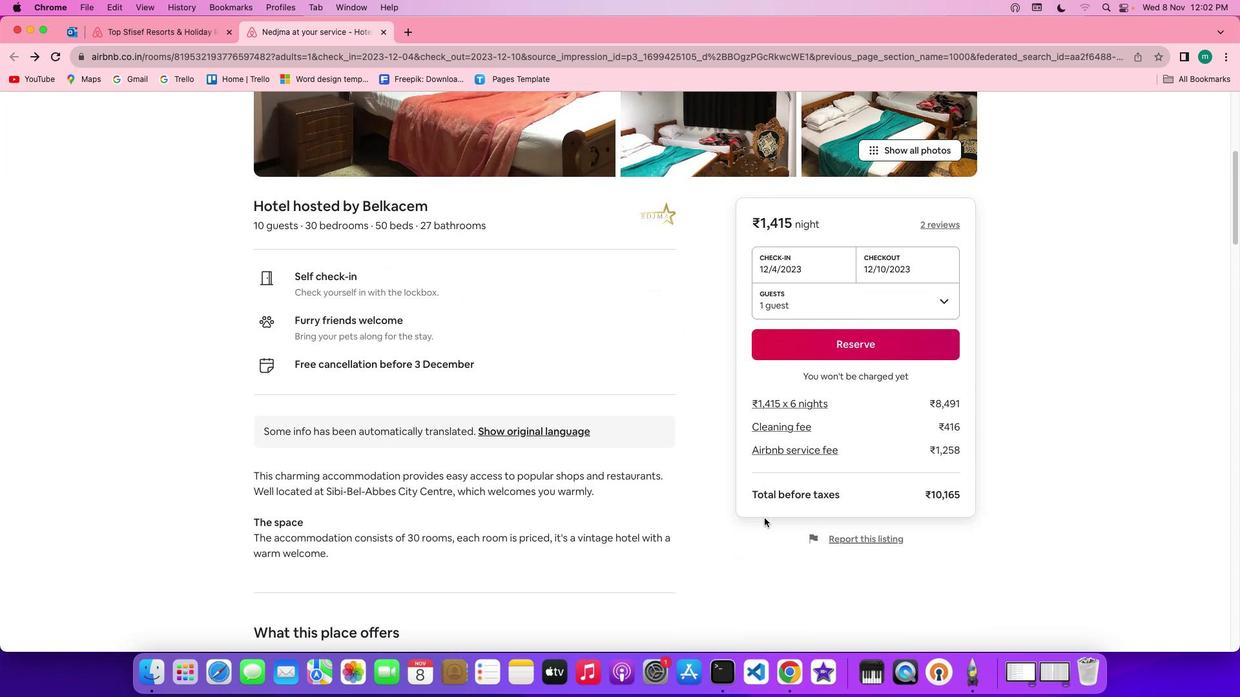 
Action: Mouse scrolled (764, 518) with delta (0, -2)
Screenshot: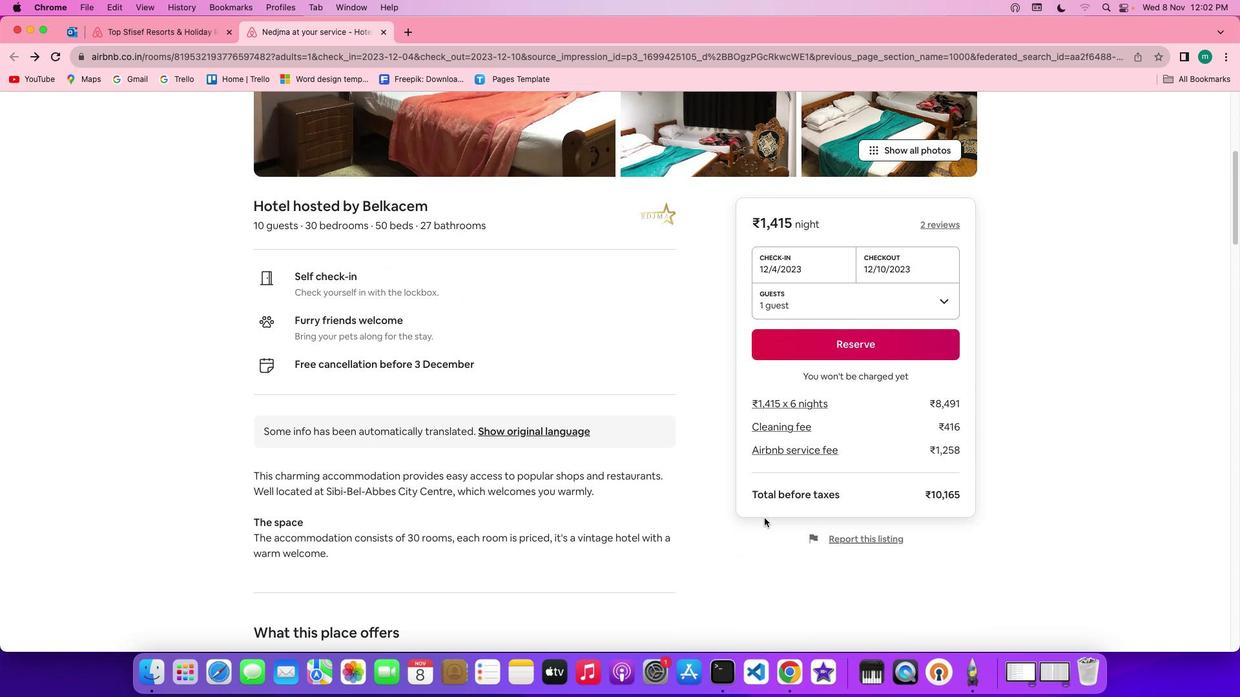 
Action: Mouse scrolled (764, 518) with delta (0, 0)
Screenshot: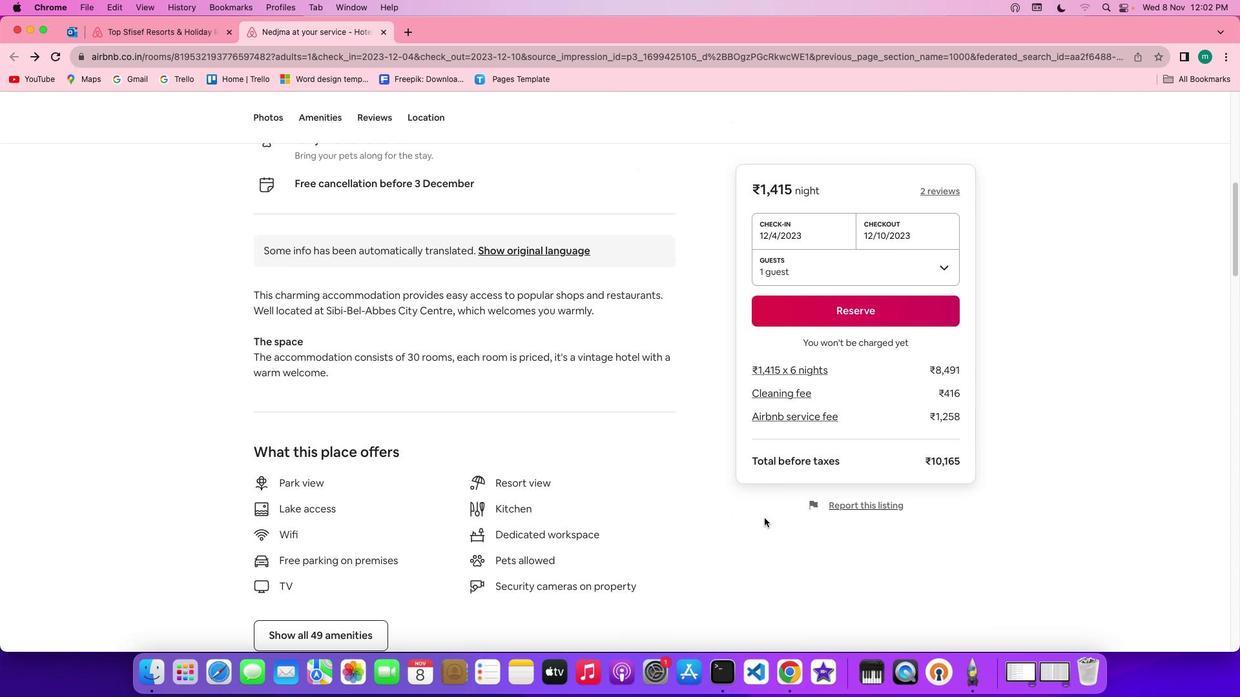 
Action: Mouse scrolled (764, 518) with delta (0, 0)
Screenshot: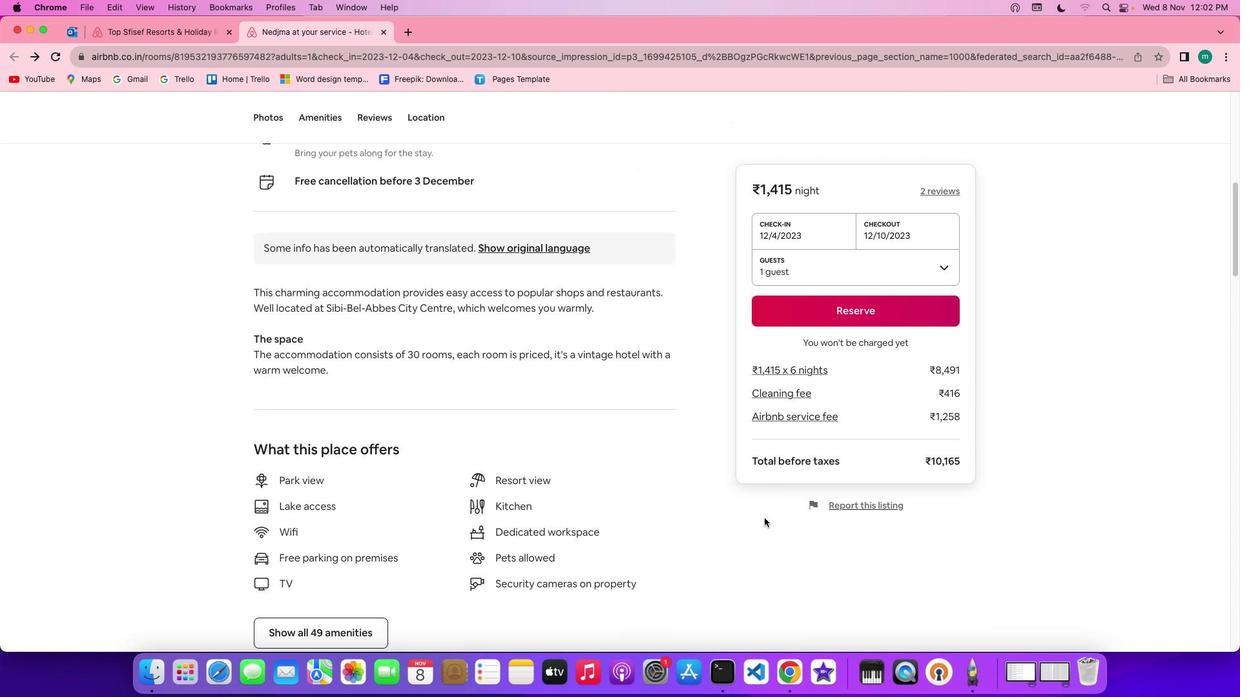 
Action: Mouse scrolled (764, 518) with delta (0, -1)
Screenshot: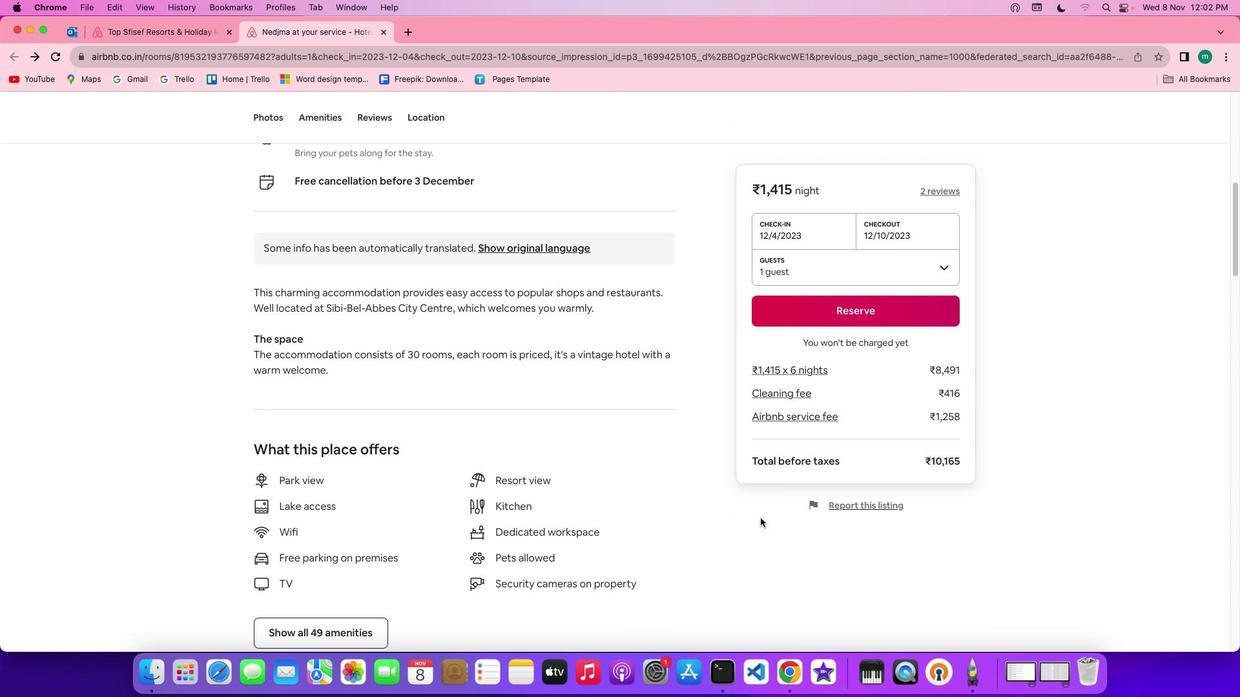 
Action: Mouse scrolled (764, 518) with delta (0, -1)
Screenshot: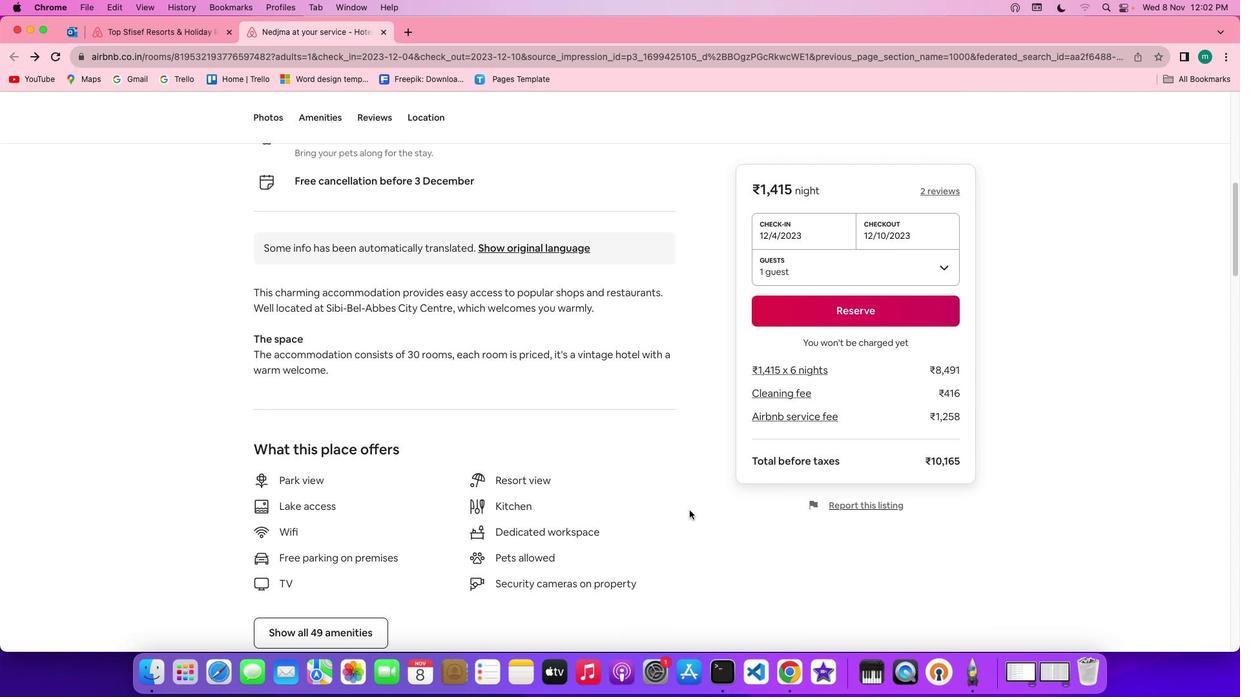 
Action: Mouse moved to (668, 507)
Screenshot: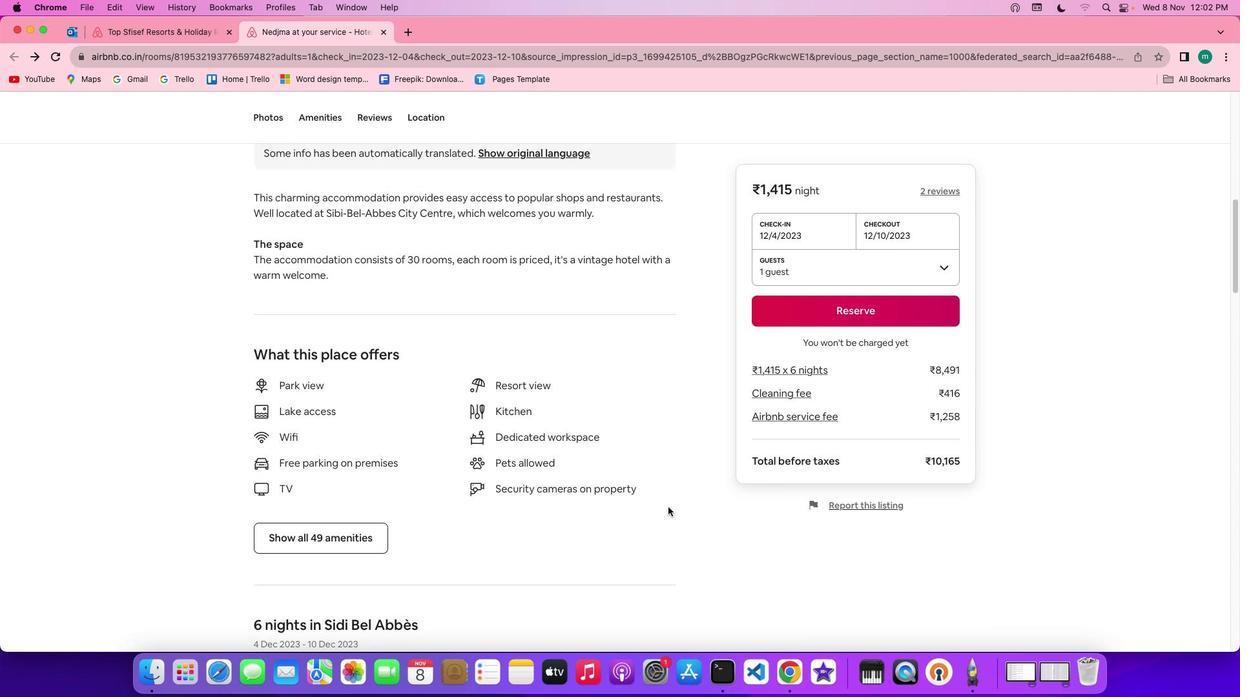 
Action: Mouse scrolled (668, 507) with delta (0, 0)
Screenshot: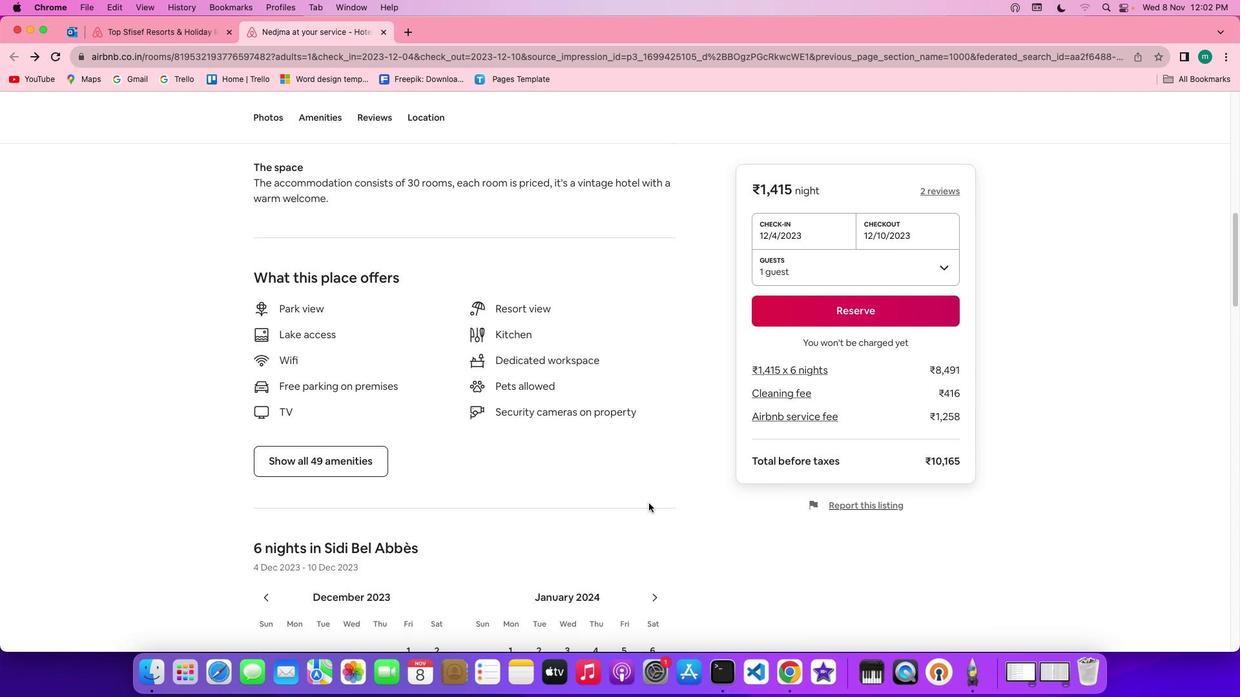 
Action: Mouse scrolled (668, 507) with delta (0, 0)
Screenshot: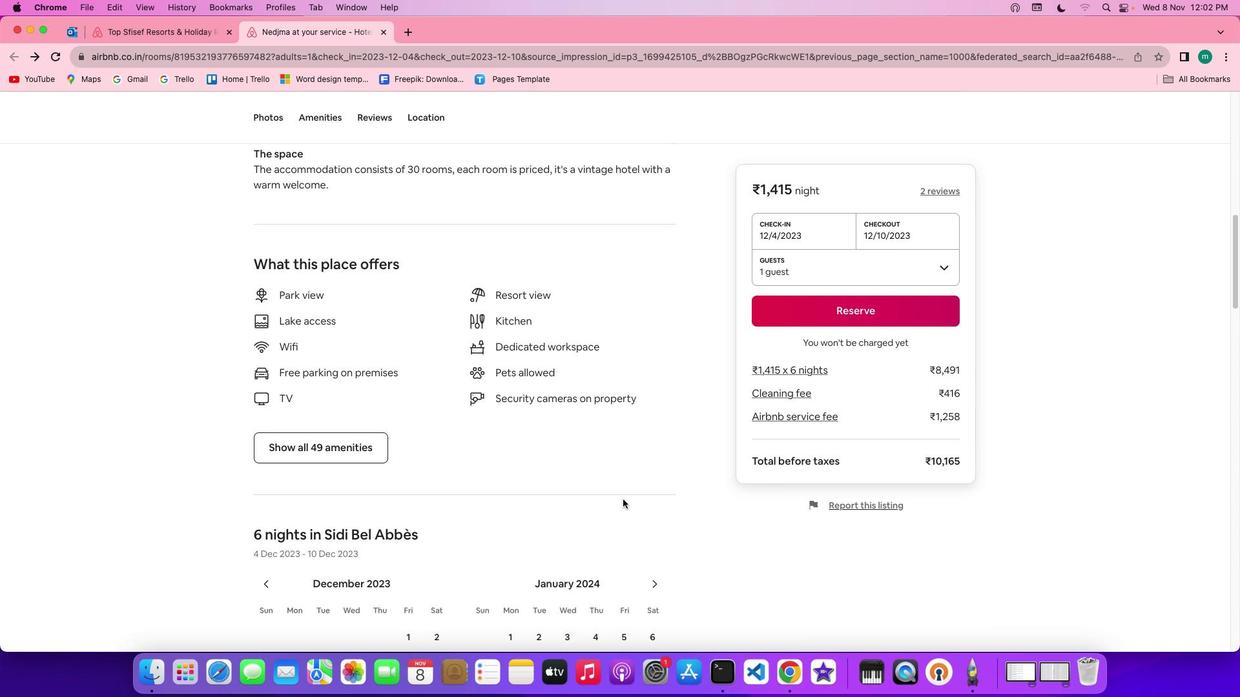 
Action: Mouse scrolled (668, 507) with delta (0, -1)
Screenshot: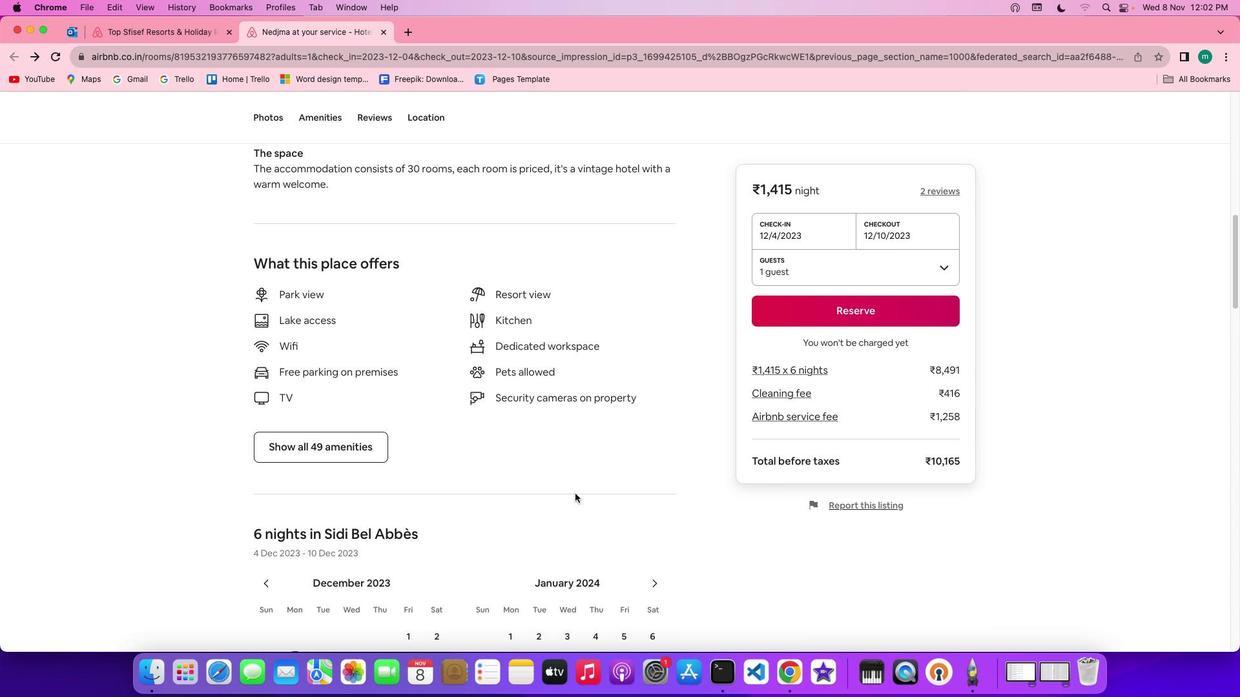 
Action: Mouse scrolled (668, 507) with delta (0, -1)
Screenshot: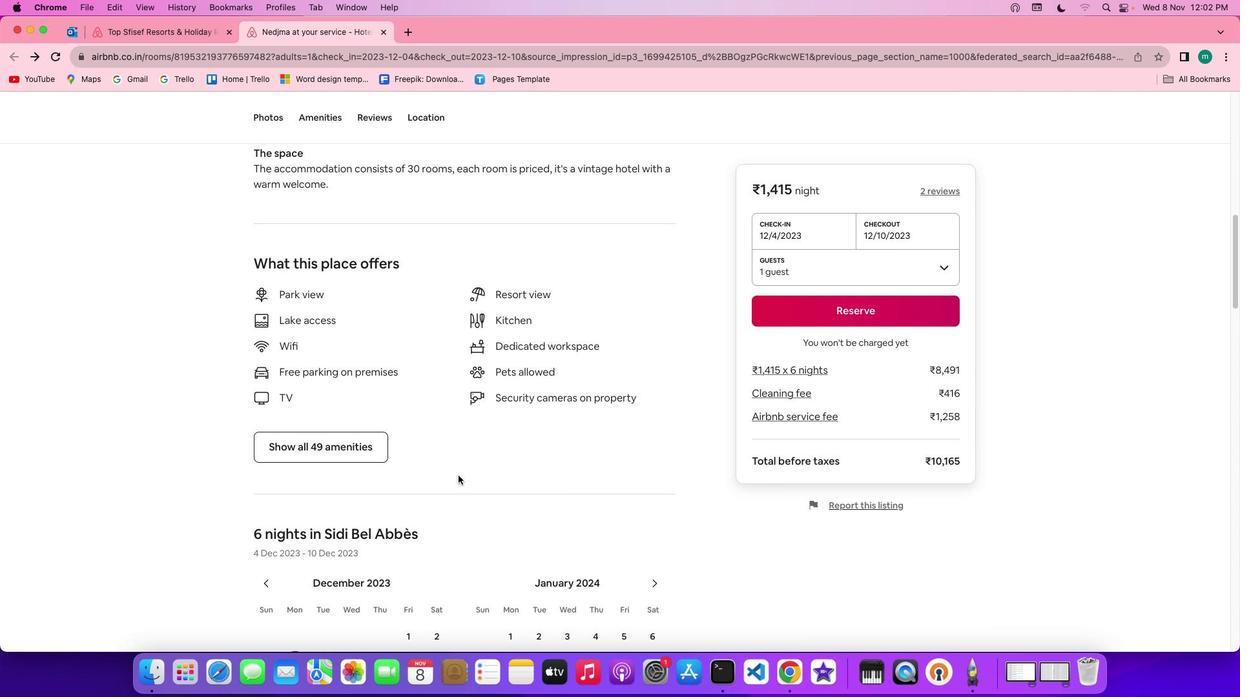 
Action: Mouse moved to (326, 438)
Screenshot: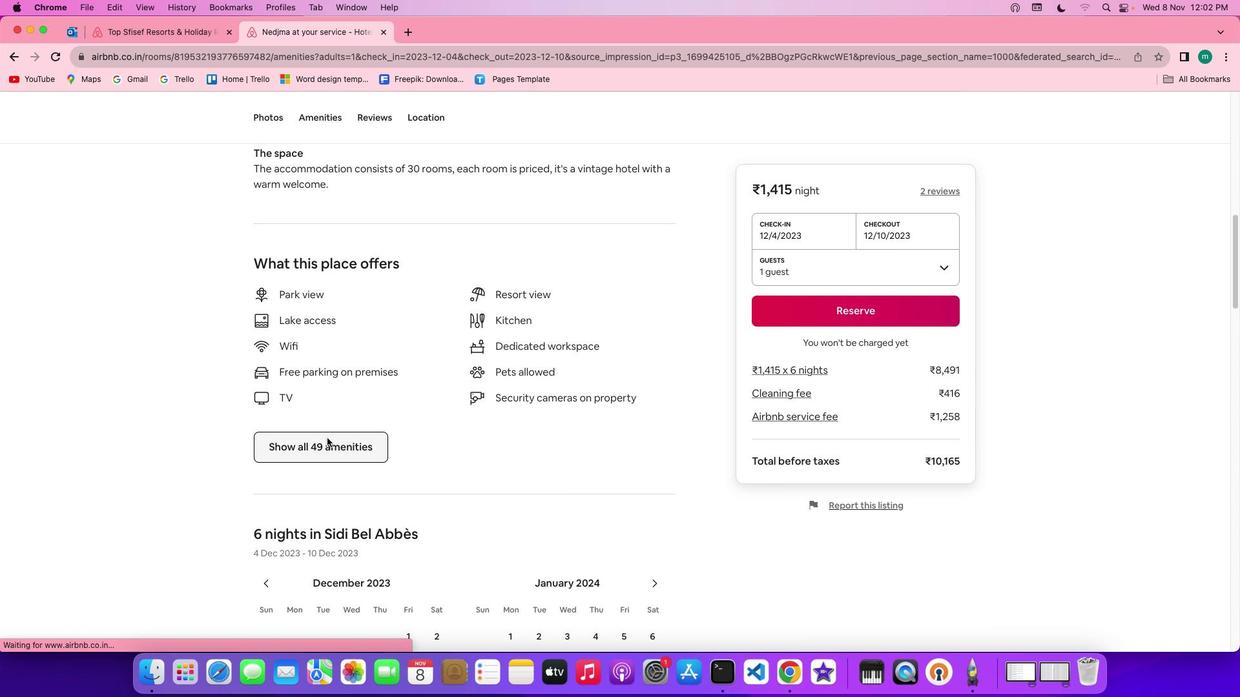 
Action: Mouse pressed left at (326, 438)
Screenshot: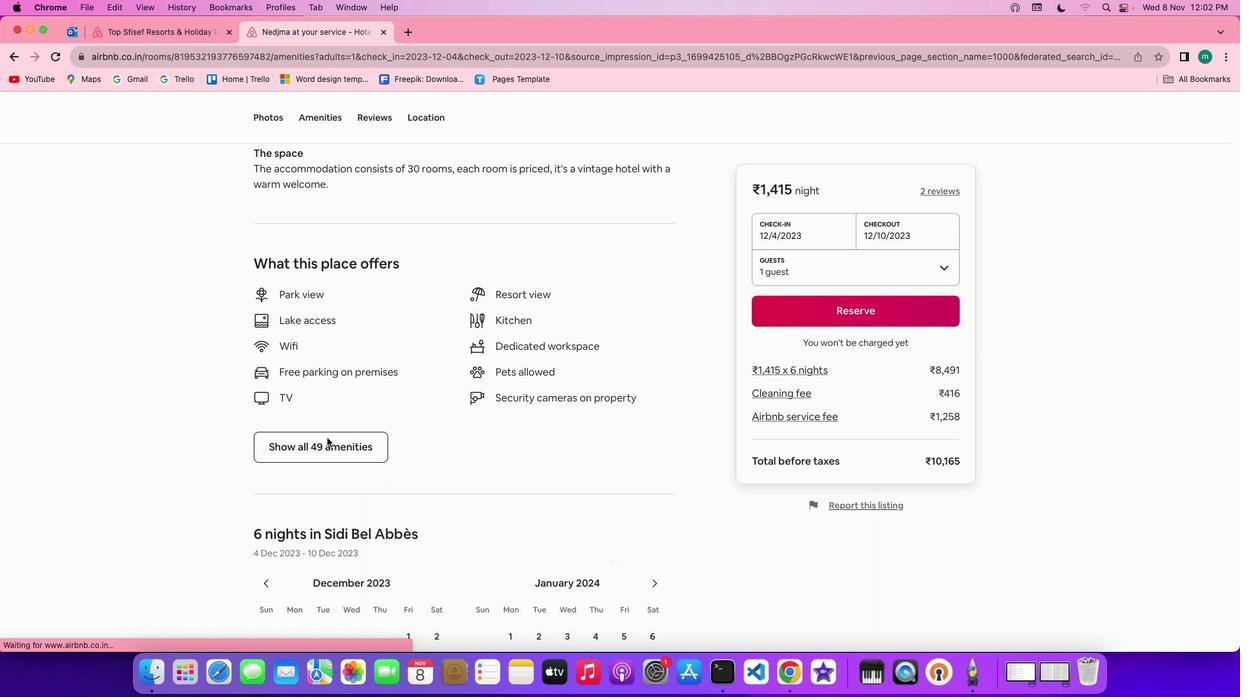 
Action: Mouse moved to (645, 540)
Screenshot: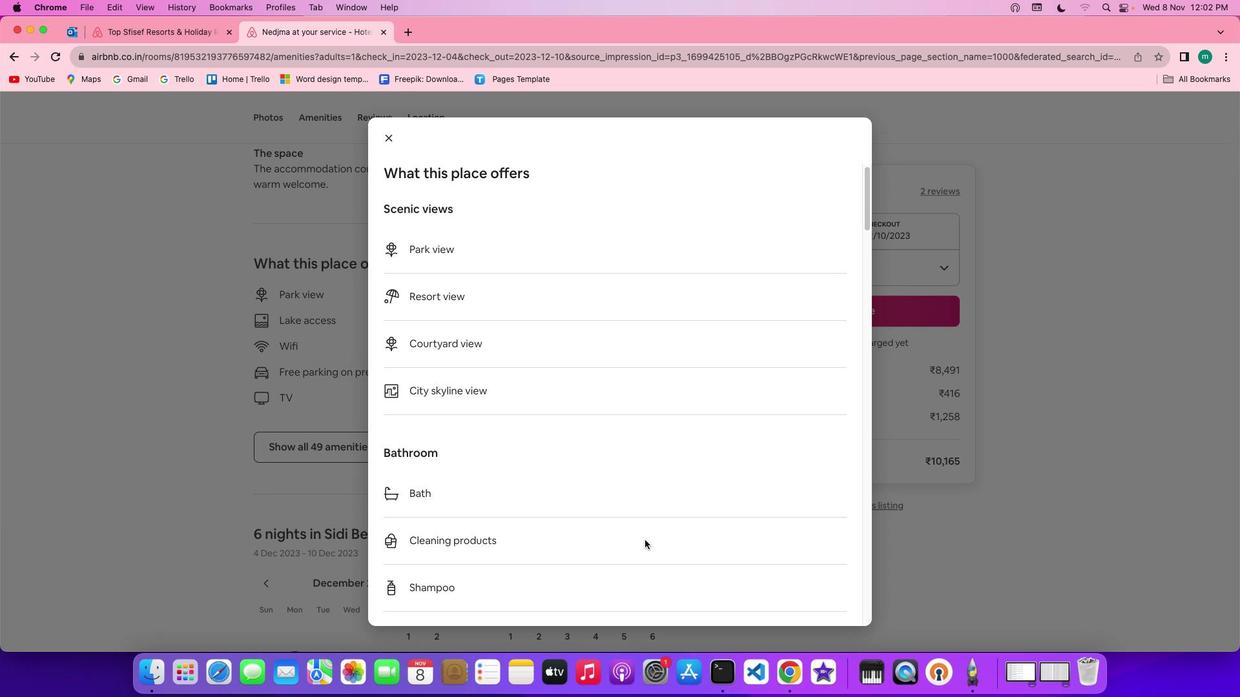 
Action: Mouse scrolled (645, 540) with delta (0, 0)
Screenshot: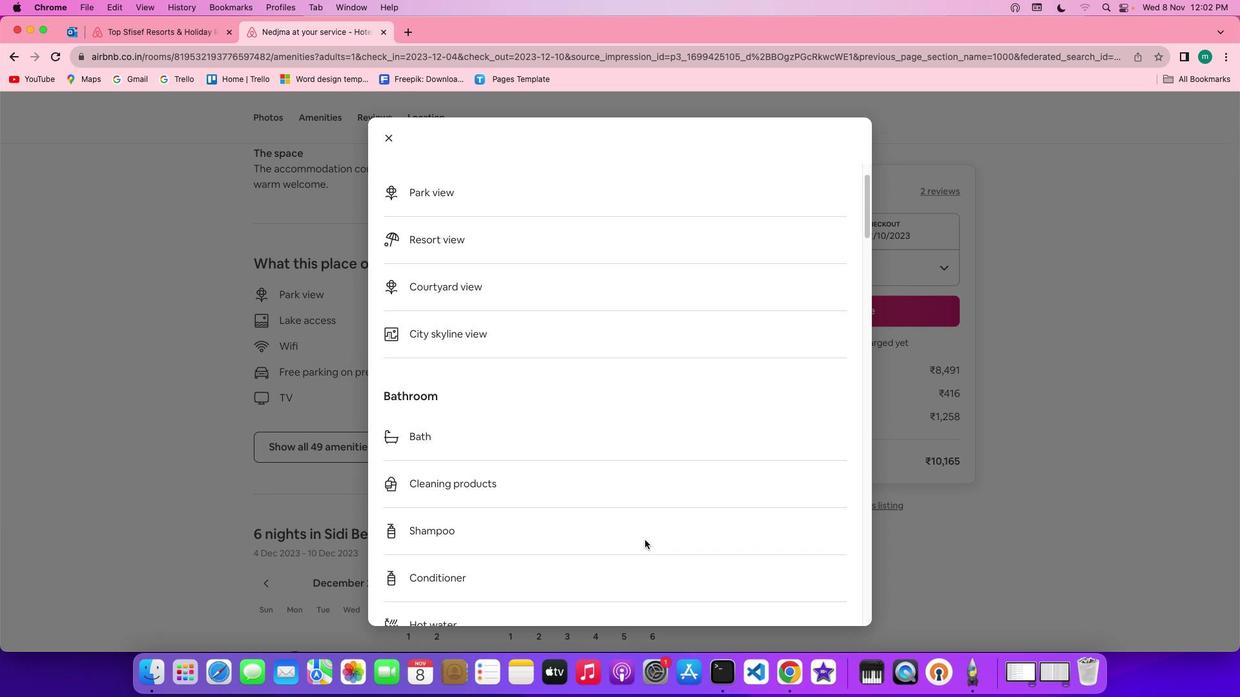 
Action: Mouse scrolled (645, 540) with delta (0, 0)
Screenshot: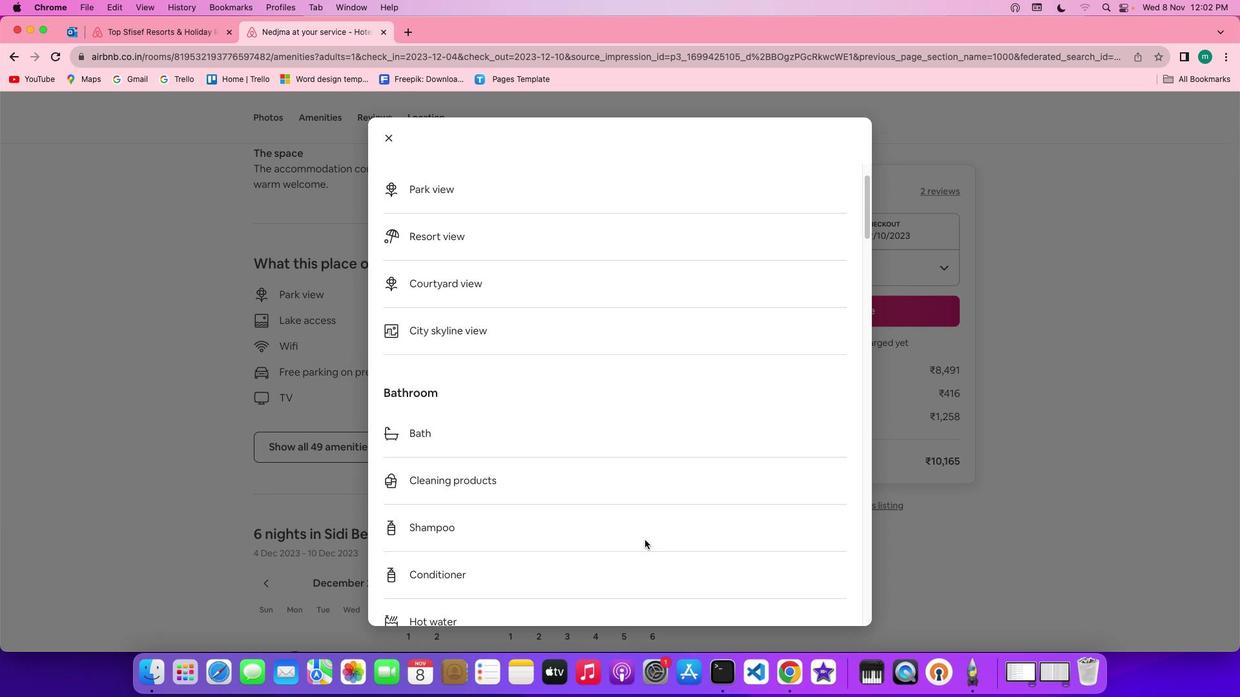 
Action: Mouse scrolled (645, 540) with delta (0, 0)
Screenshot: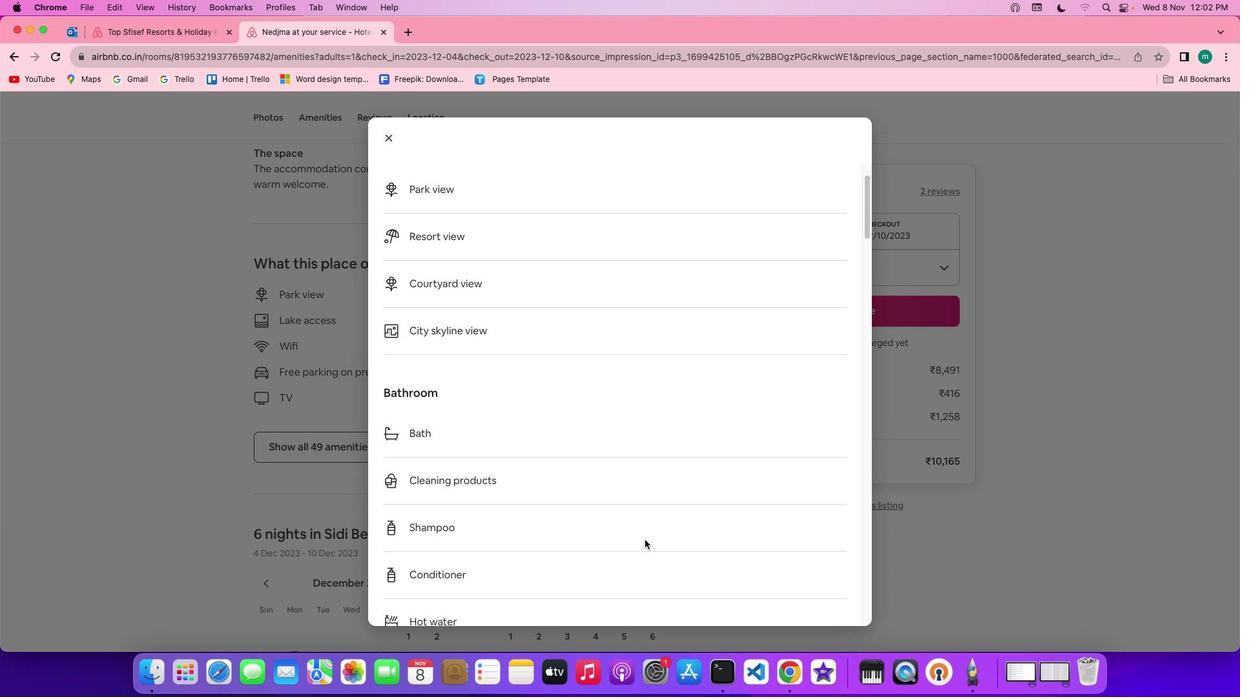 
Action: Mouse scrolled (645, 540) with delta (0, 0)
Screenshot: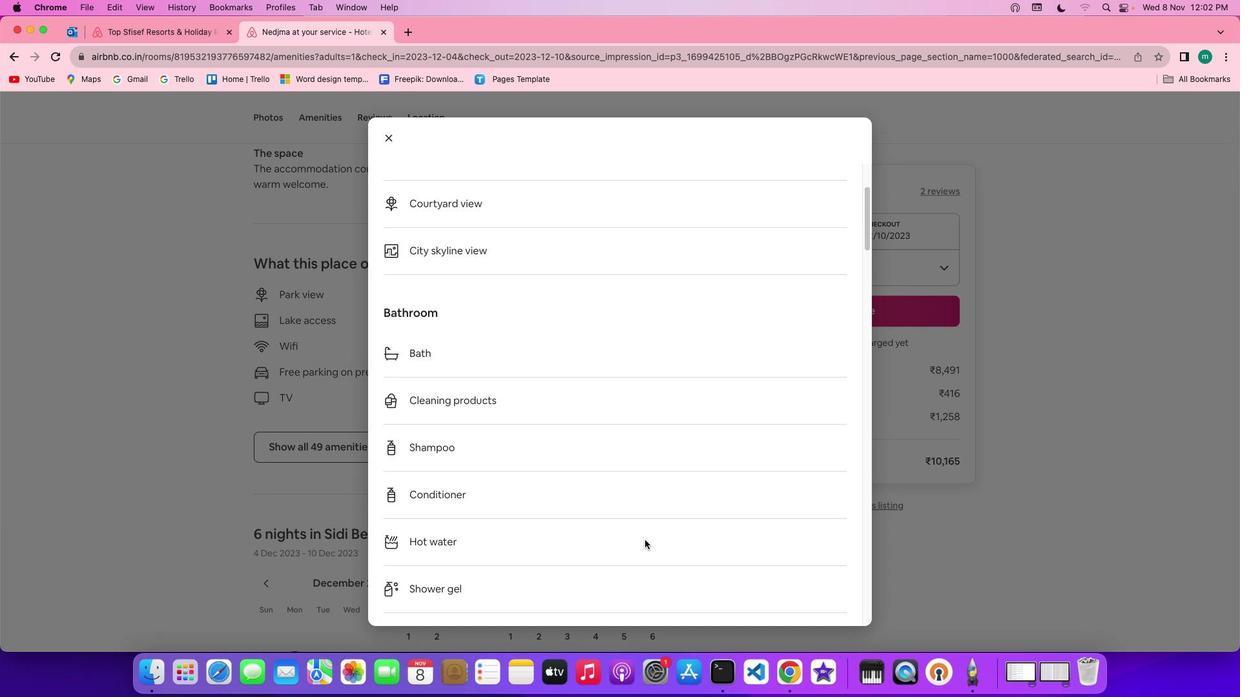 
Action: Mouse scrolled (645, 540) with delta (0, 0)
Screenshot: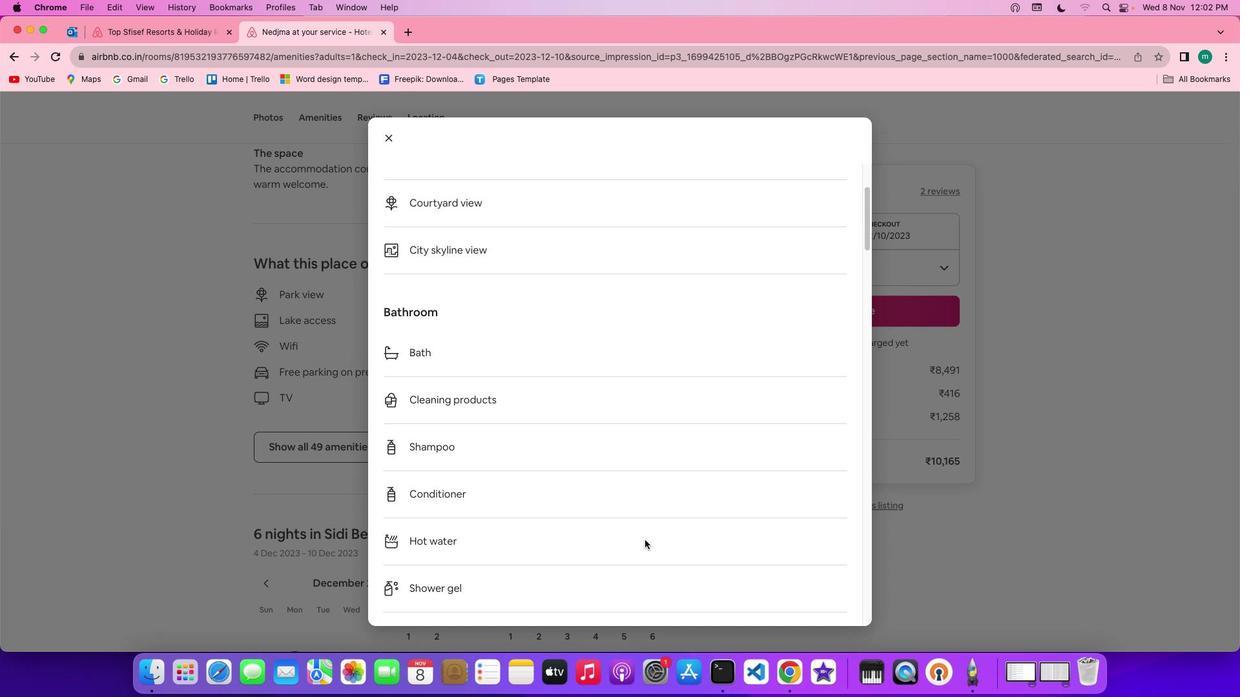 
Action: Mouse scrolled (645, 540) with delta (0, -1)
Screenshot: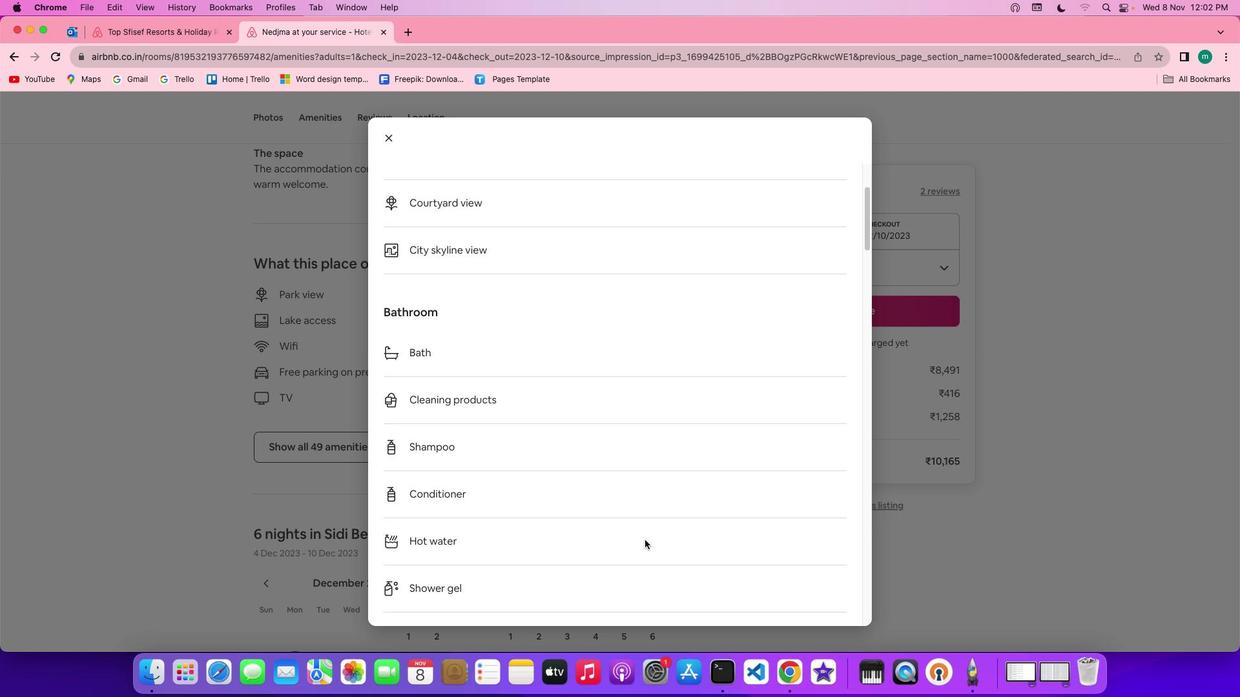 
Action: Mouse scrolled (645, 540) with delta (0, 0)
Screenshot: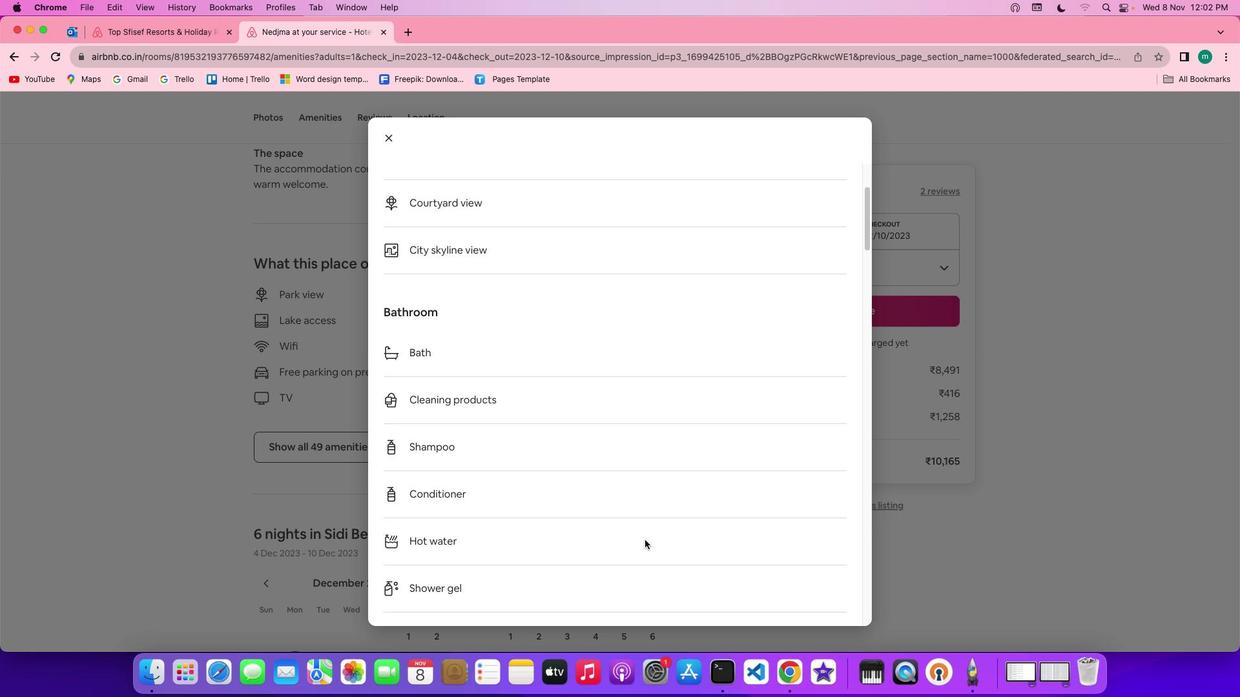 
Action: Mouse scrolled (645, 540) with delta (0, 0)
Screenshot: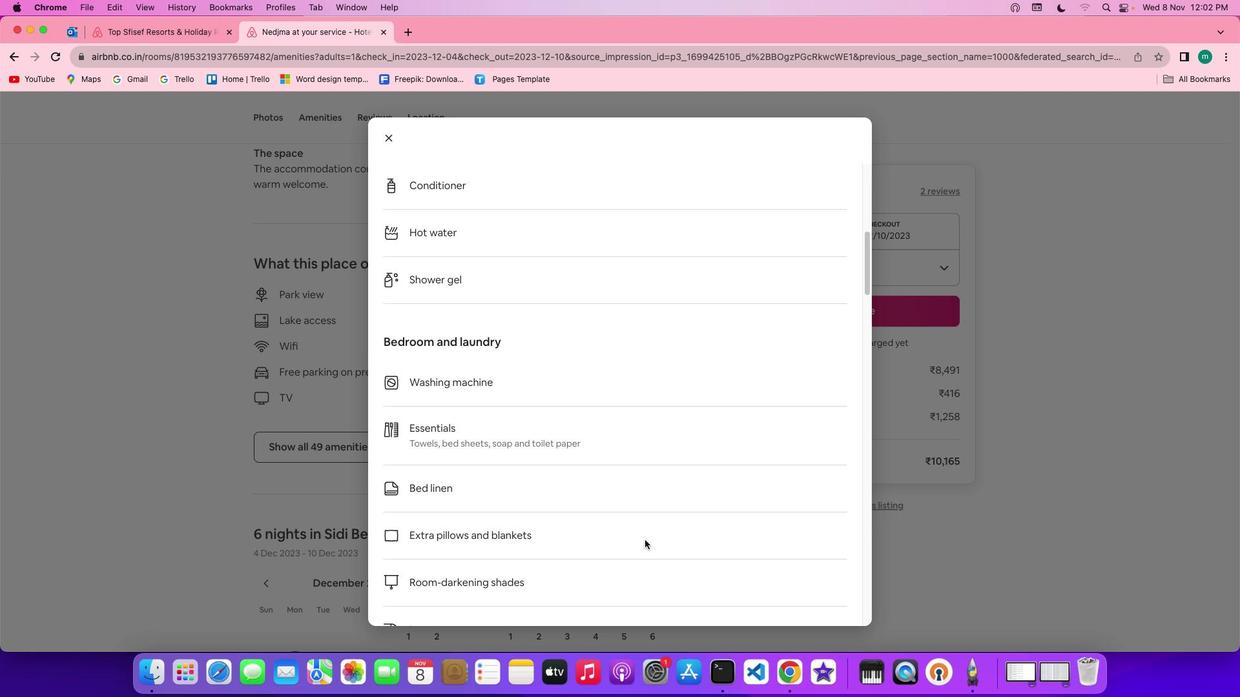 
Action: Mouse scrolled (645, 540) with delta (0, 0)
Screenshot: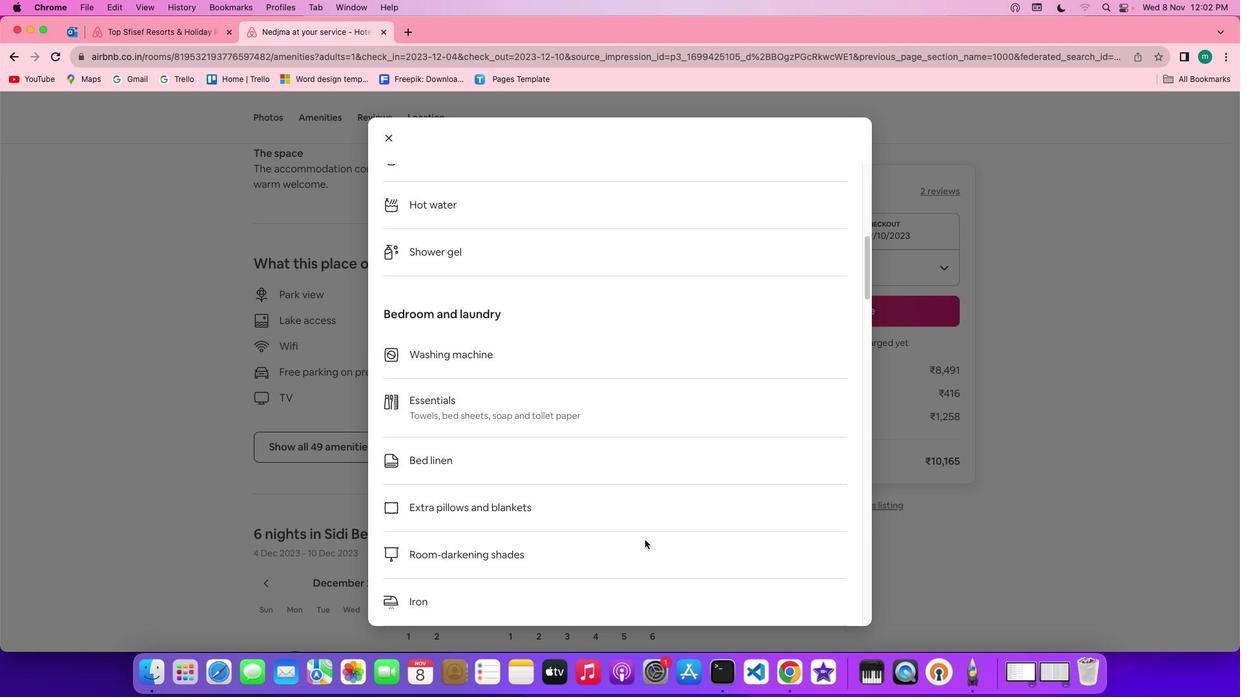
Action: Mouse scrolled (645, 540) with delta (0, -1)
Screenshot: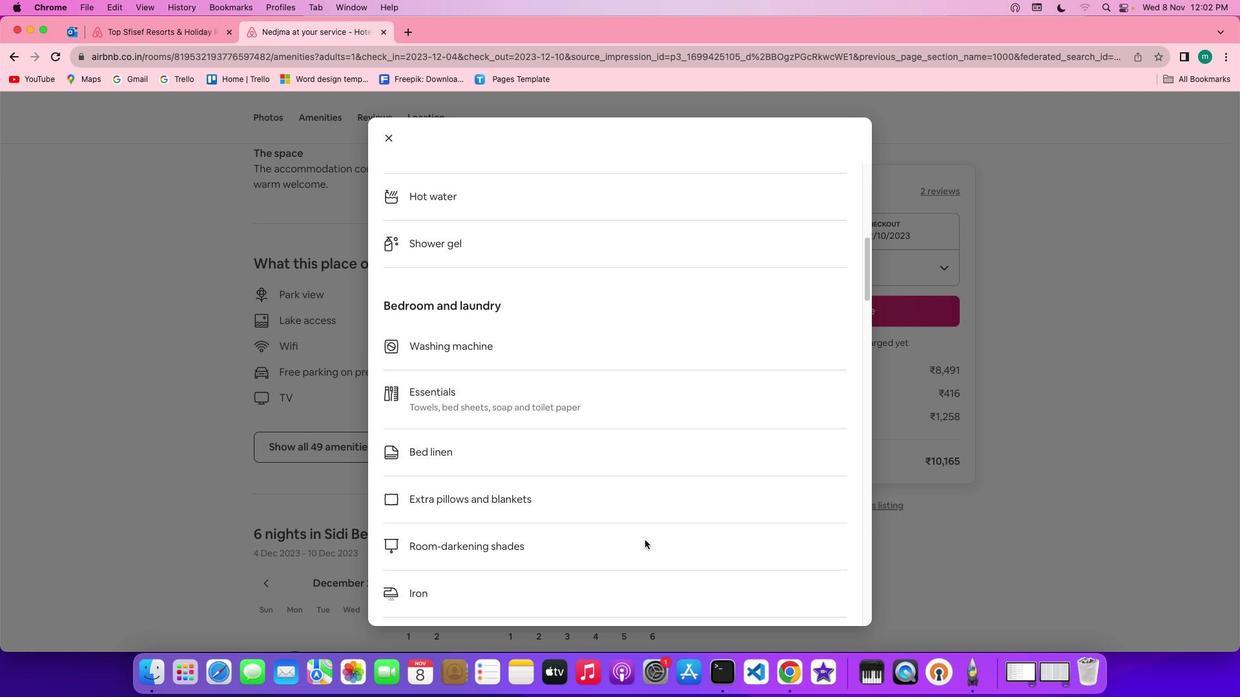 
Action: Mouse scrolled (645, 540) with delta (0, -2)
Screenshot: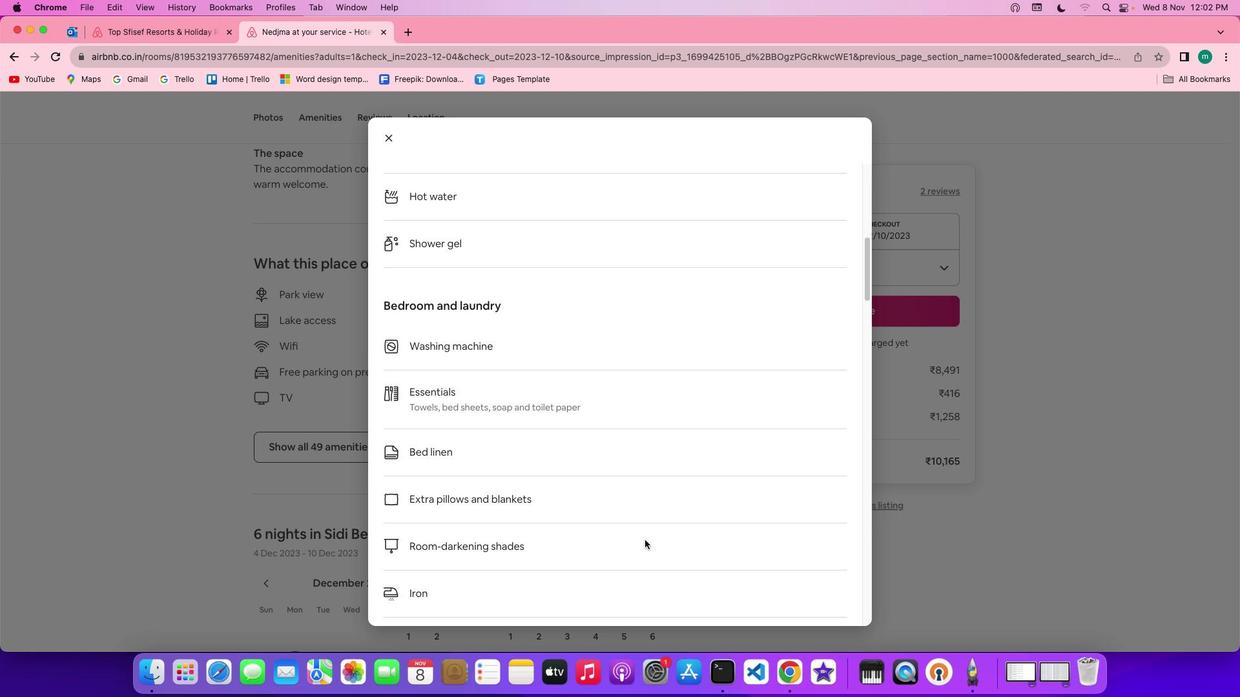 
Action: Mouse scrolled (645, 540) with delta (0, -2)
Screenshot: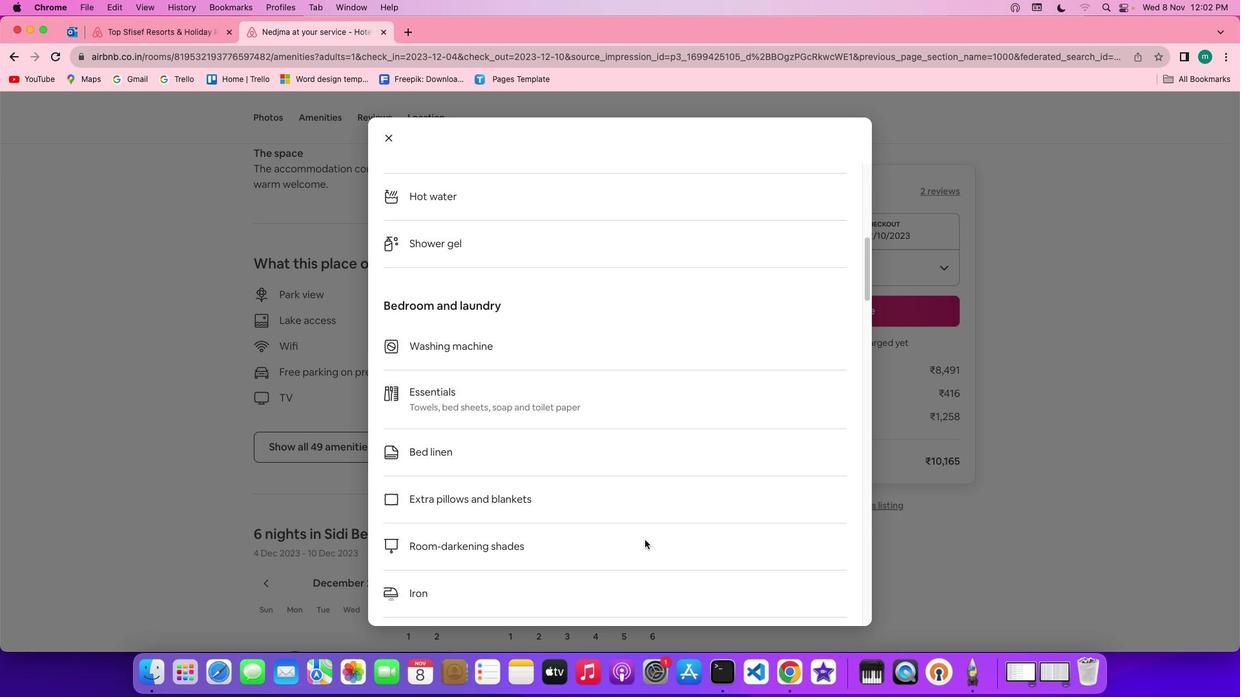 
Action: Mouse scrolled (645, 540) with delta (0, 0)
Screenshot: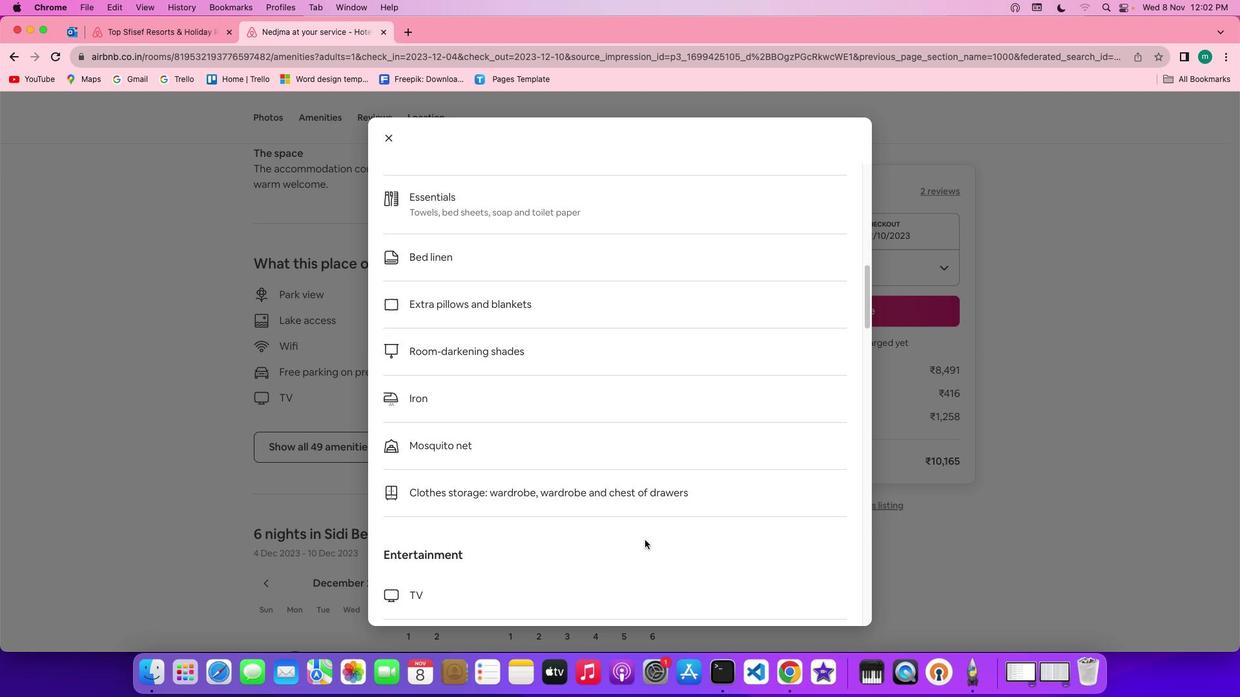 
Action: Mouse scrolled (645, 540) with delta (0, 0)
Screenshot: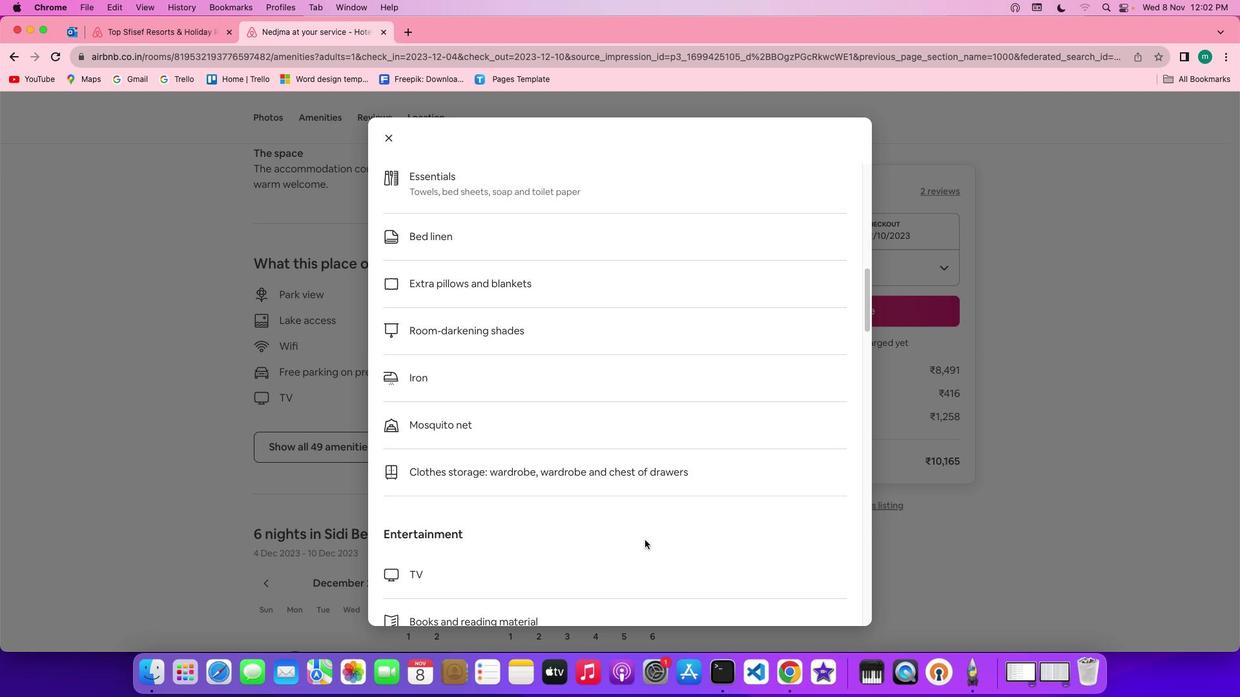 
Action: Mouse scrolled (645, 540) with delta (0, -1)
Screenshot: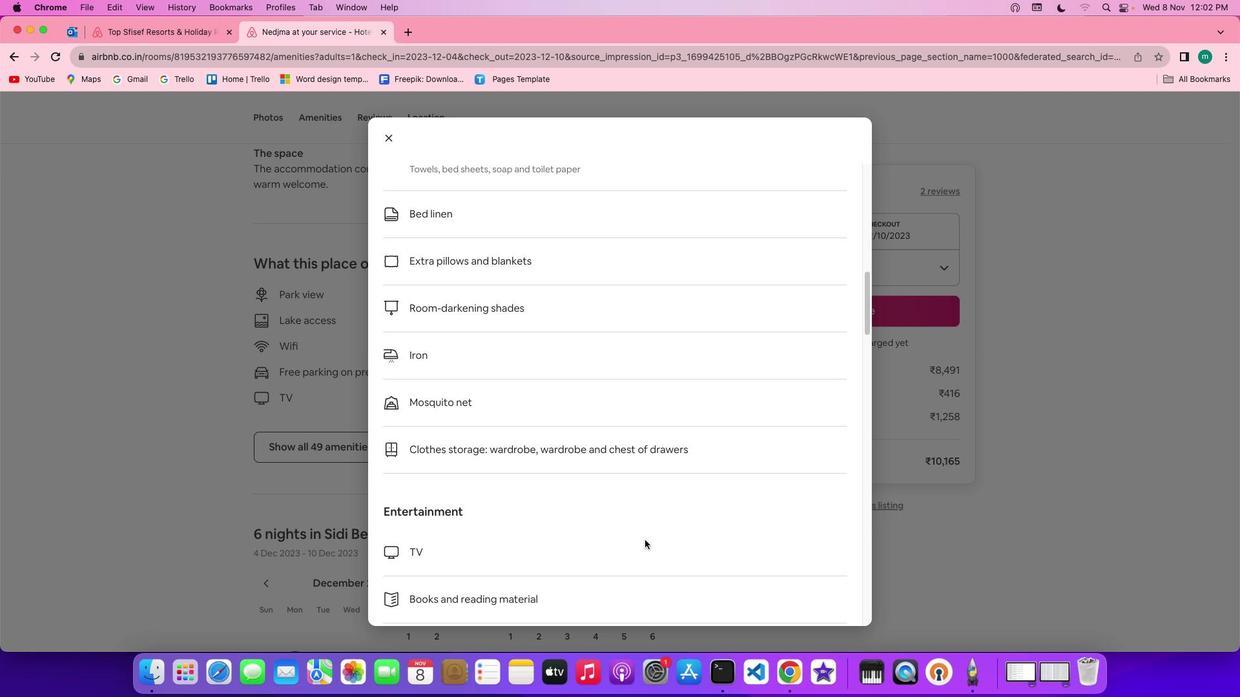 
Action: Mouse scrolled (645, 540) with delta (0, -1)
Screenshot: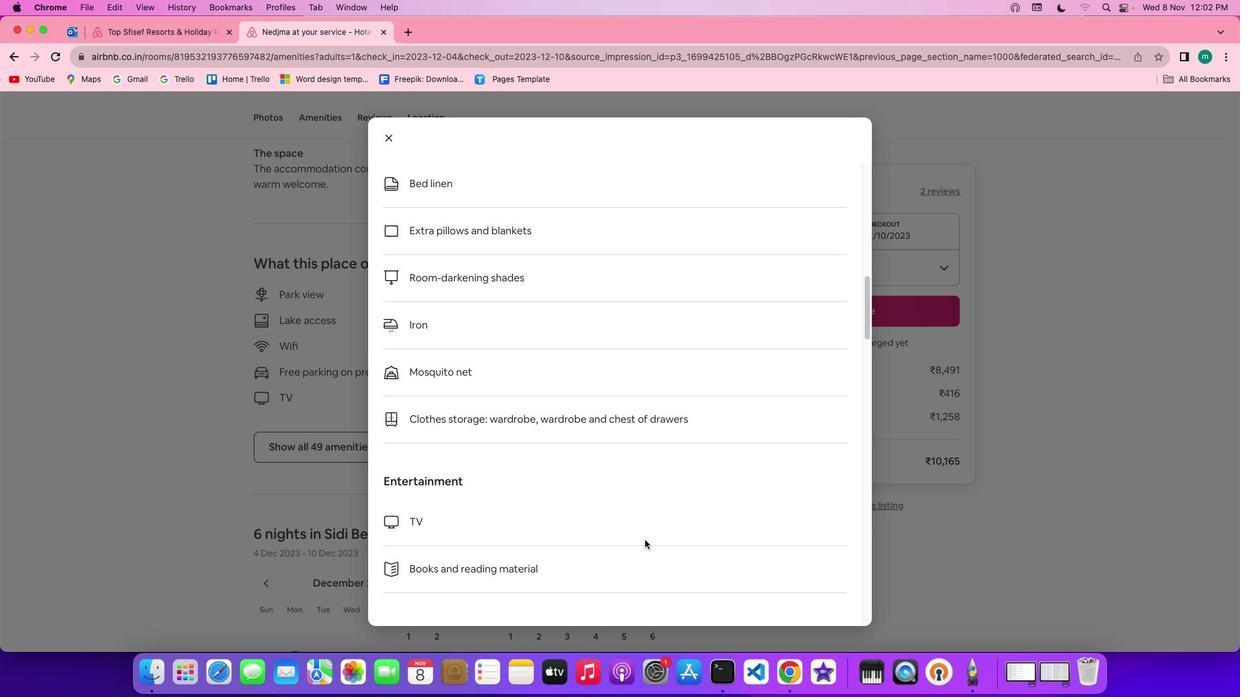 
Action: Mouse scrolled (645, 540) with delta (0, -1)
Screenshot: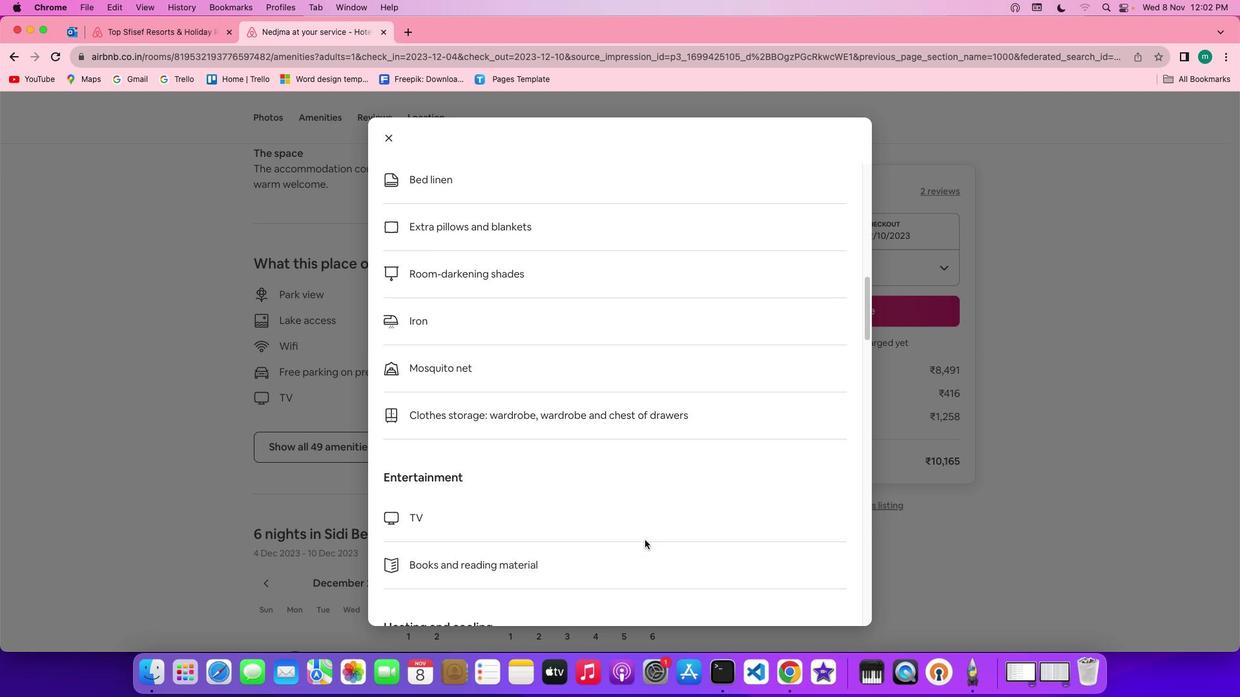 
Action: Mouse scrolled (645, 540) with delta (0, 0)
Screenshot: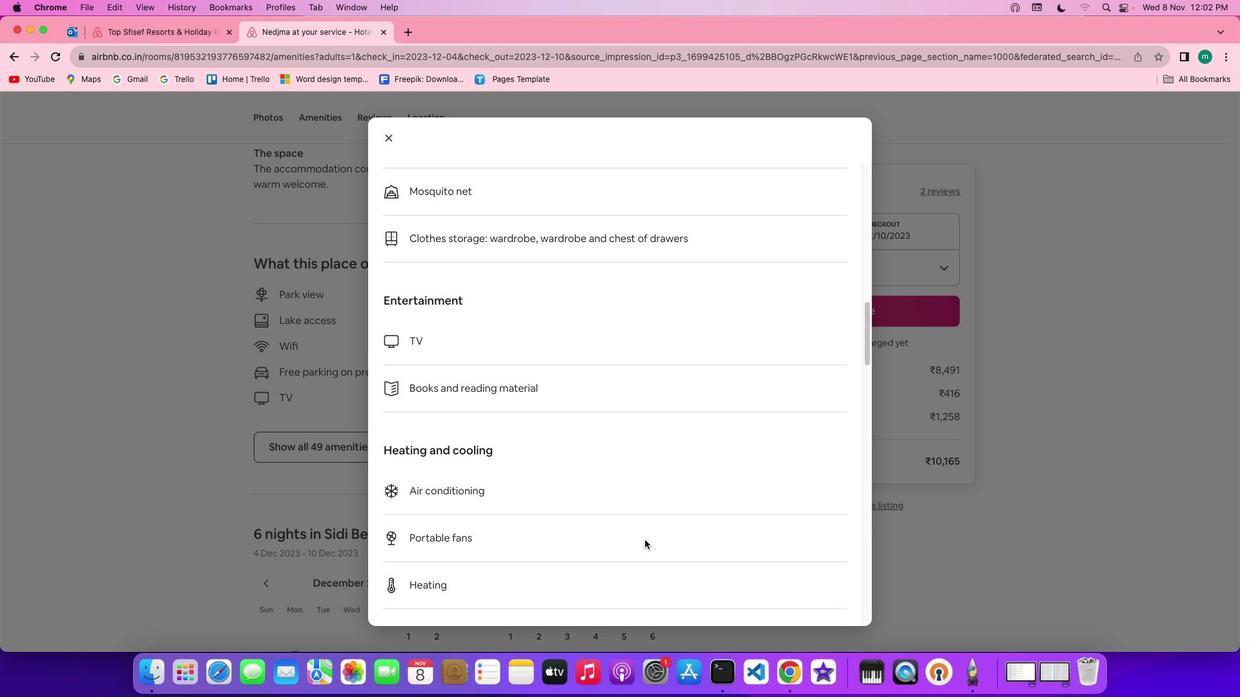 
Action: Mouse scrolled (645, 540) with delta (0, 0)
Screenshot: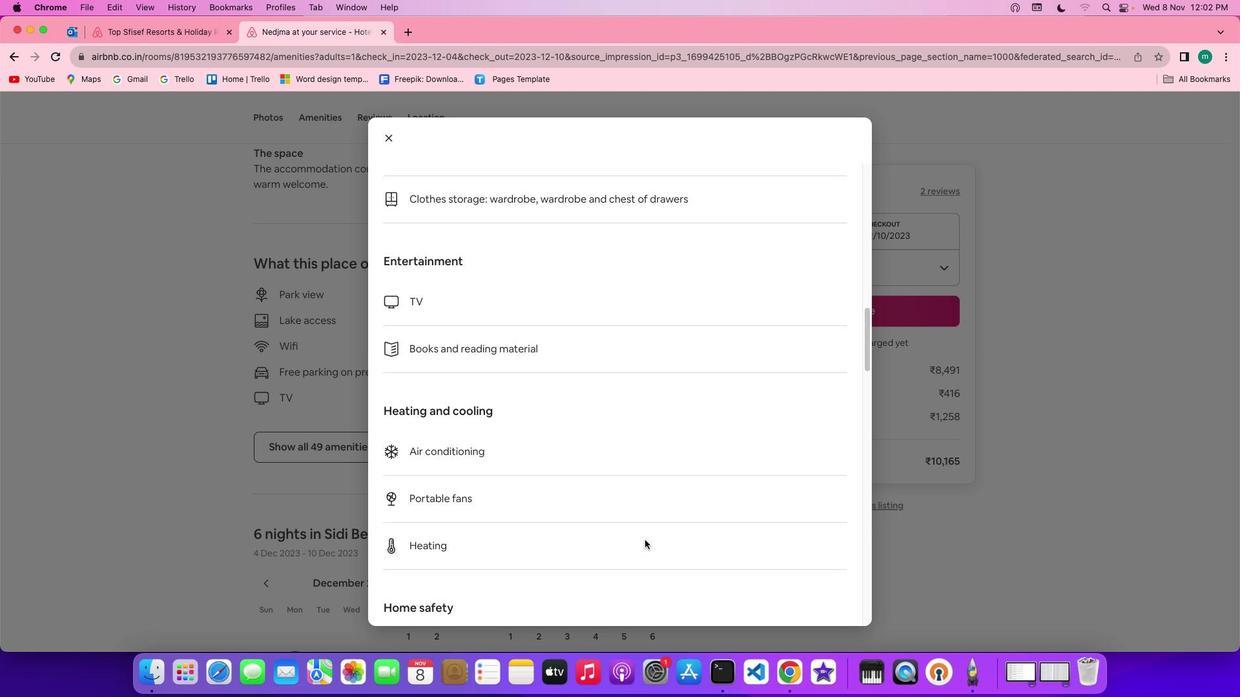 
Action: Mouse scrolled (645, 540) with delta (0, -1)
Screenshot: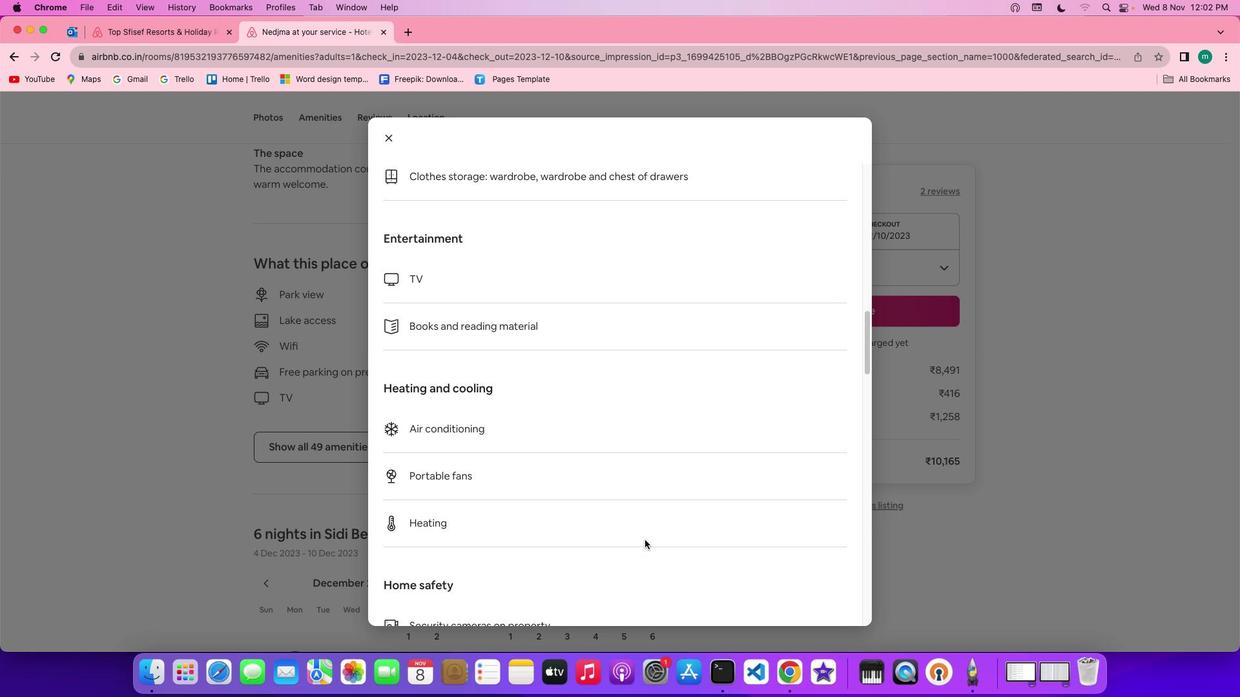 
Action: Mouse scrolled (645, 540) with delta (0, -1)
Screenshot: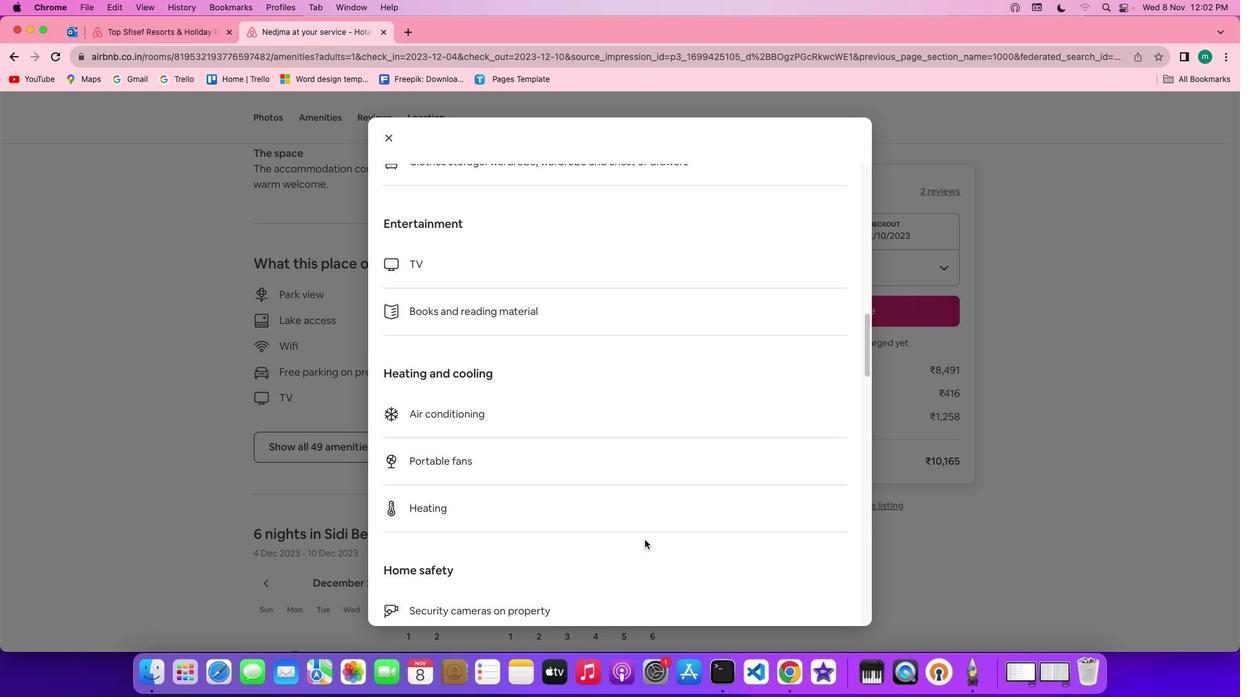 
Action: Mouse scrolled (645, 540) with delta (0, -1)
Screenshot: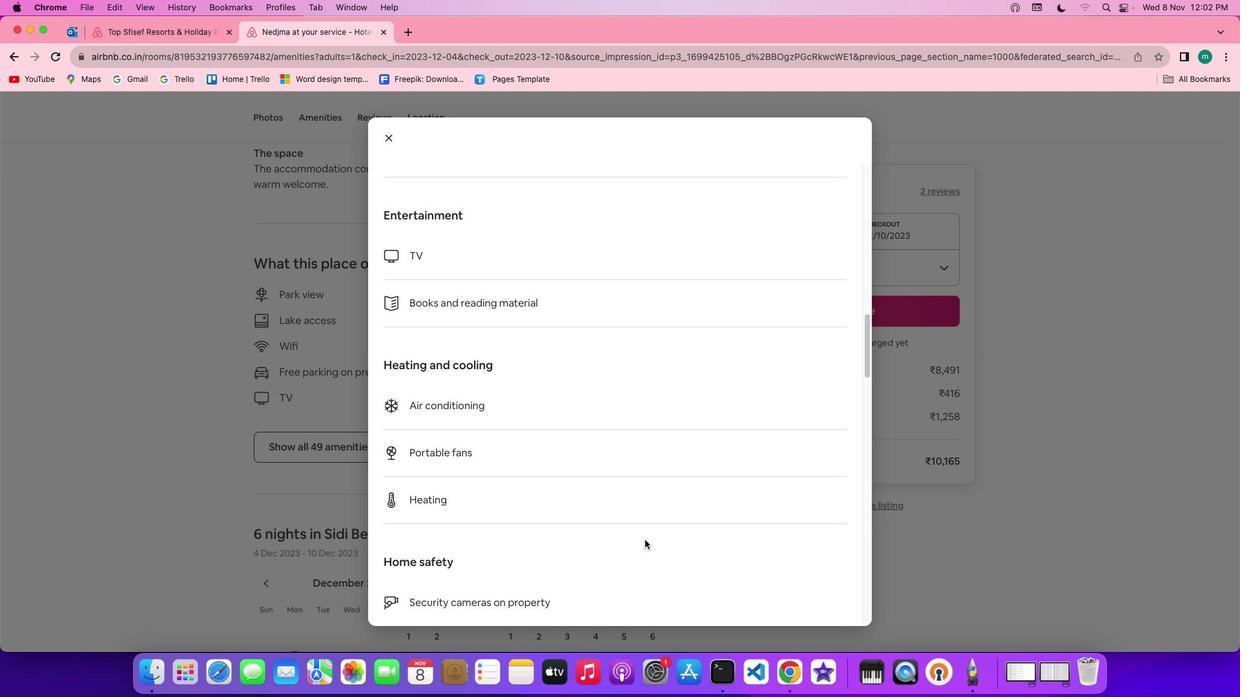 
Action: Mouse scrolled (645, 540) with delta (0, 0)
Screenshot: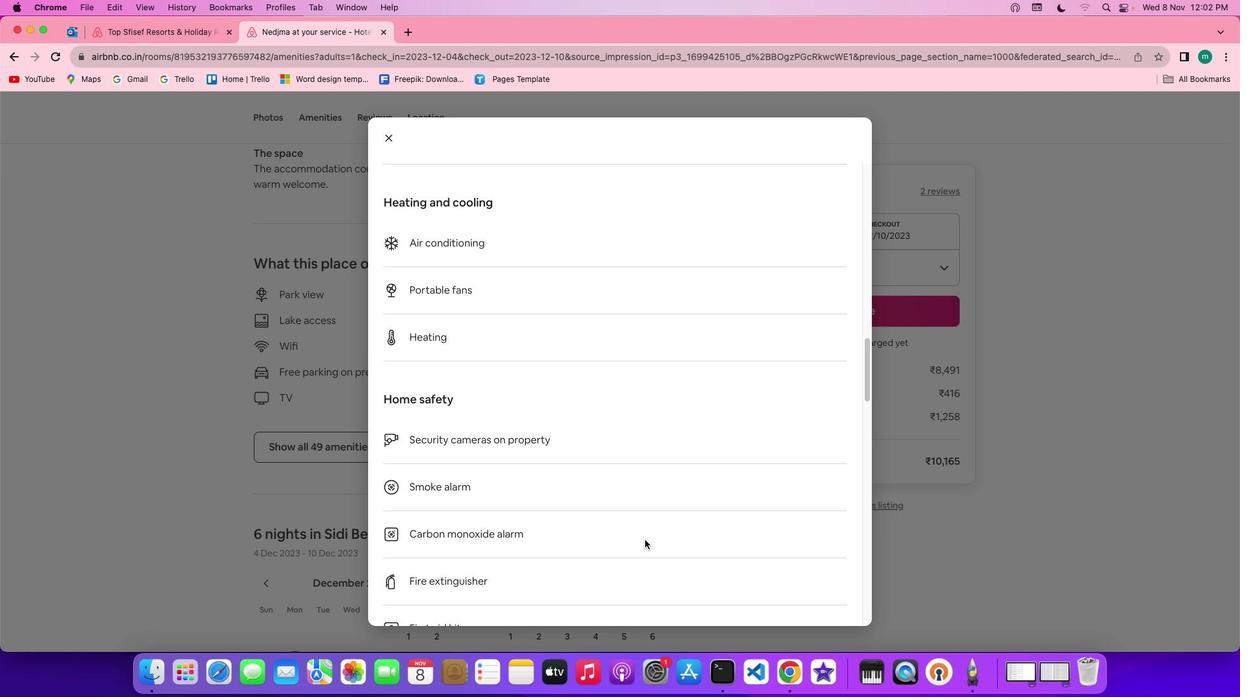 
Action: Mouse scrolled (645, 540) with delta (0, 0)
Screenshot: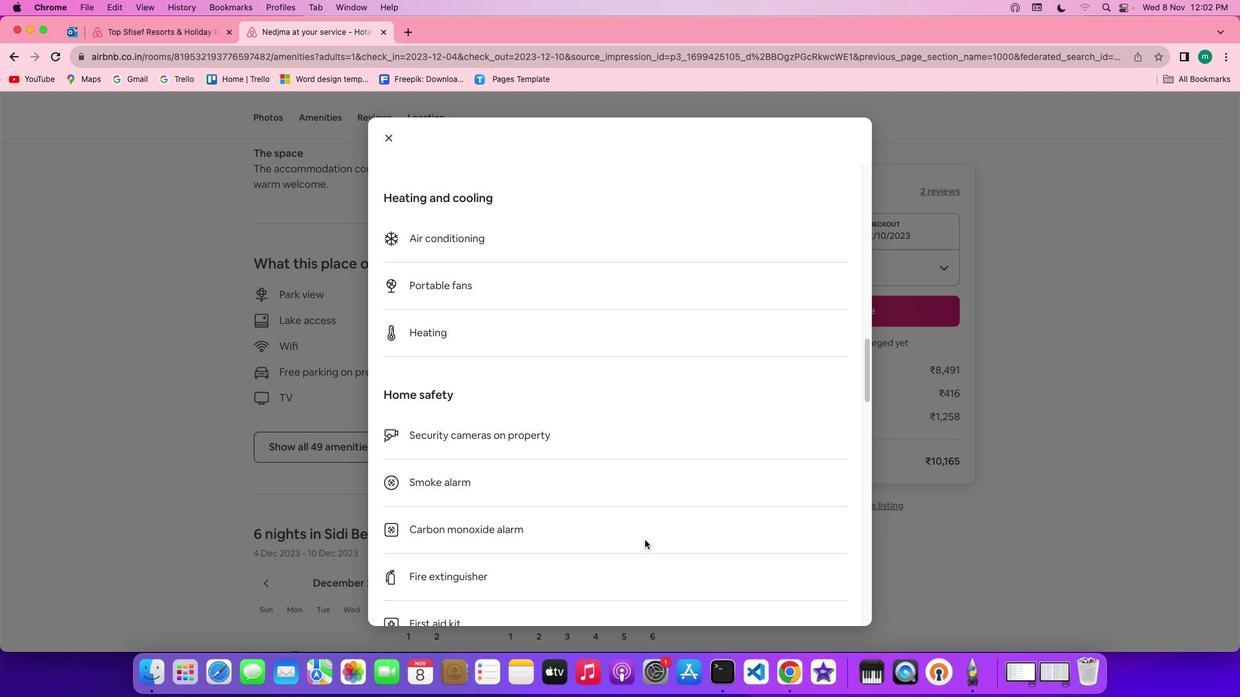 
Action: Mouse scrolled (645, 540) with delta (0, -1)
Screenshot: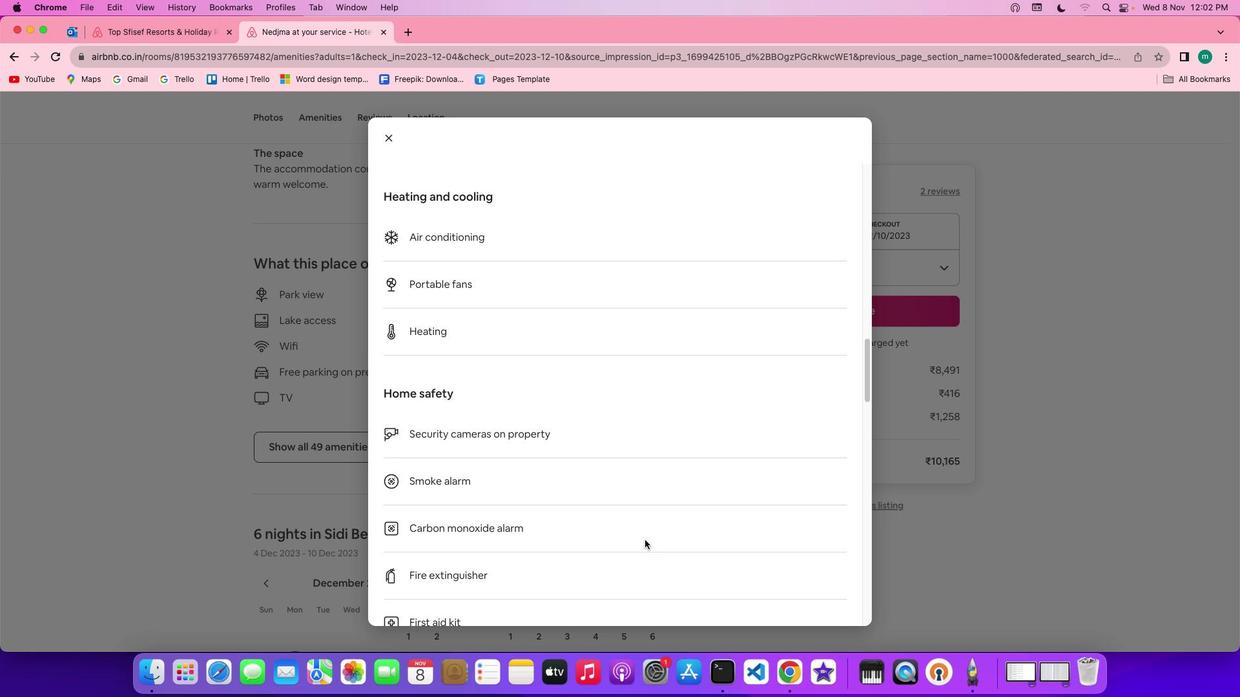 
Action: Mouse scrolled (645, 540) with delta (0, -1)
Screenshot: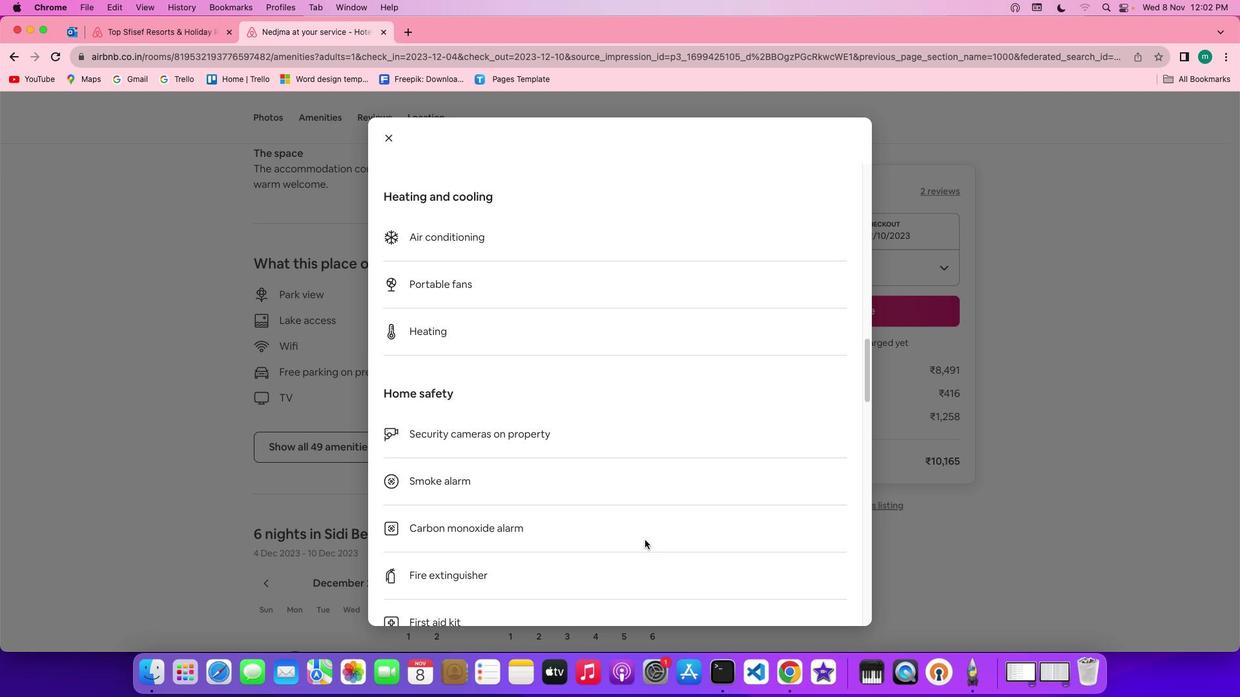 
Action: Mouse scrolled (645, 540) with delta (0, 0)
Screenshot: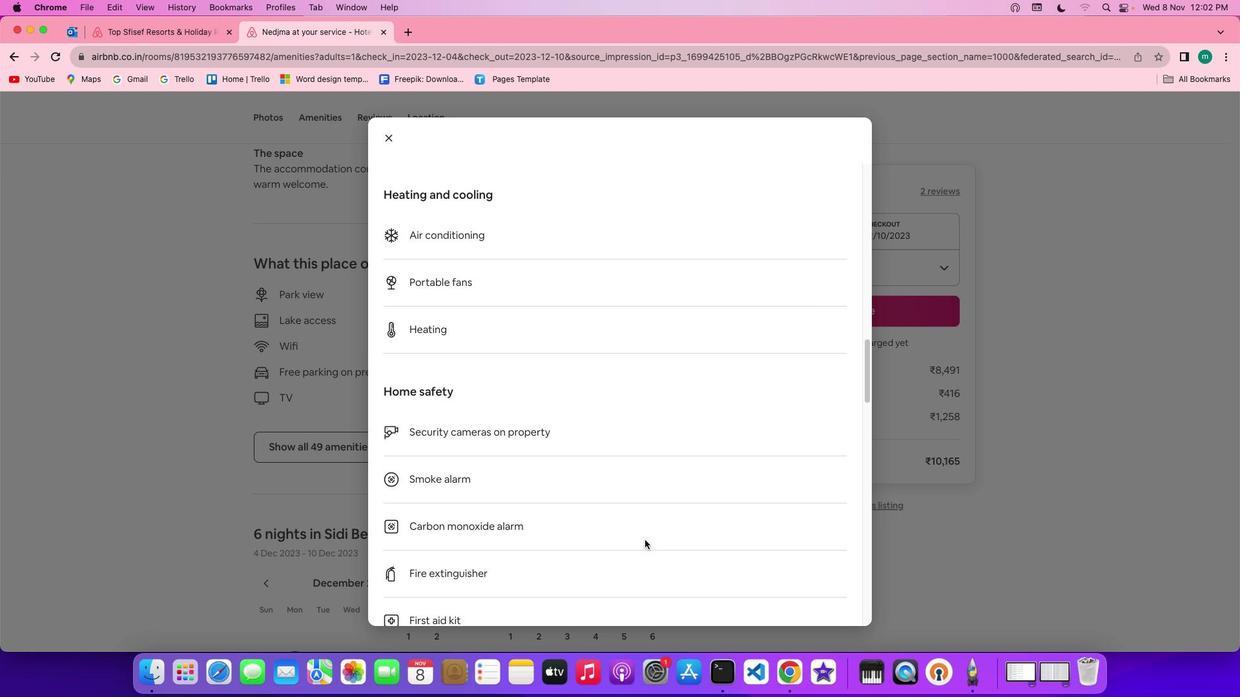 
Action: Mouse scrolled (645, 540) with delta (0, 0)
Screenshot: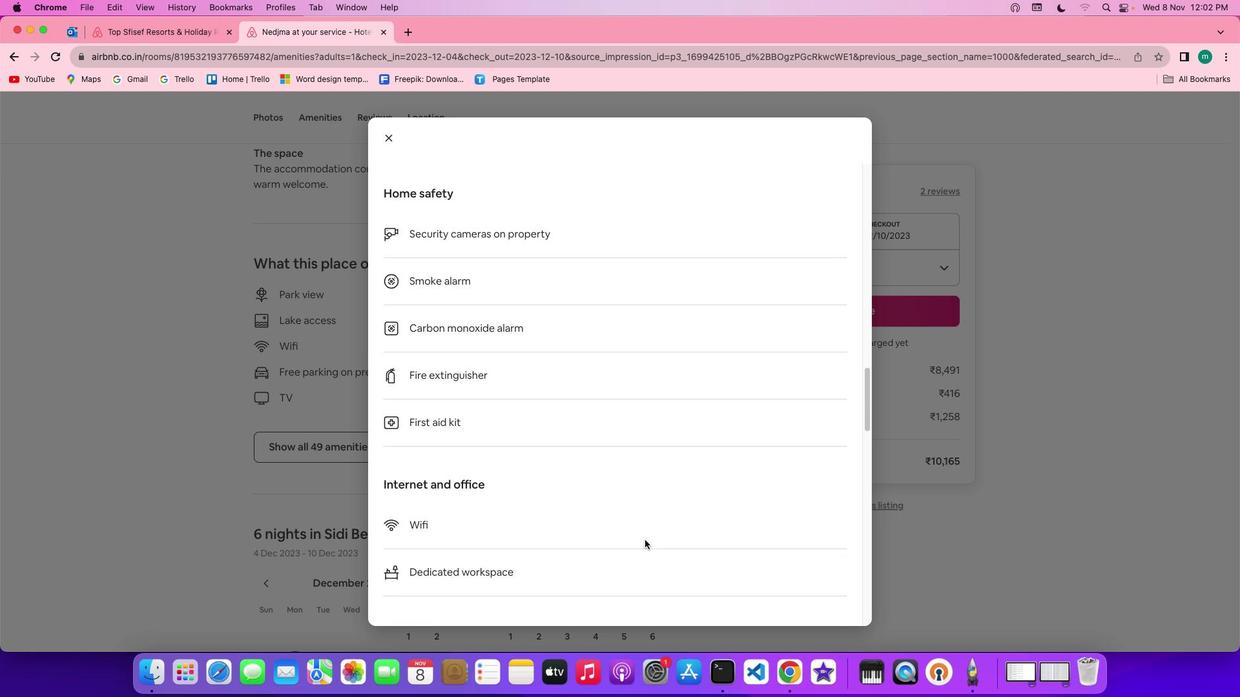 
Action: Mouse scrolled (645, 540) with delta (0, 0)
Screenshot: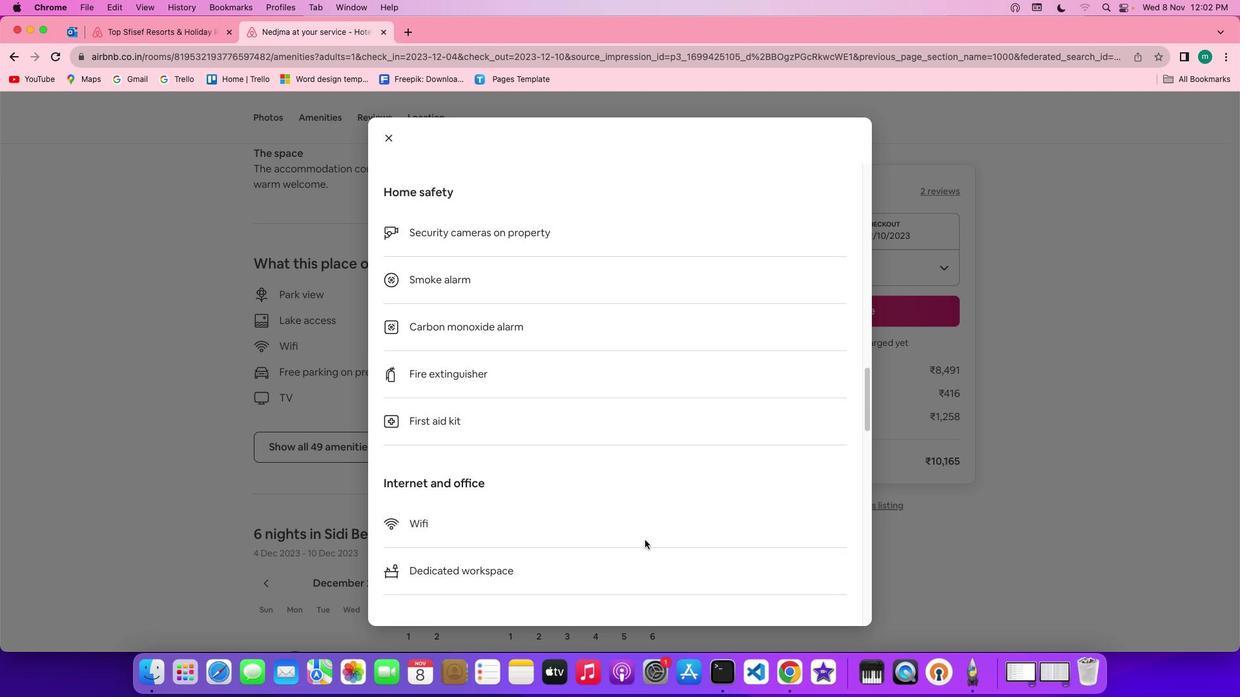 
Action: Mouse scrolled (645, 540) with delta (0, -1)
Screenshot: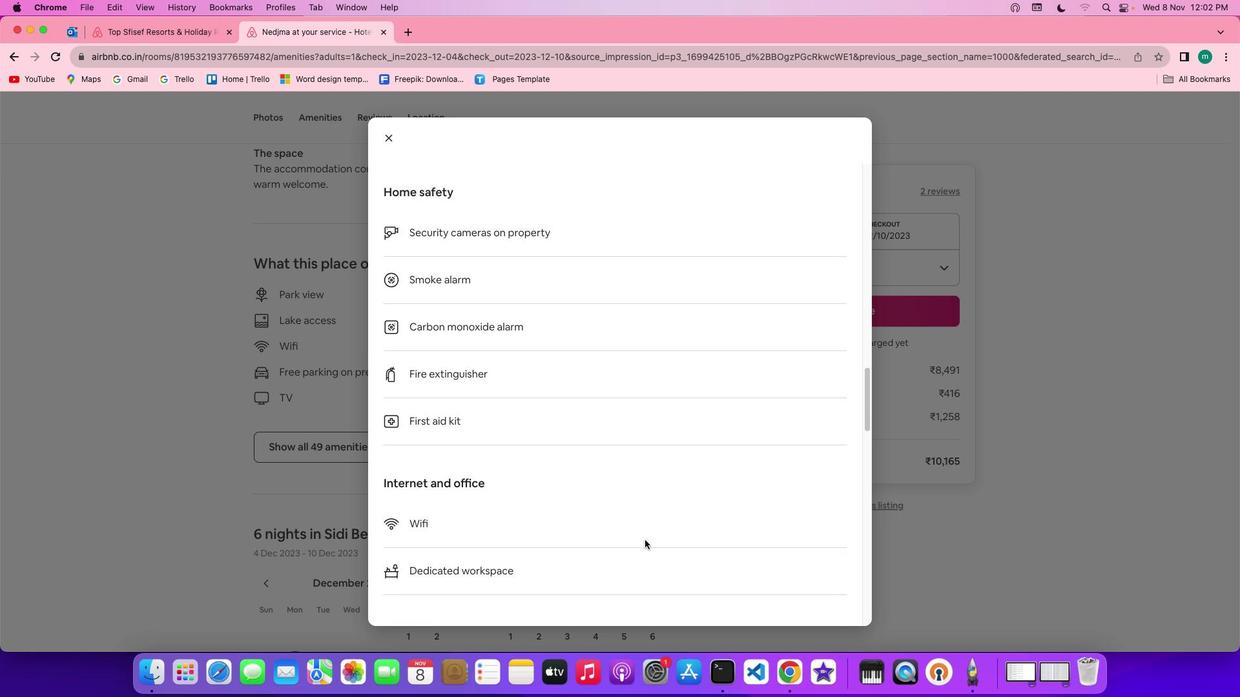 
Action: Mouse scrolled (645, 540) with delta (0, -1)
Screenshot: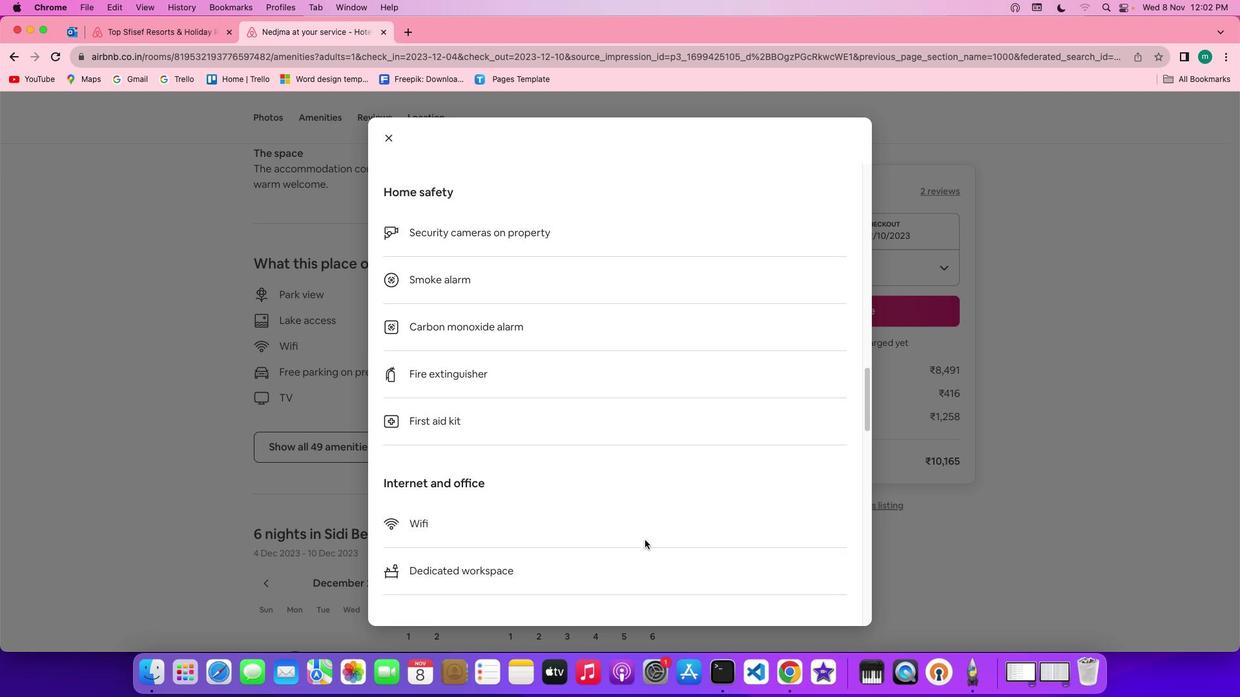 
Action: Mouse scrolled (645, 540) with delta (0, 0)
Screenshot: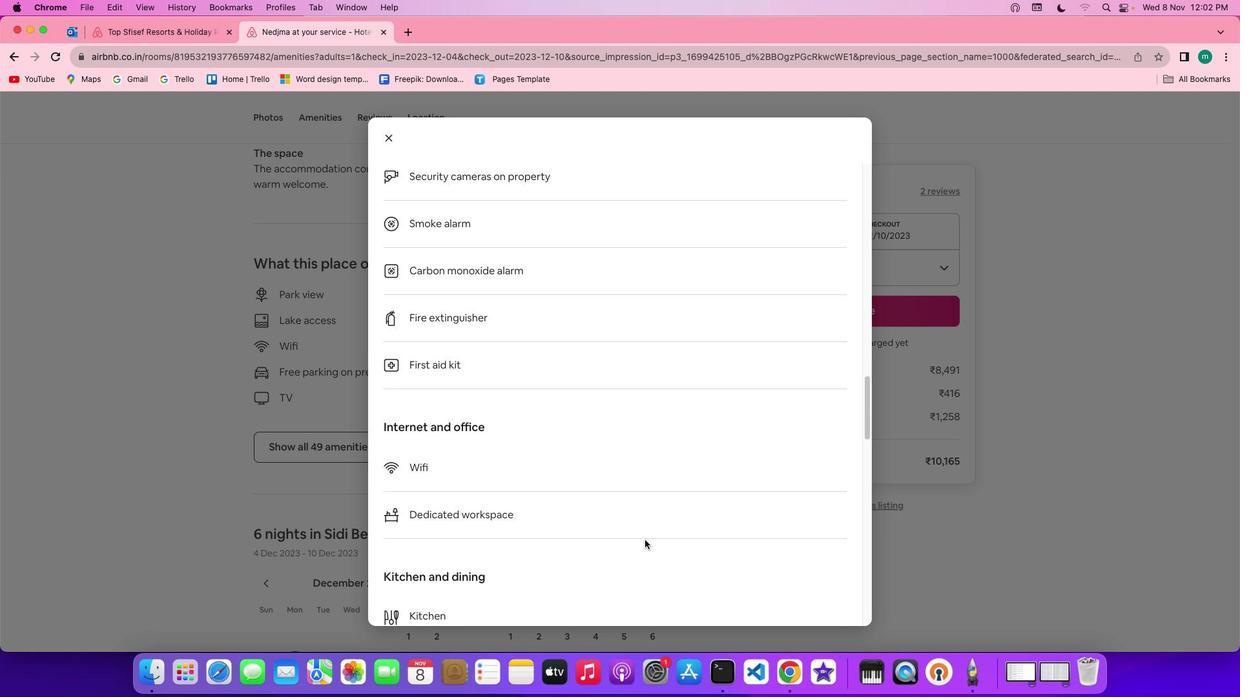 
Action: Mouse scrolled (645, 540) with delta (0, 0)
Screenshot: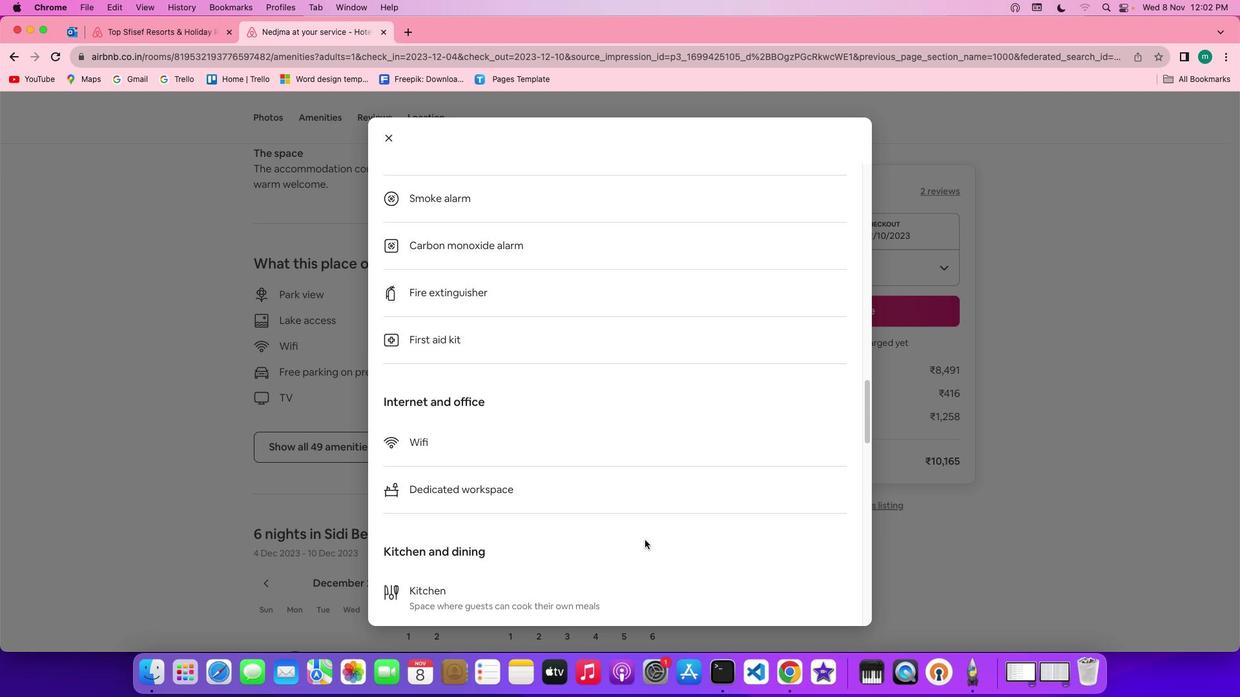 
Action: Mouse scrolled (645, 540) with delta (0, 0)
Screenshot: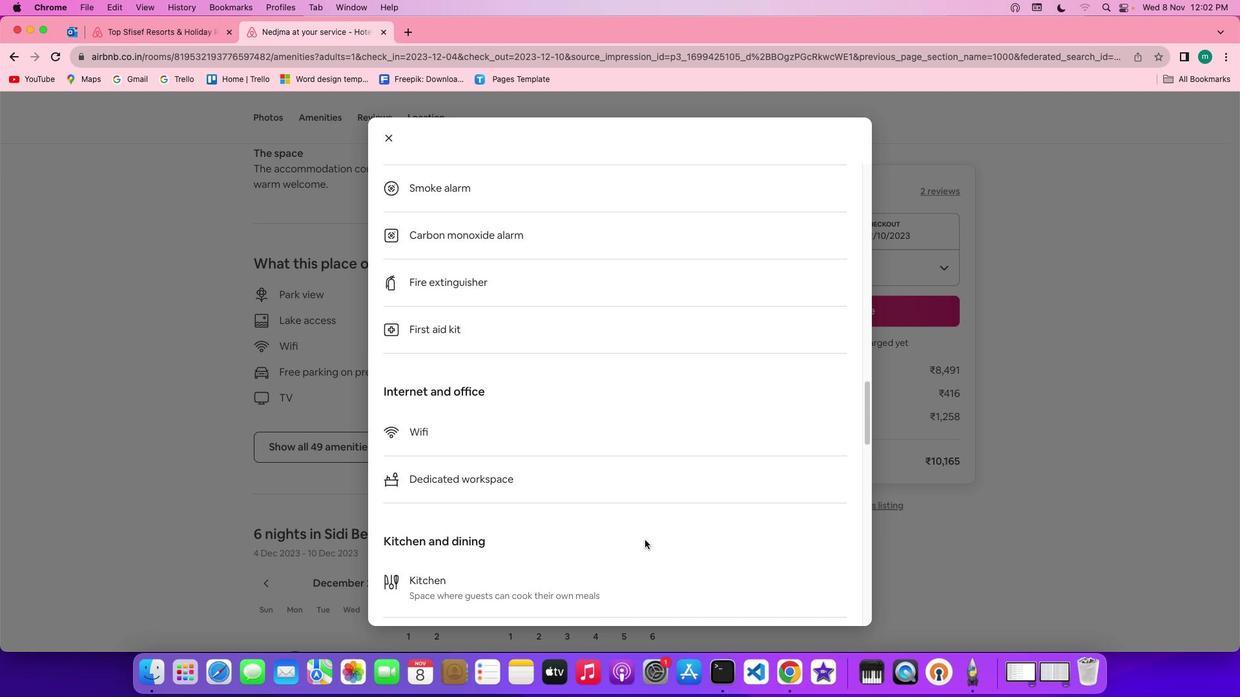 
Action: Mouse scrolled (645, 540) with delta (0, 0)
Screenshot: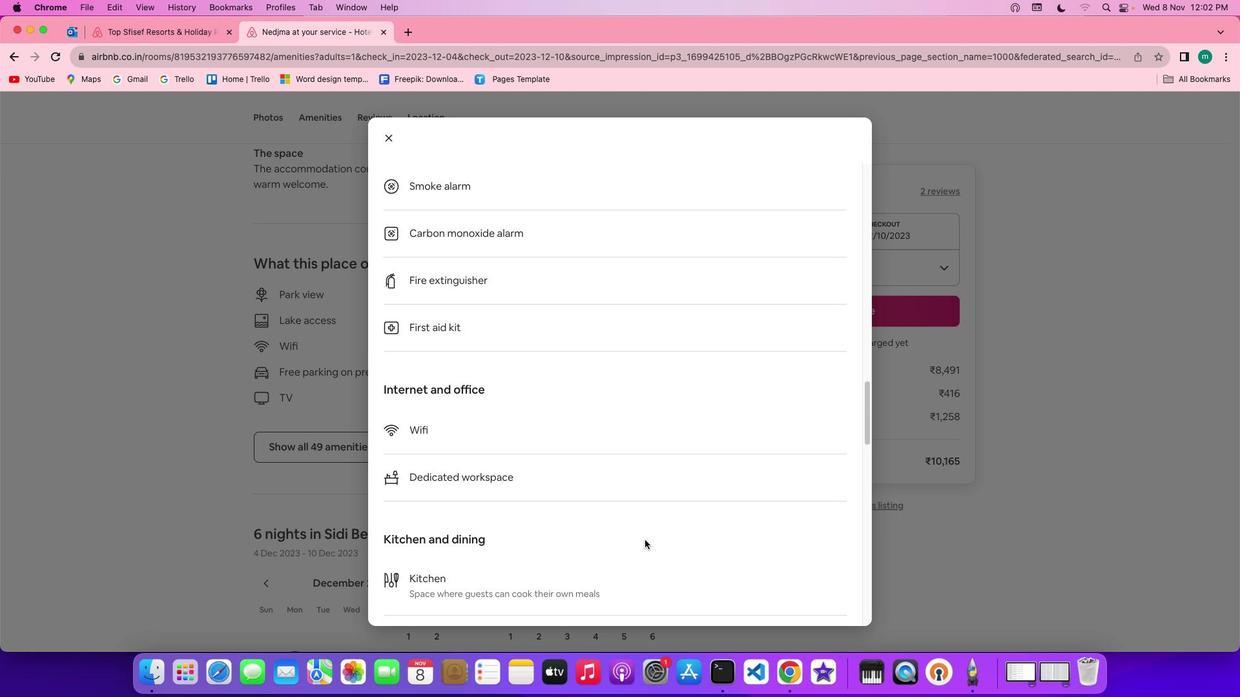 
Action: Mouse scrolled (645, 540) with delta (0, 0)
Screenshot: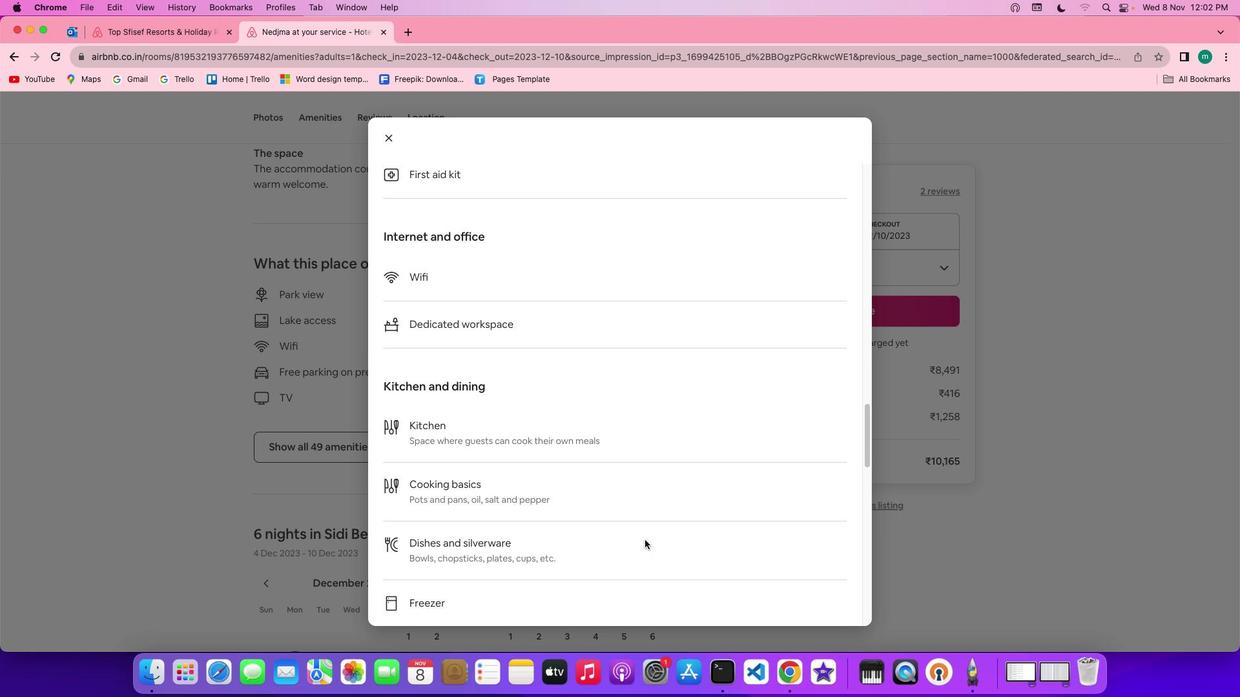 
Action: Mouse scrolled (645, 540) with delta (0, 0)
Screenshot: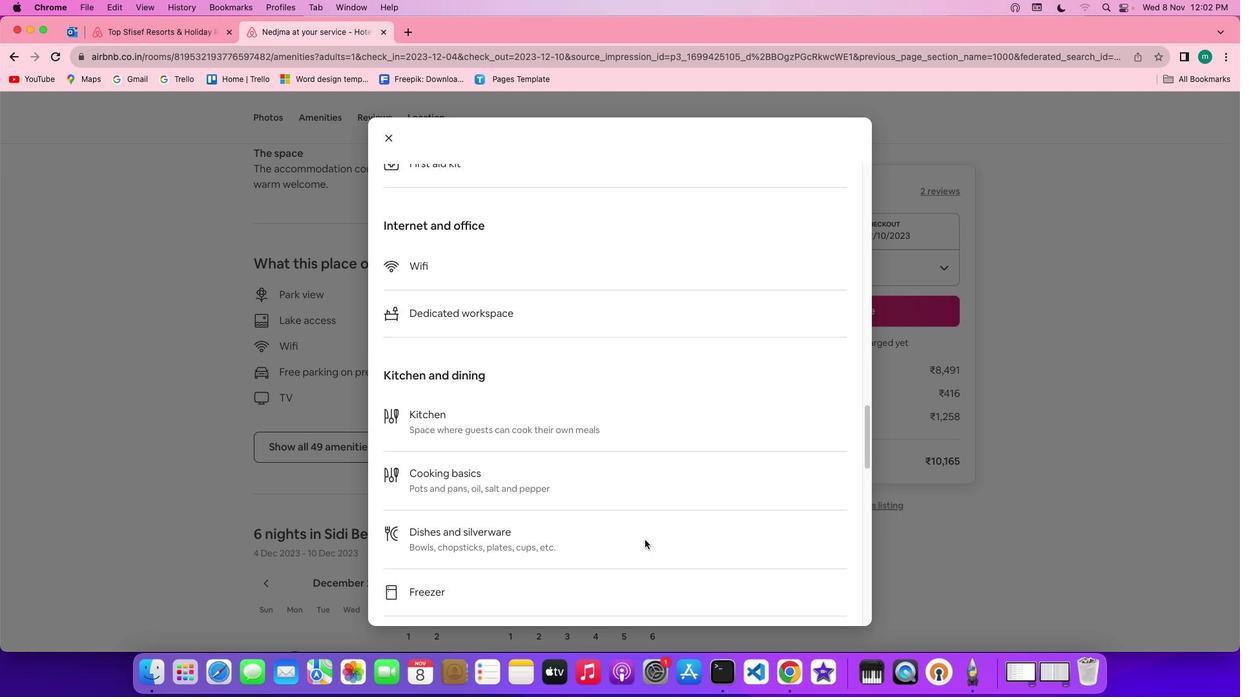 
Action: Mouse scrolled (645, 540) with delta (0, -1)
Screenshot: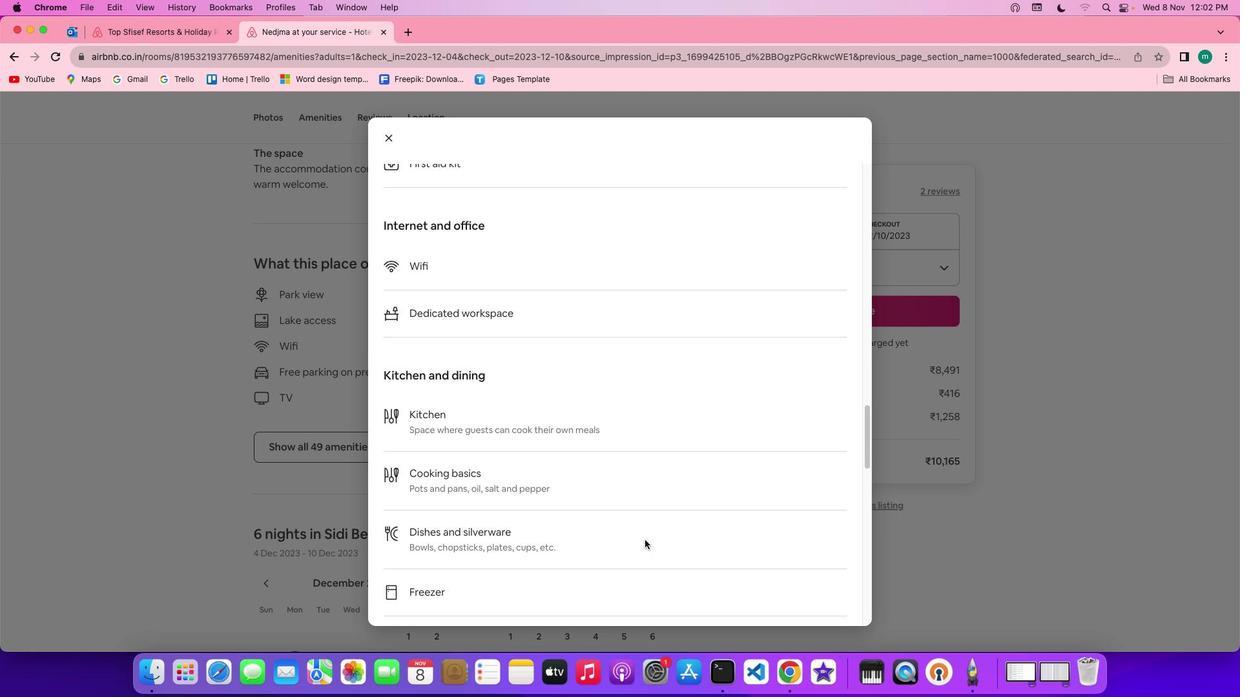 
Action: Mouse scrolled (645, 540) with delta (0, -1)
Screenshot: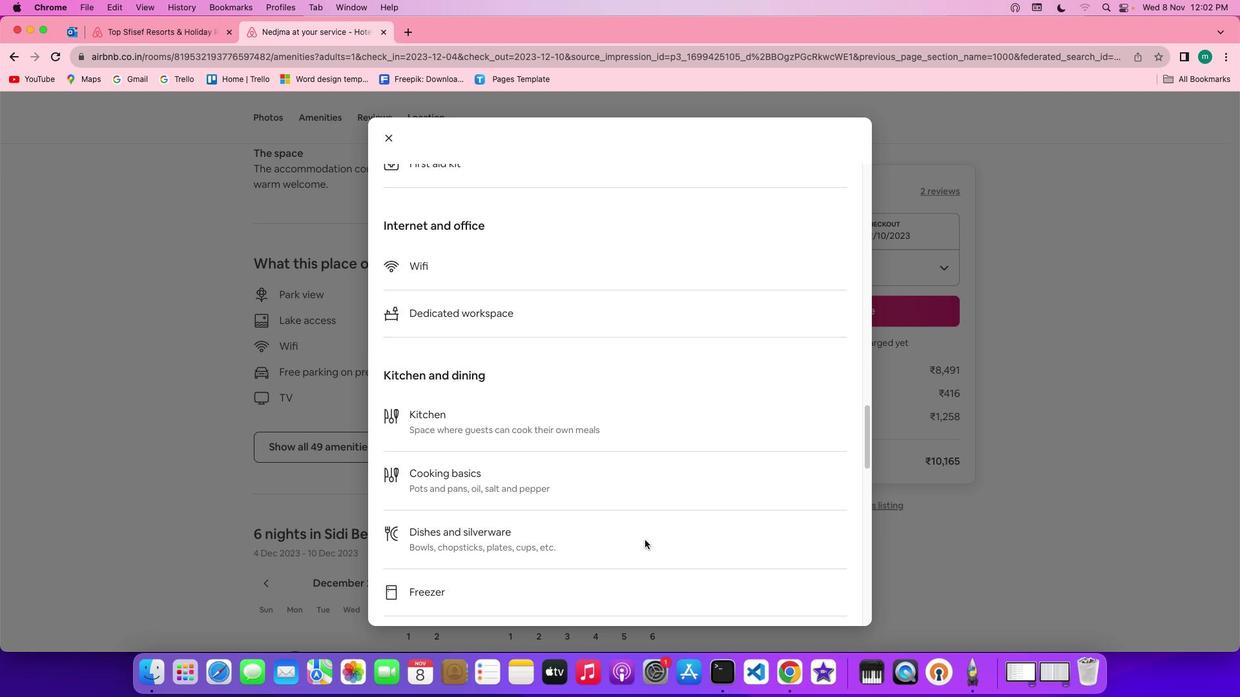 
Action: Mouse scrolled (645, 540) with delta (0, 0)
Screenshot: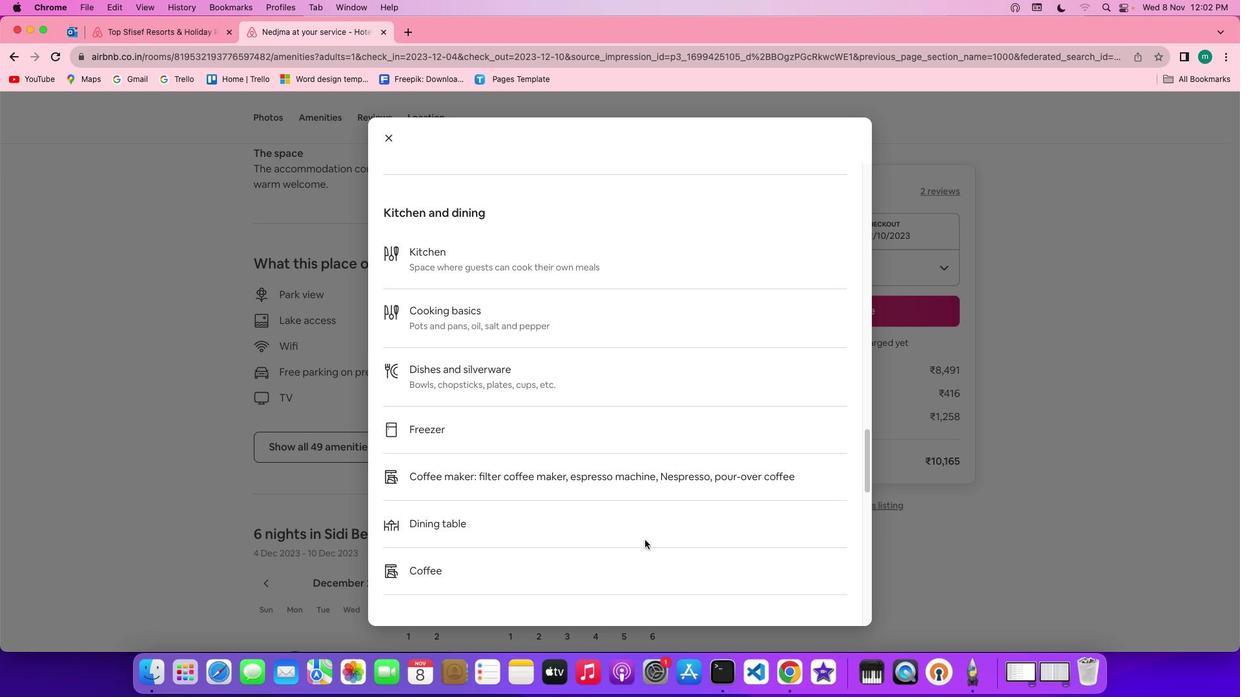
Action: Mouse scrolled (645, 540) with delta (0, 0)
Screenshot: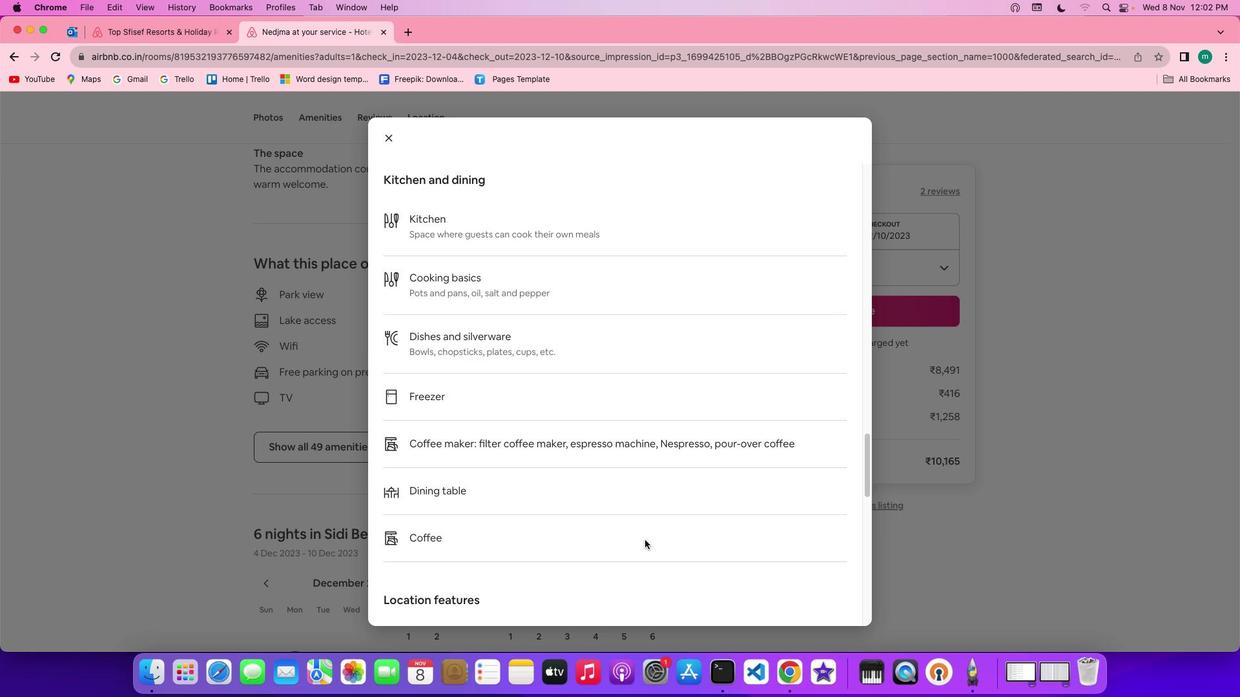 
Action: Mouse scrolled (645, 540) with delta (0, -1)
Screenshot: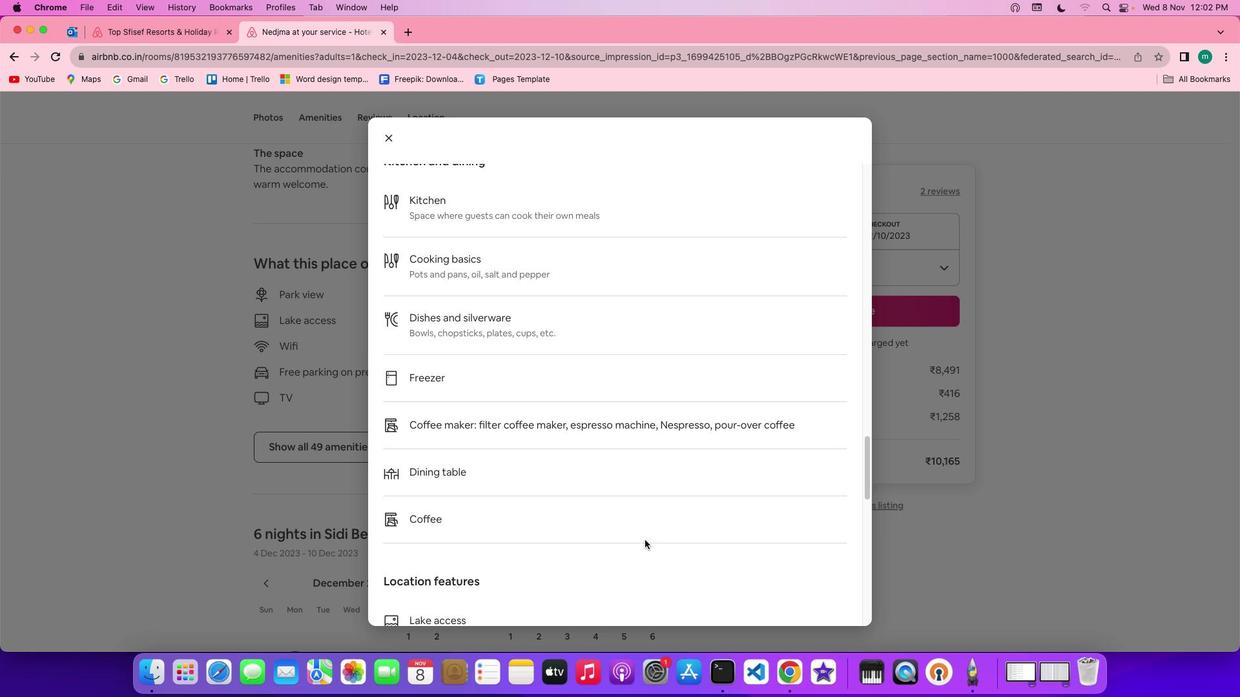 
Action: Mouse scrolled (645, 540) with delta (0, -1)
Screenshot: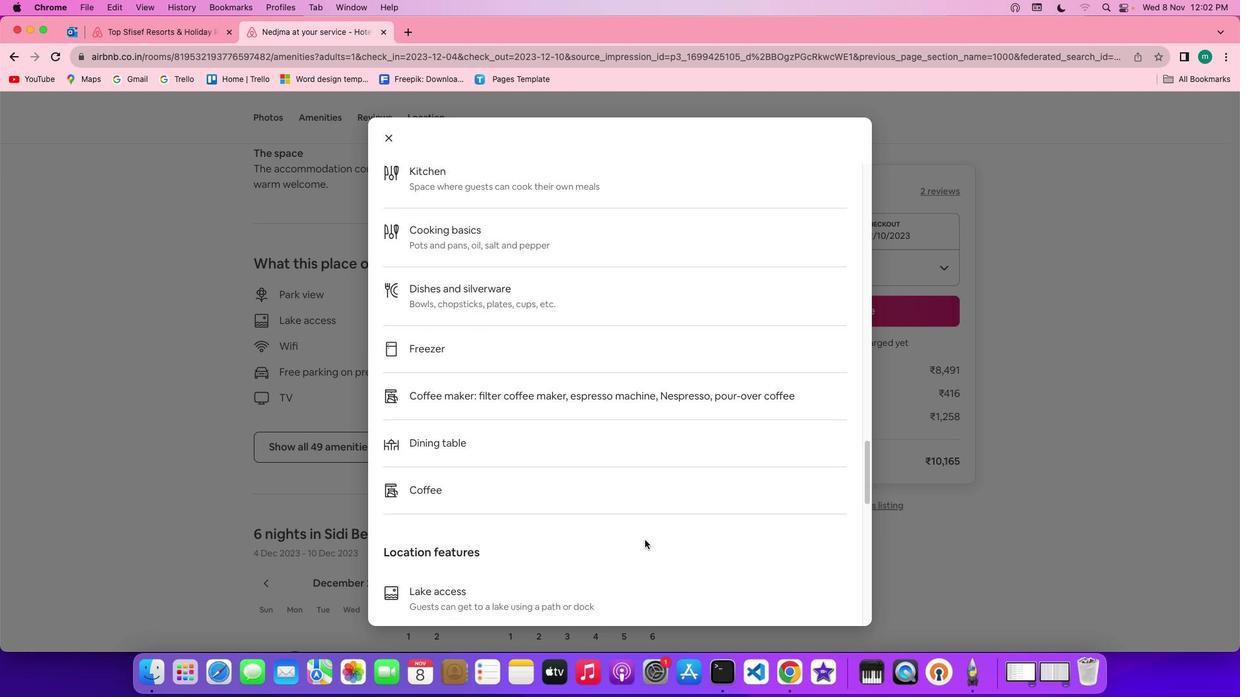
Action: Mouse scrolled (645, 540) with delta (0, -1)
Screenshot: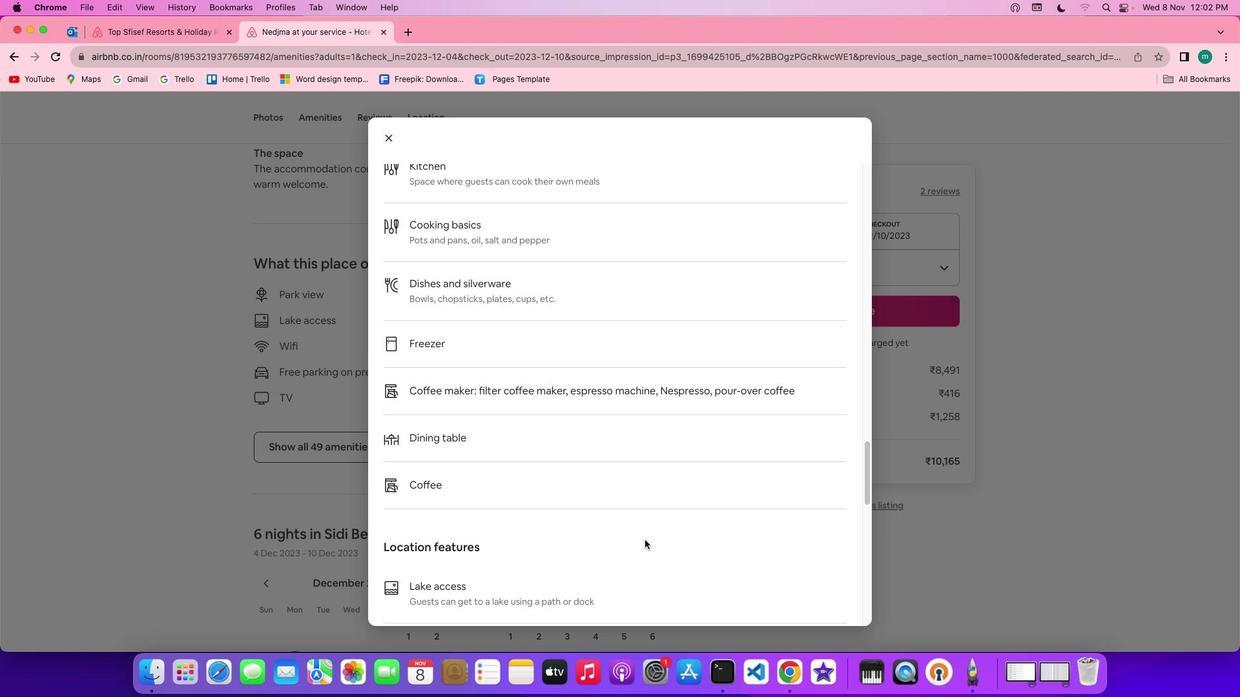 
Action: Mouse scrolled (645, 540) with delta (0, 0)
Screenshot: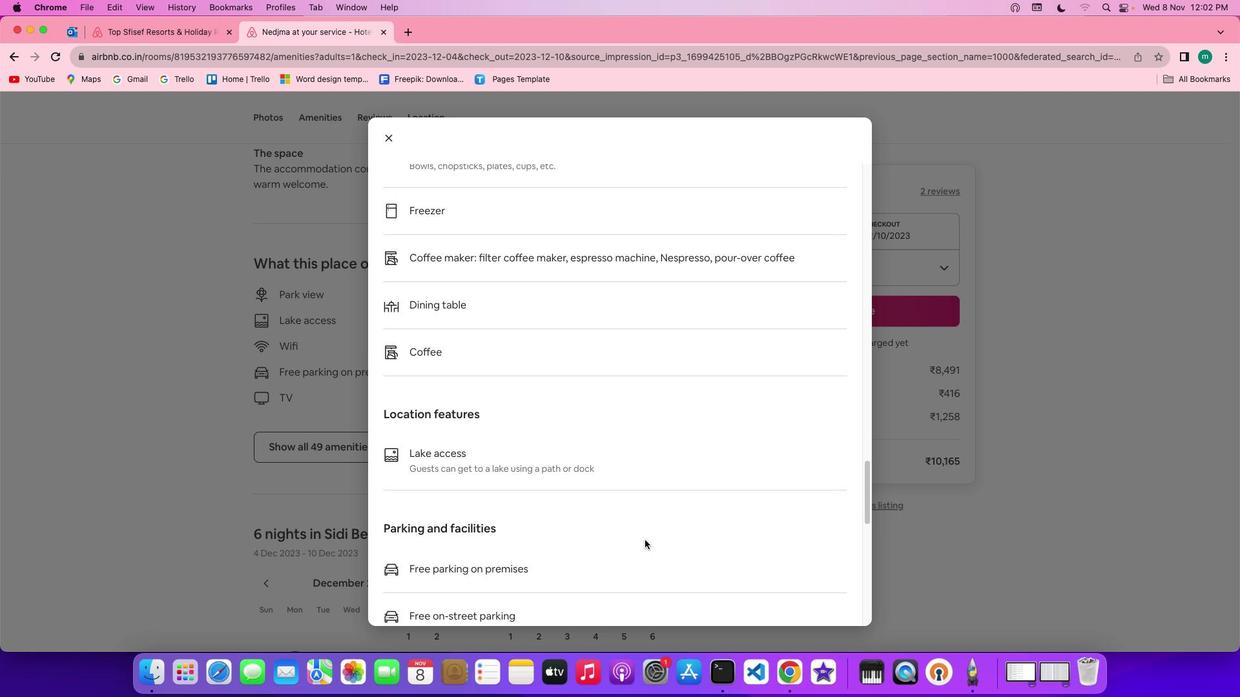 
Action: Mouse scrolled (645, 540) with delta (0, 0)
Screenshot: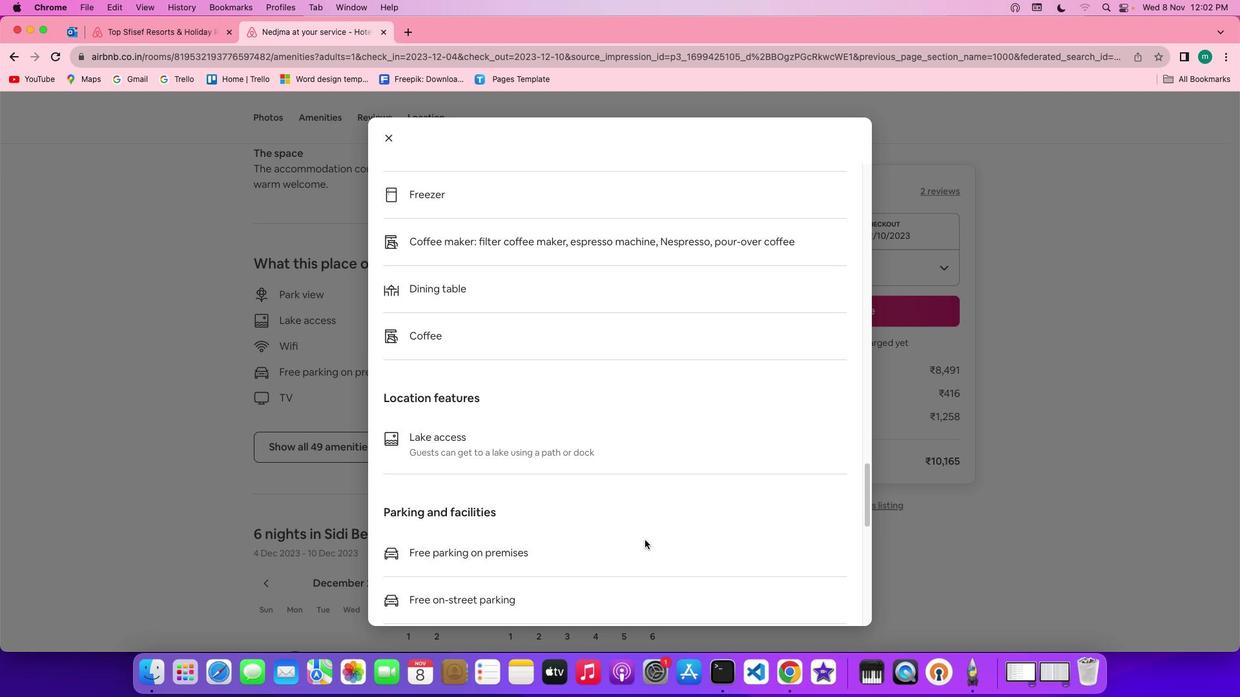 
Action: Mouse scrolled (645, 540) with delta (0, -1)
Screenshot: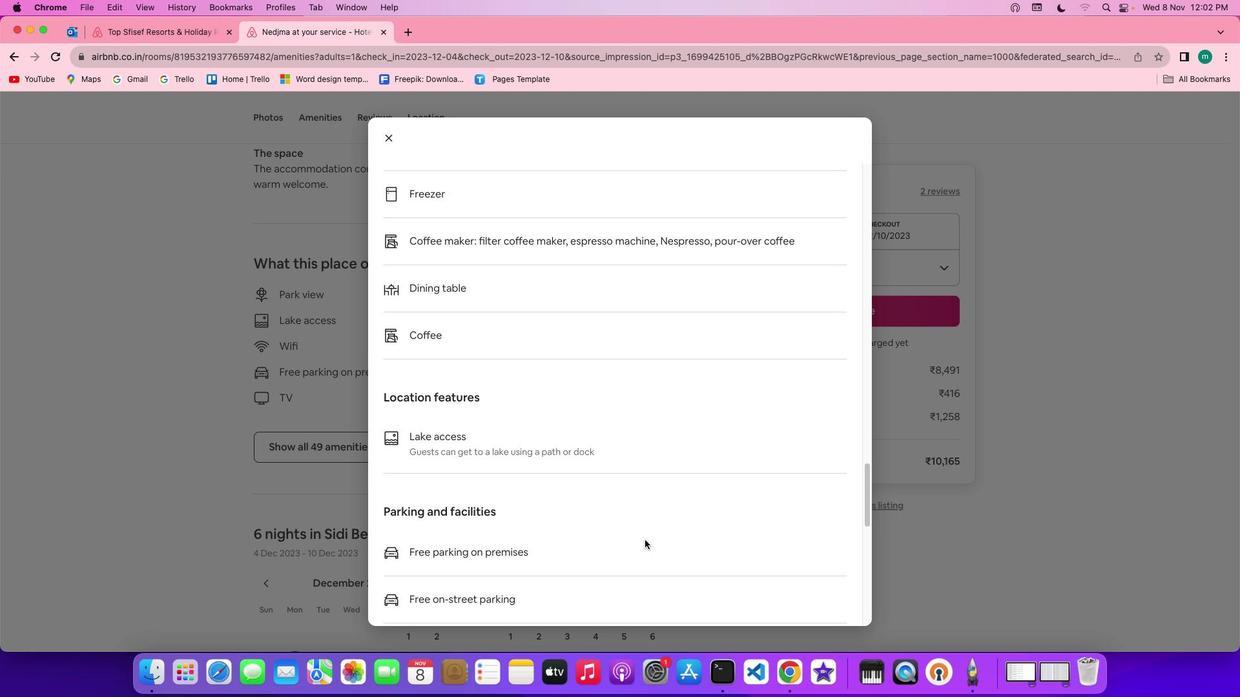 
Action: Mouse scrolled (645, 540) with delta (0, -1)
Screenshot: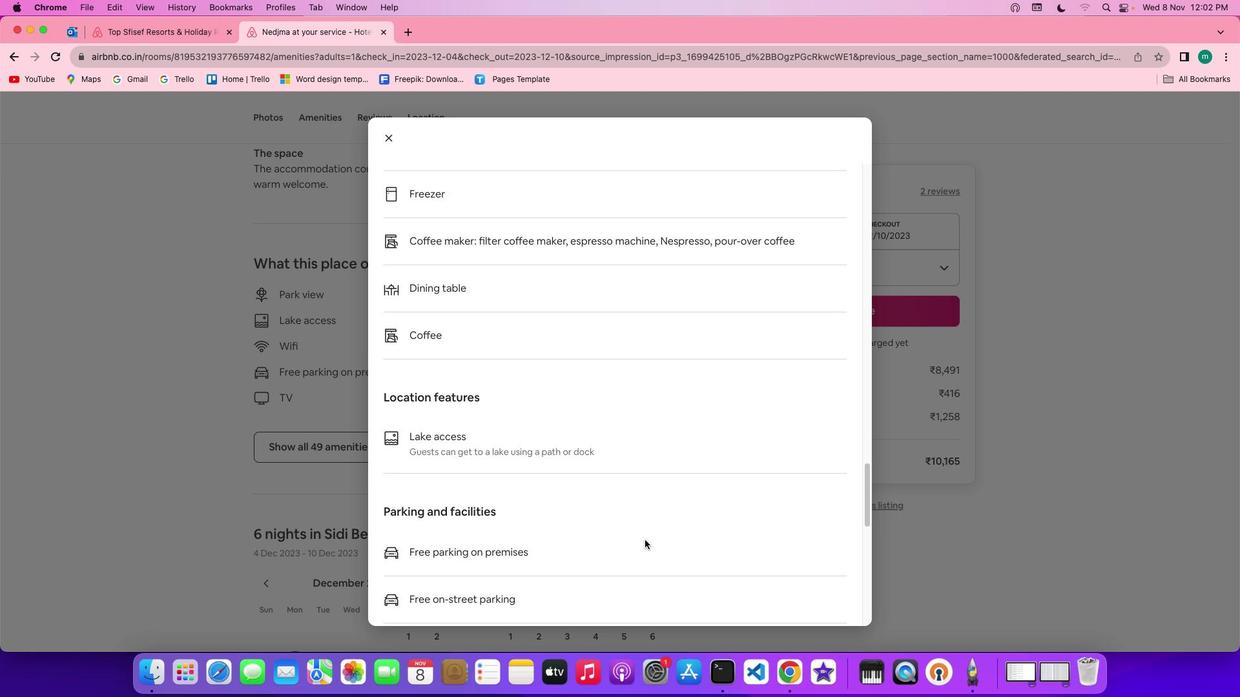 
Action: Mouse scrolled (645, 540) with delta (0, 0)
Screenshot: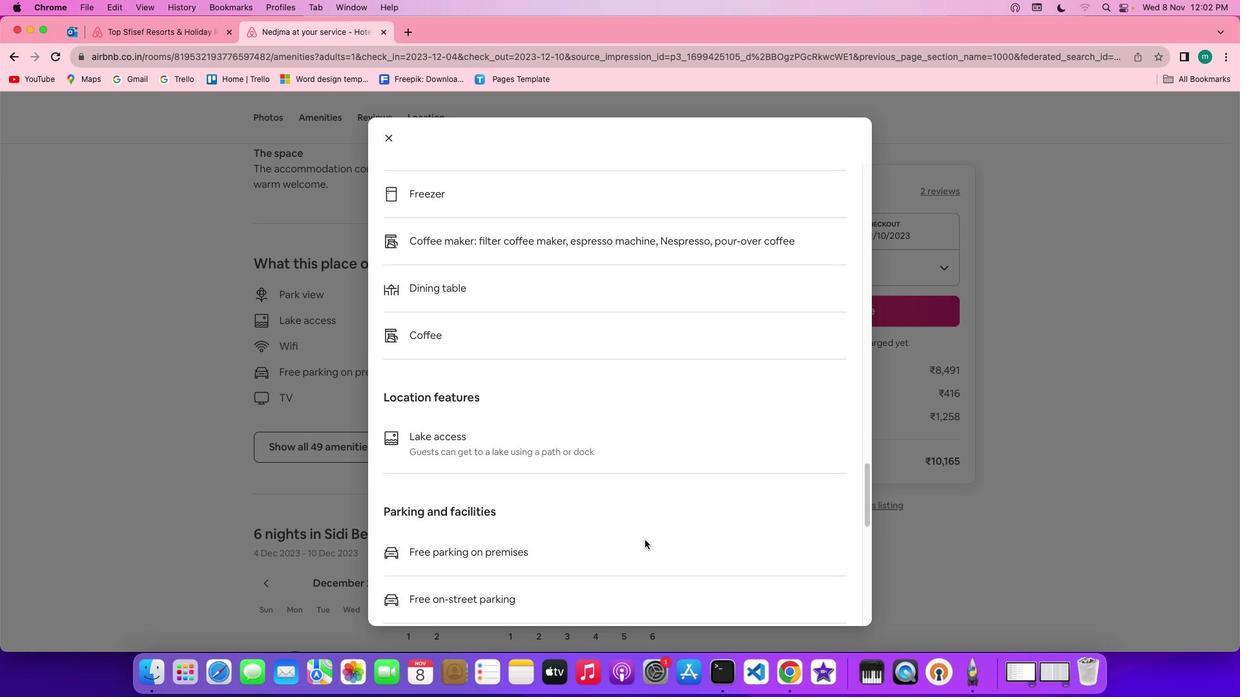 
Action: Mouse scrolled (645, 540) with delta (0, 0)
Screenshot: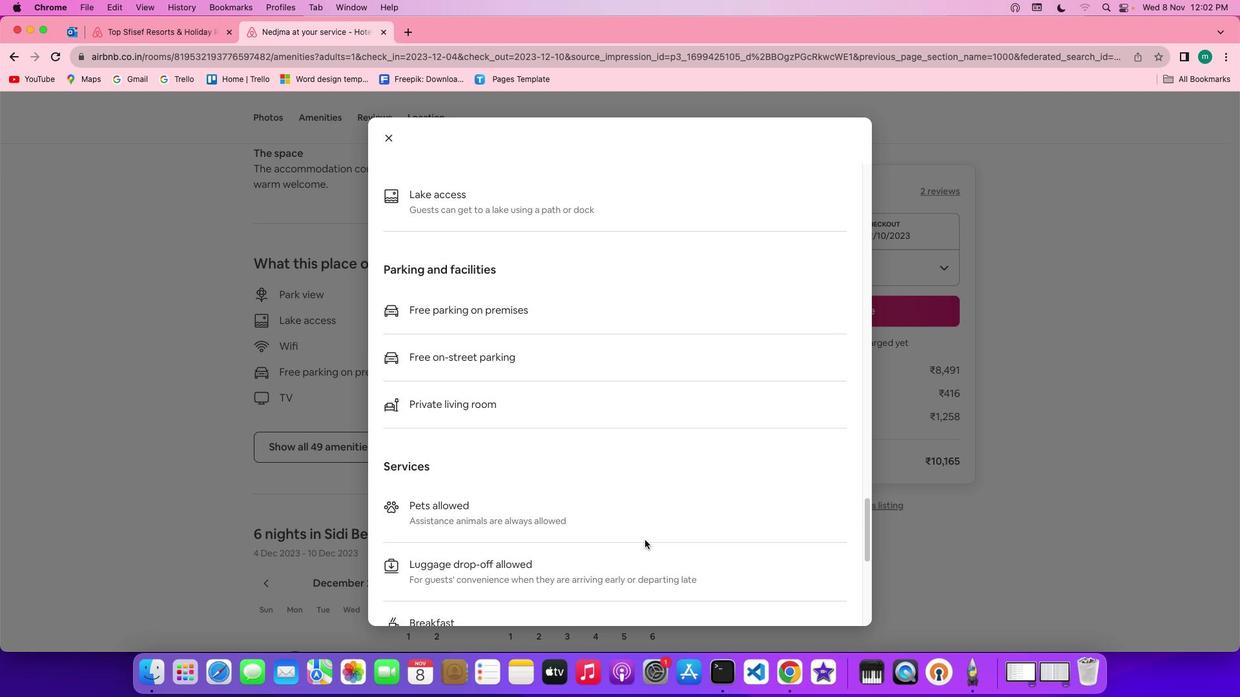 
Action: Mouse scrolled (645, 540) with delta (0, 0)
Screenshot: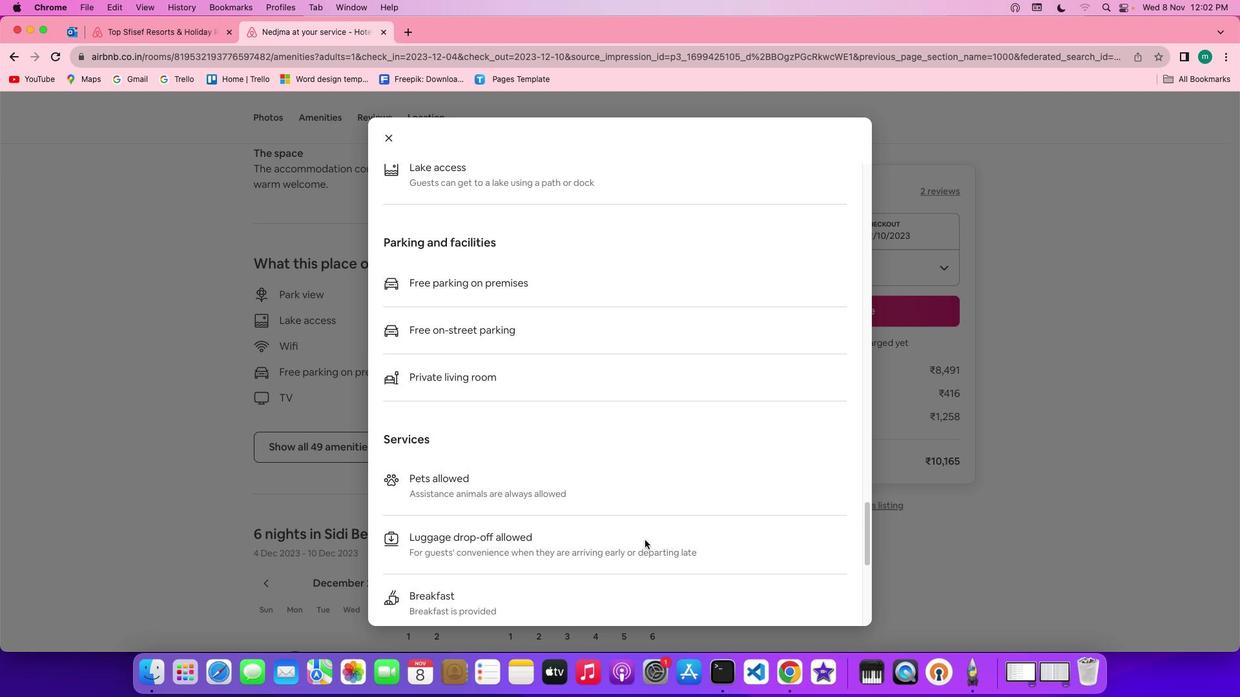
Action: Mouse scrolled (645, 540) with delta (0, -1)
Screenshot: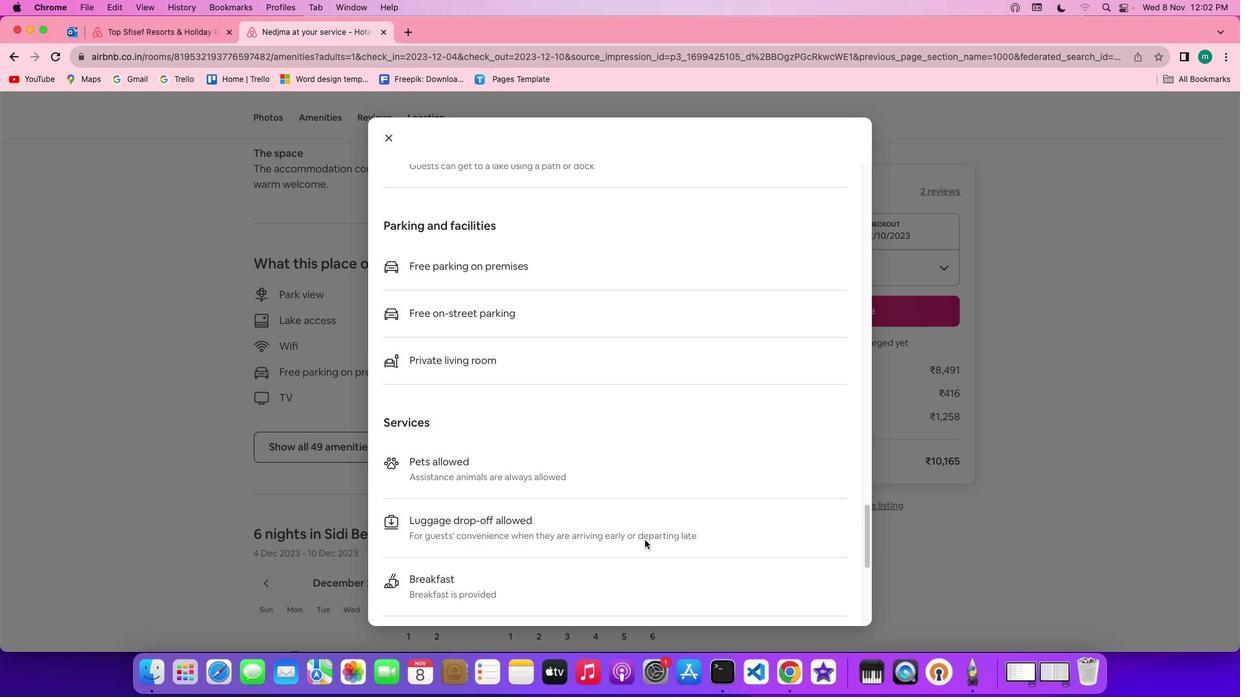 
Action: Mouse scrolled (645, 540) with delta (0, -2)
Screenshot: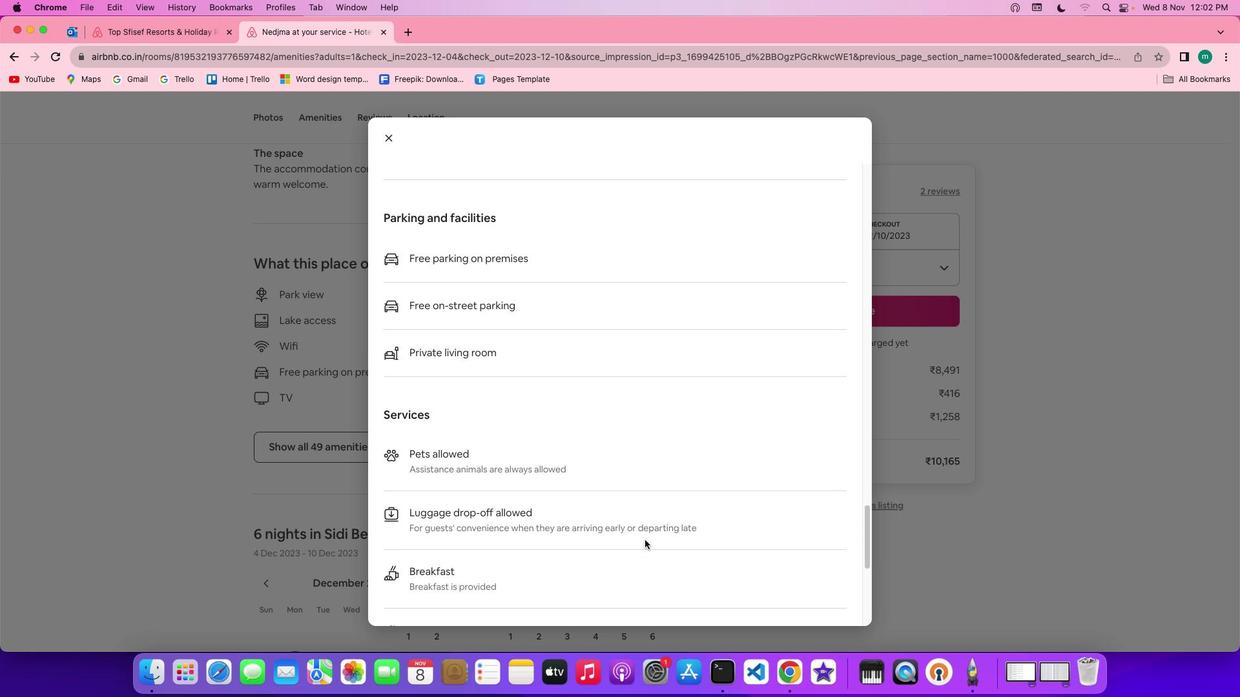 
Action: Mouse scrolled (645, 540) with delta (0, -1)
Screenshot: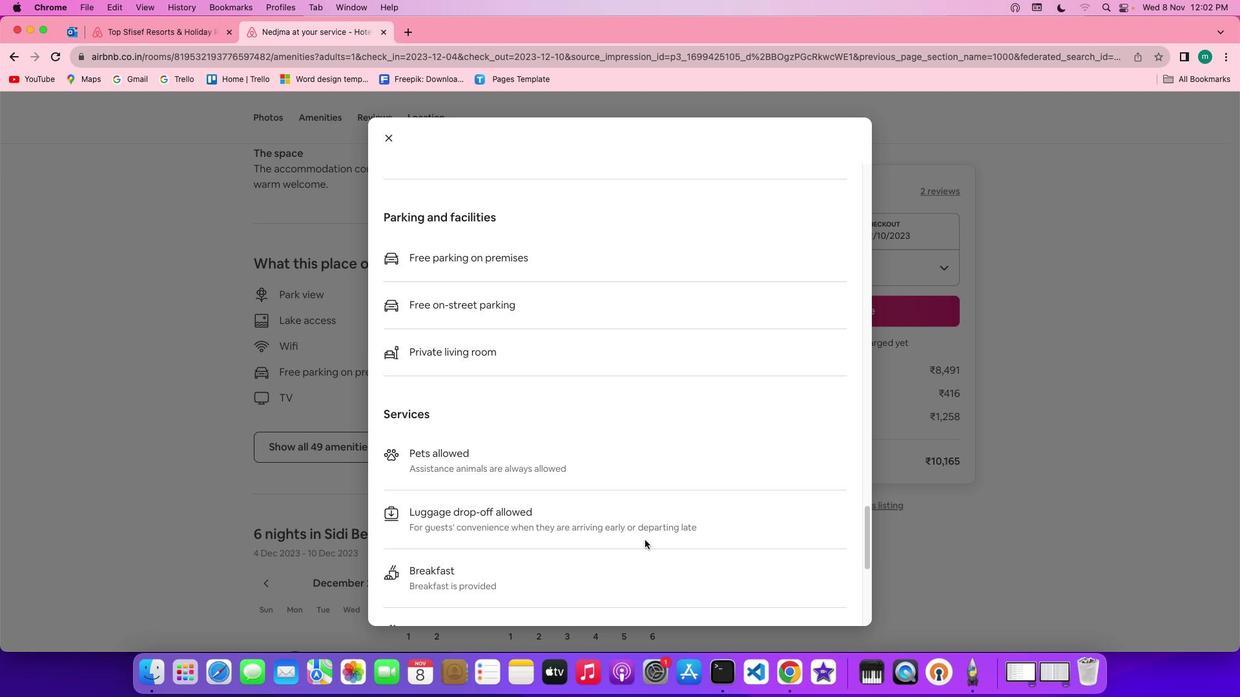 
Action: Mouse scrolled (645, 540) with delta (0, 0)
Screenshot: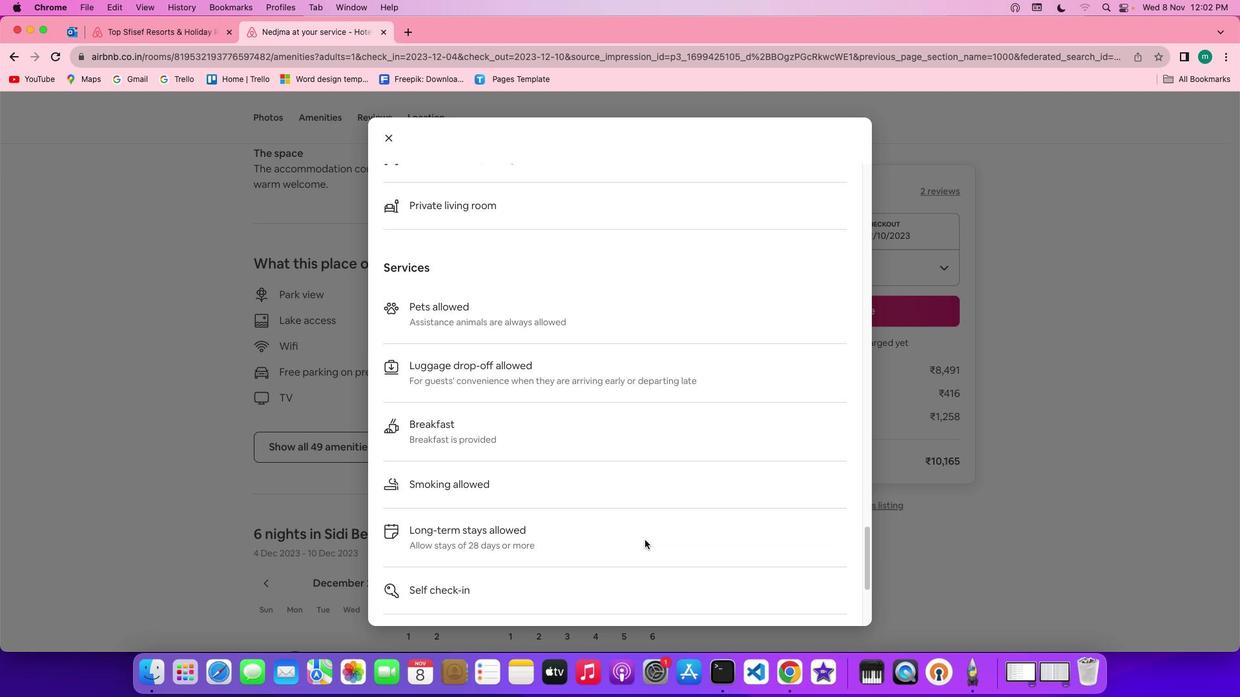 
Action: Mouse scrolled (645, 540) with delta (0, 0)
Screenshot: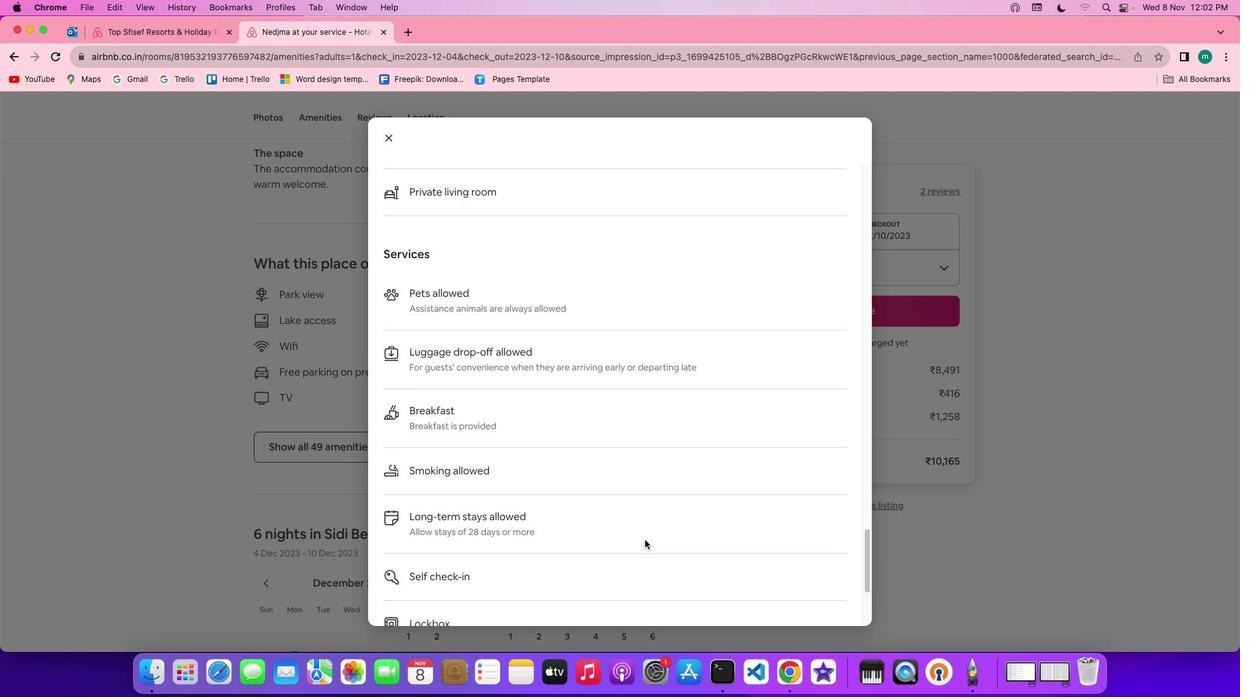 
Action: Mouse scrolled (645, 540) with delta (0, -1)
Screenshot: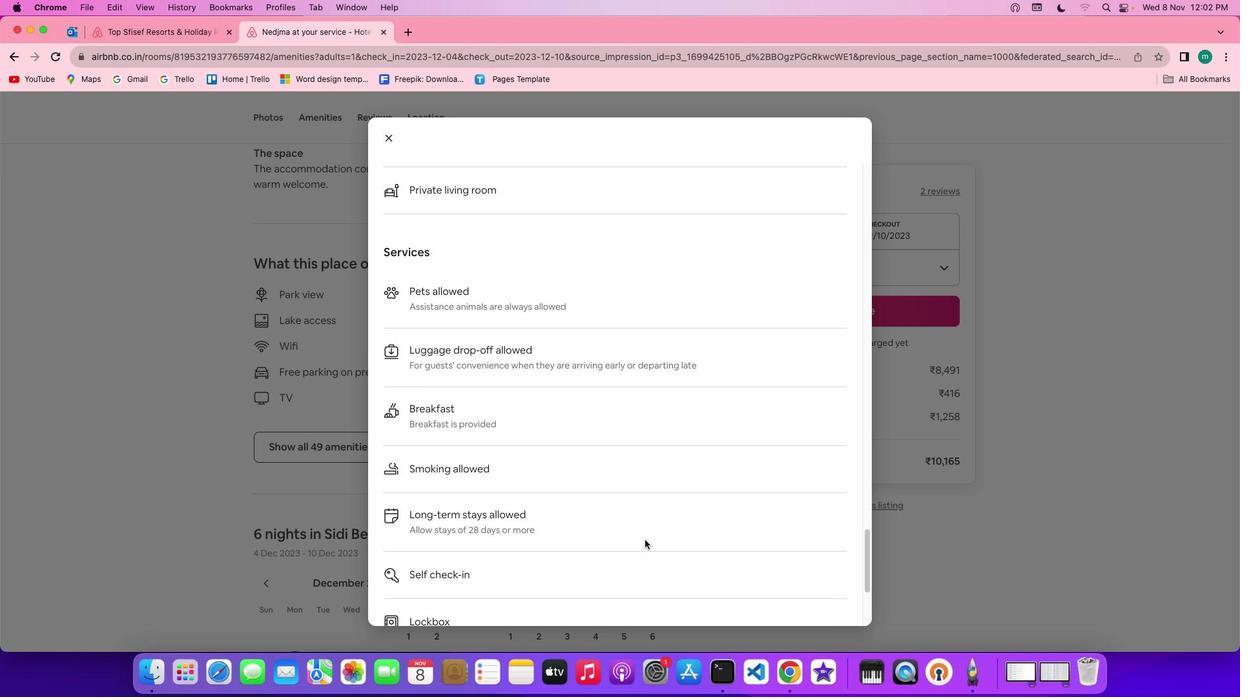 
Action: Mouse scrolled (645, 540) with delta (0, -1)
Screenshot: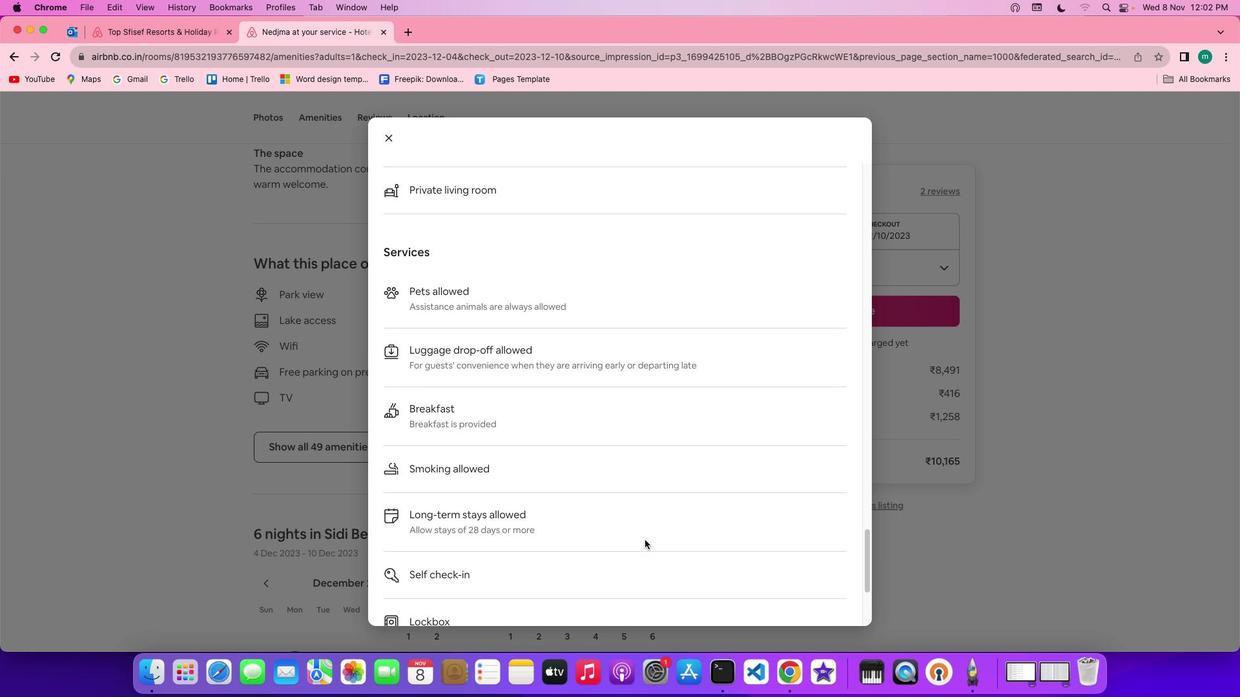 
Action: Mouse scrolled (645, 540) with delta (0, 0)
Screenshot: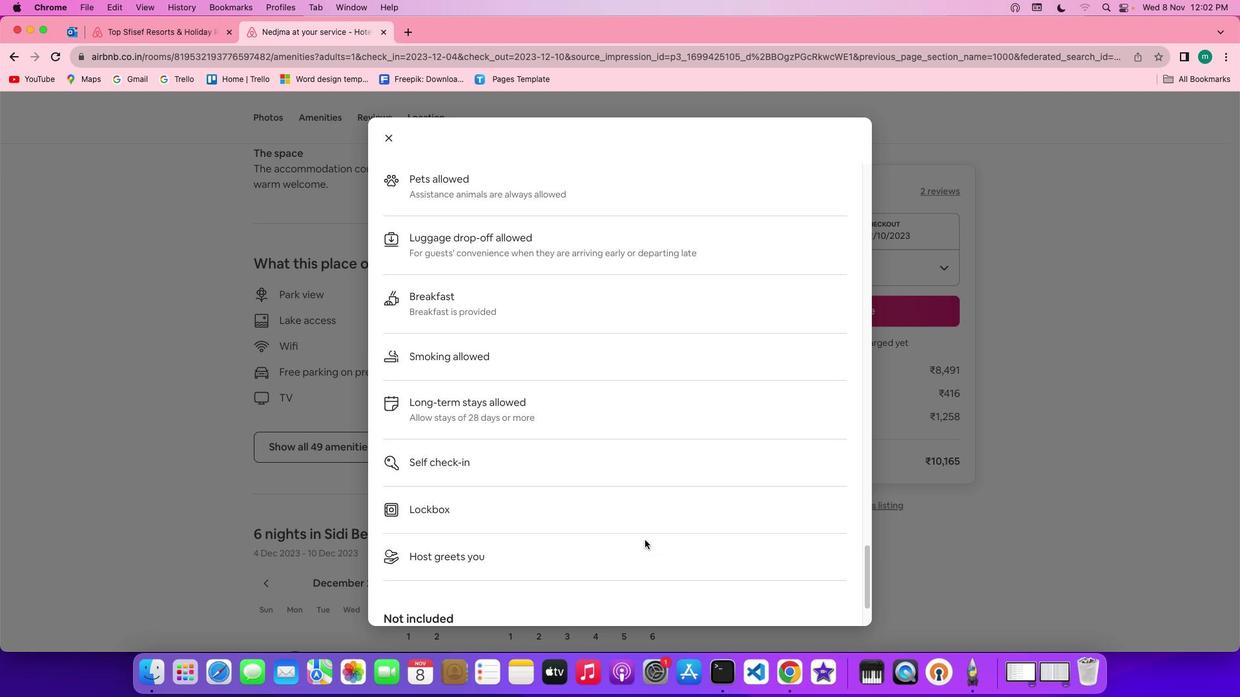 
Action: Mouse scrolled (645, 540) with delta (0, 0)
Screenshot: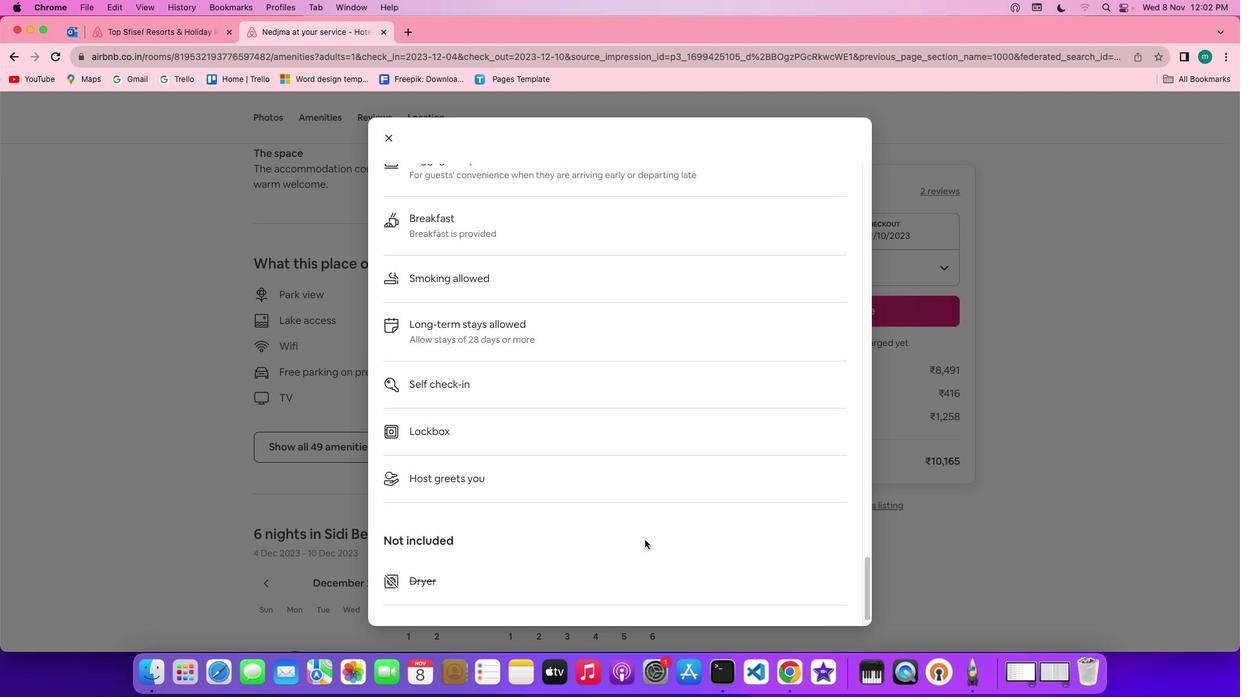 
Action: Mouse scrolled (645, 540) with delta (0, -1)
Screenshot: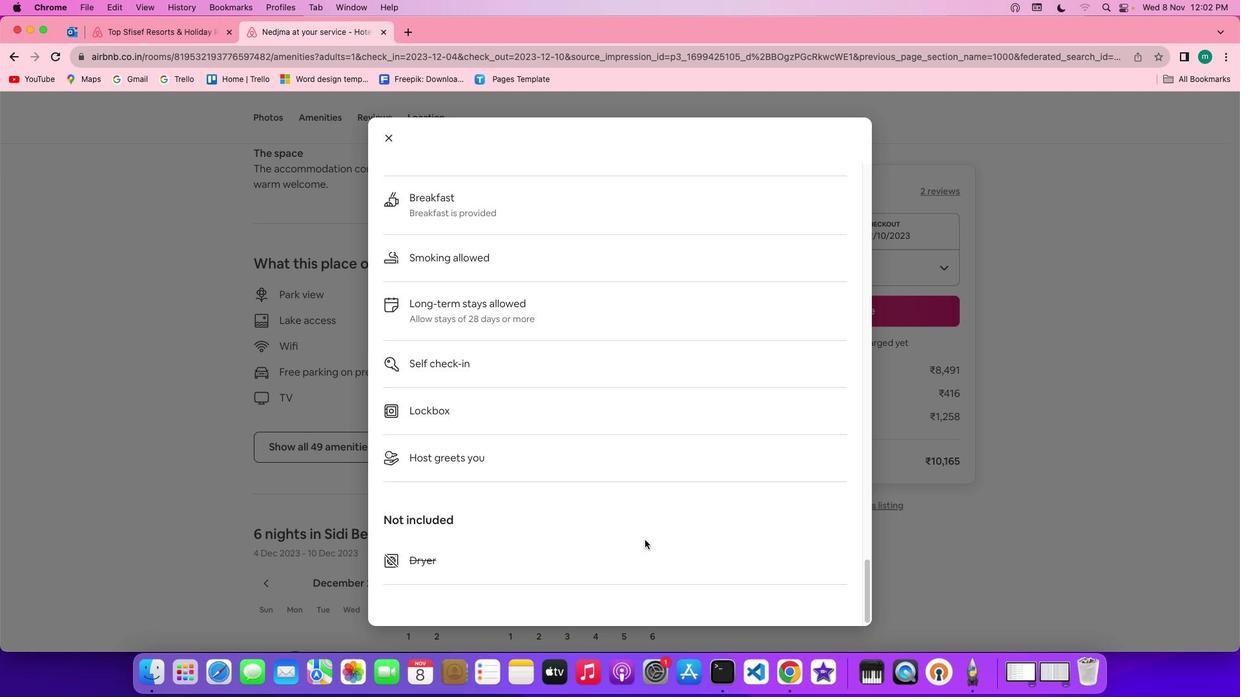 
Action: Mouse scrolled (645, 540) with delta (0, -1)
Screenshot: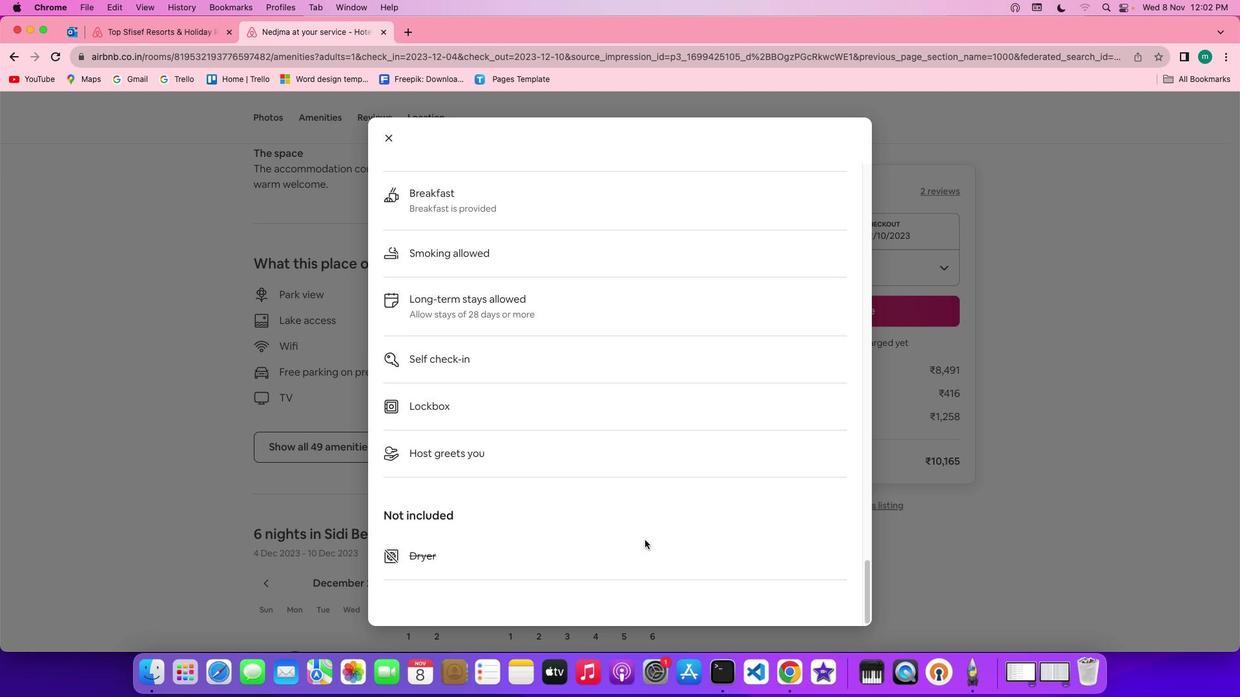 
Action: Mouse scrolled (645, 540) with delta (0, -1)
Screenshot: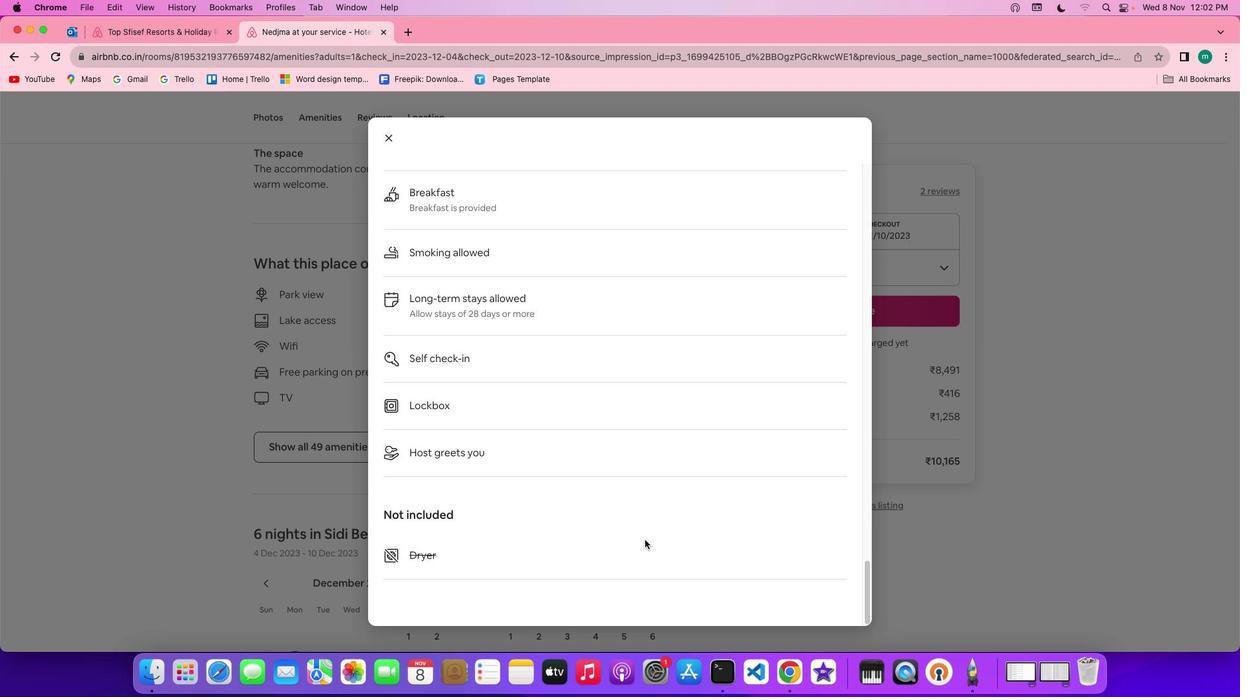 
Action: Mouse scrolled (645, 540) with delta (0, 0)
Screenshot: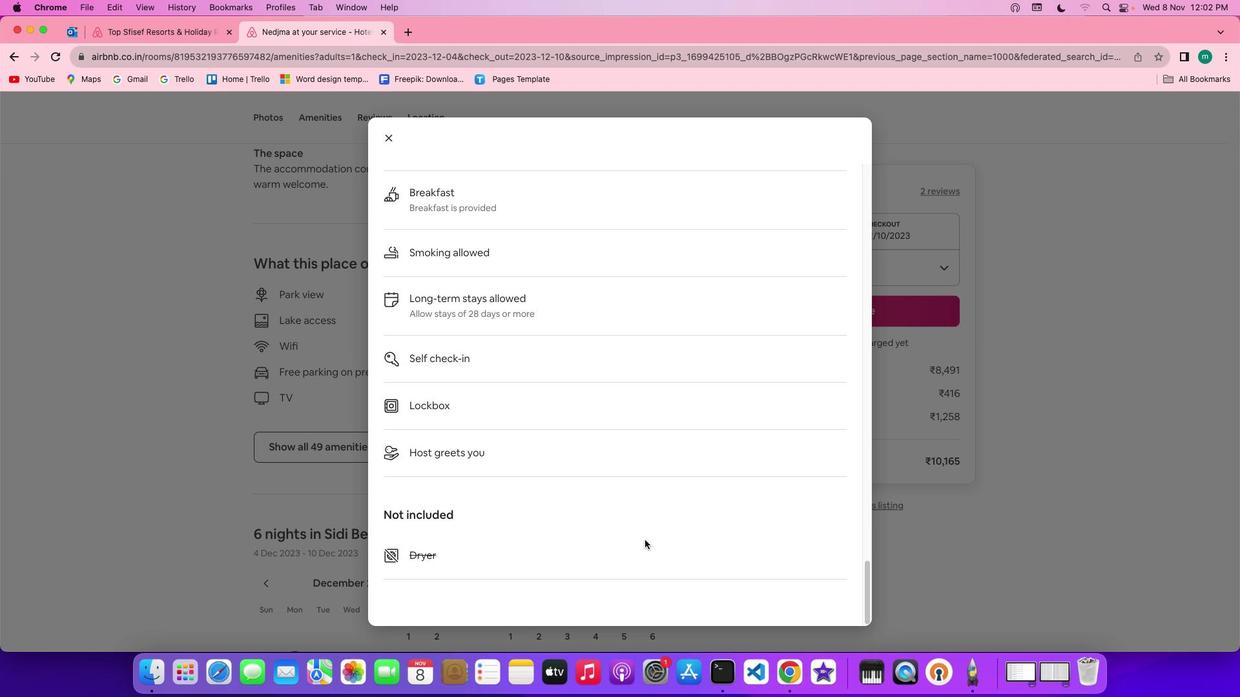 
Action: Mouse scrolled (645, 540) with delta (0, 0)
Screenshot: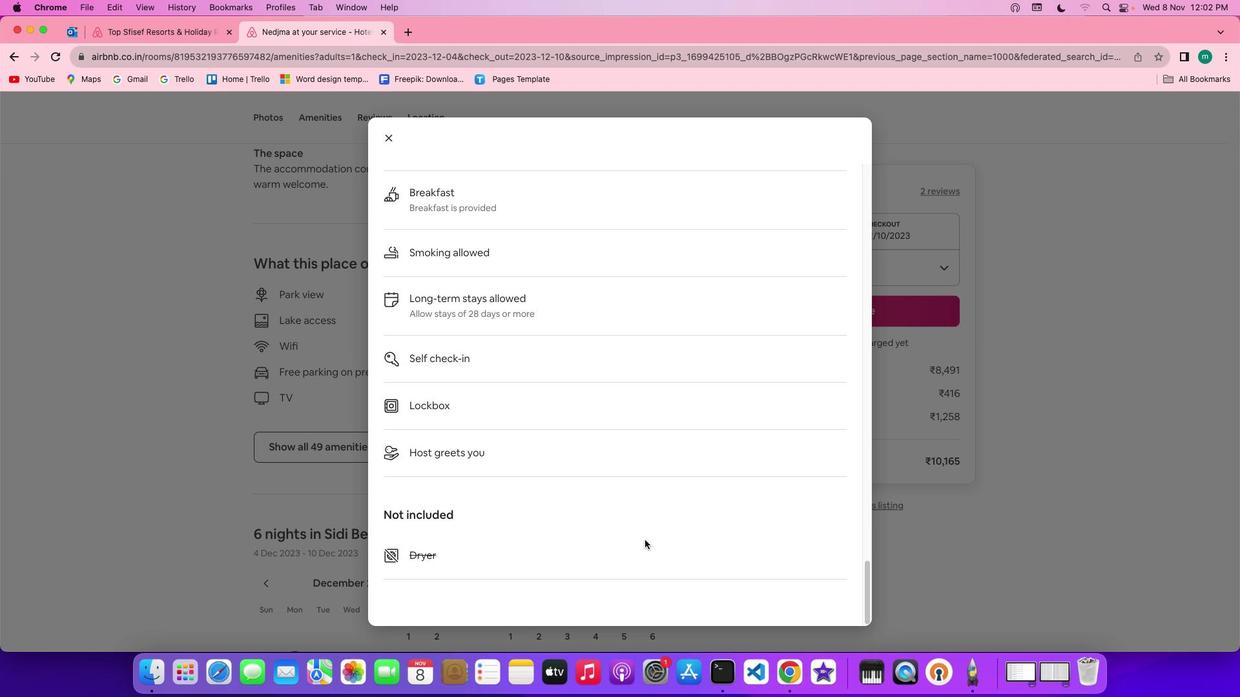 
Action: Mouse scrolled (645, 540) with delta (0, 0)
Screenshot: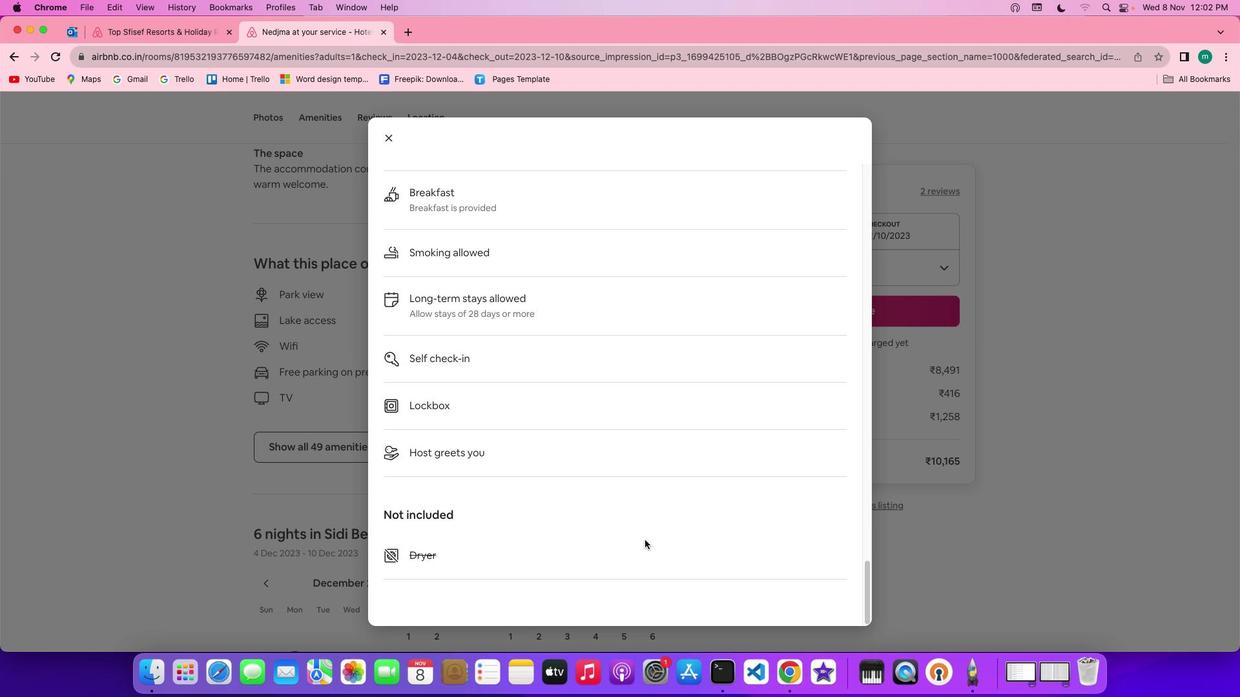 
Action: Mouse scrolled (645, 540) with delta (0, -1)
Screenshot: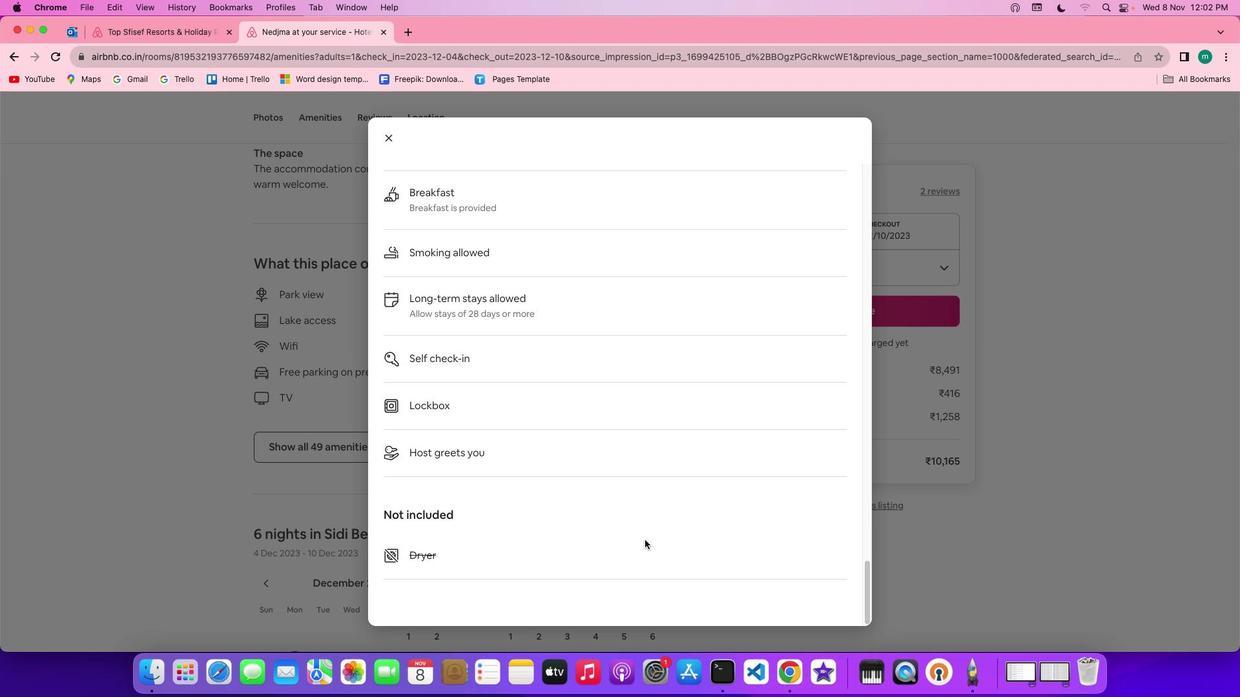 
Action: Mouse scrolled (645, 540) with delta (0, -1)
Screenshot: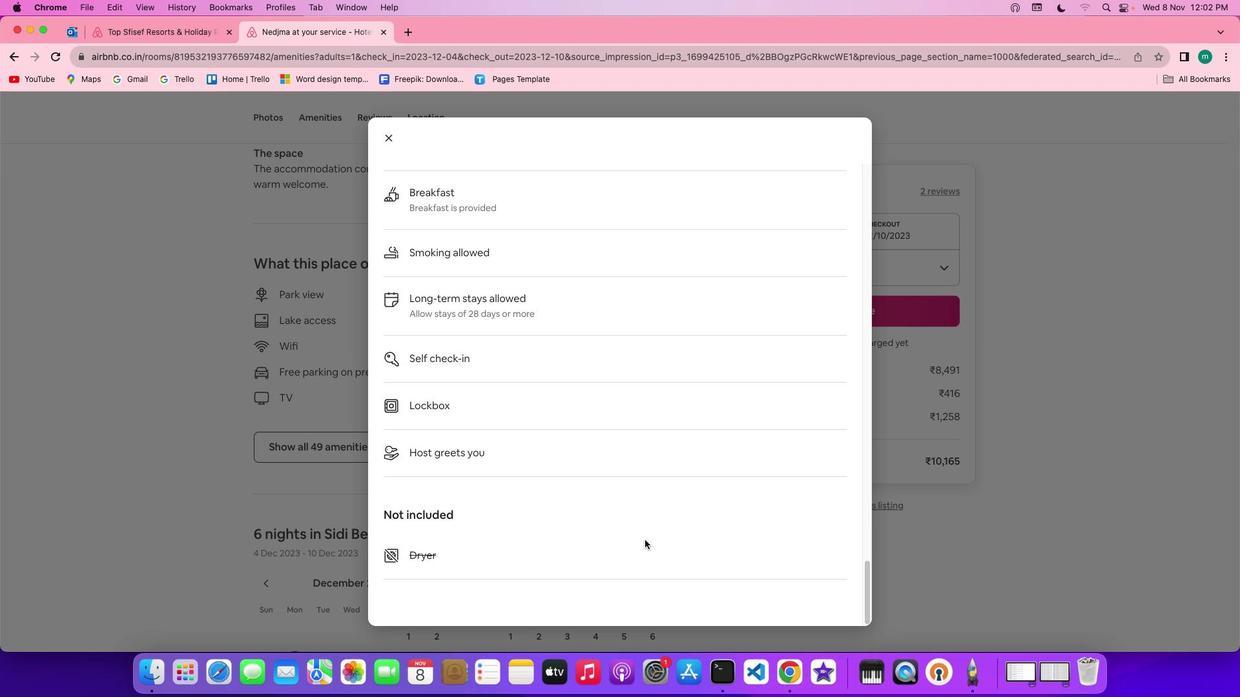 
Action: Mouse scrolled (645, 540) with delta (0, 0)
Screenshot: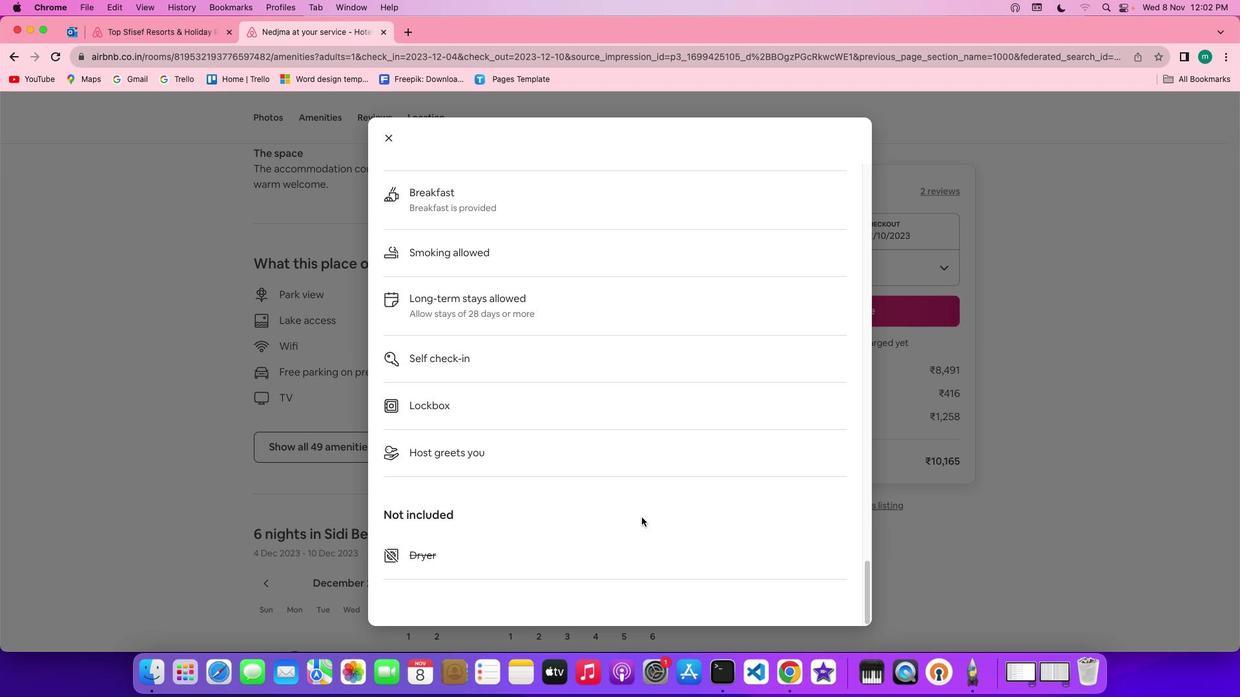 
Action: Mouse scrolled (645, 540) with delta (0, 0)
Screenshot: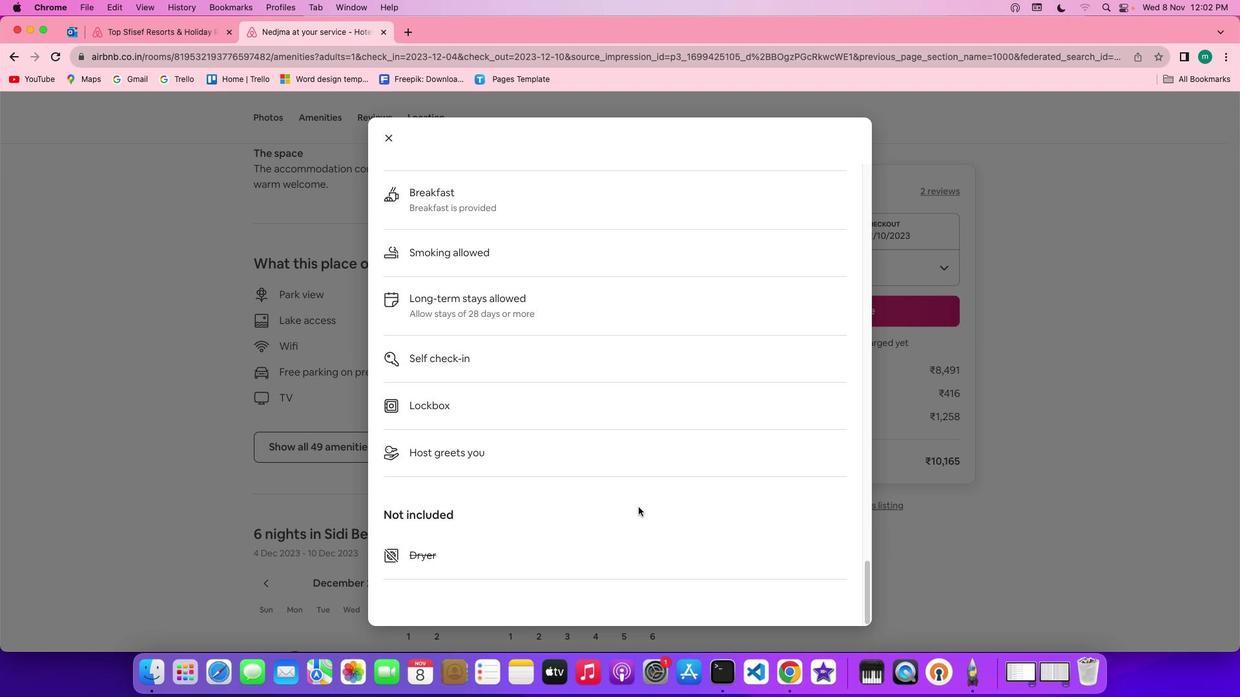 
Action: Mouse scrolled (645, 540) with delta (0, -1)
Screenshot: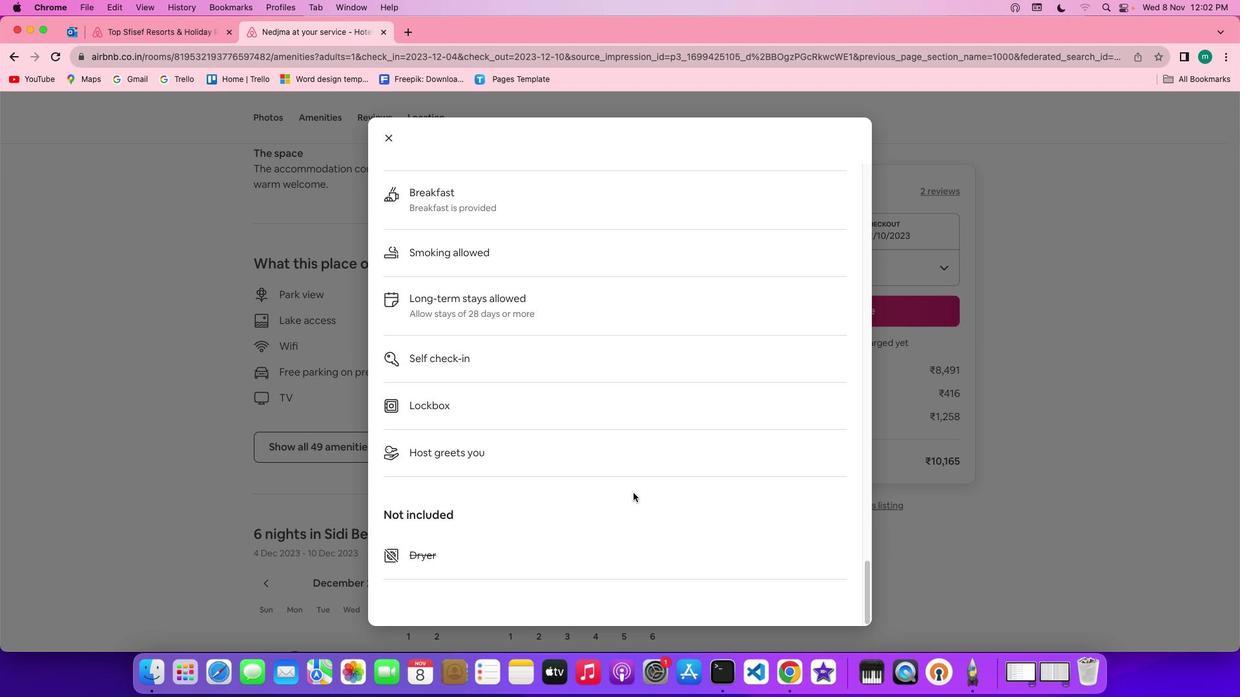 
Action: Mouse scrolled (645, 540) with delta (0, -2)
Screenshot: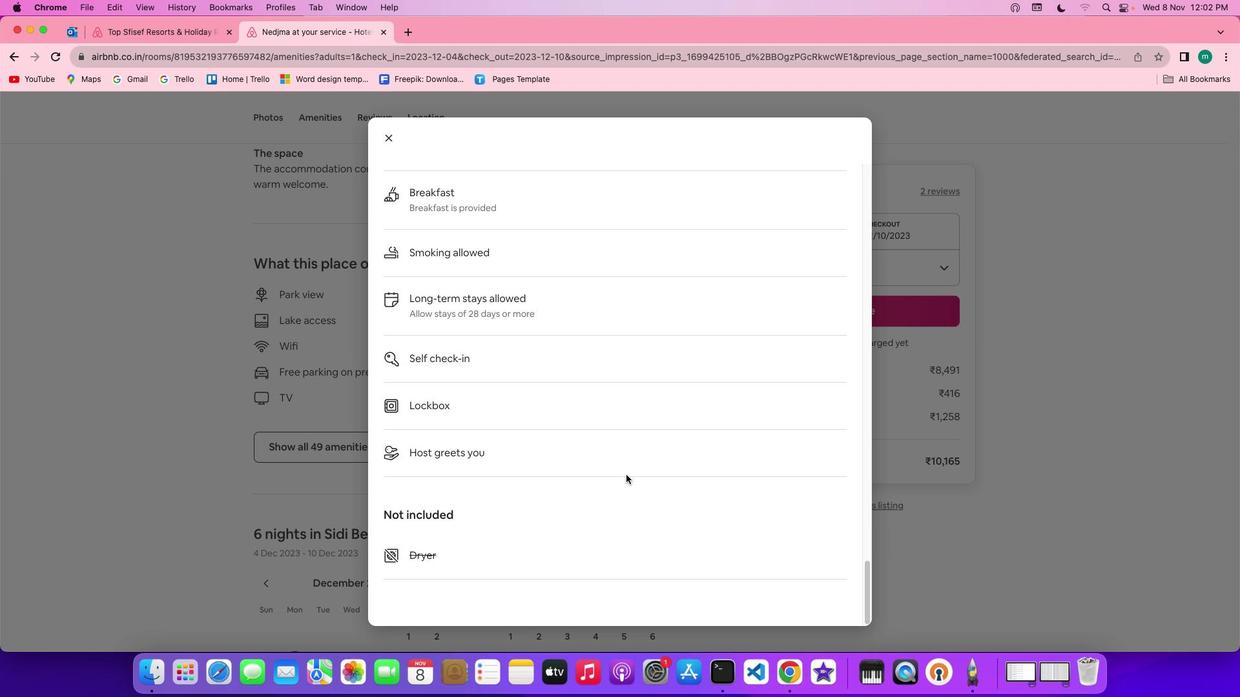 
Action: Mouse scrolled (645, 540) with delta (0, -2)
Screenshot: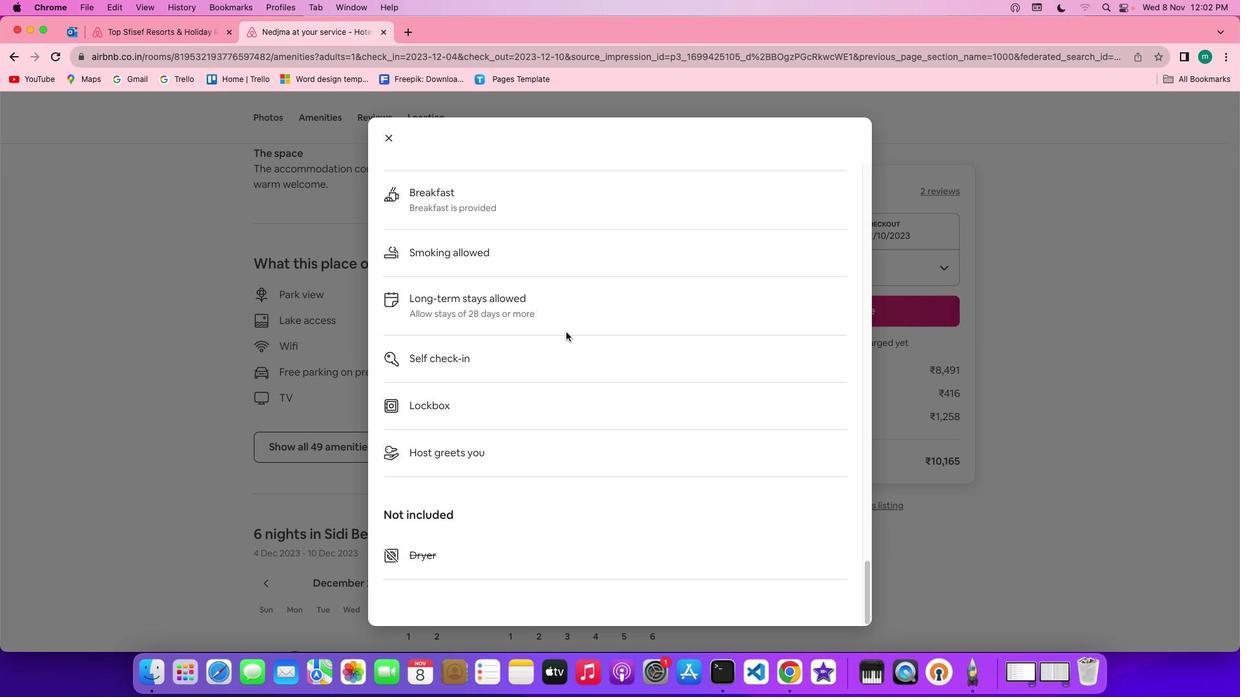 
Action: Mouse moved to (390, 140)
Screenshot: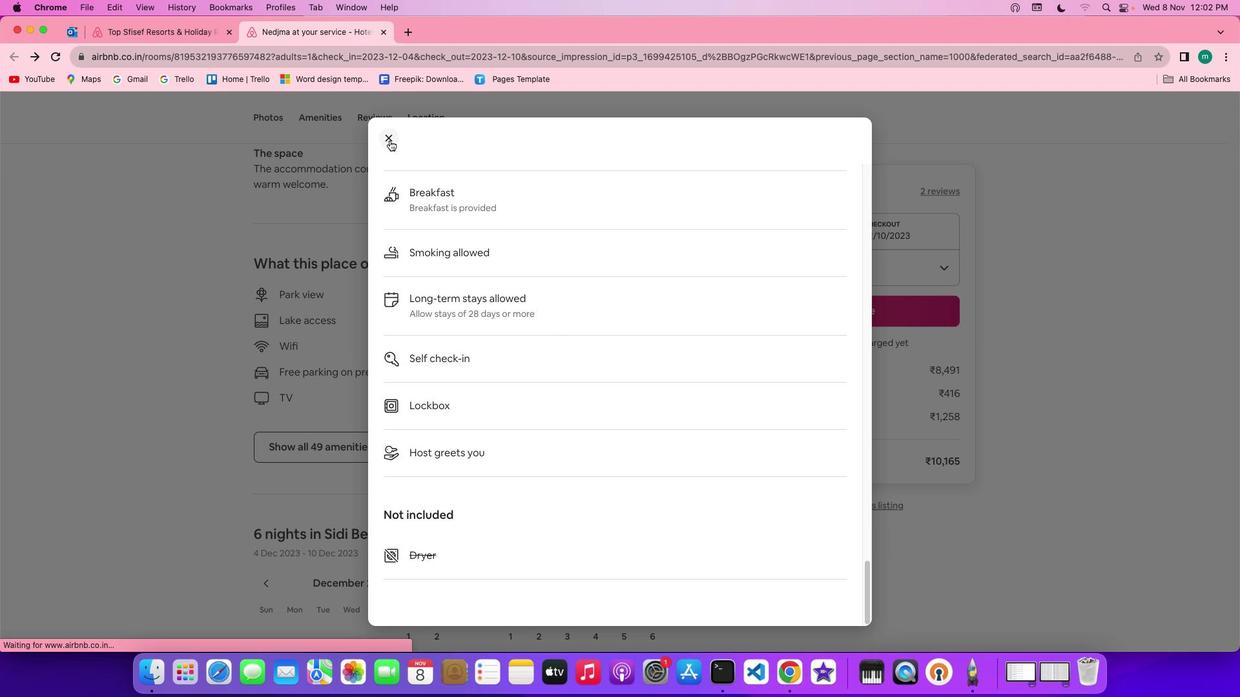 
Action: Mouse pressed left at (390, 140)
Screenshot: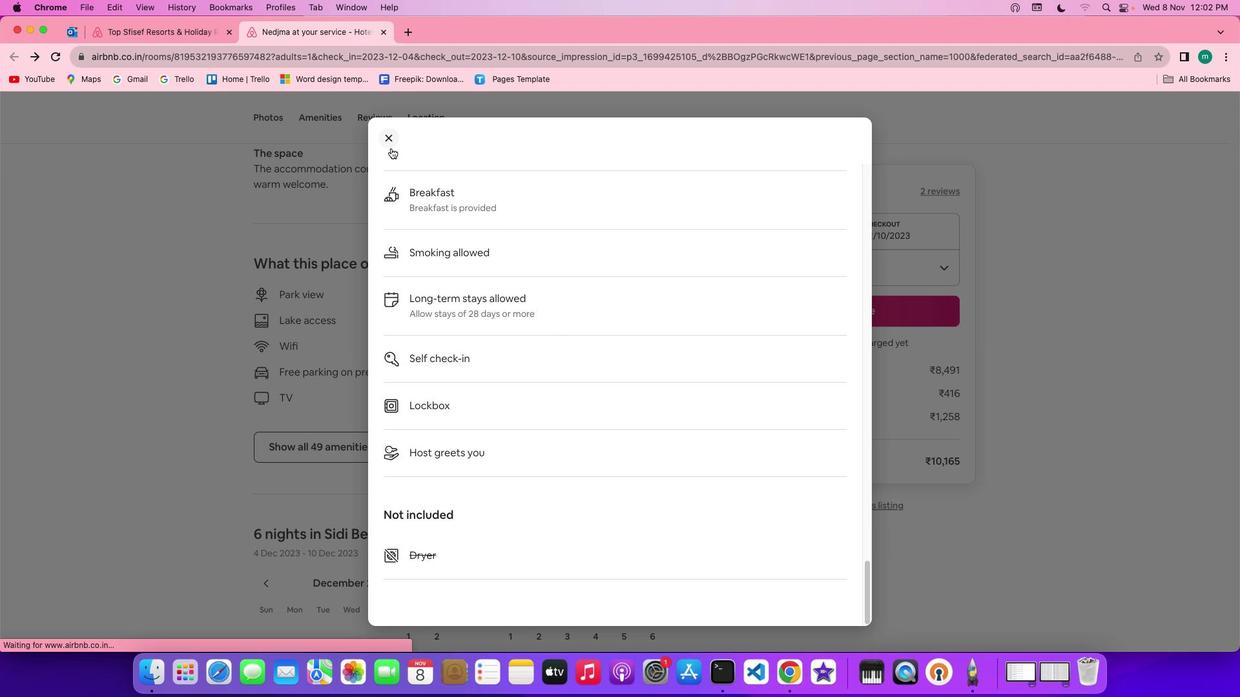 
Action: Mouse moved to (496, 396)
Screenshot: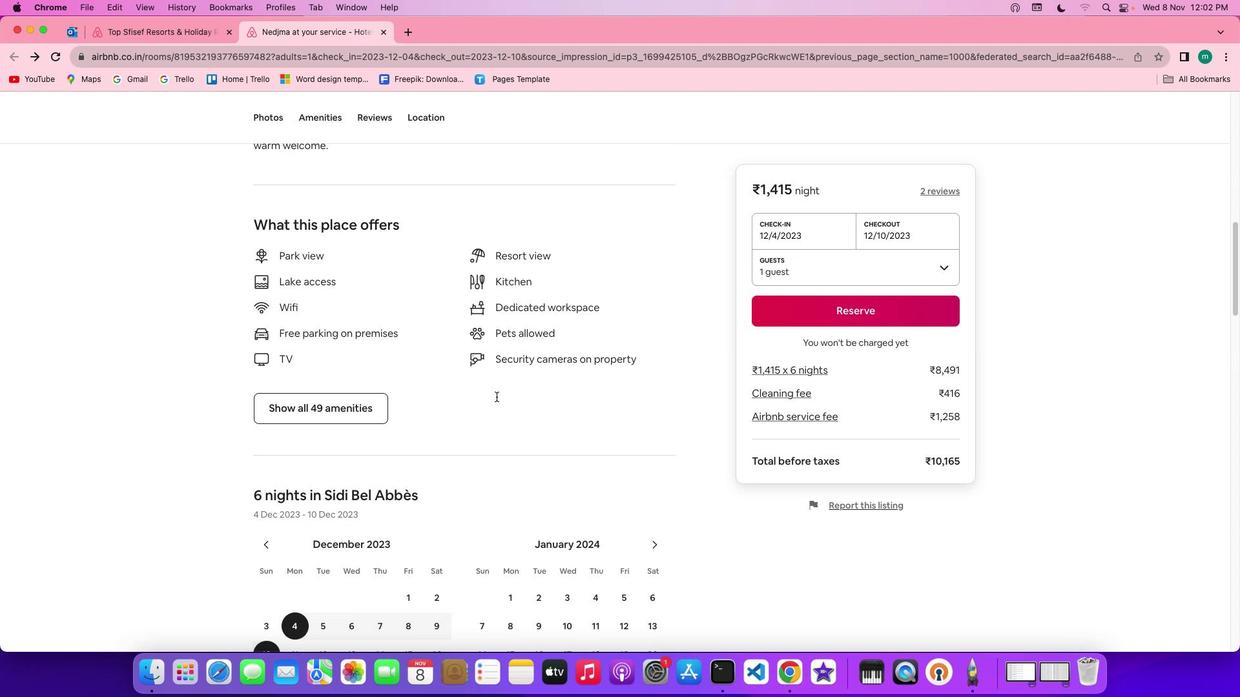 
Action: Mouse scrolled (496, 396) with delta (0, 0)
Screenshot: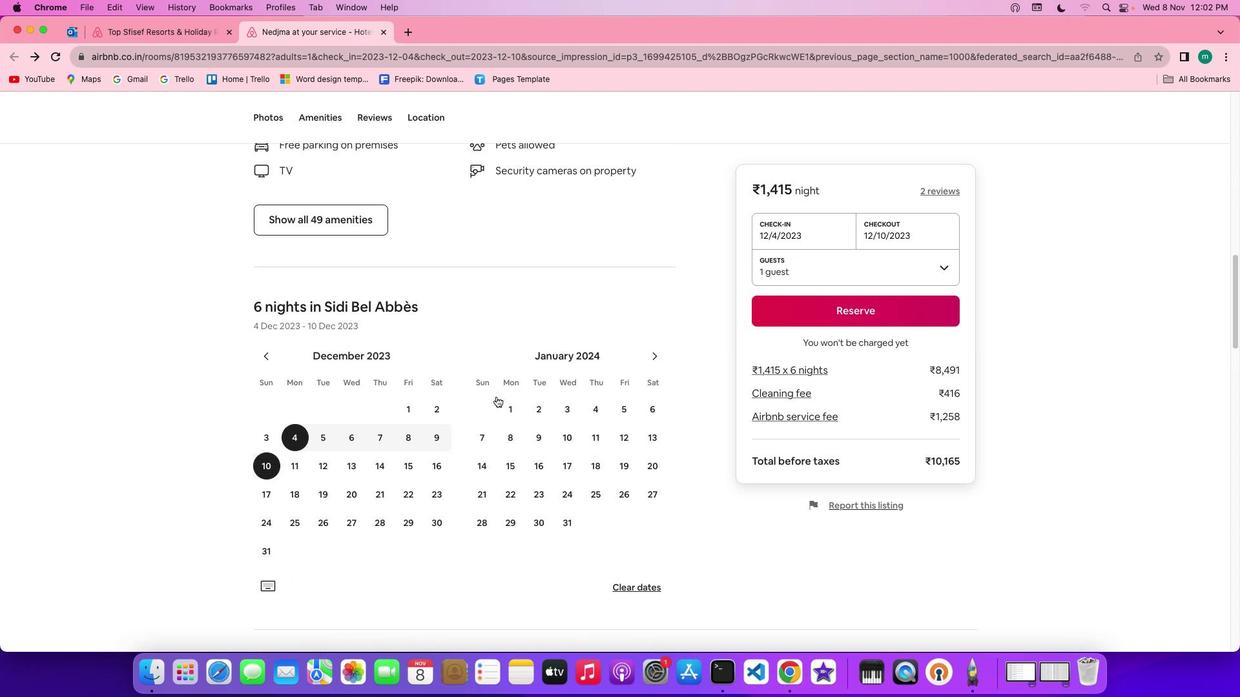 
Action: Mouse scrolled (496, 396) with delta (0, 0)
Screenshot: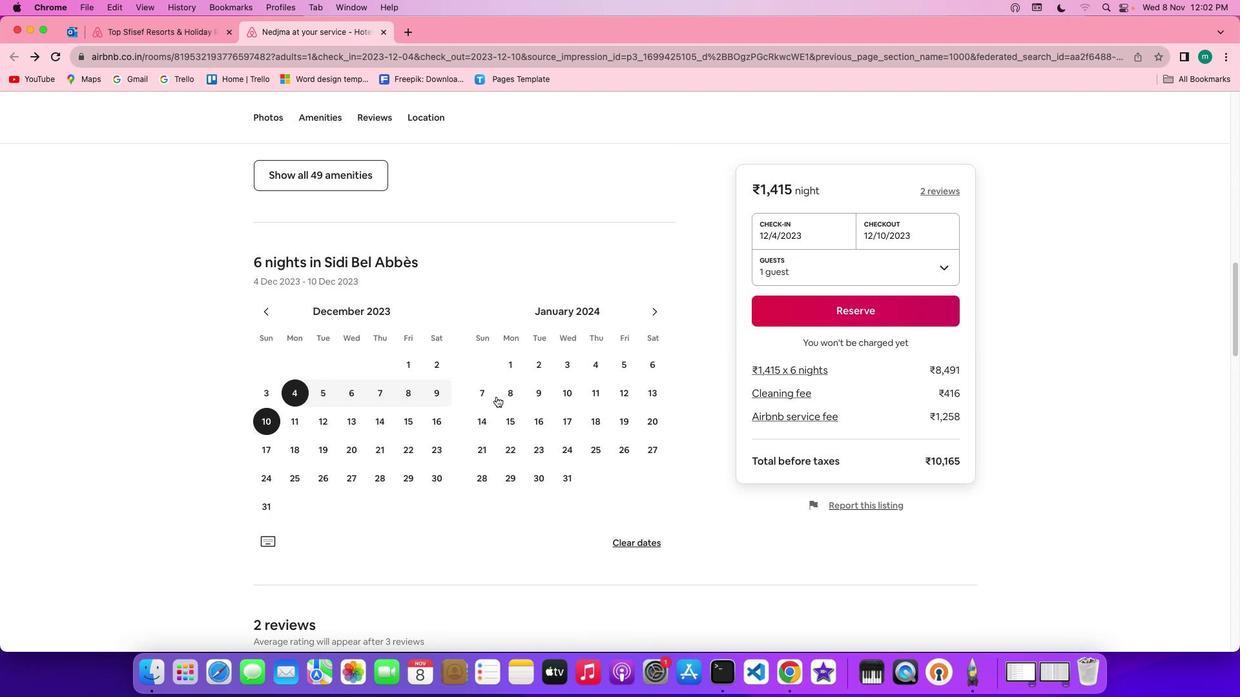 
Action: Mouse scrolled (496, 396) with delta (0, -1)
Screenshot: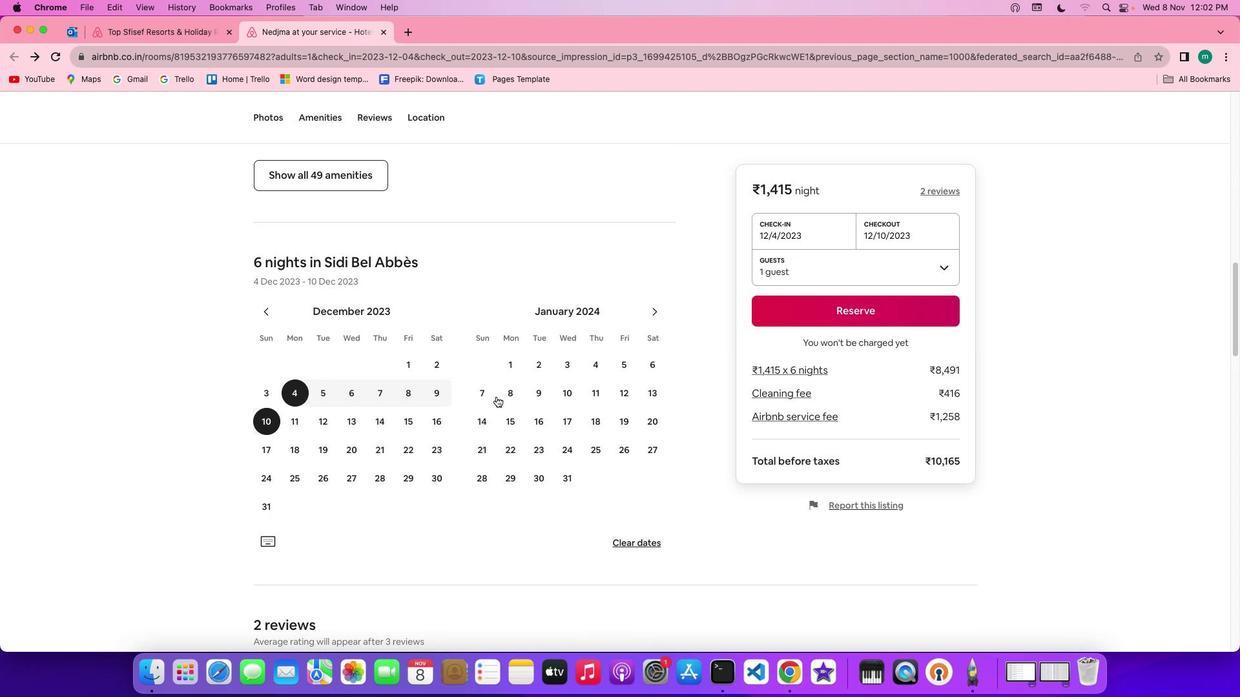 
Action: Mouse scrolled (496, 396) with delta (0, -1)
Screenshot: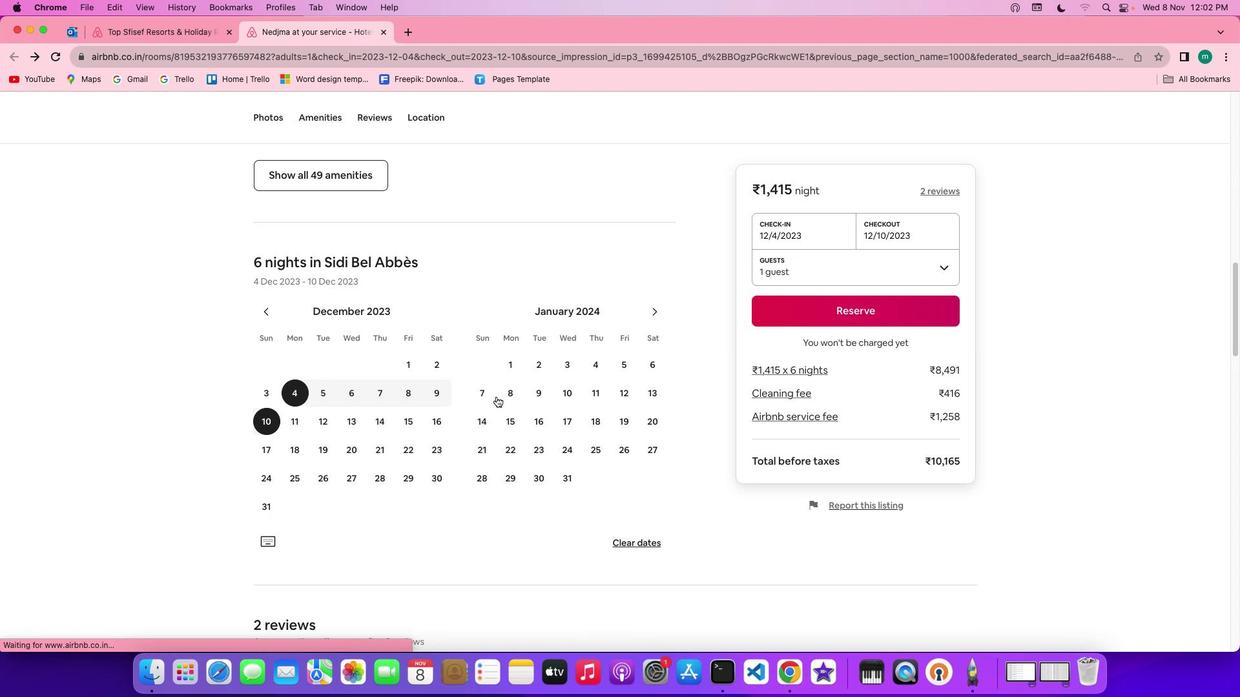 
Action: Mouse scrolled (496, 396) with delta (0, -2)
